 Task: Research Airbnb accommodation in Sorsogon, Philippines from 6th November, 2023 to 8th November, 2023 for 2 adults.1  bedroom having 2 beds and 1 bathroom. Property type can be flat. Booking option can be shelf check-in. Look for 5 properties as per requirement.
Action: Mouse moved to (496, 74)
Screenshot: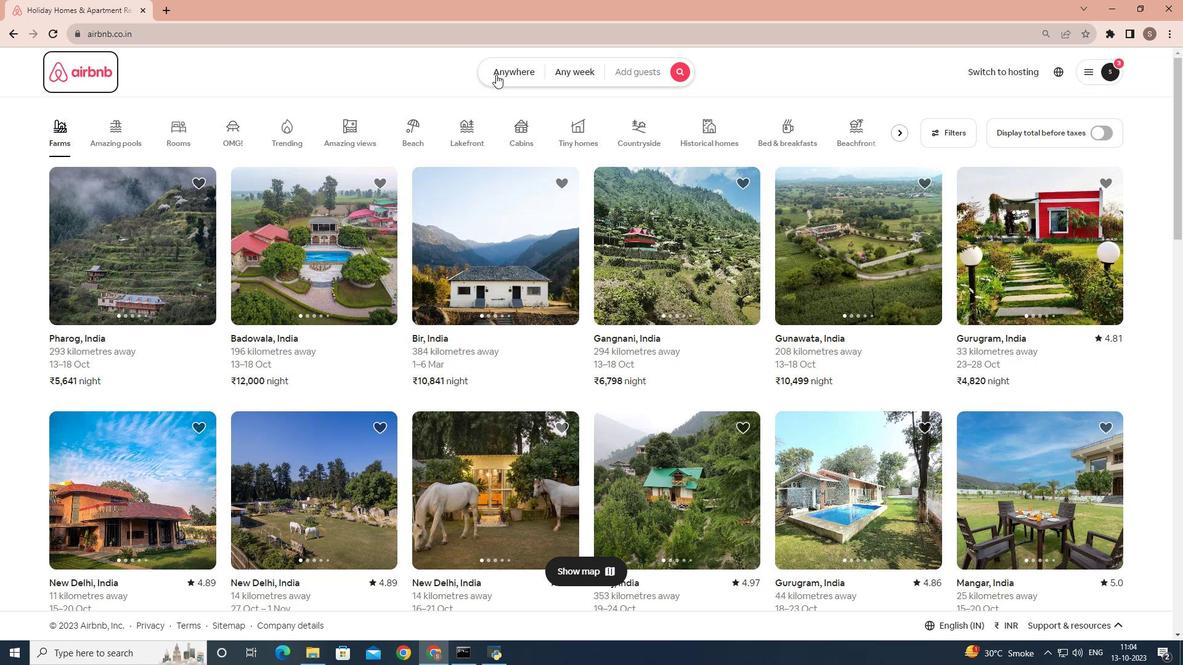 
Action: Mouse pressed left at (496, 74)
Screenshot: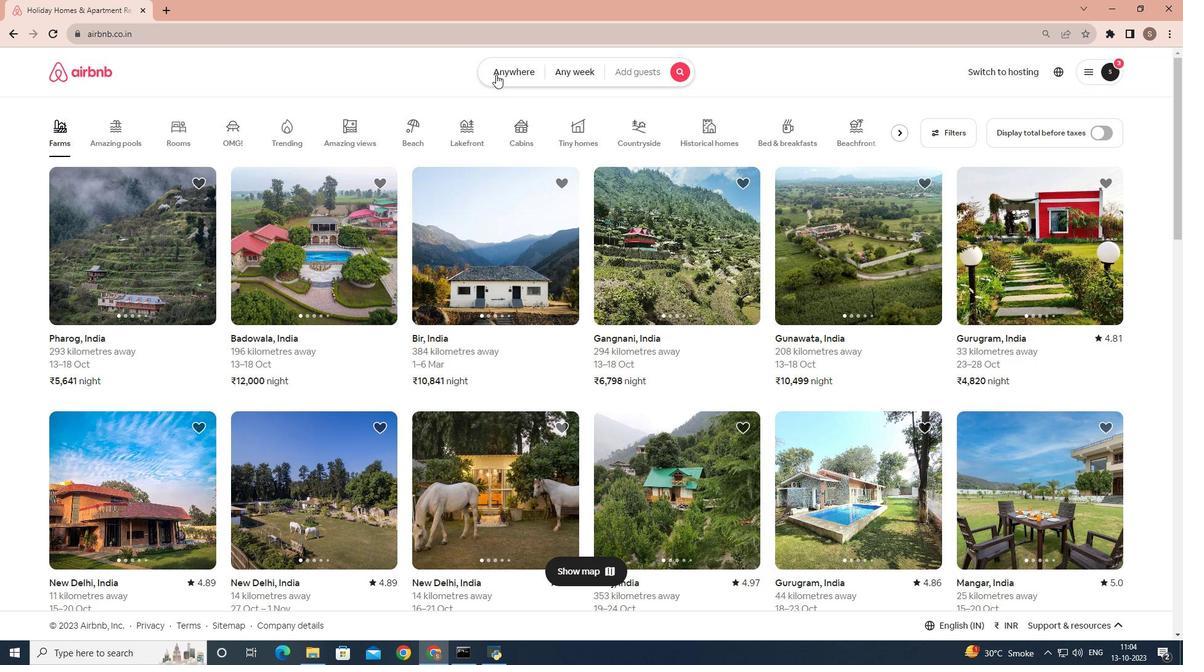 
Action: Mouse moved to (444, 121)
Screenshot: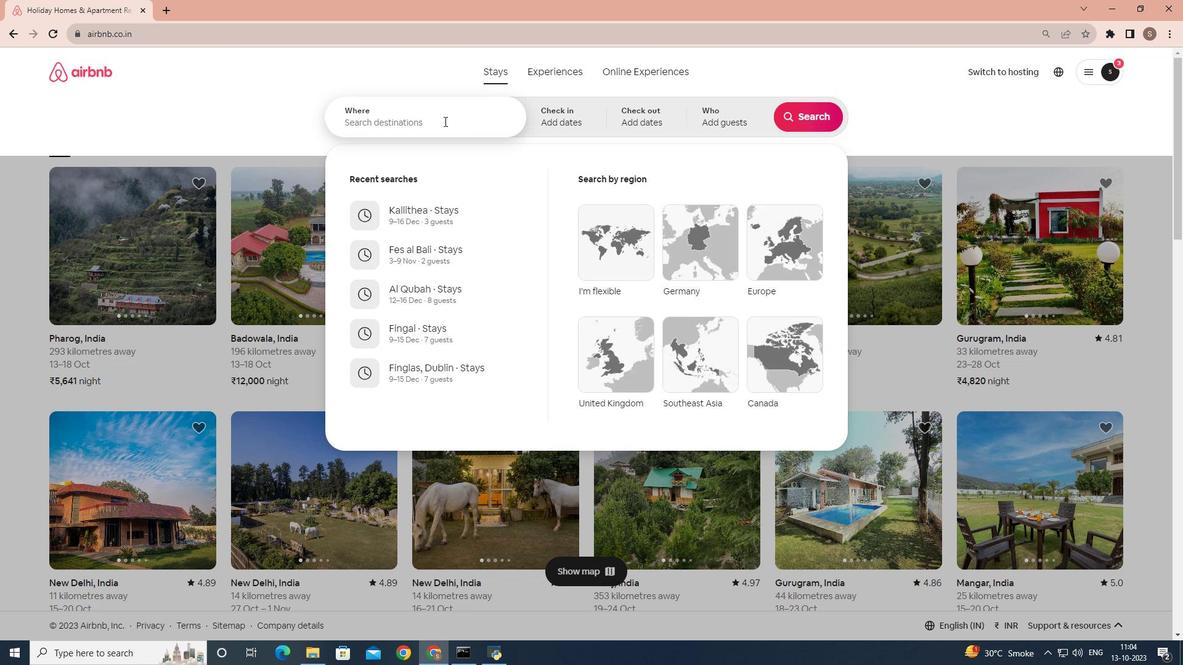 
Action: Mouse pressed left at (444, 121)
Screenshot: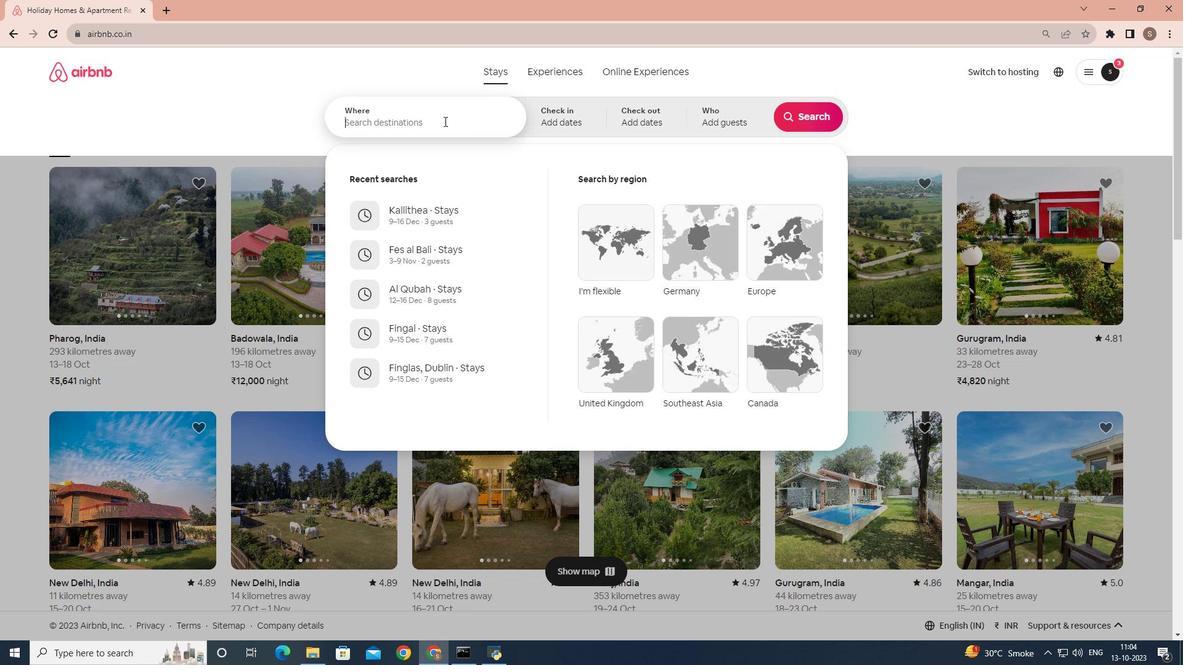 
Action: Key pressed <Key.shift>Sorsogon,<Key.space><Key.shift>philippines
Screenshot: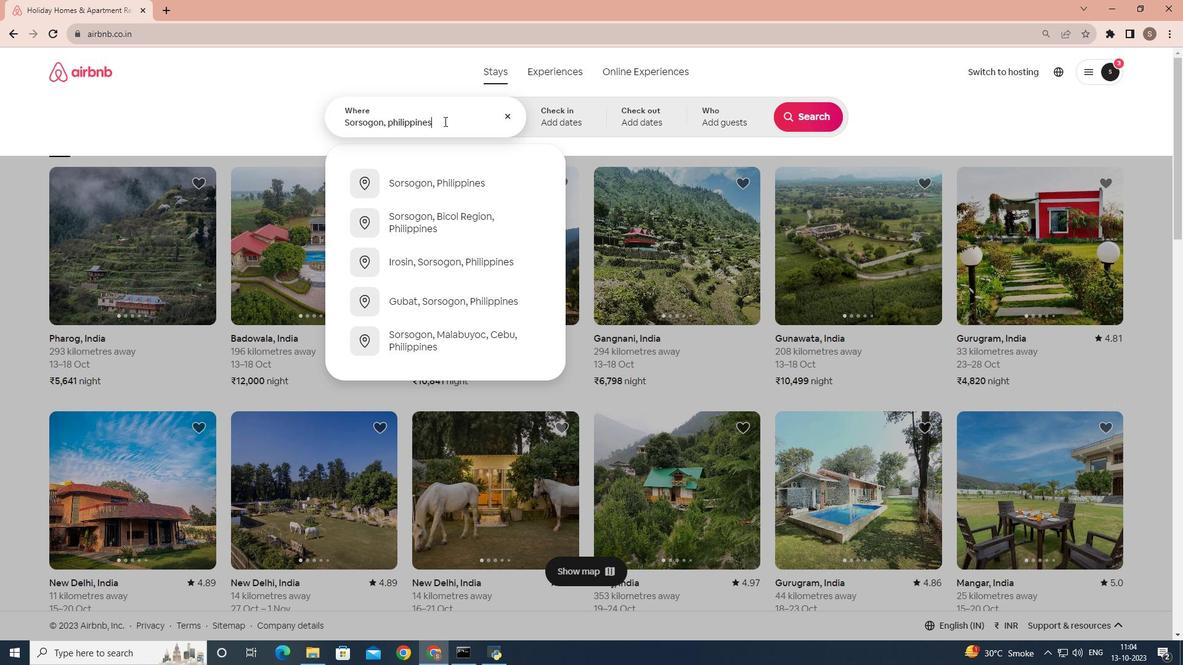 
Action: Mouse moved to (465, 172)
Screenshot: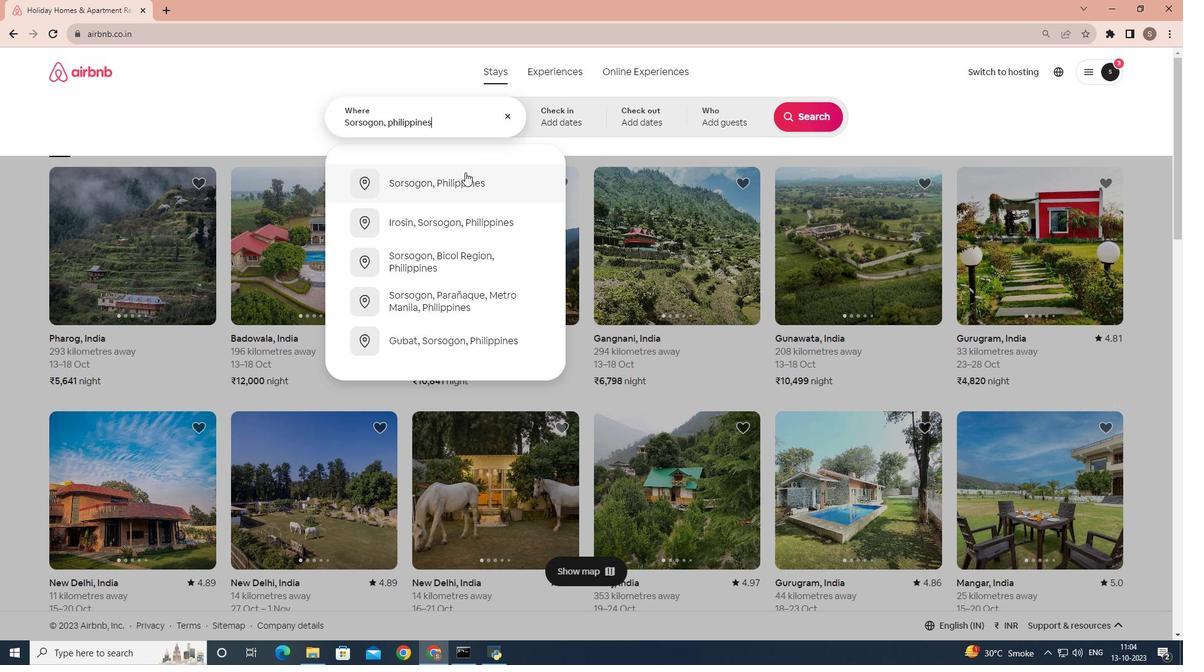 
Action: Mouse pressed left at (465, 172)
Screenshot: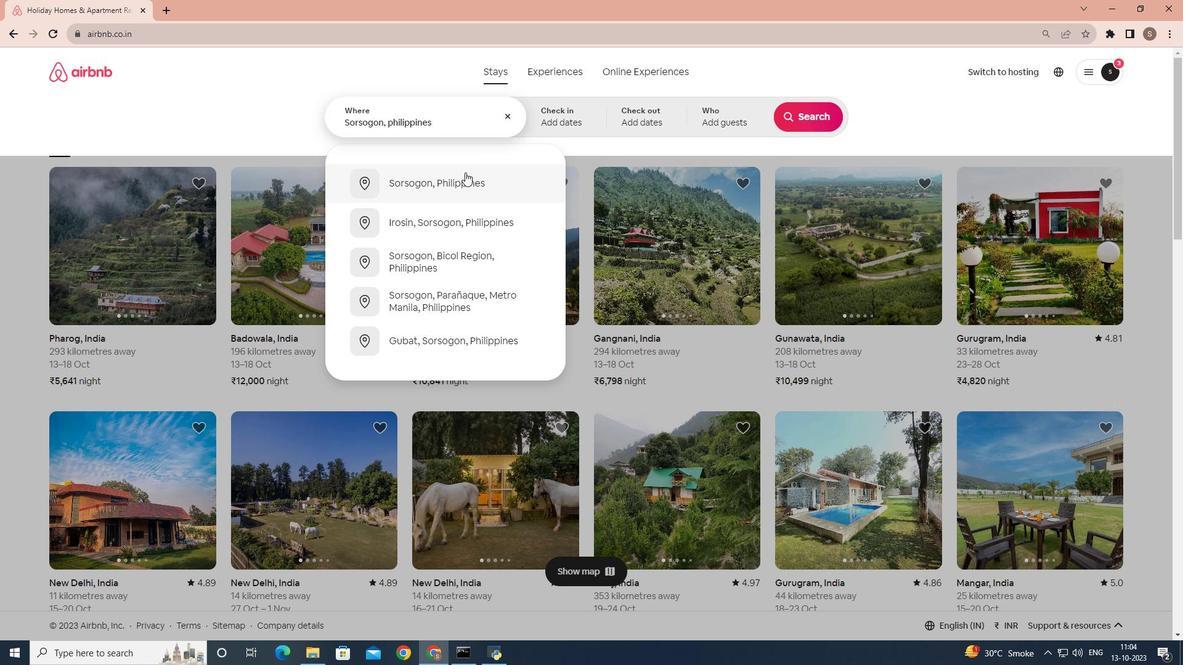 
Action: Mouse moved to (650, 300)
Screenshot: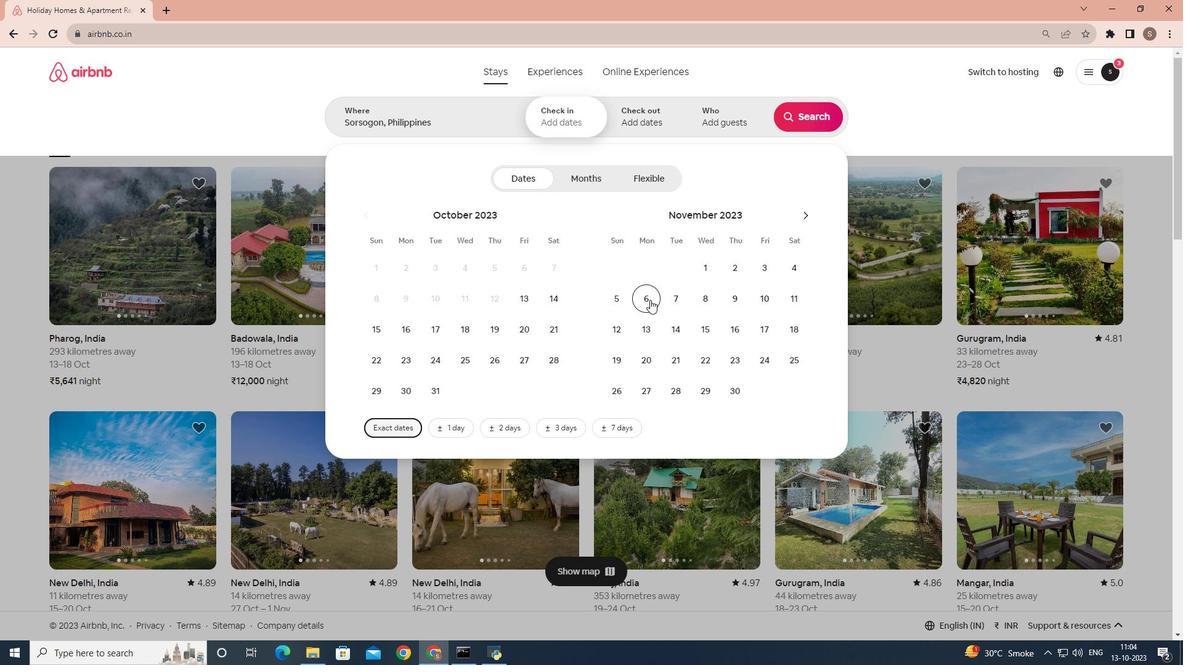 
Action: Mouse pressed left at (650, 300)
Screenshot: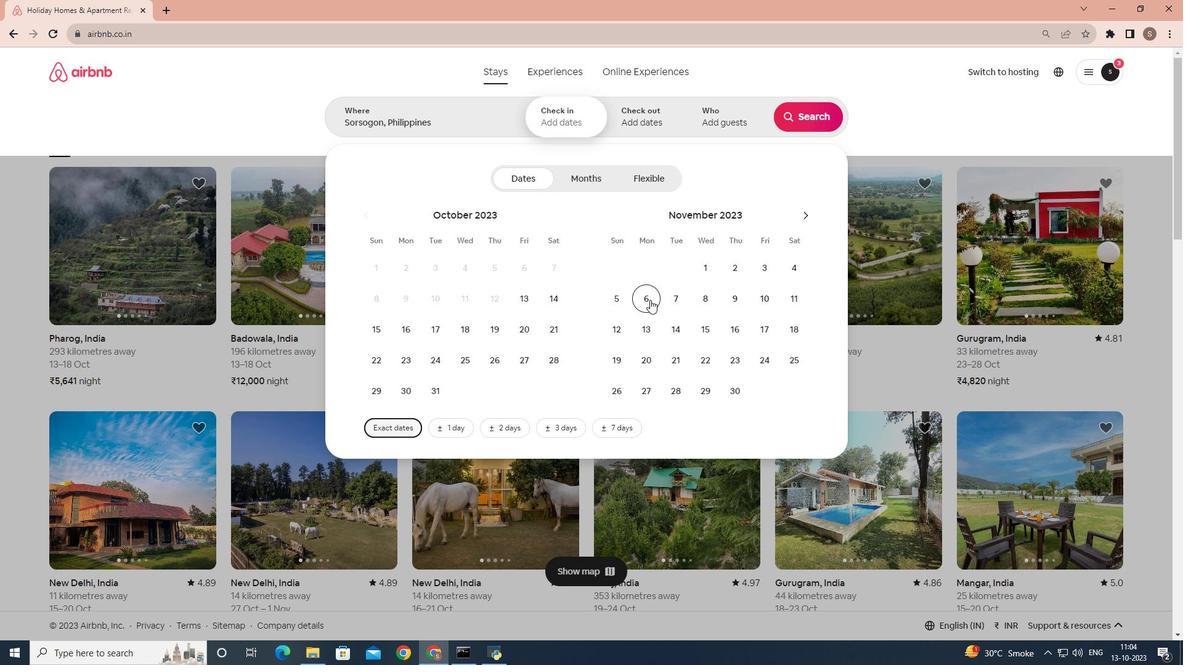 
Action: Mouse moved to (703, 300)
Screenshot: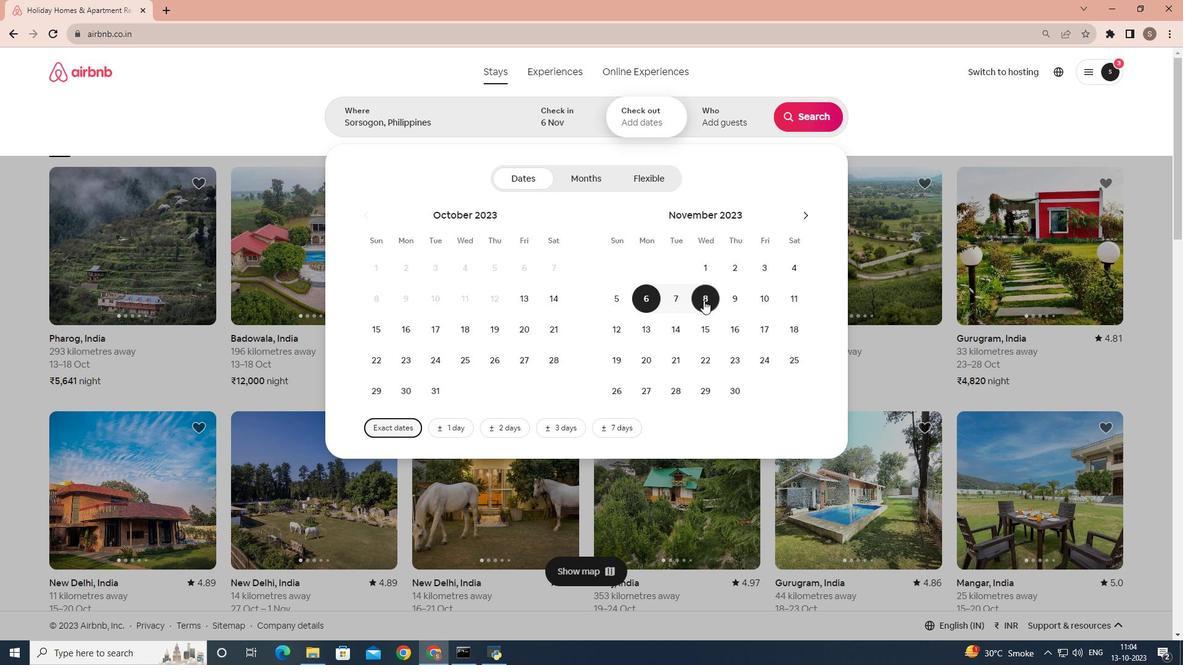 
Action: Mouse pressed left at (703, 300)
Screenshot: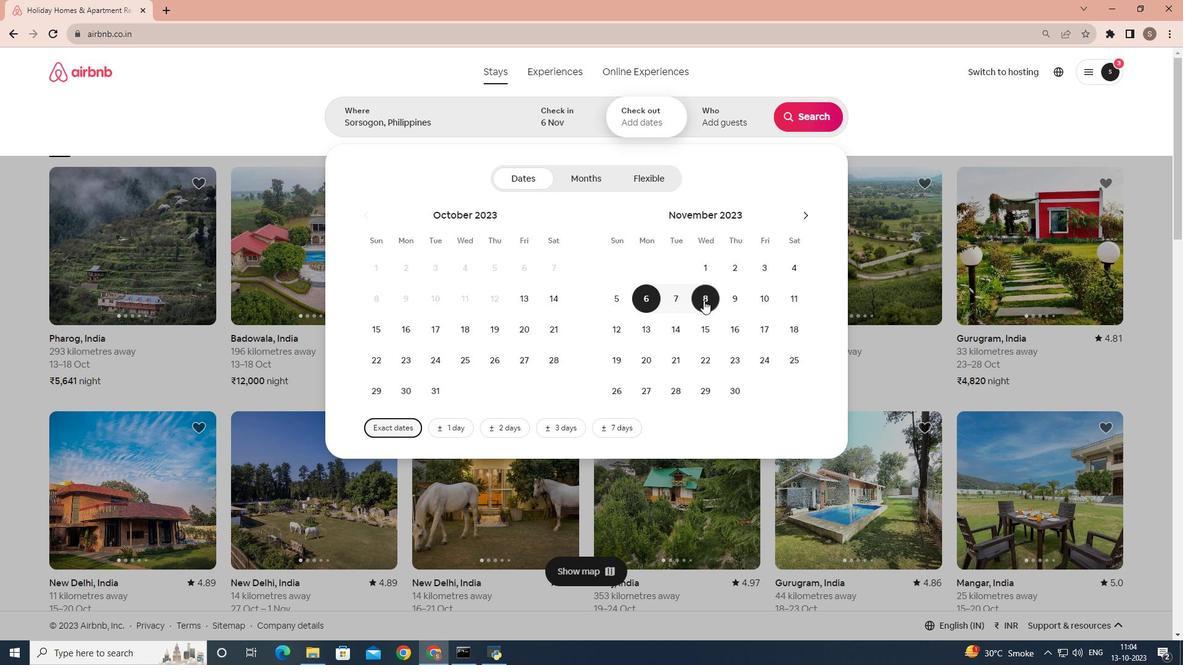 
Action: Mouse moved to (737, 115)
Screenshot: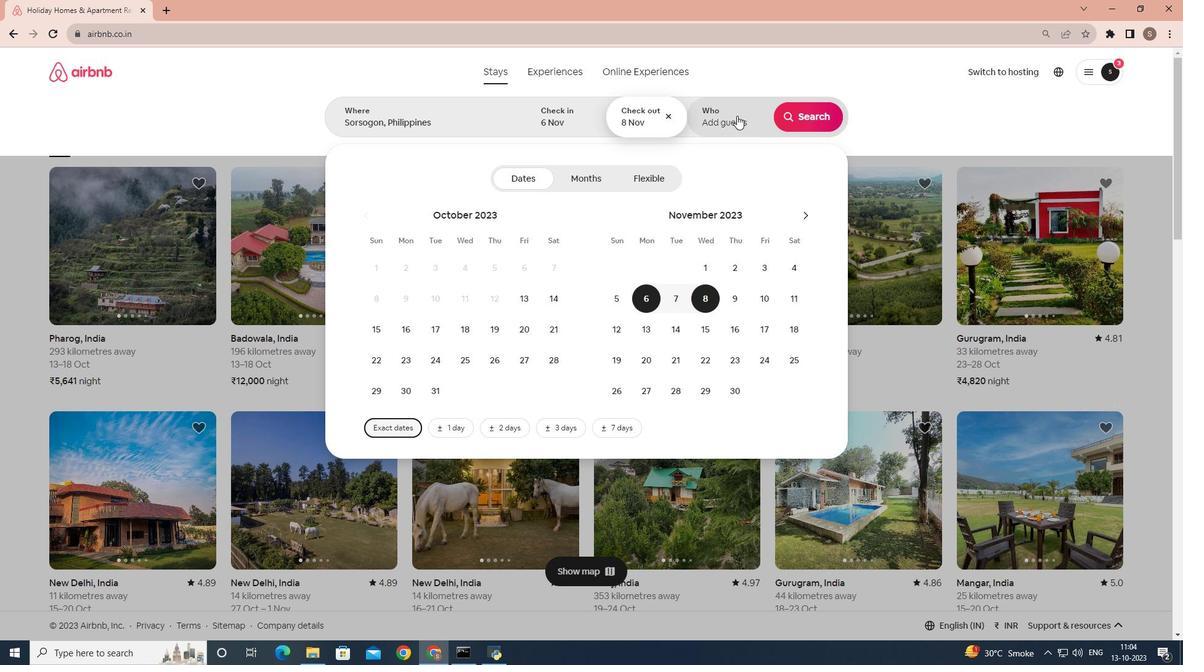 
Action: Mouse pressed left at (737, 115)
Screenshot: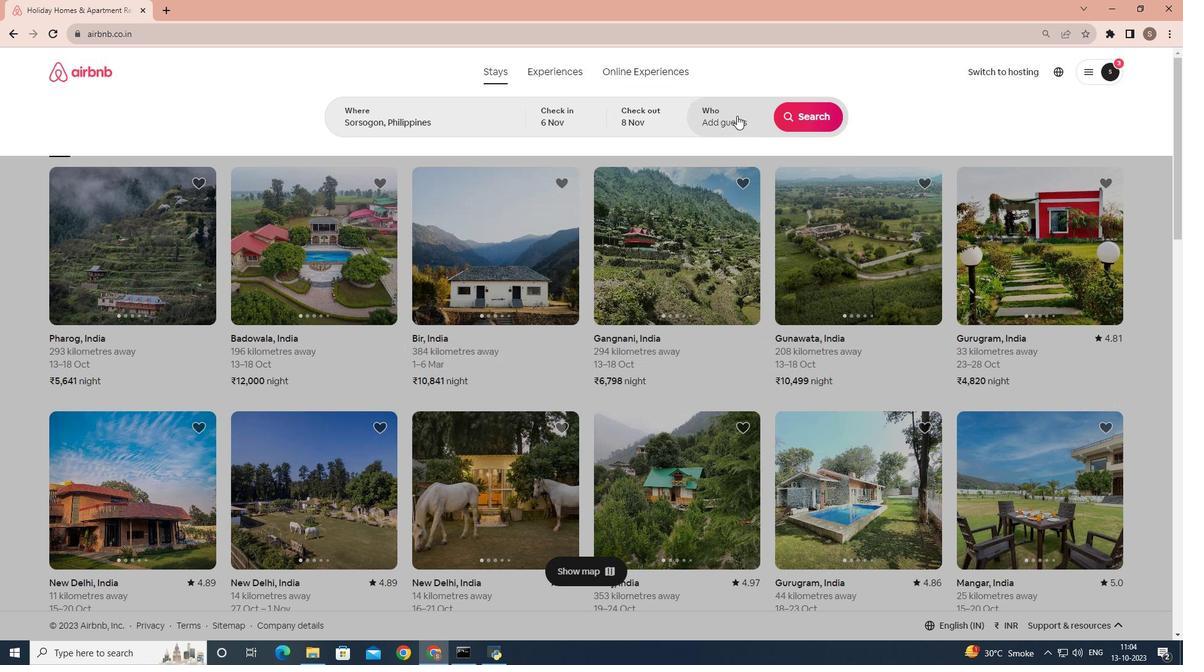
Action: Mouse moved to (815, 181)
Screenshot: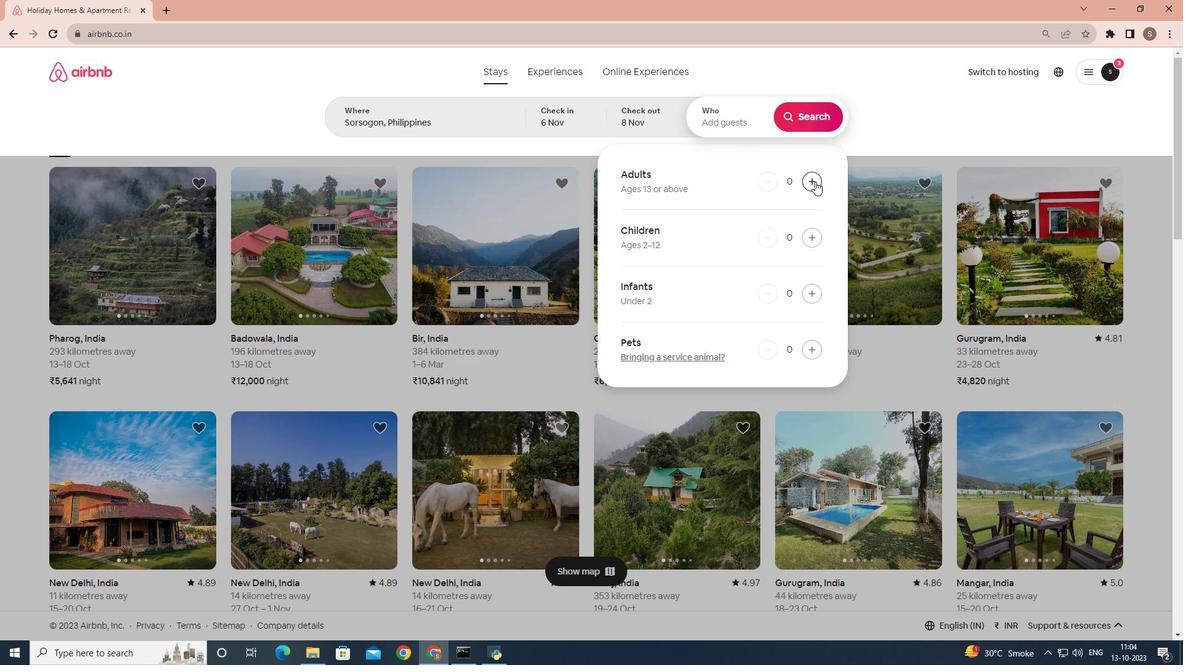 
Action: Mouse pressed left at (815, 181)
Screenshot: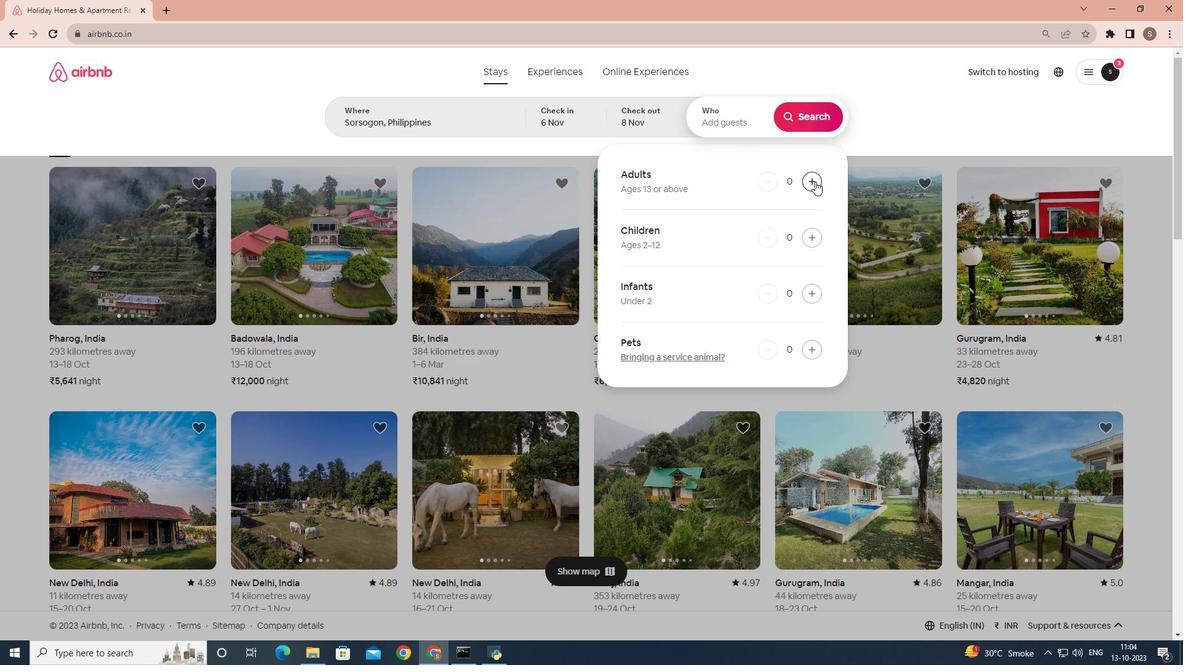
Action: Mouse pressed left at (815, 181)
Screenshot: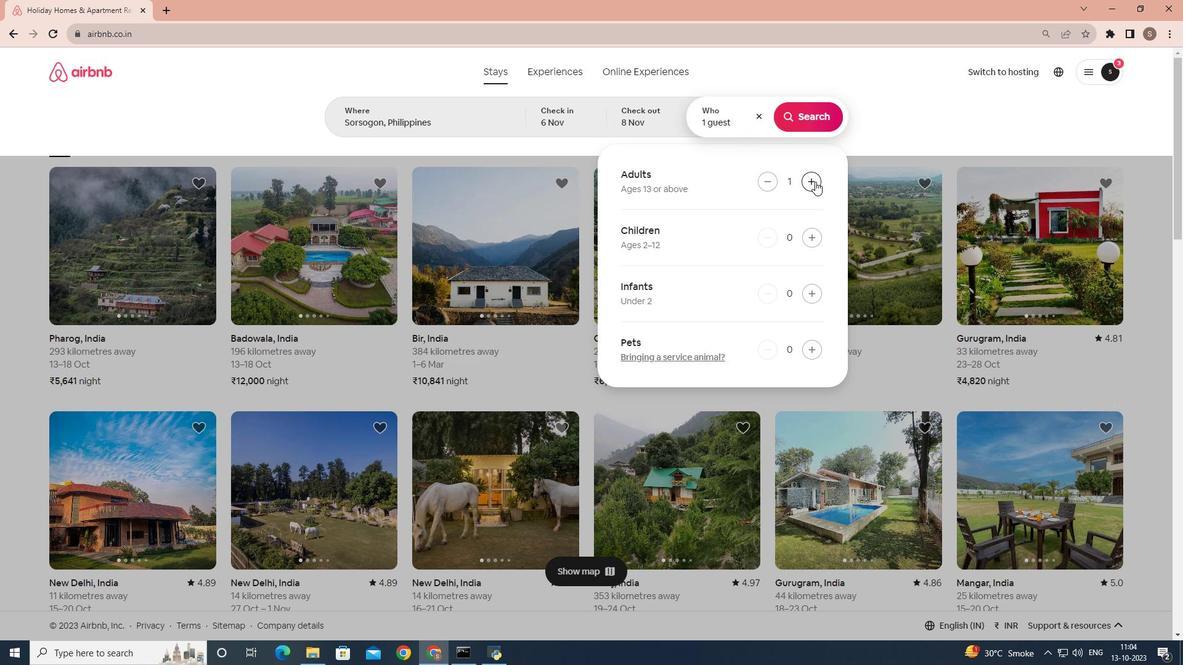 
Action: Mouse moved to (814, 112)
Screenshot: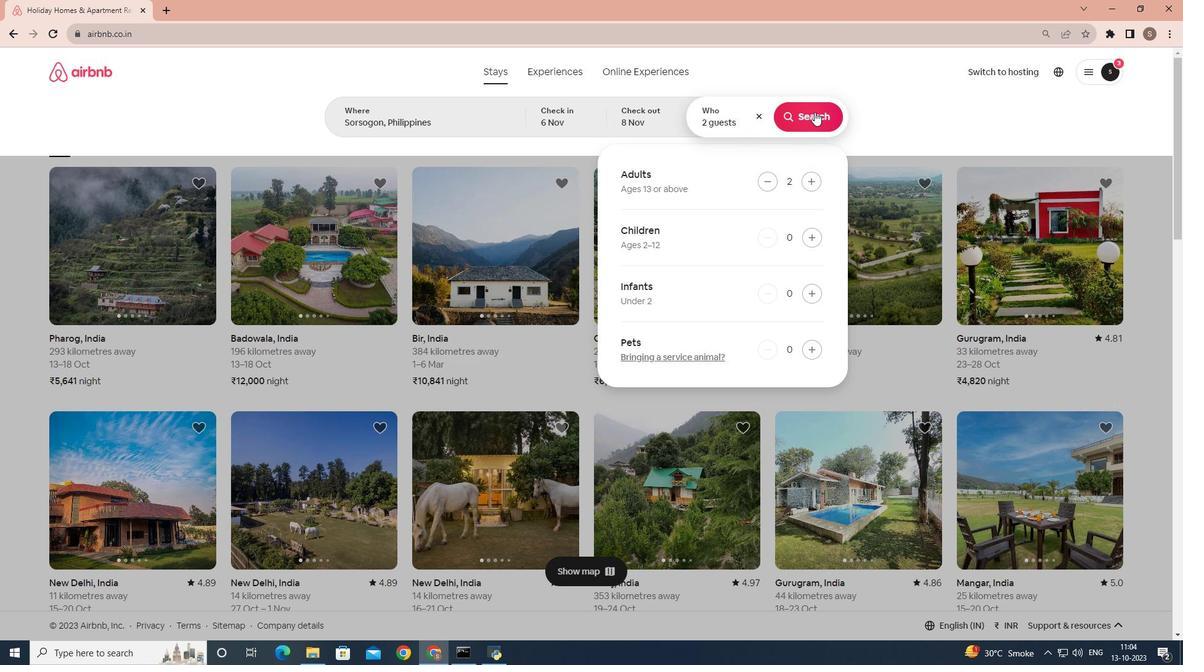 
Action: Mouse pressed left at (814, 112)
Screenshot: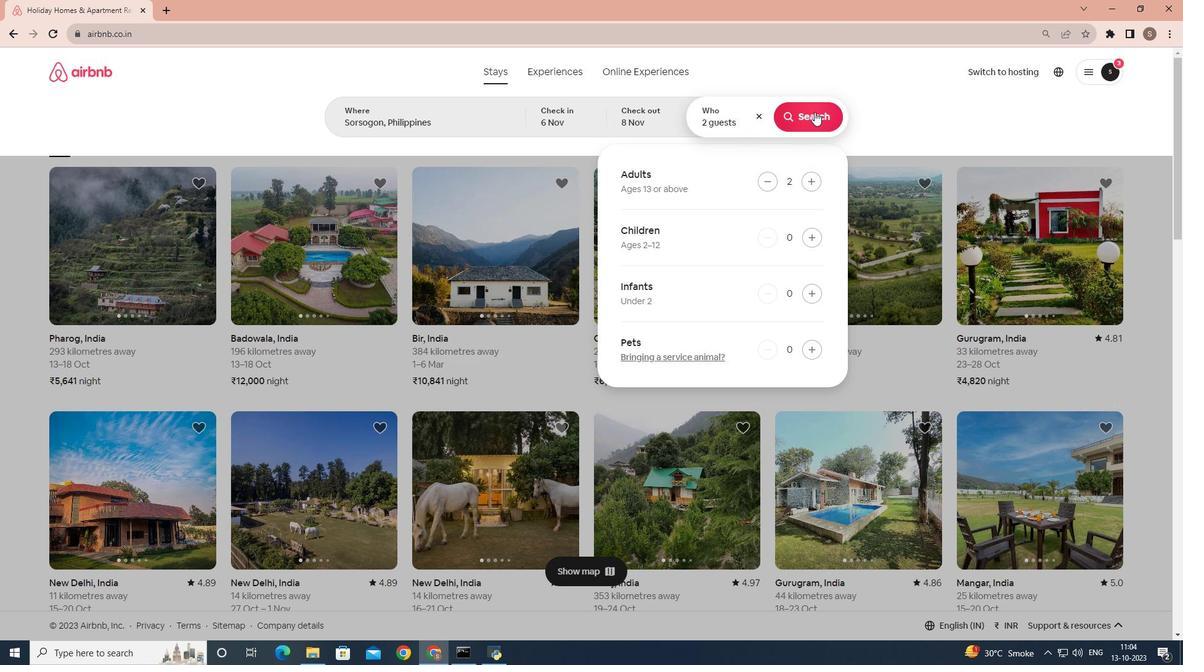 
Action: Mouse moved to (967, 121)
Screenshot: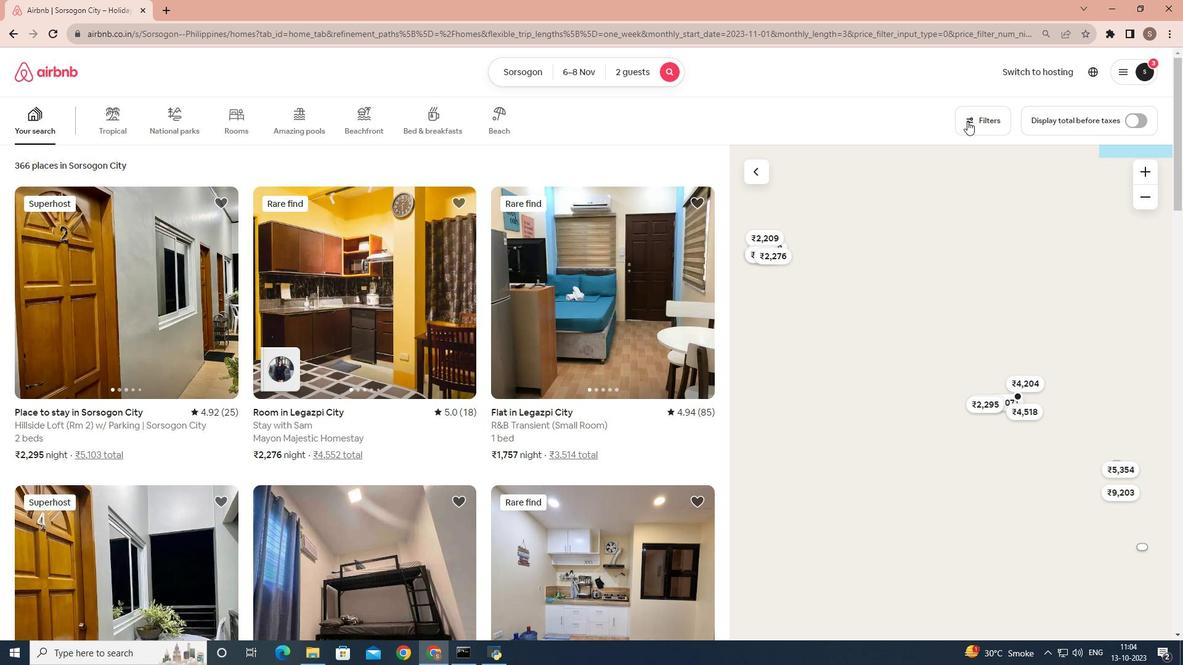 
Action: Mouse pressed left at (967, 121)
Screenshot: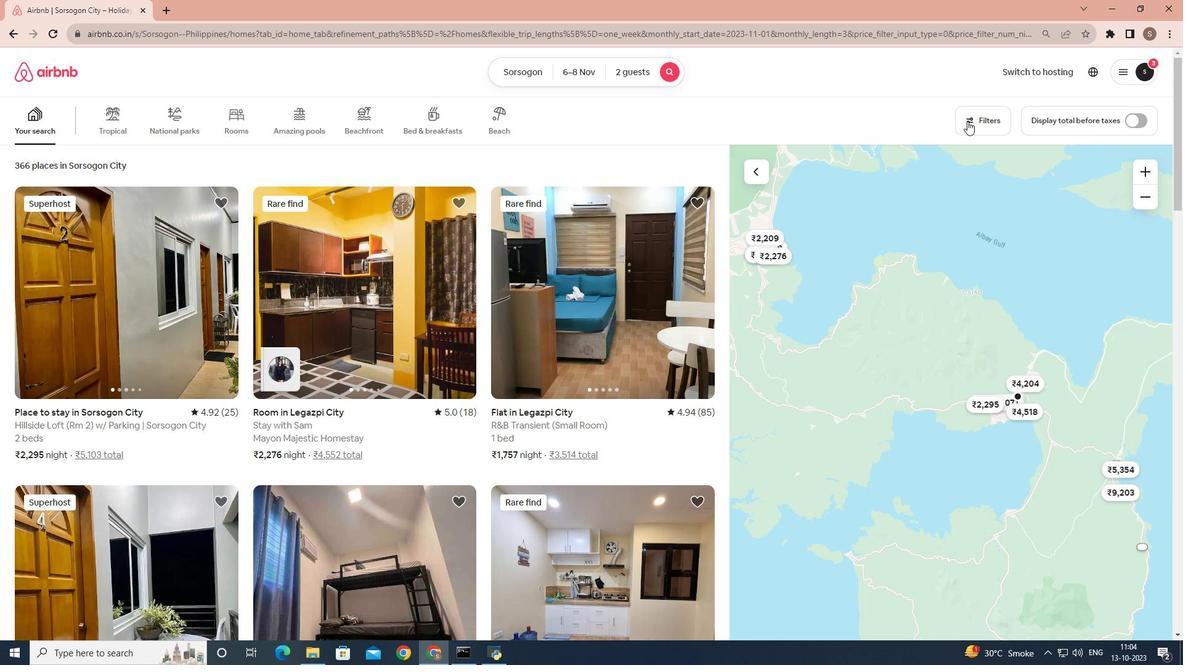 
Action: Mouse moved to (580, 260)
Screenshot: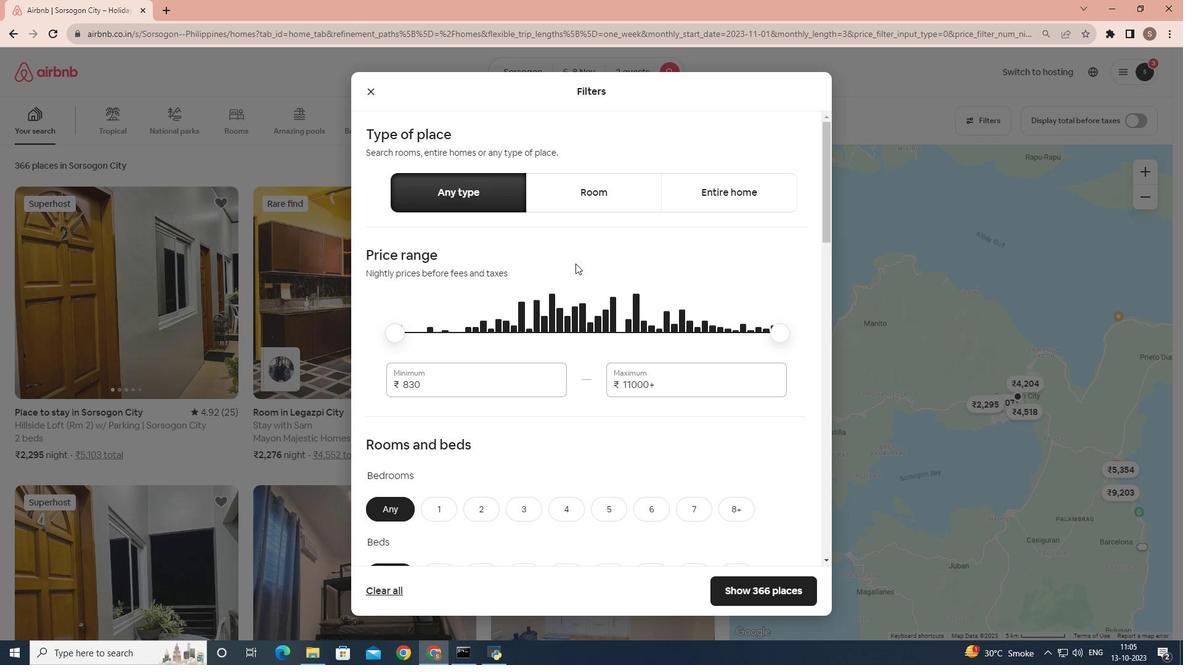 
Action: Mouse scrolled (580, 259) with delta (0, 0)
Screenshot: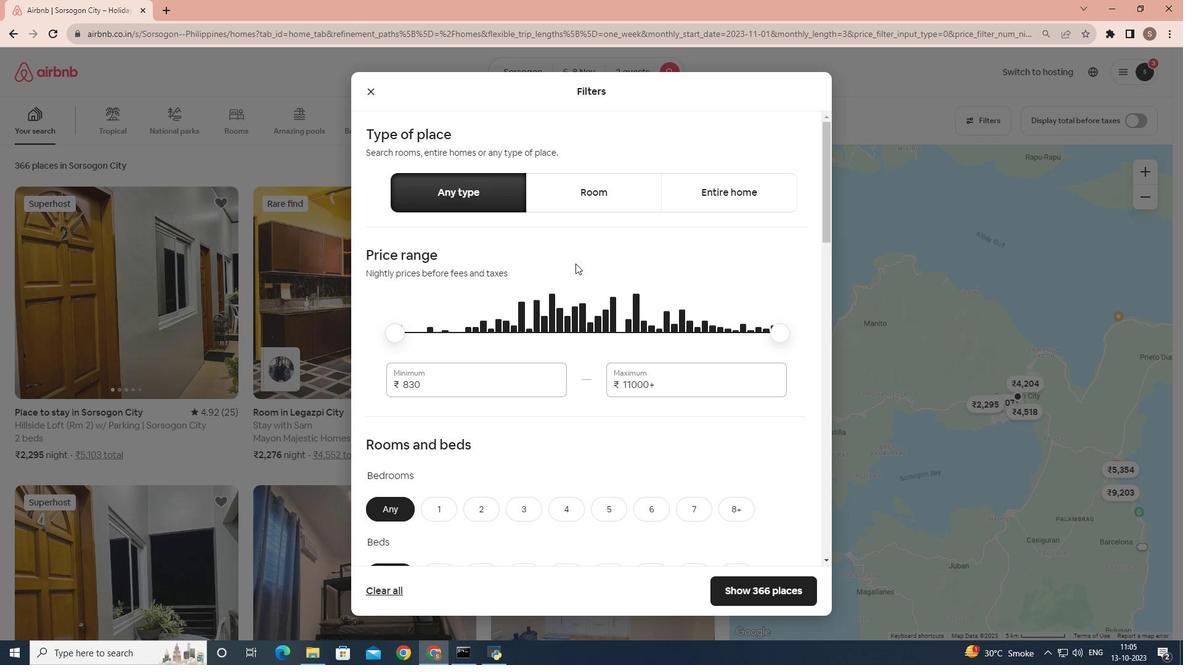 
Action: Mouse moved to (573, 266)
Screenshot: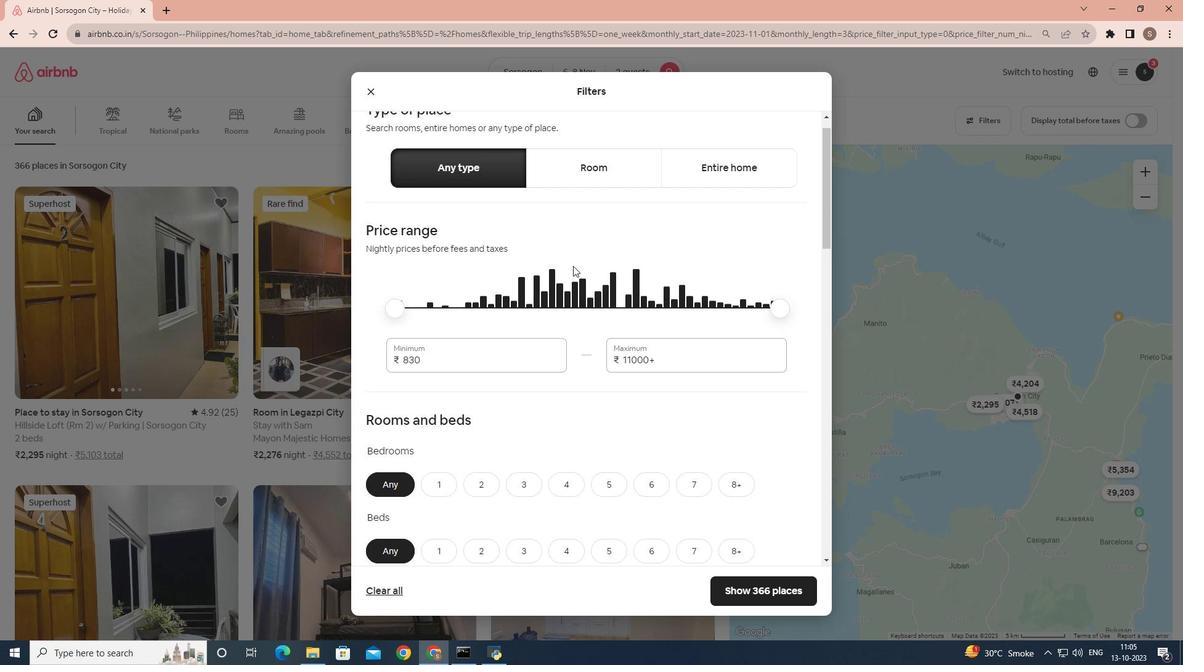 
Action: Mouse scrolled (573, 265) with delta (0, 0)
Screenshot: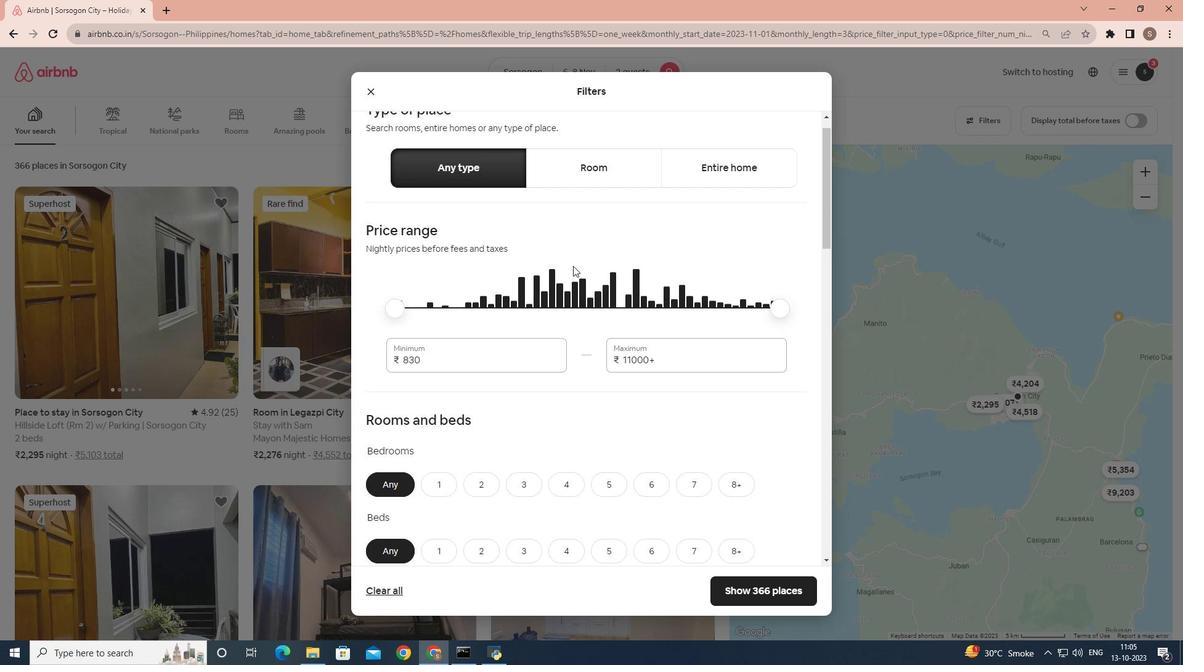 
Action: Mouse moved to (438, 387)
Screenshot: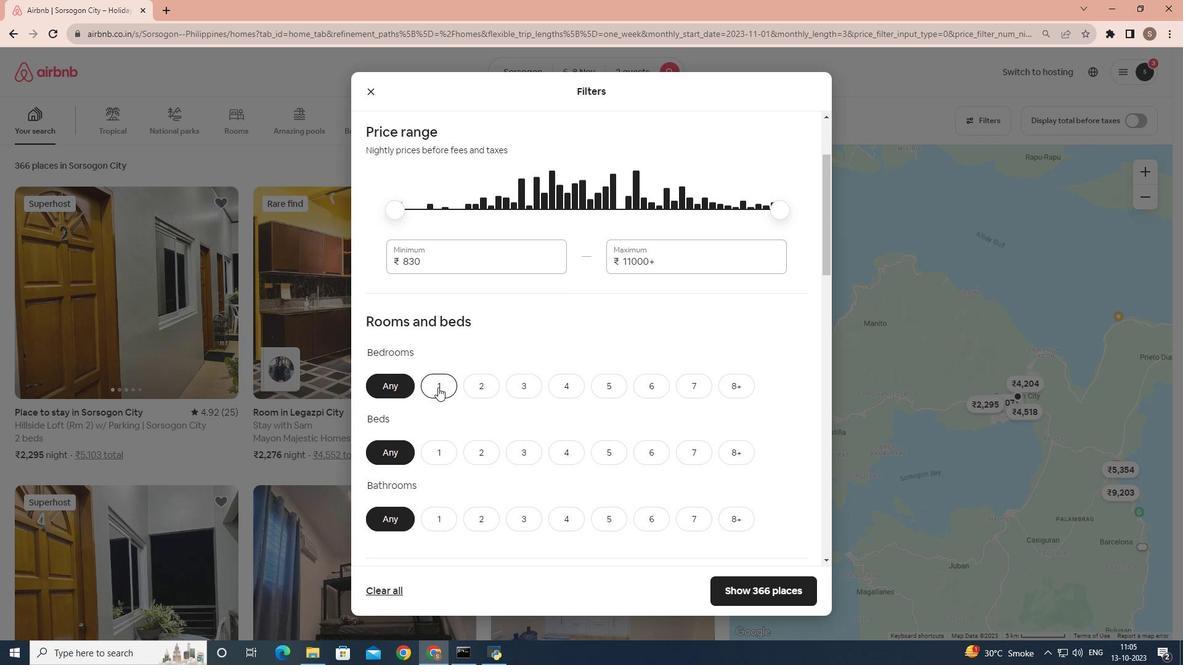 
Action: Mouse pressed left at (438, 387)
Screenshot: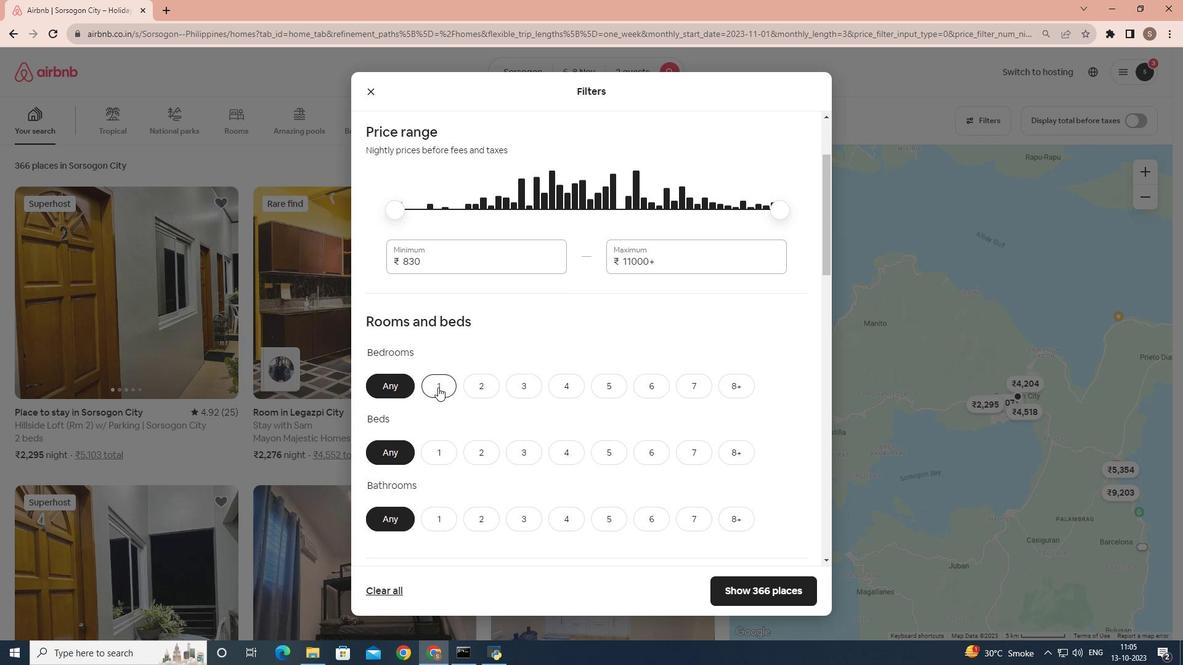 
Action: Mouse moved to (446, 384)
Screenshot: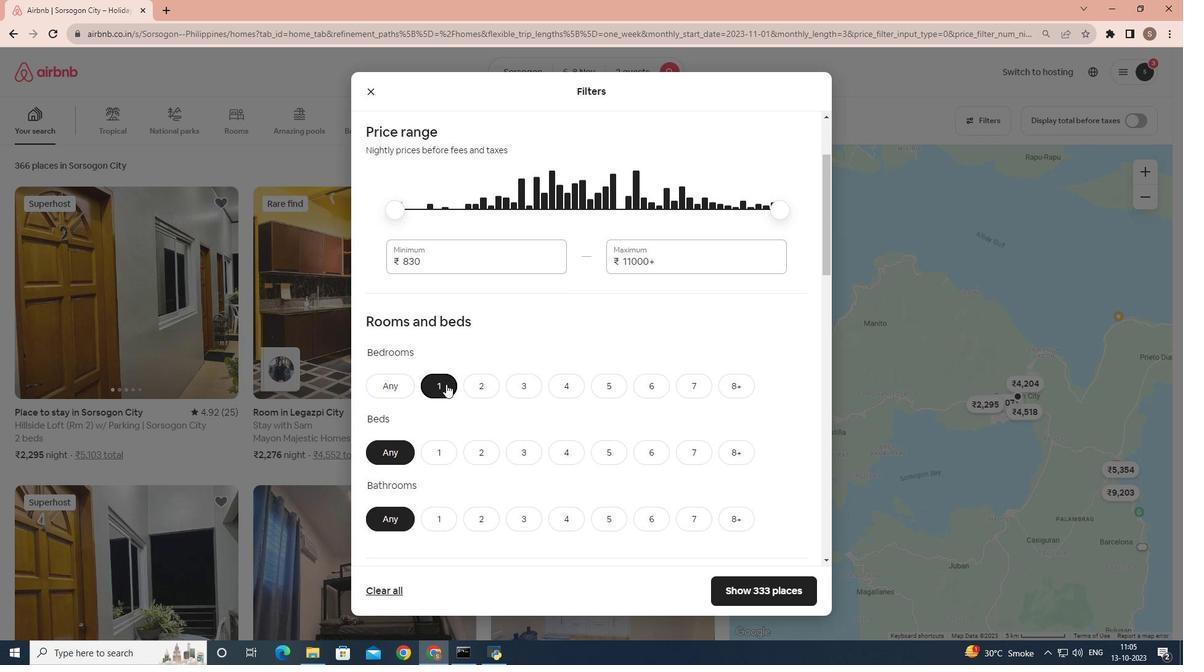 
Action: Mouse scrolled (446, 384) with delta (0, 0)
Screenshot: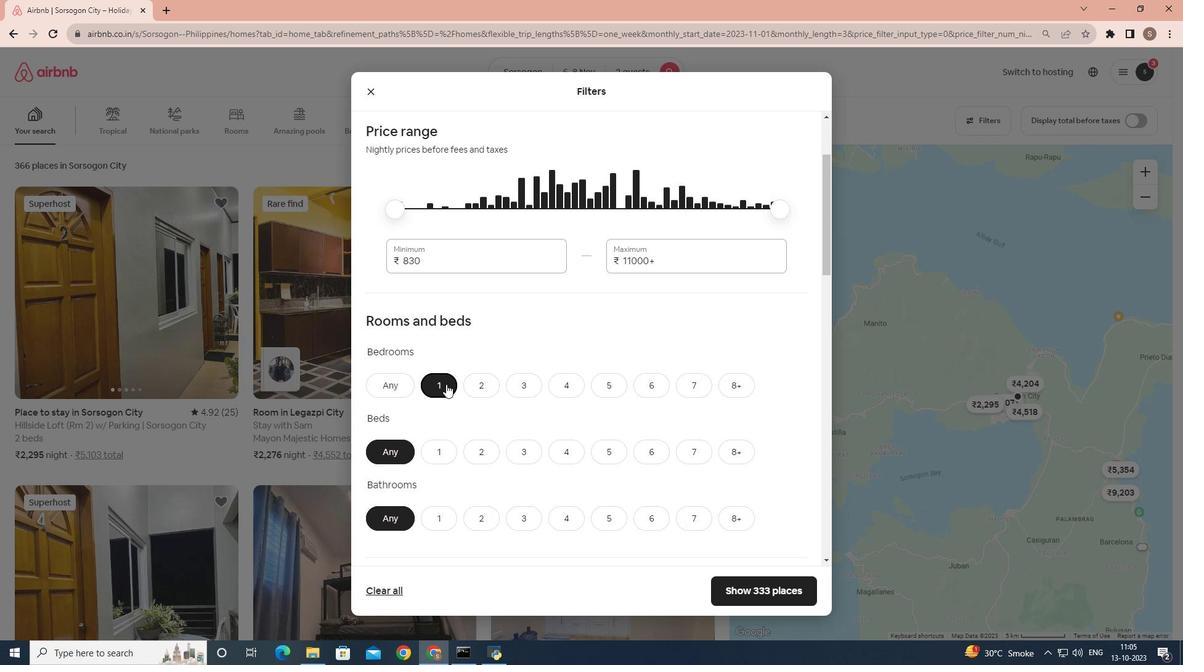 
Action: Mouse moved to (470, 386)
Screenshot: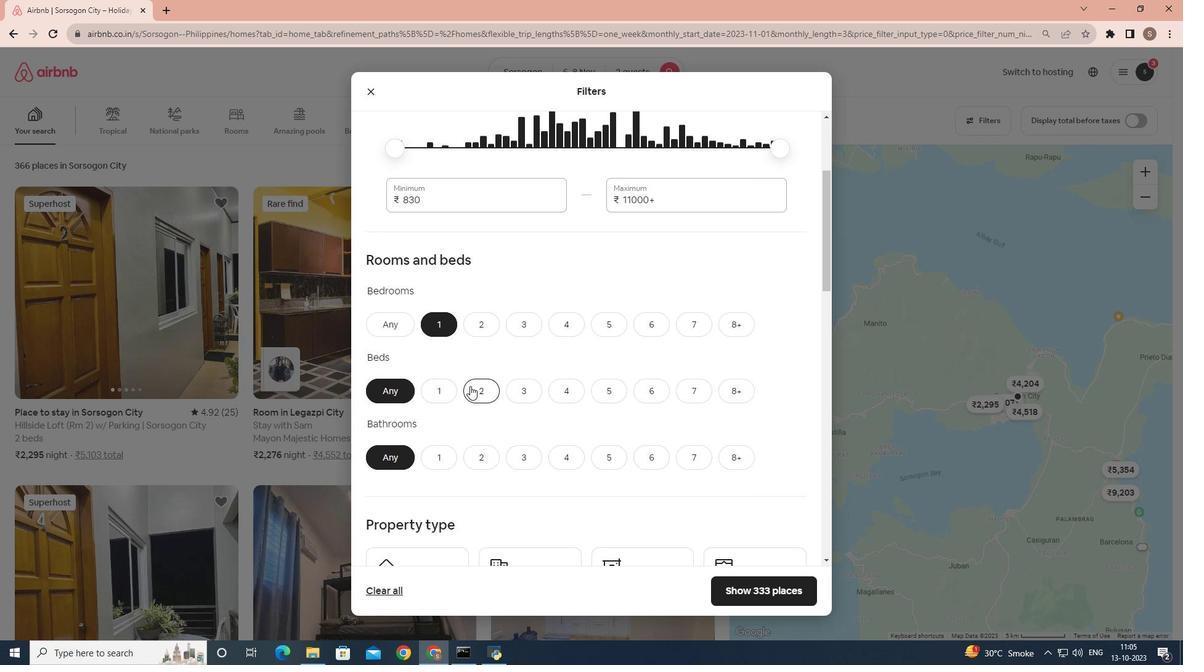 
Action: Mouse pressed left at (470, 386)
Screenshot: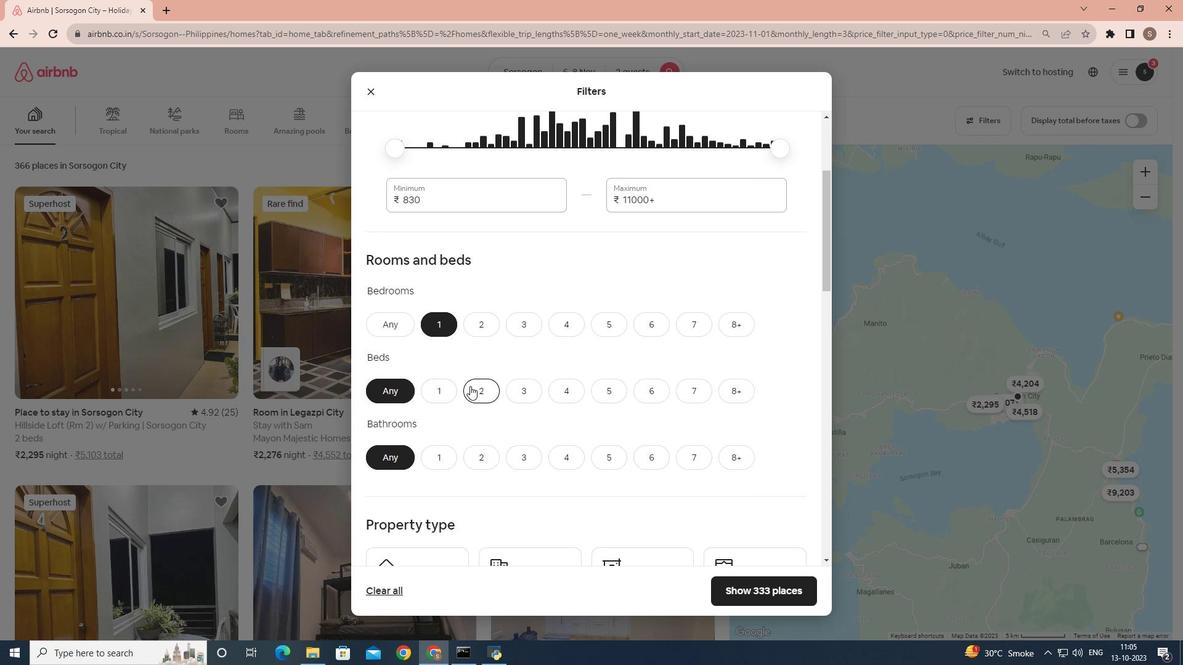 
Action: Mouse moved to (507, 388)
Screenshot: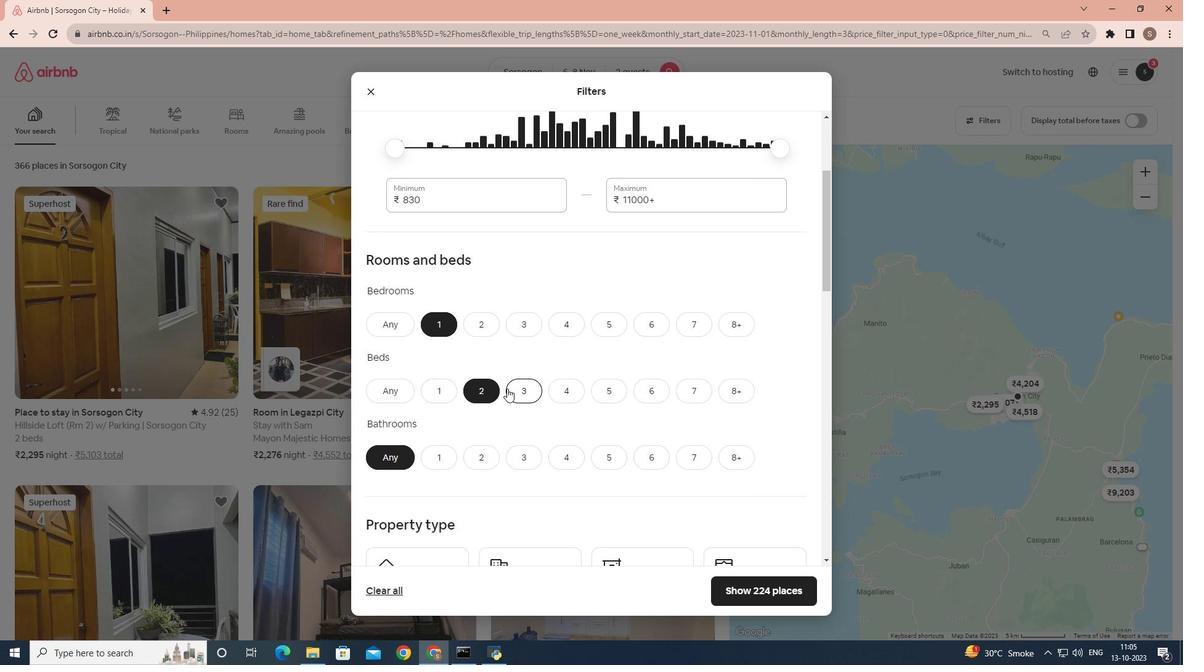 
Action: Mouse scrolled (507, 388) with delta (0, 0)
Screenshot: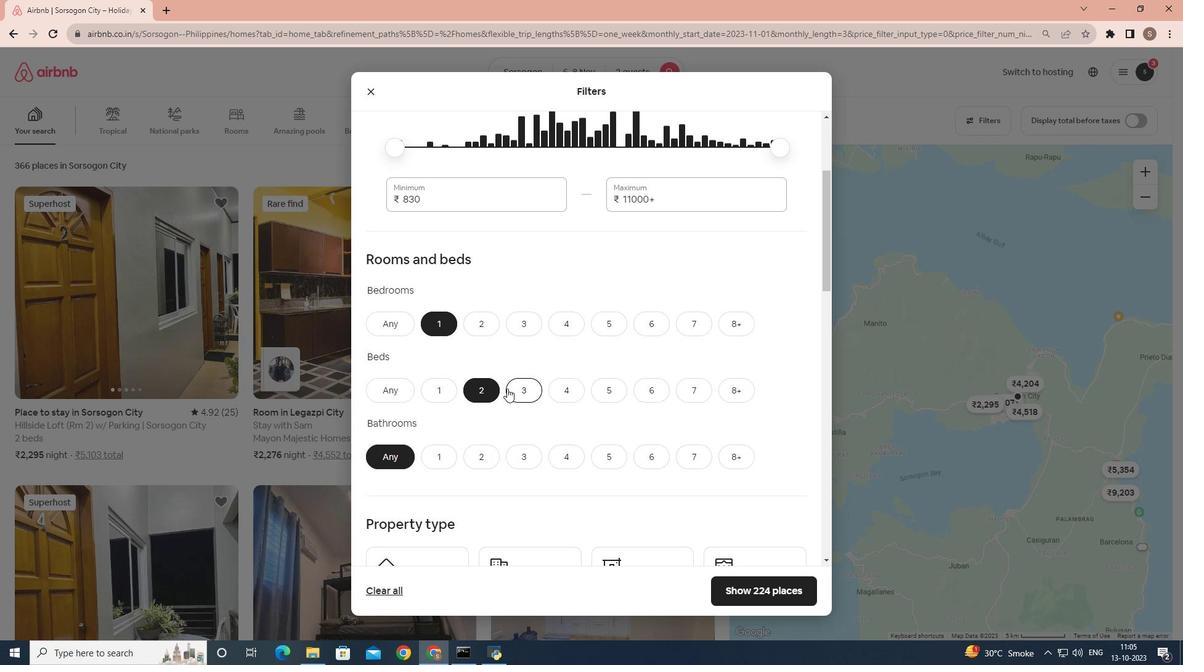 
Action: Mouse moved to (445, 390)
Screenshot: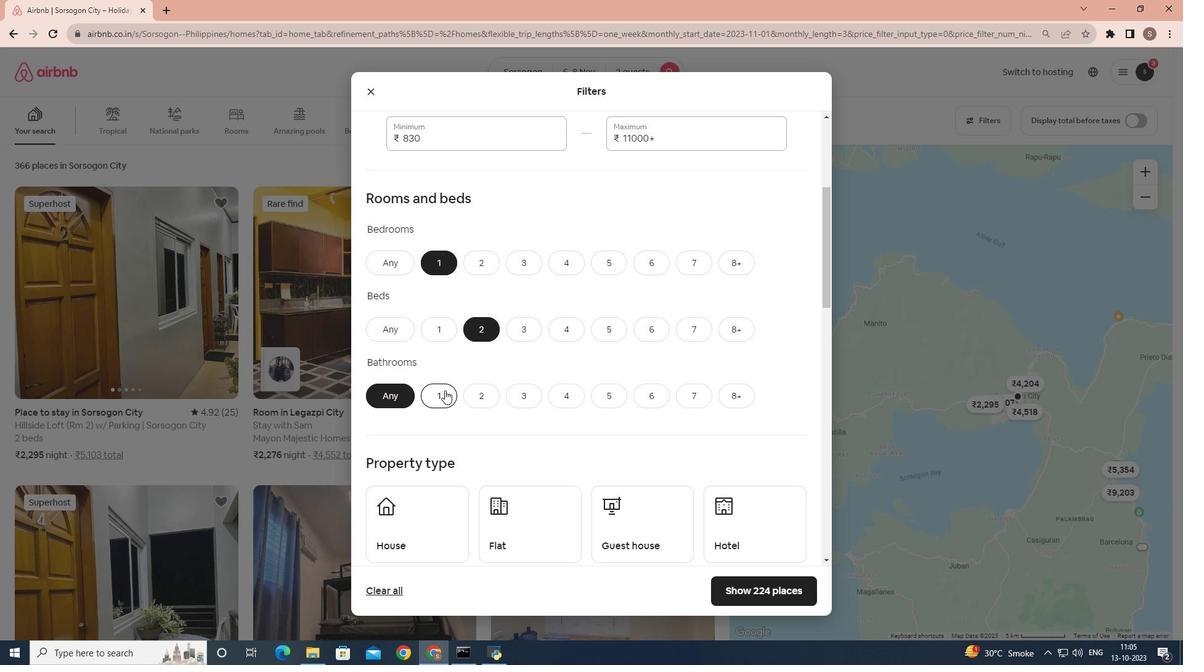 
Action: Mouse pressed left at (445, 390)
Screenshot: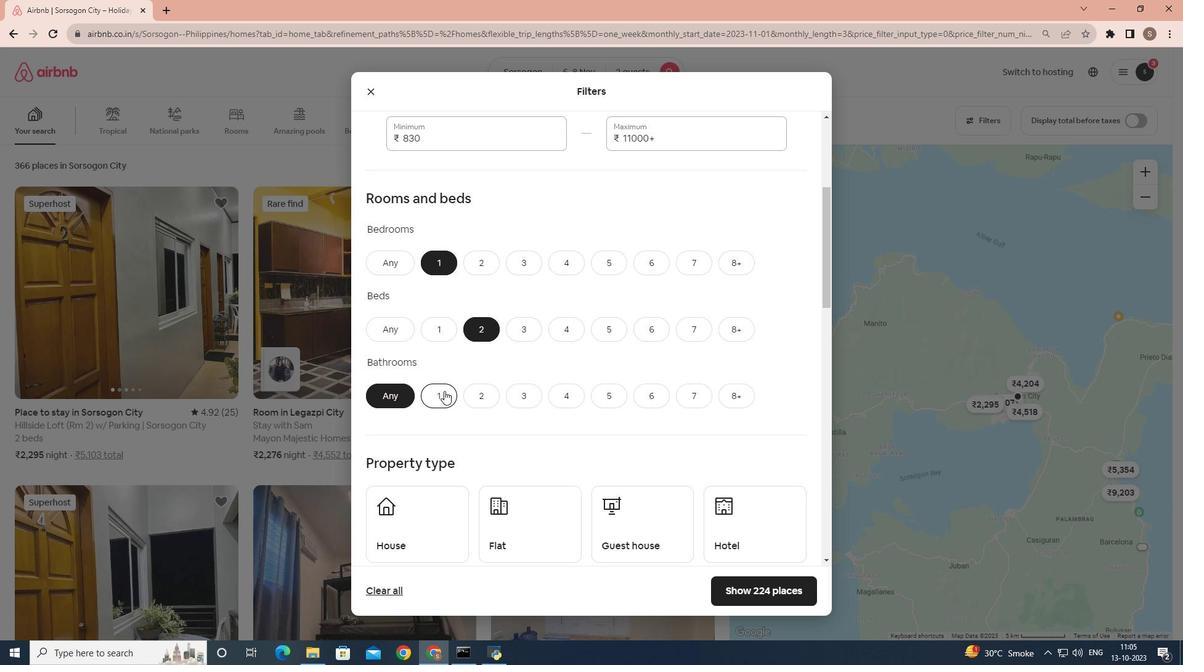 
Action: Mouse moved to (503, 374)
Screenshot: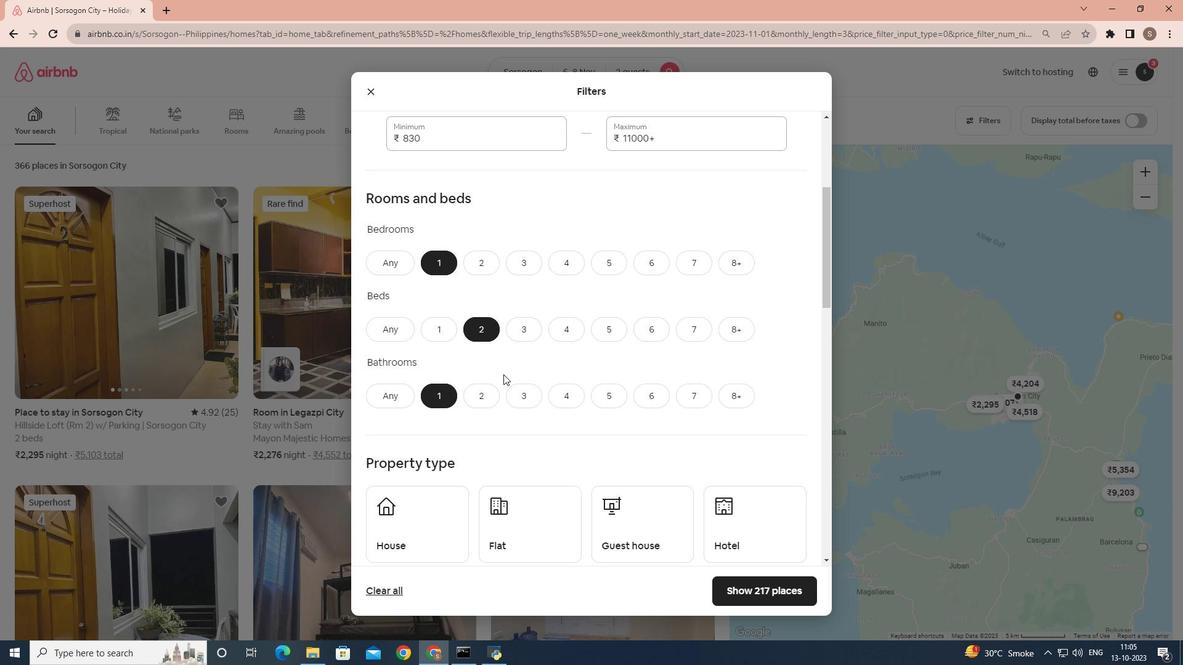 
Action: Mouse scrolled (503, 374) with delta (0, 0)
Screenshot: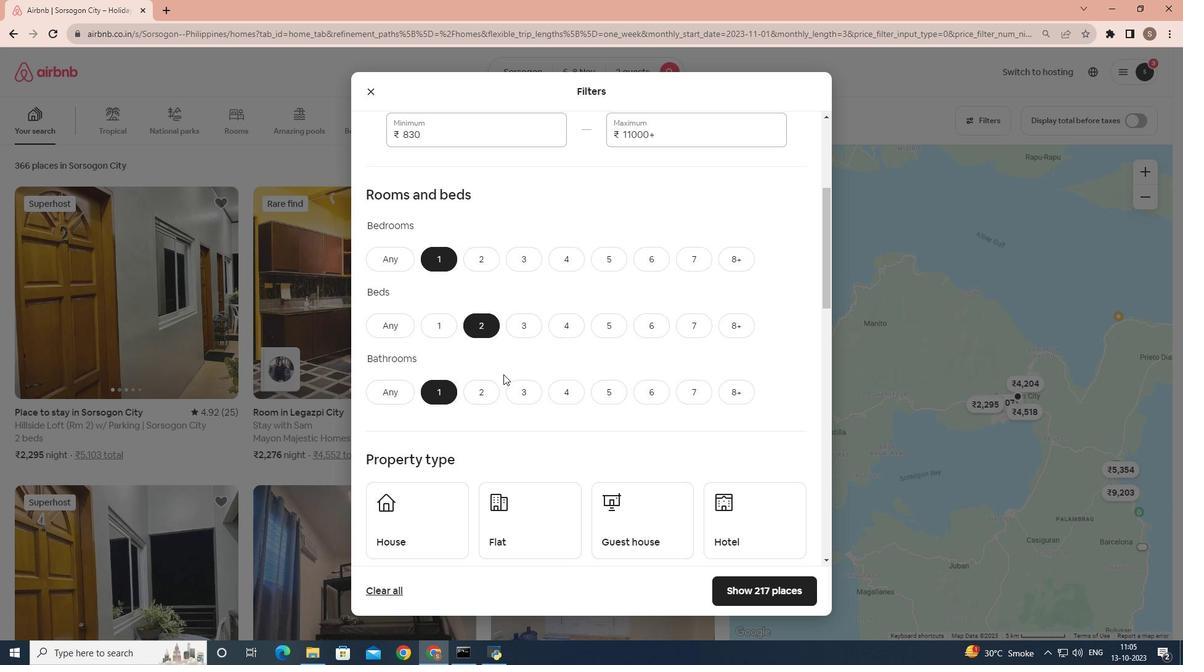 
Action: Mouse moved to (511, 456)
Screenshot: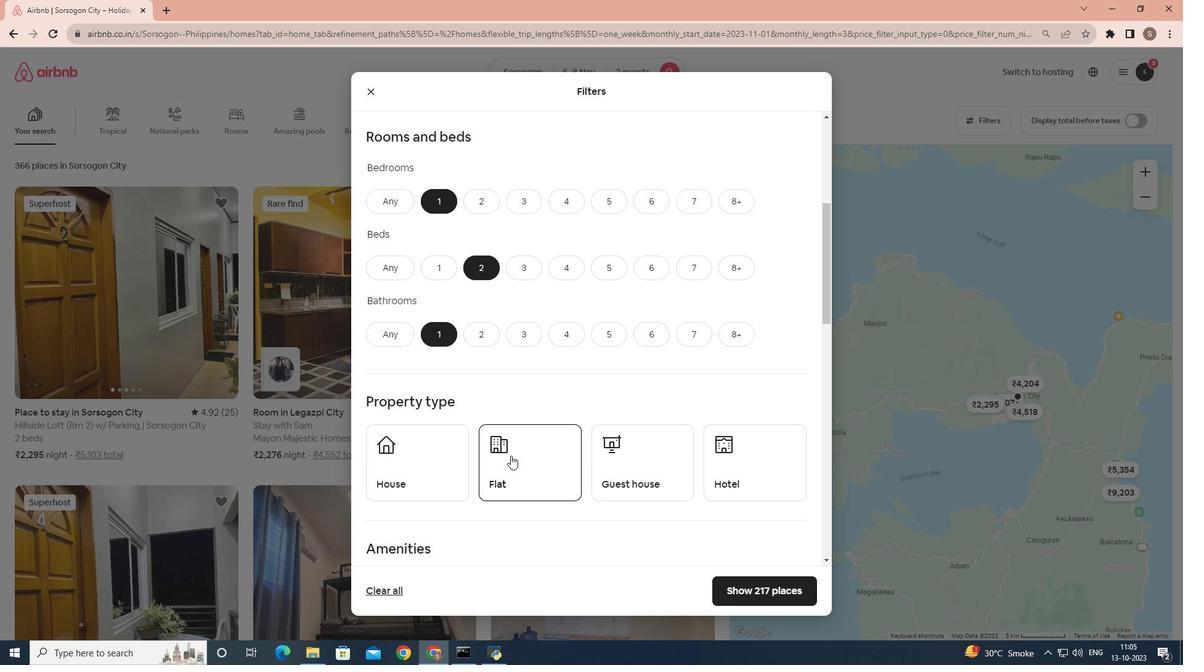 
Action: Mouse pressed left at (511, 456)
Screenshot: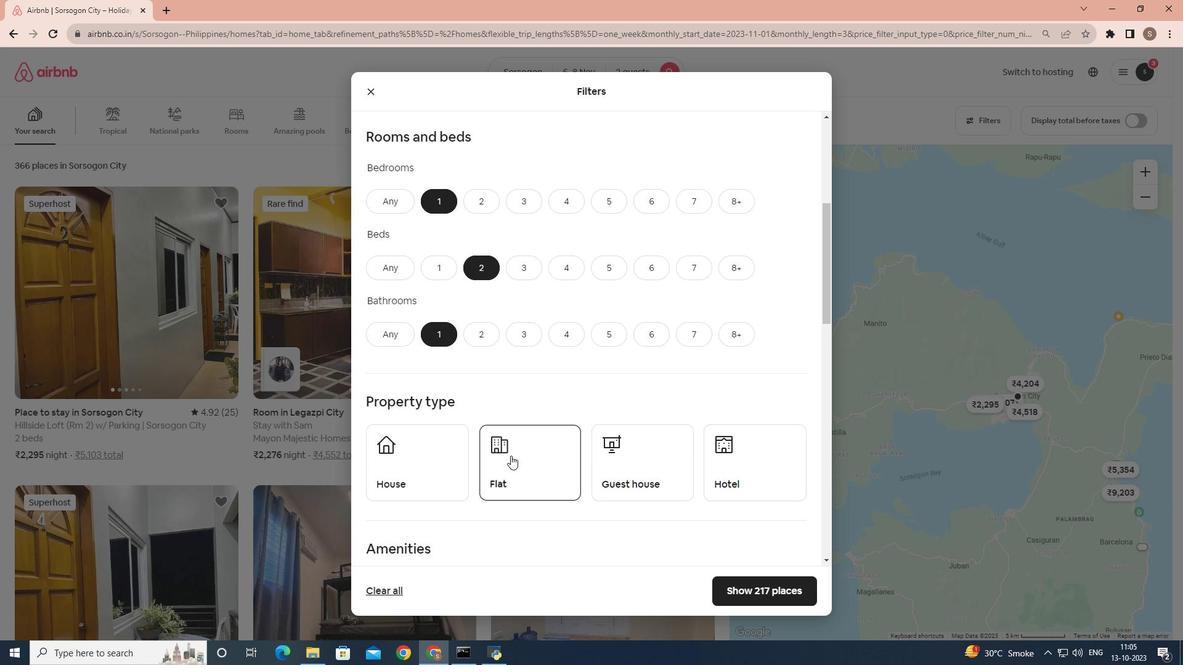 
Action: Mouse moved to (551, 399)
Screenshot: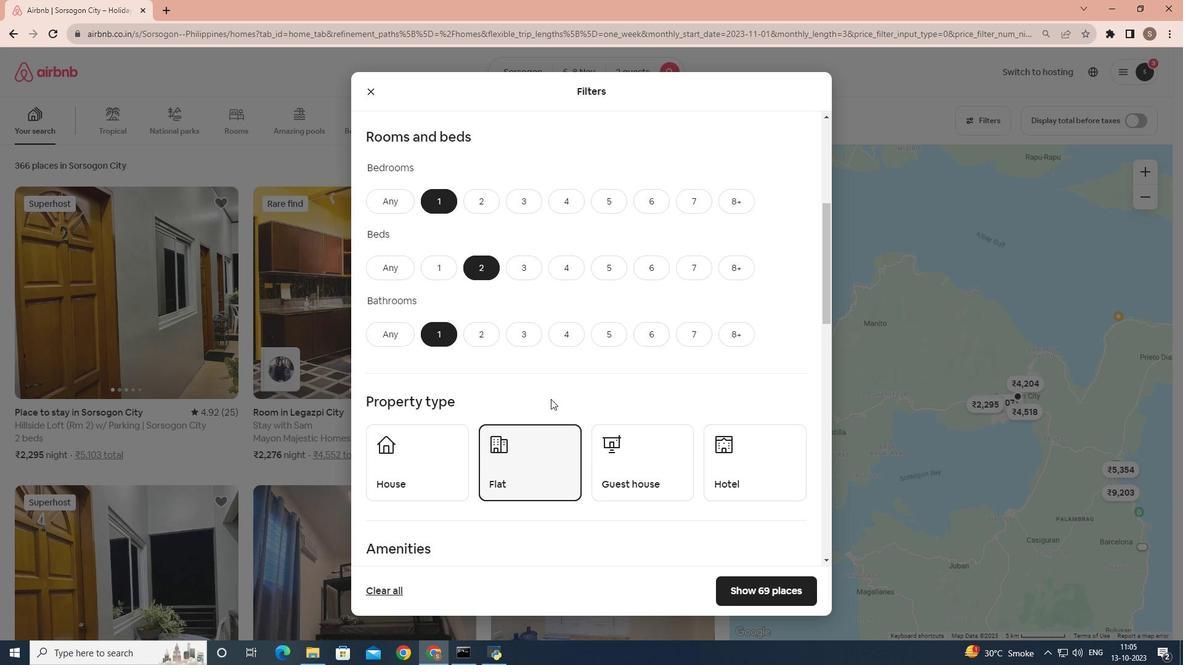 
Action: Mouse scrolled (551, 398) with delta (0, 0)
Screenshot: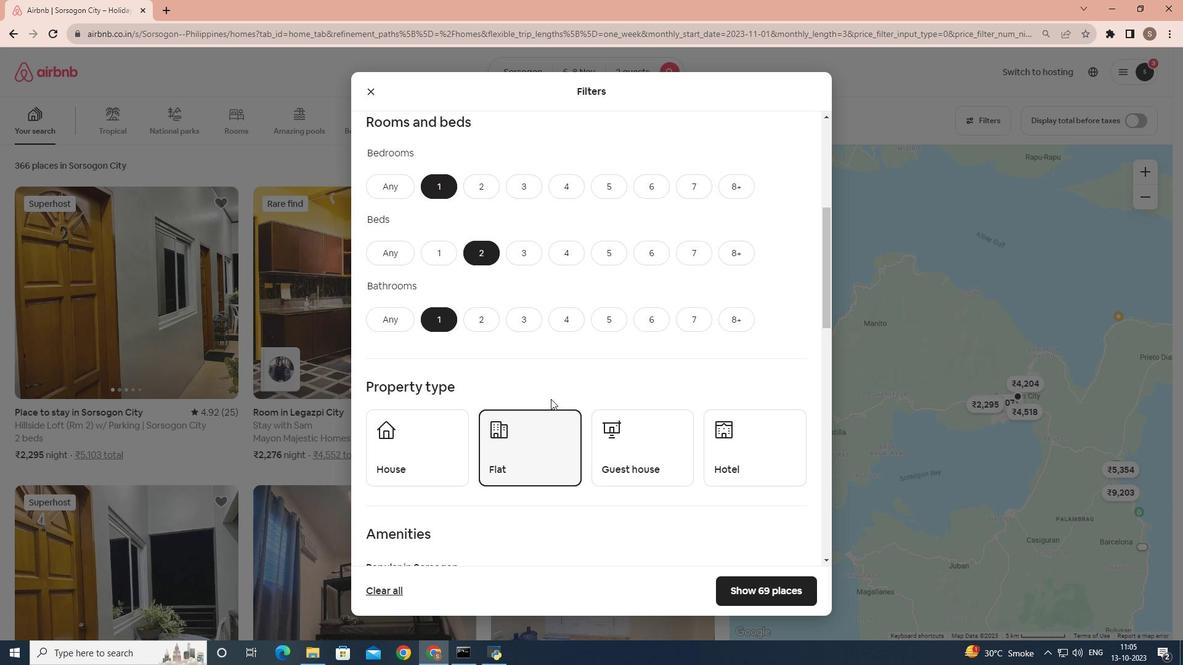 
Action: Mouse scrolled (551, 398) with delta (0, 0)
Screenshot: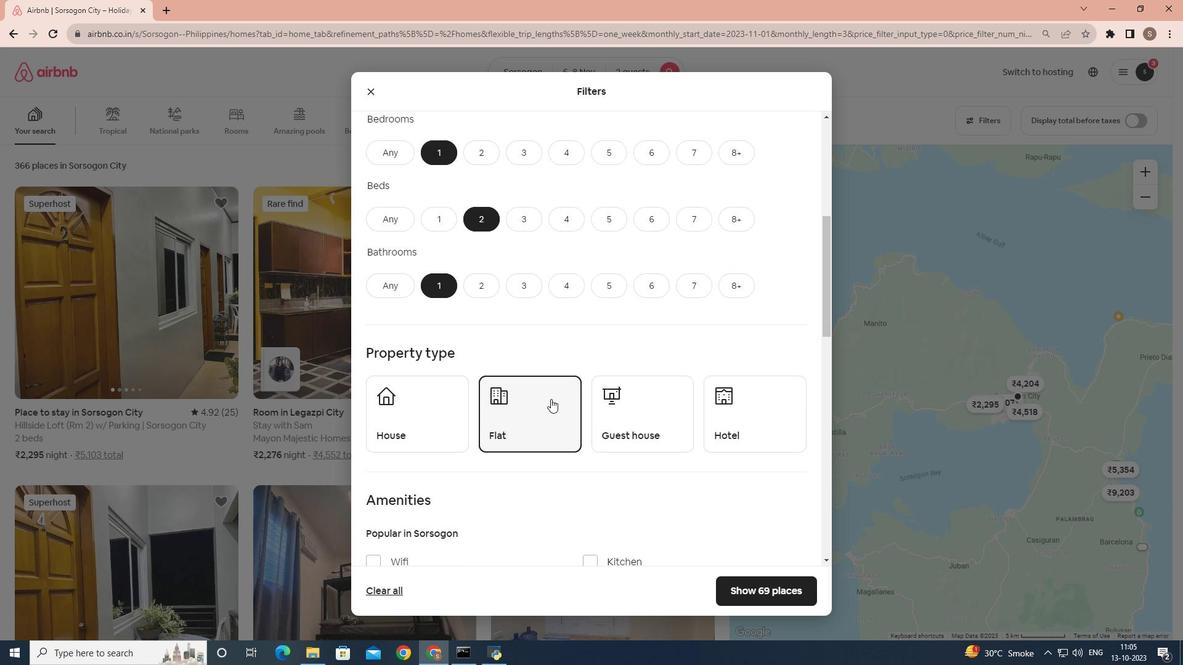 
Action: Mouse moved to (638, 404)
Screenshot: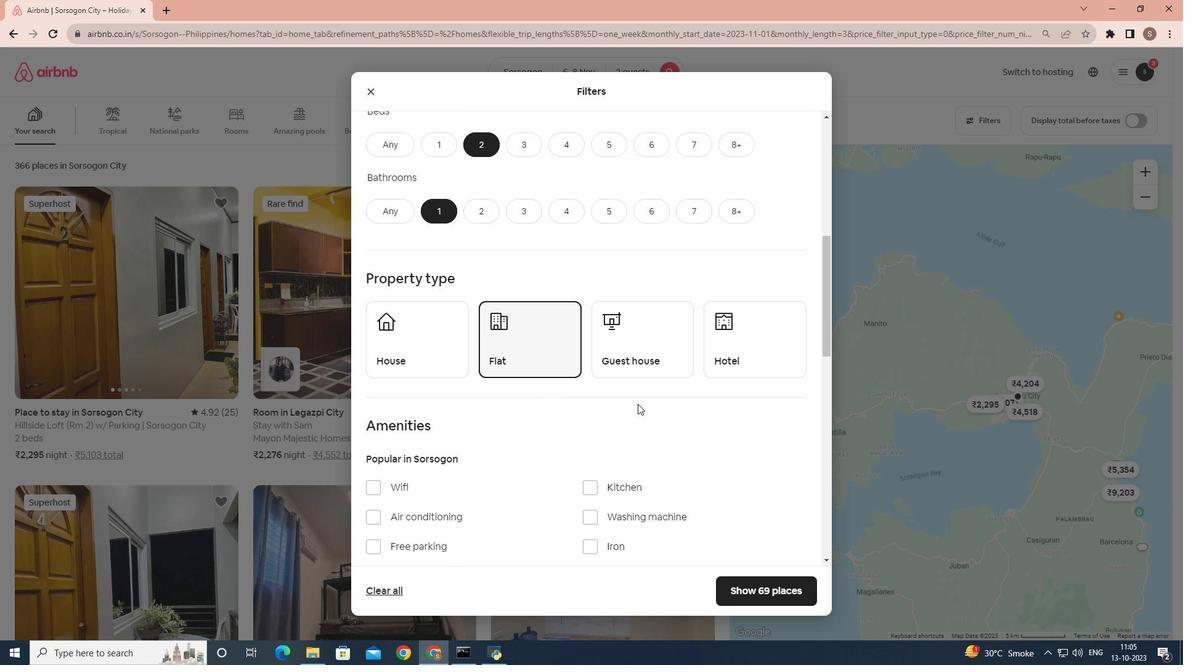 
Action: Mouse scrolled (638, 403) with delta (0, 0)
Screenshot: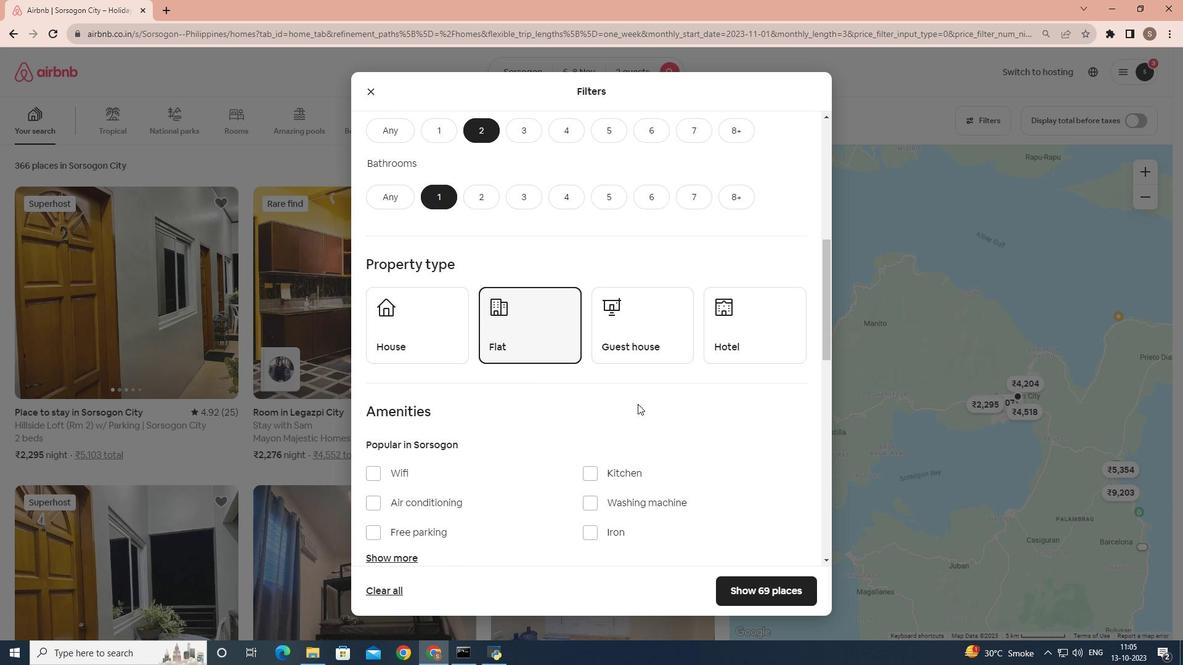 
Action: Mouse scrolled (638, 403) with delta (0, 0)
Screenshot: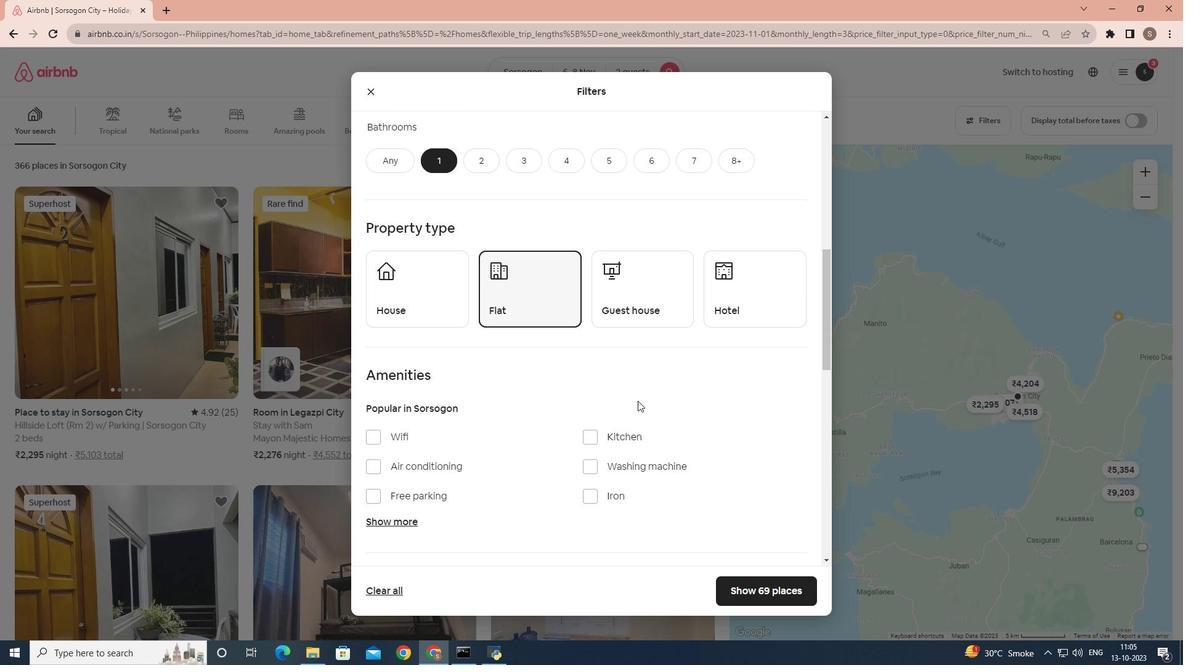 
Action: Mouse moved to (641, 398)
Screenshot: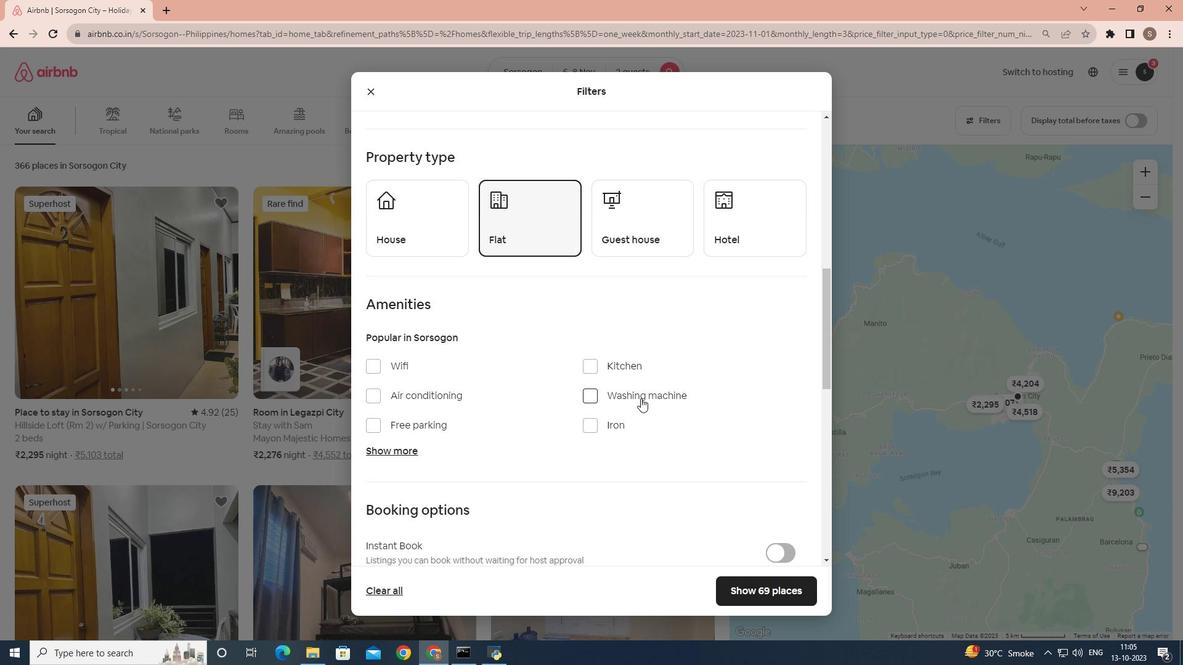 
Action: Mouse scrolled (641, 398) with delta (0, 0)
Screenshot: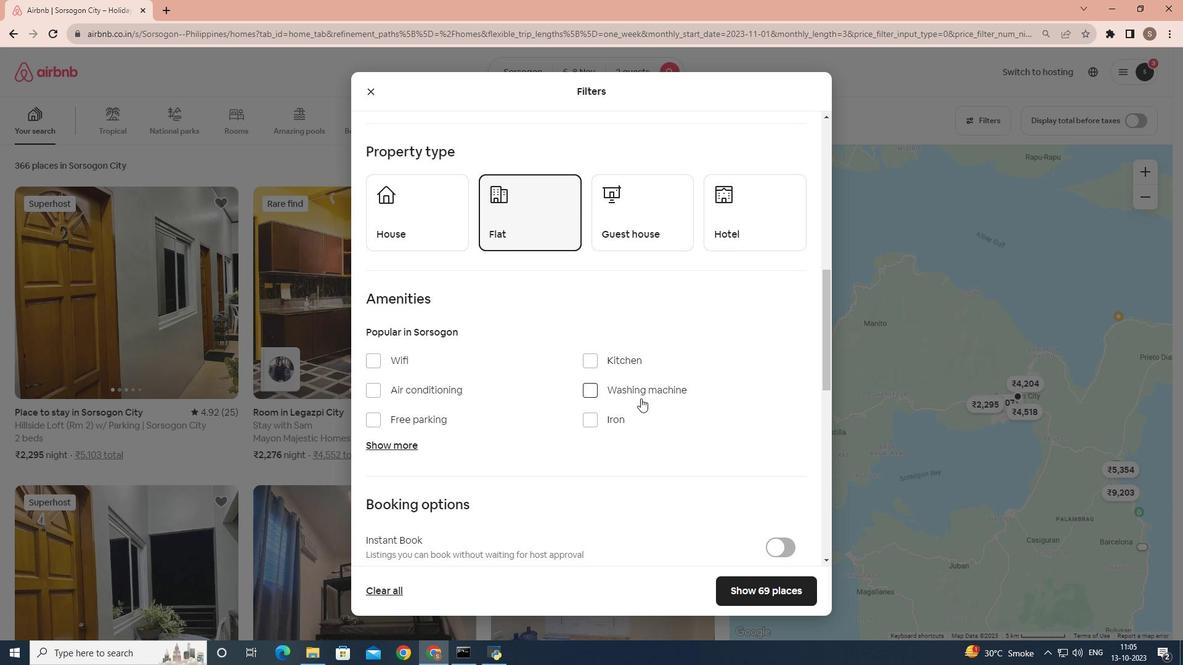 
Action: Mouse scrolled (641, 398) with delta (0, 0)
Screenshot: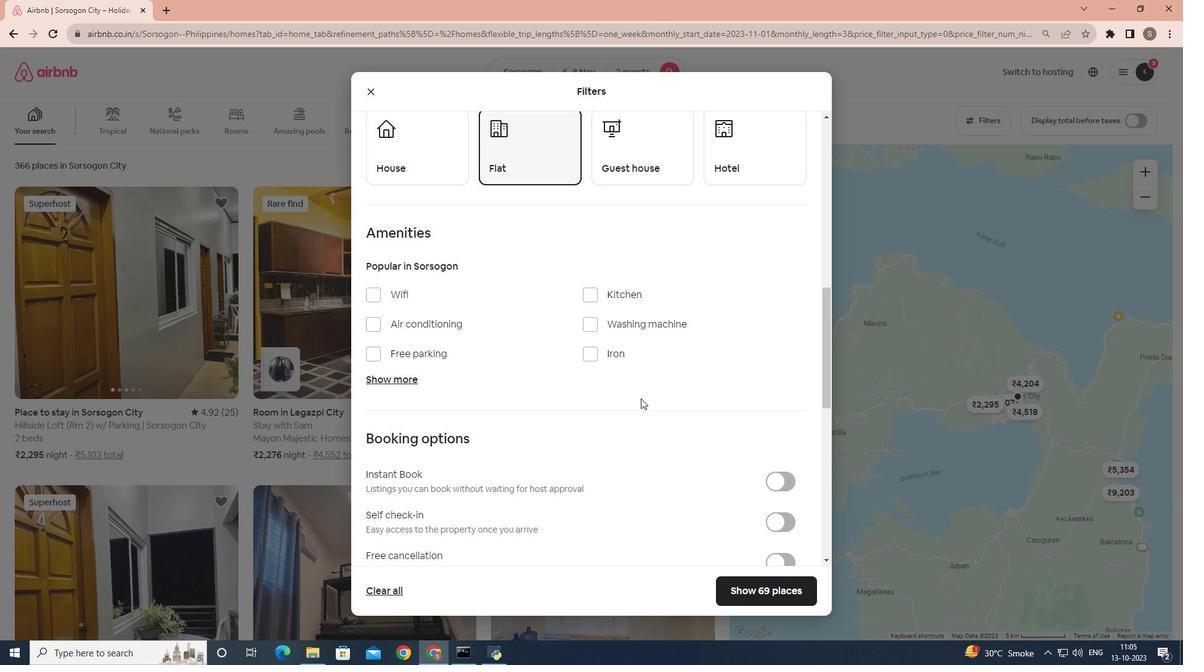 
Action: Mouse scrolled (641, 398) with delta (0, 0)
Screenshot: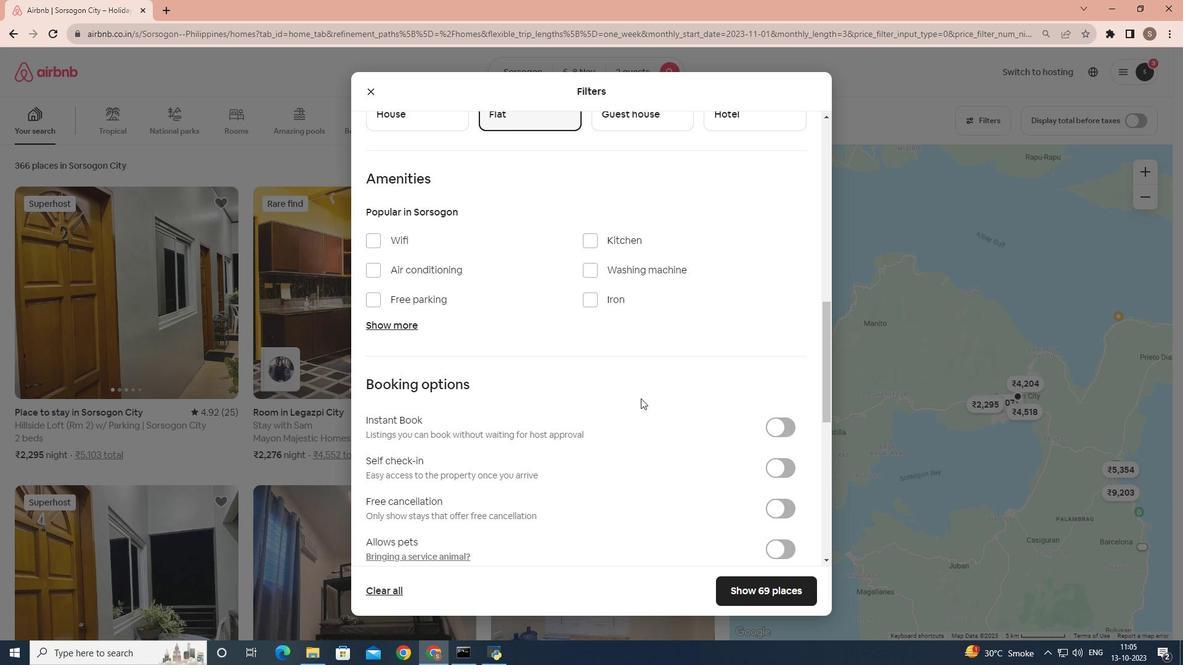 
Action: Mouse moved to (787, 407)
Screenshot: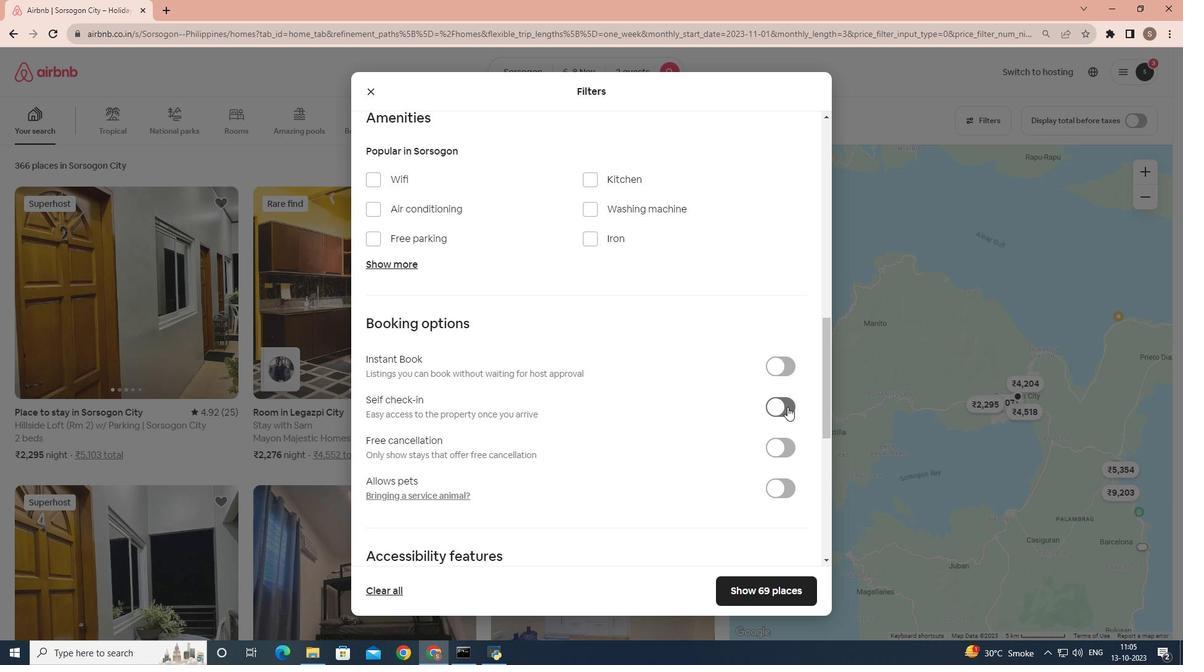 
Action: Mouse pressed left at (787, 407)
Screenshot: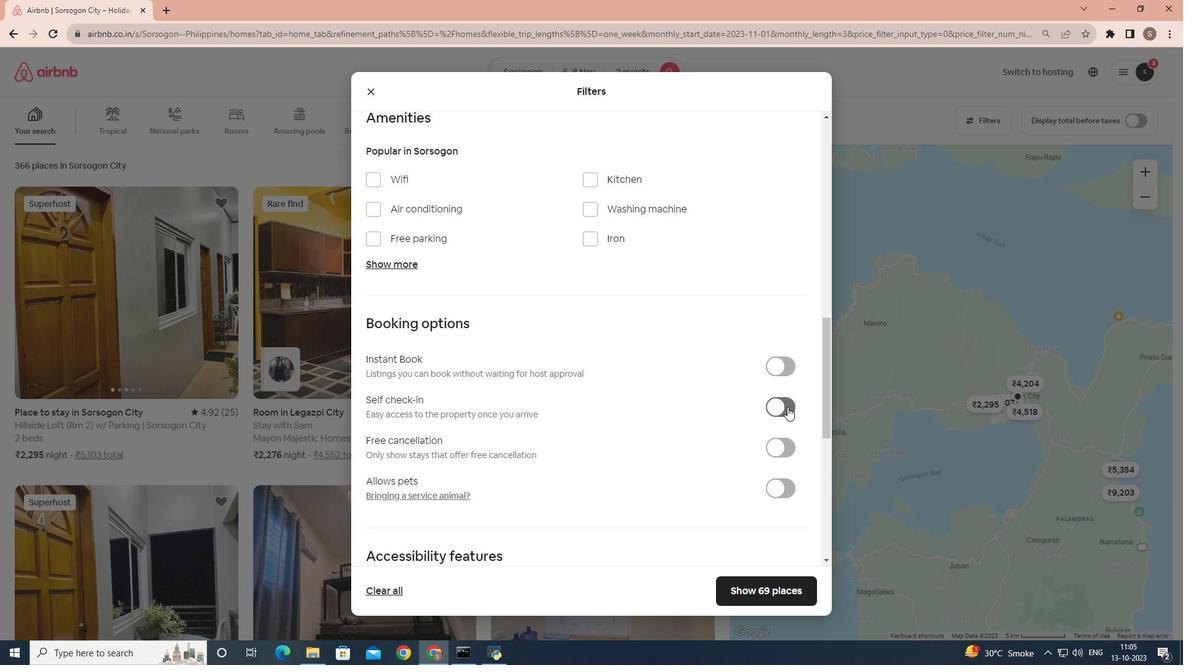 
Action: Mouse moved to (760, 584)
Screenshot: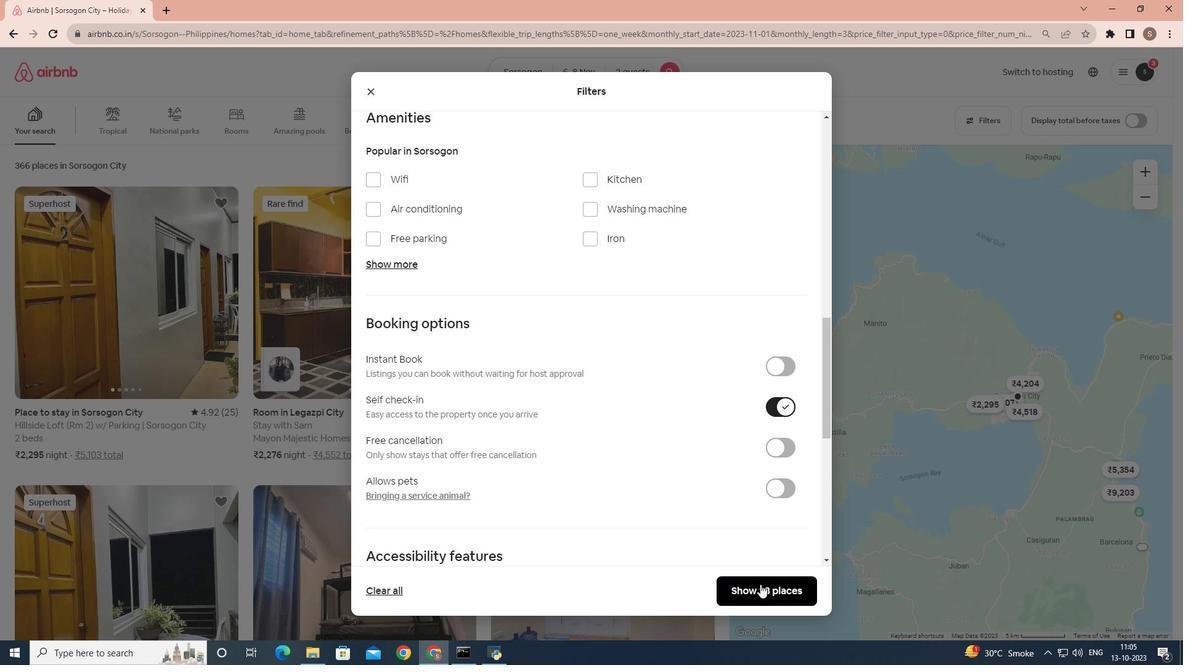 
Action: Mouse pressed left at (760, 584)
Screenshot: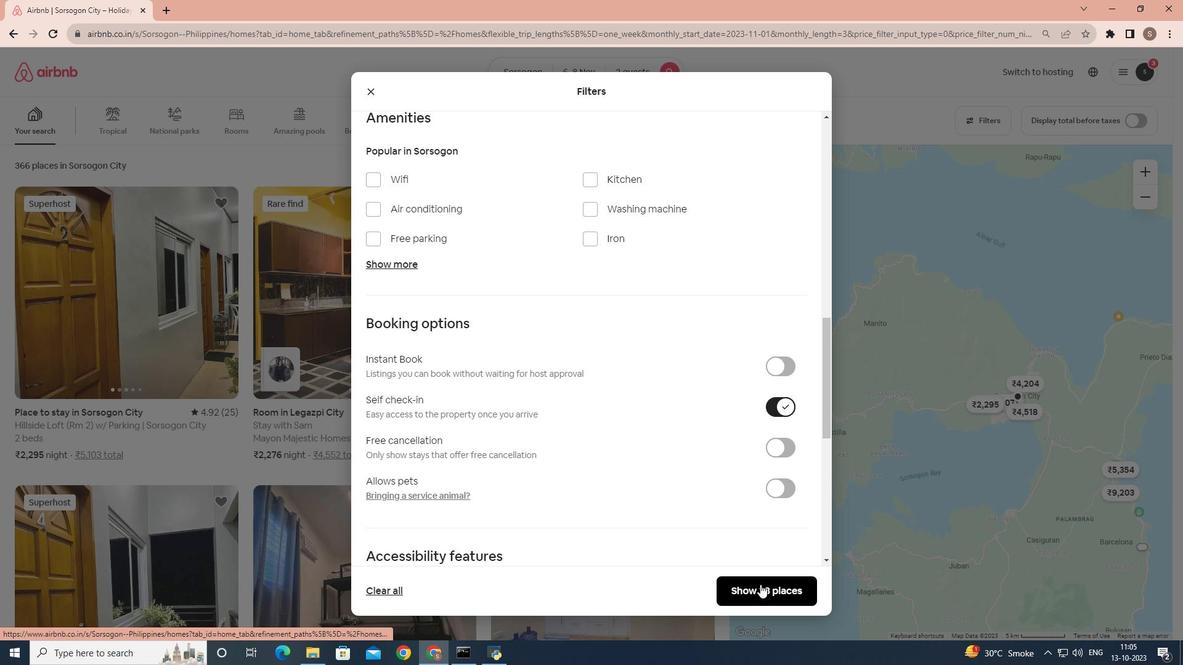 
Action: Mouse moved to (146, 345)
Screenshot: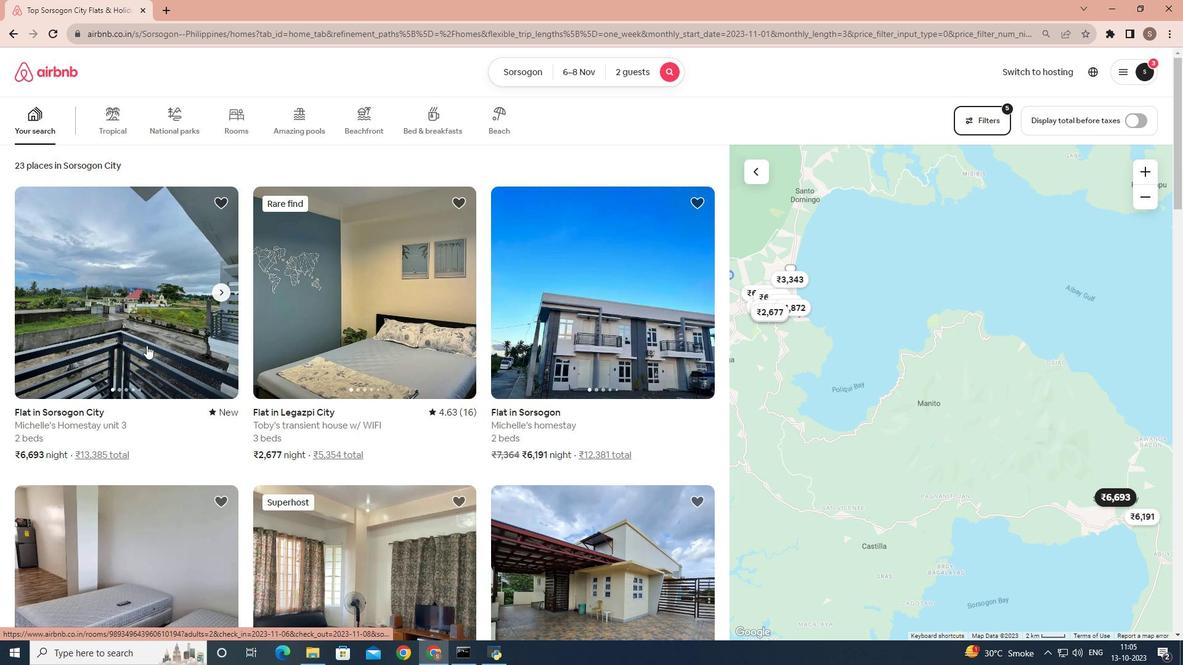 
Action: Mouse pressed left at (146, 345)
Screenshot: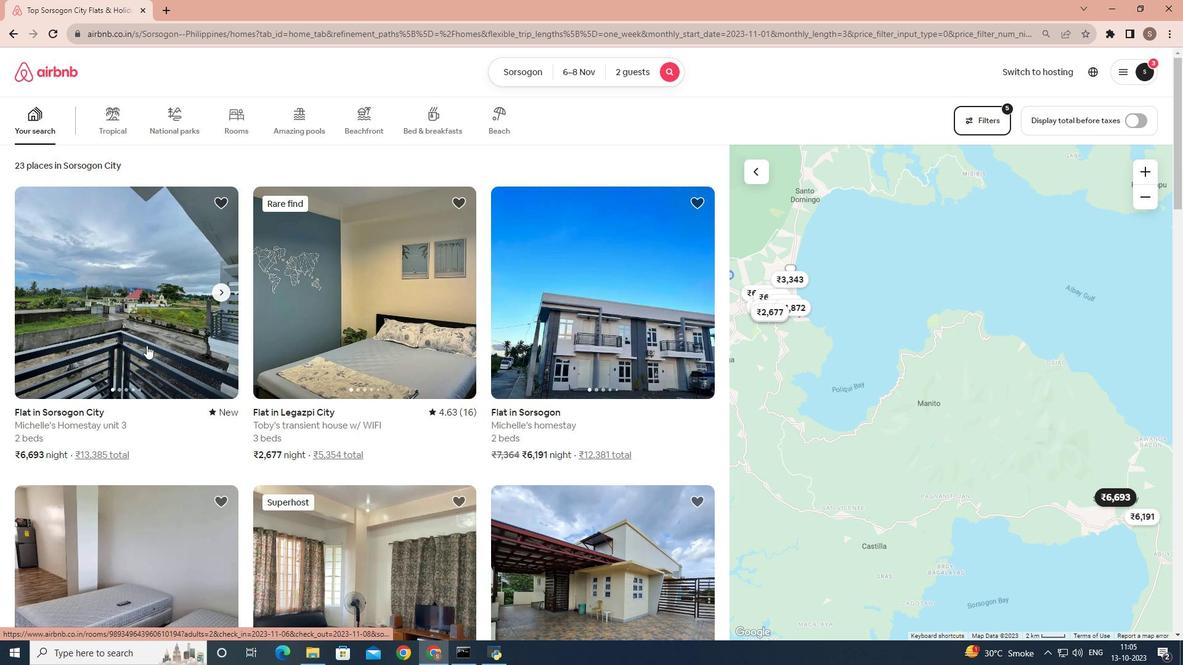 
Action: Mouse moved to (853, 456)
Screenshot: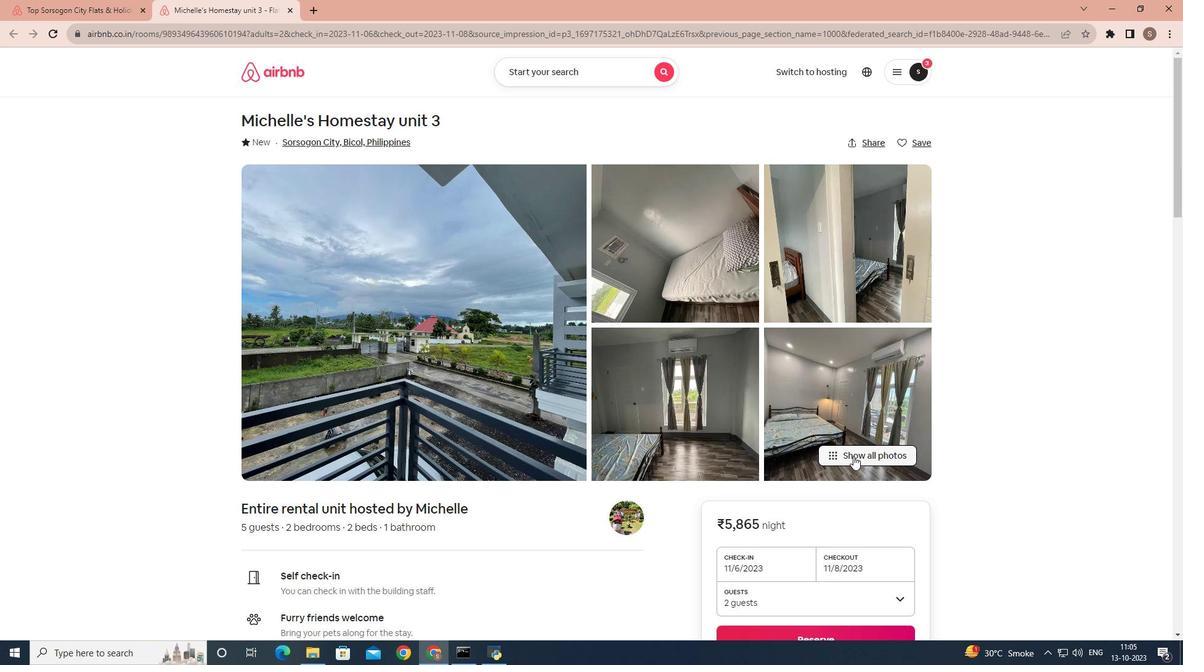 
Action: Mouse pressed left at (853, 456)
Screenshot: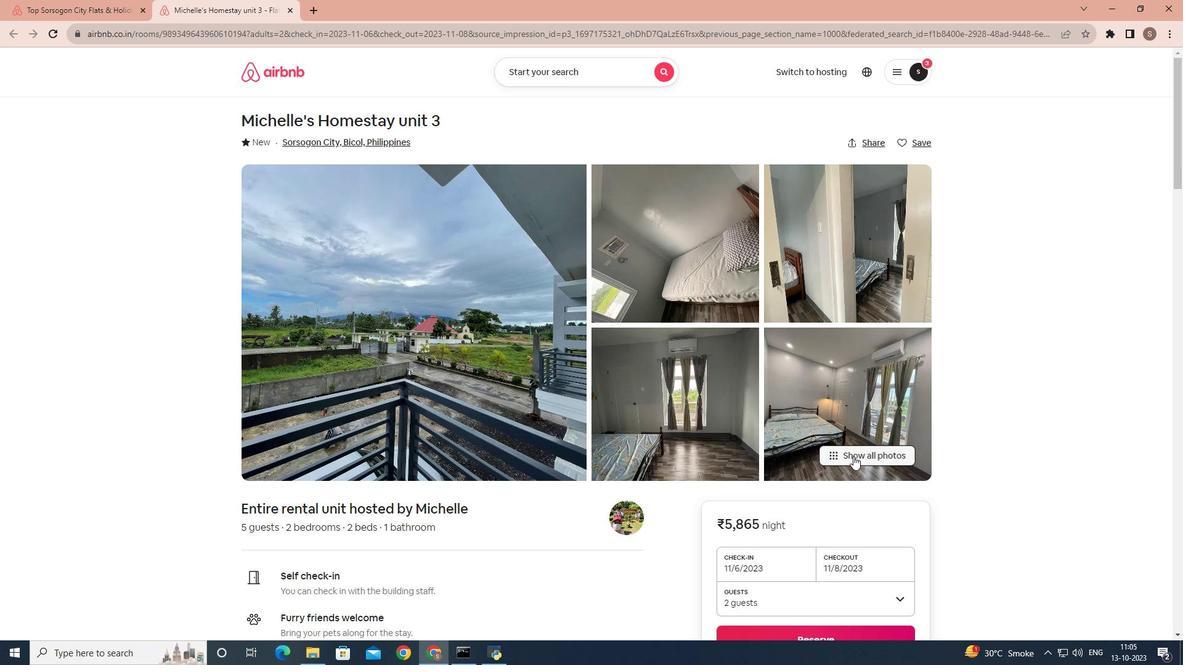 
Action: Mouse moved to (829, 422)
Screenshot: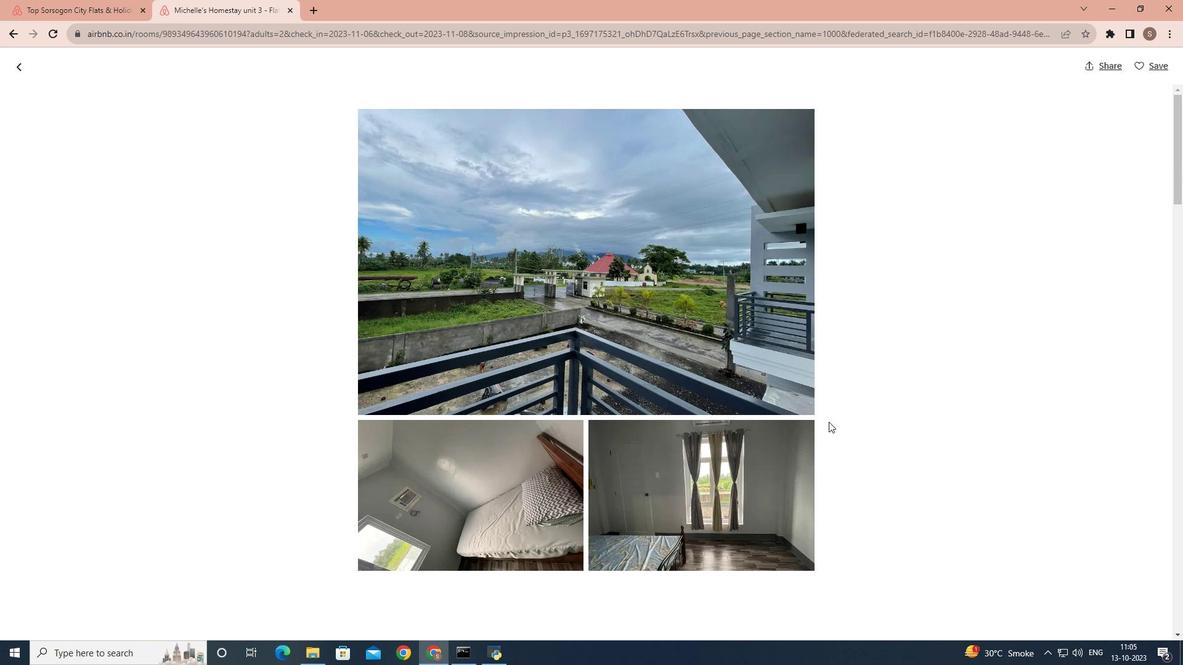 
Action: Mouse scrolled (829, 421) with delta (0, 0)
Screenshot: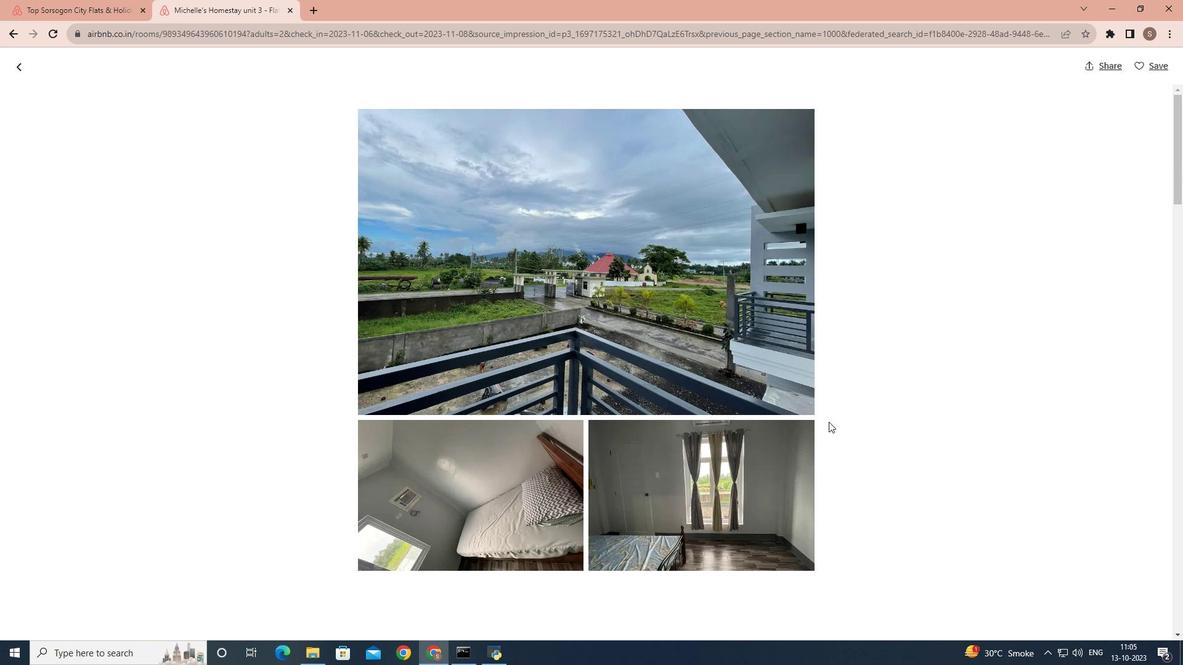 
Action: Mouse scrolled (829, 421) with delta (0, 0)
Screenshot: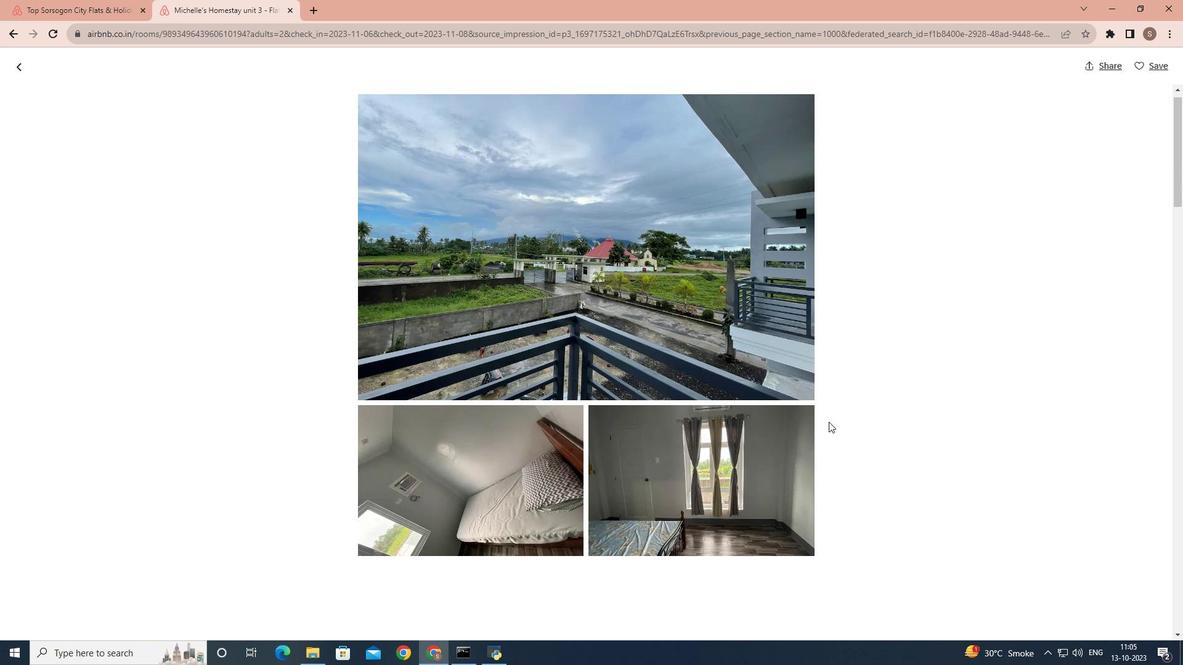 
Action: Mouse scrolled (829, 421) with delta (0, 0)
Screenshot: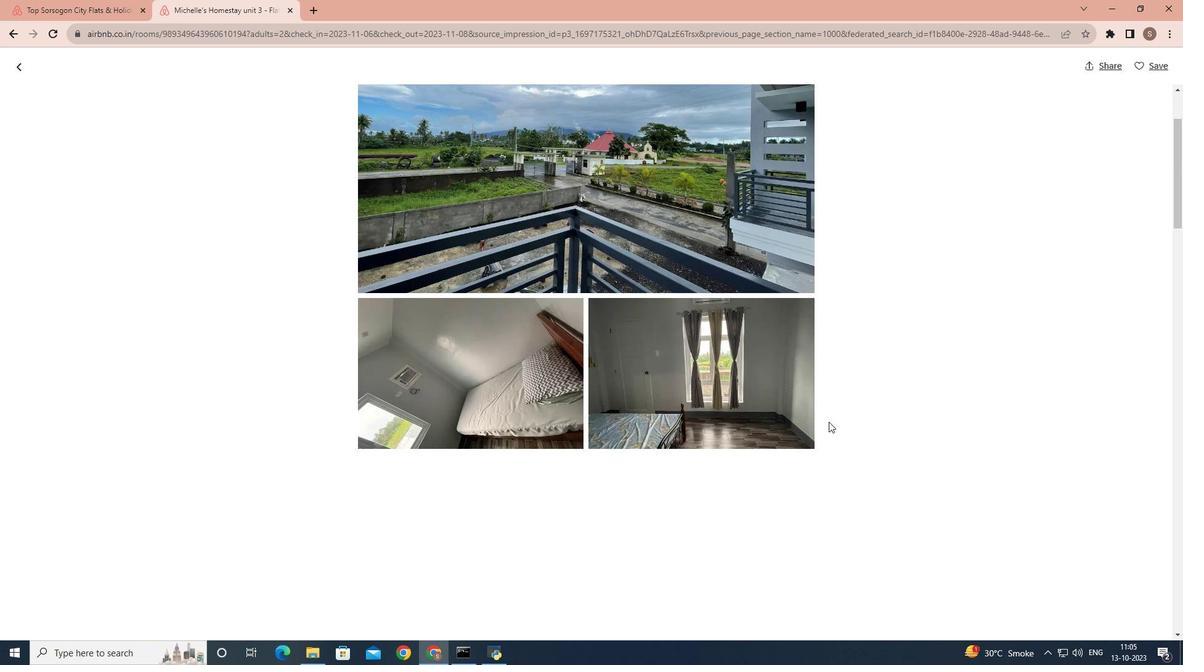 
Action: Mouse scrolled (829, 421) with delta (0, 0)
Screenshot: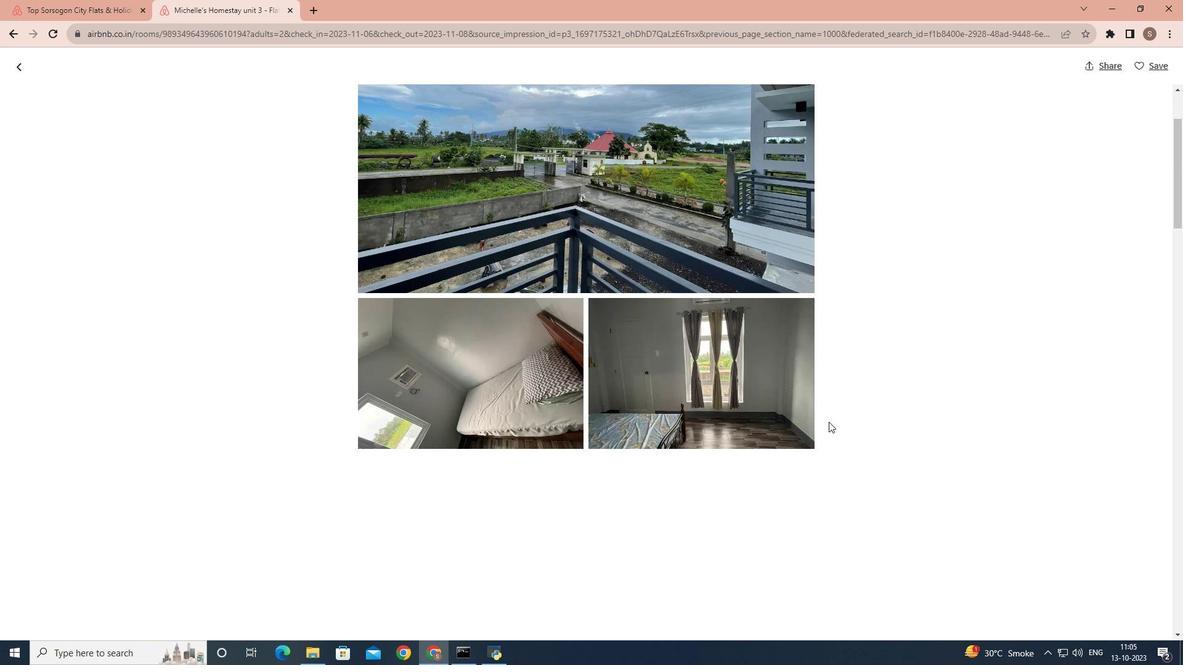 
Action: Mouse scrolled (829, 421) with delta (0, 0)
Screenshot: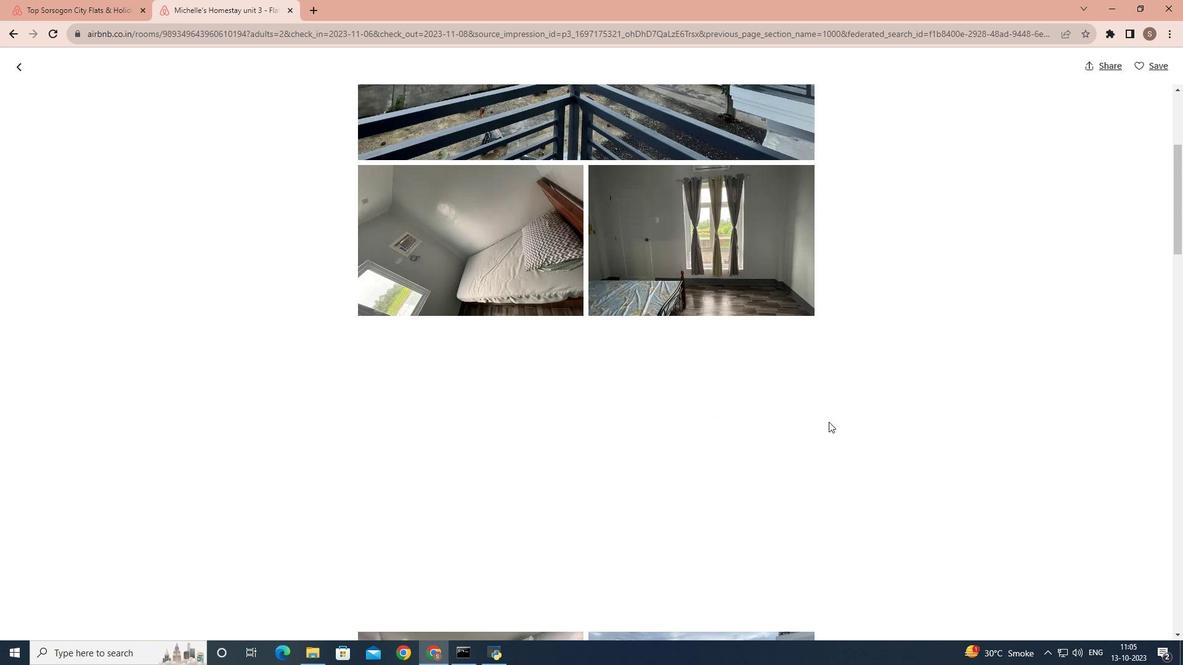 
Action: Mouse scrolled (829, 421) with delta (0, 0)
Screenshot: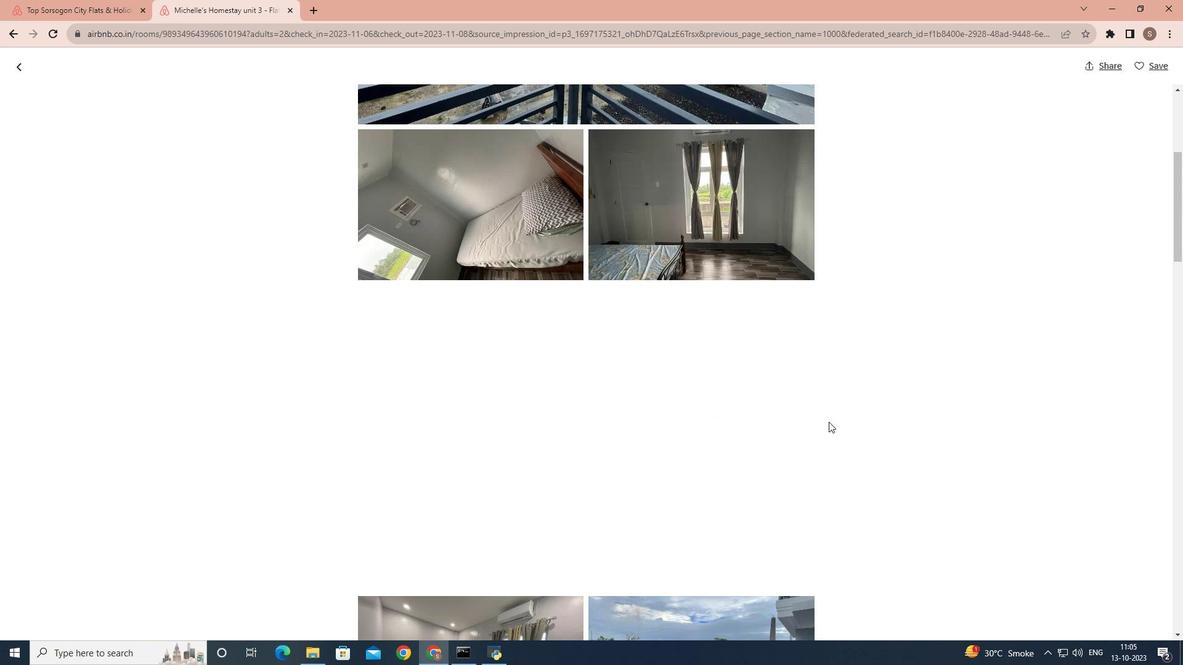 
Action: Mouse scrolled (829, 421) with delta (0, 0)
Screenshot: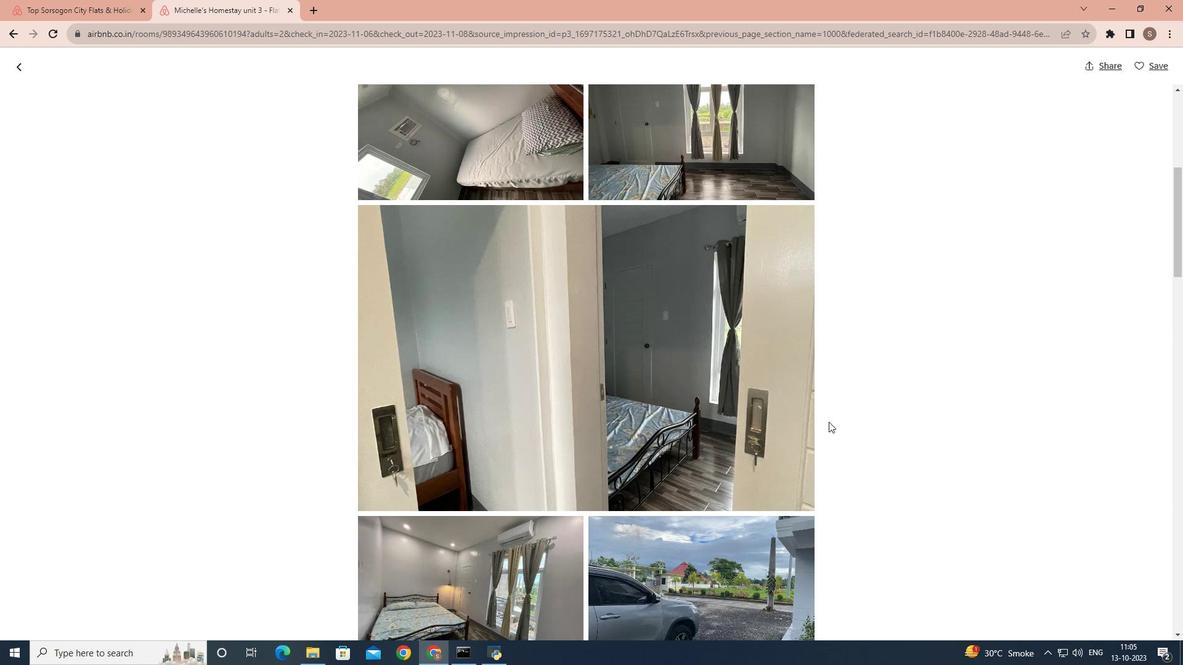
Action: Mouse scrolled (829, 421) with delta (0, 0)
Screenshot: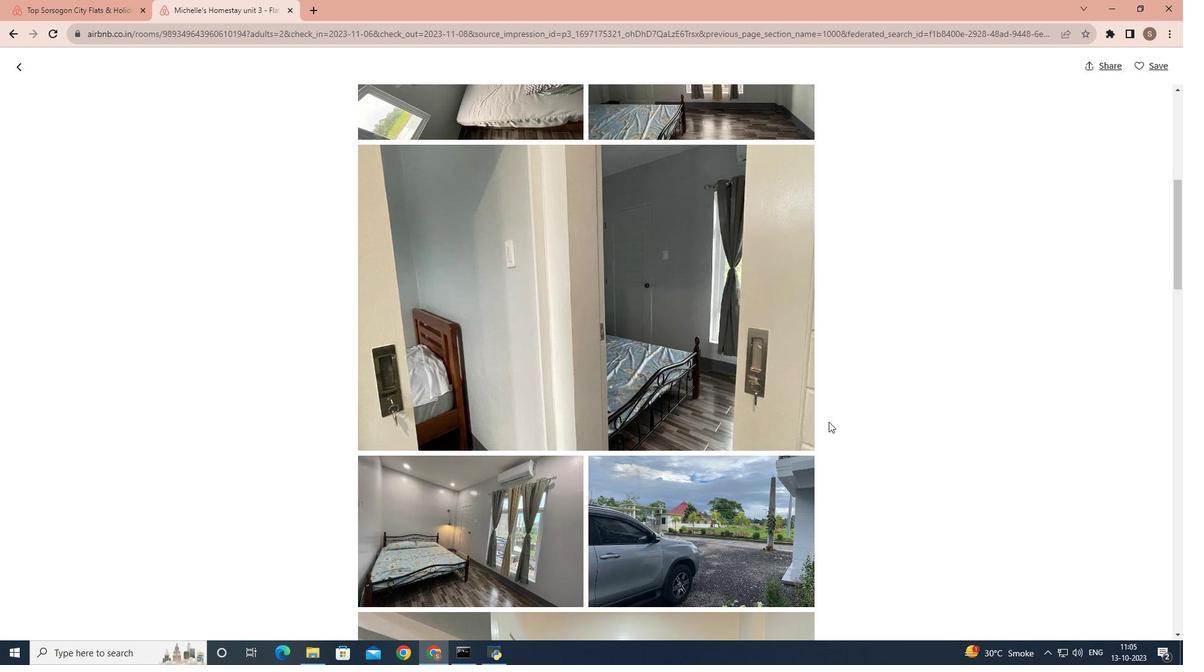 
Action: Mouse scrolled (829, 421) with delta (0, 0)
Screenshot: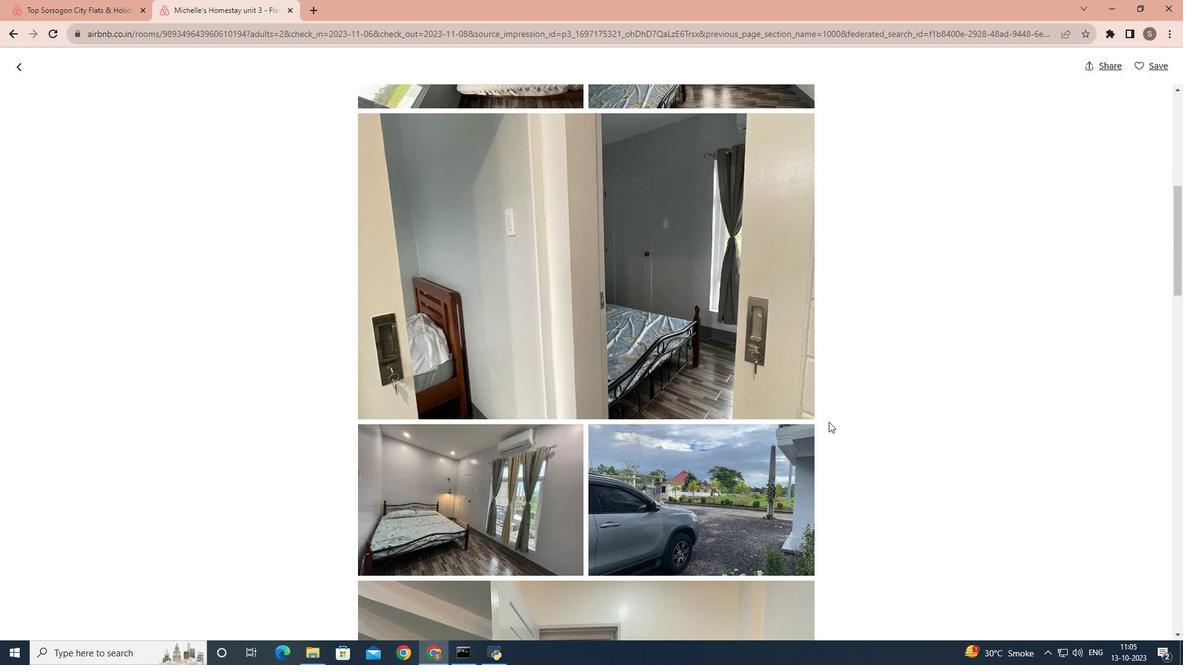 
Action: Mouse scrolled (829, 421) with delta (0, 0)
Screenshot: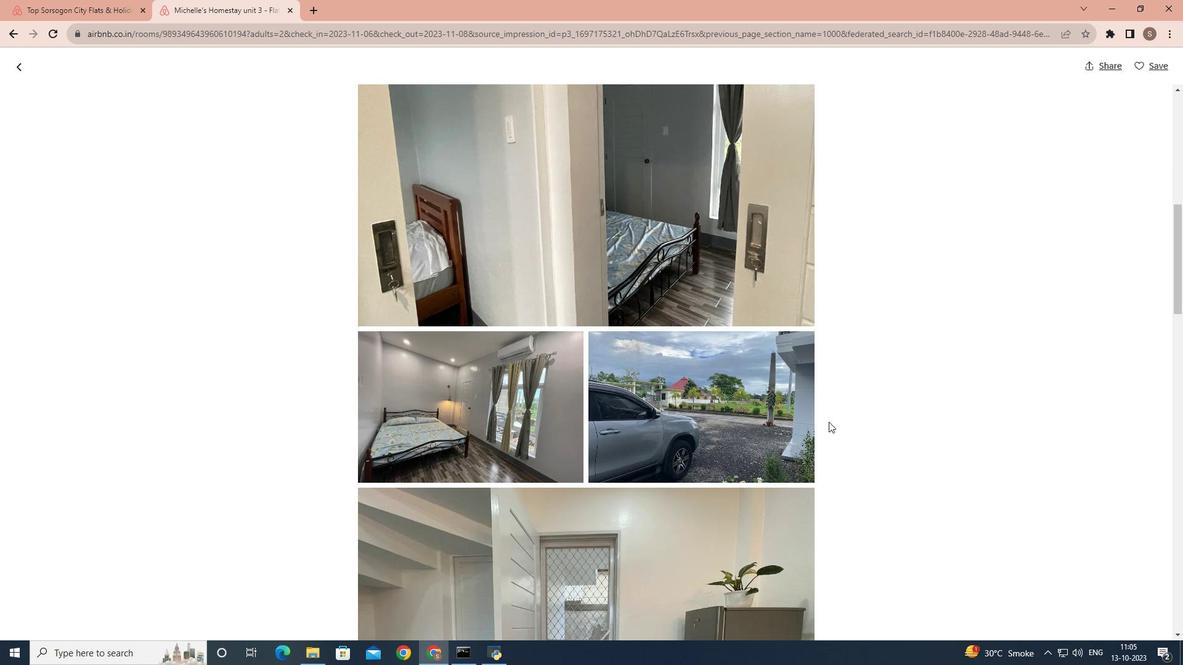 
Action: Mouse scrolled (829, 421) with delta (0, 0)
Screenshot: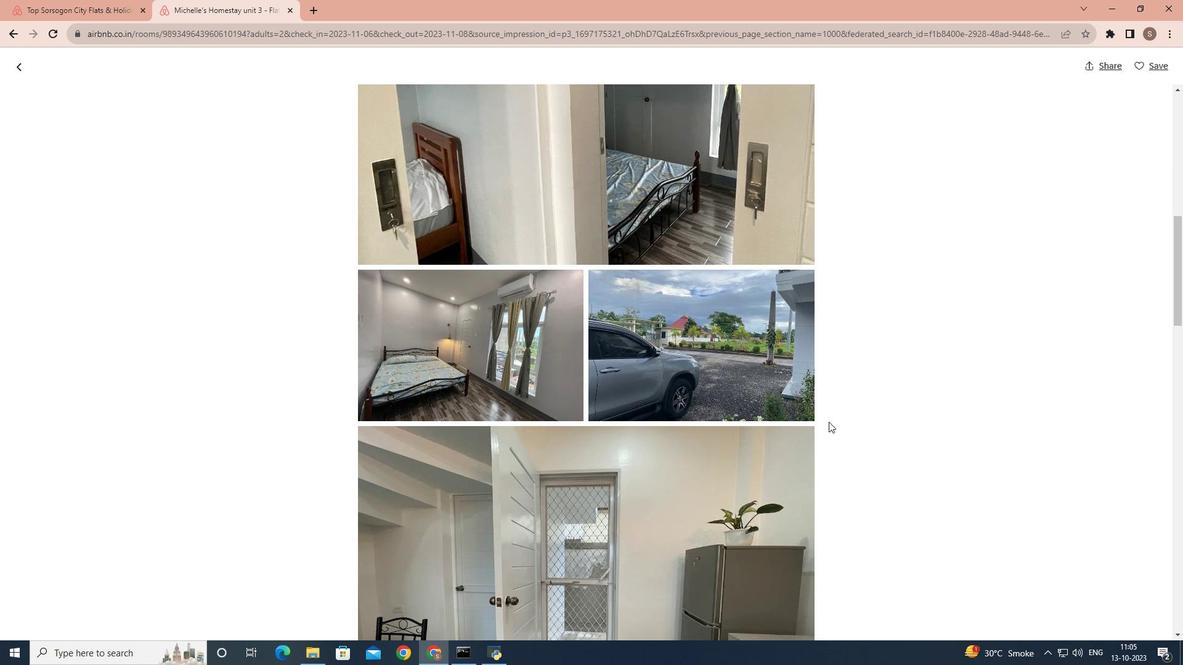 
Action: Mouse scrolled (829, 421) with delta (0, 0)
Screenshot: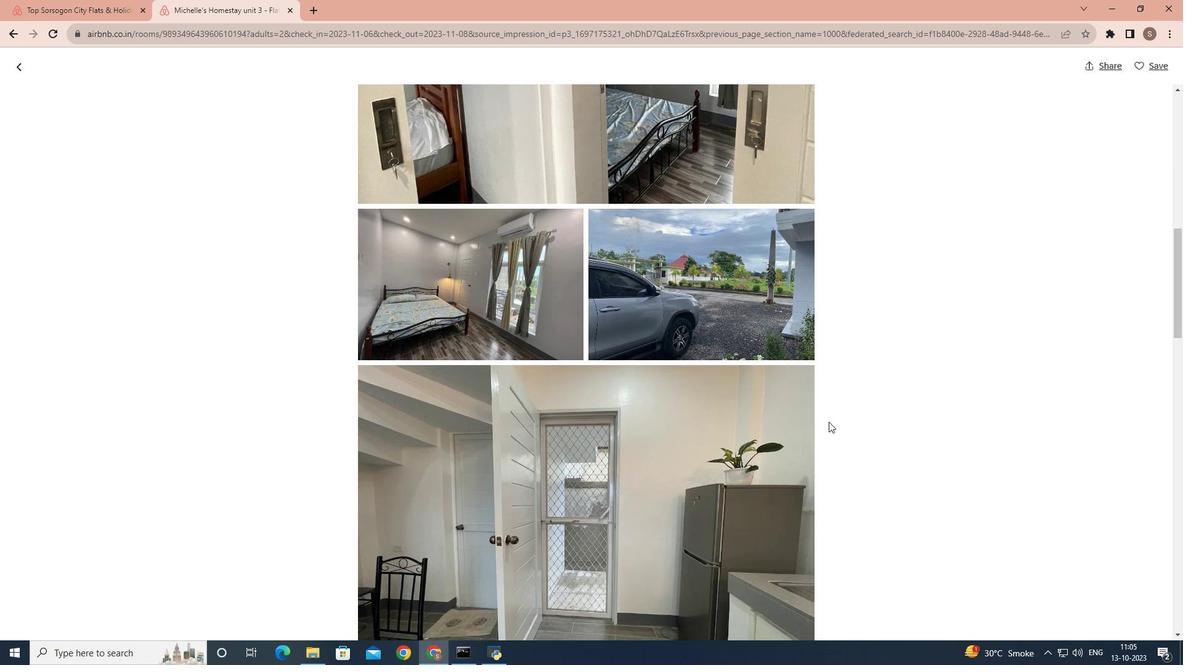 
Action: Mouse scrolled (829, 421) with delta (0, 0)
Screenshot: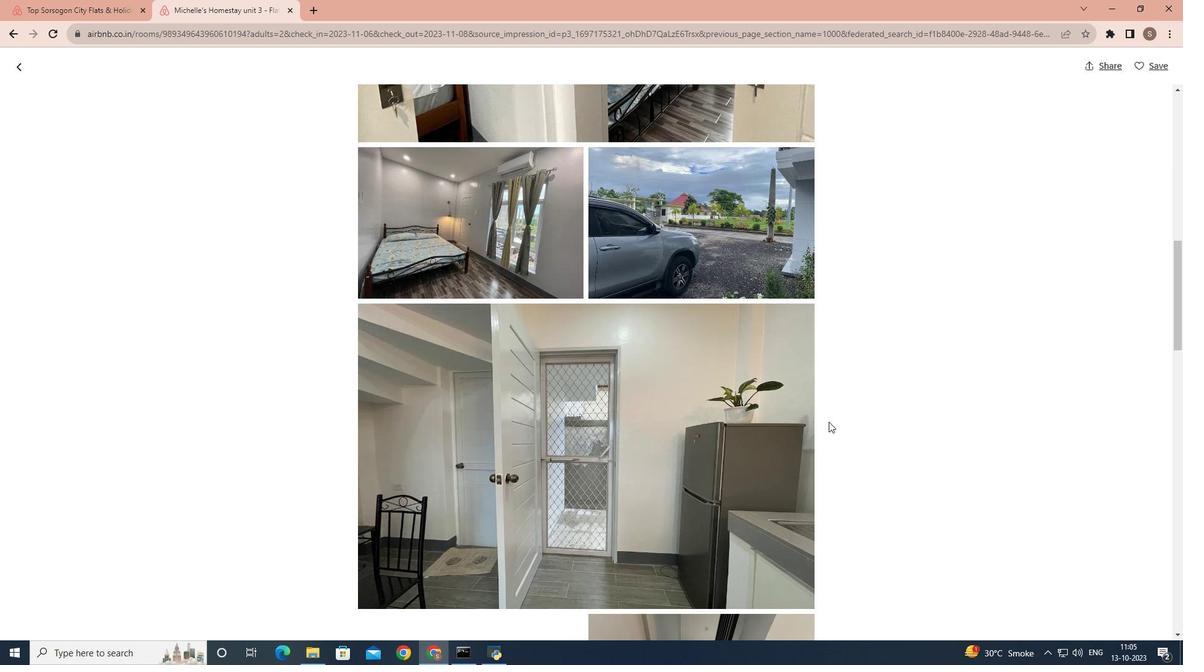 
Action: Mouse scrolled (829, 421) with delta (0, 0)
Screenshot: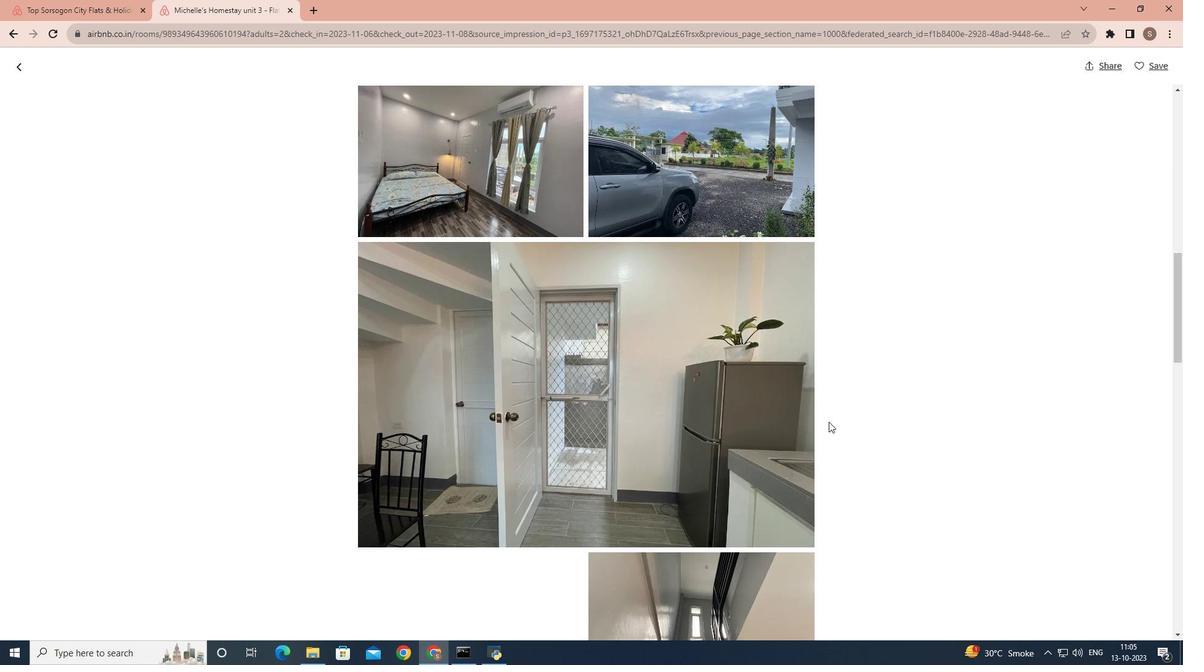 
Action: Mouse scrolled (829, 421) with delta (0, 0)
Screenshot: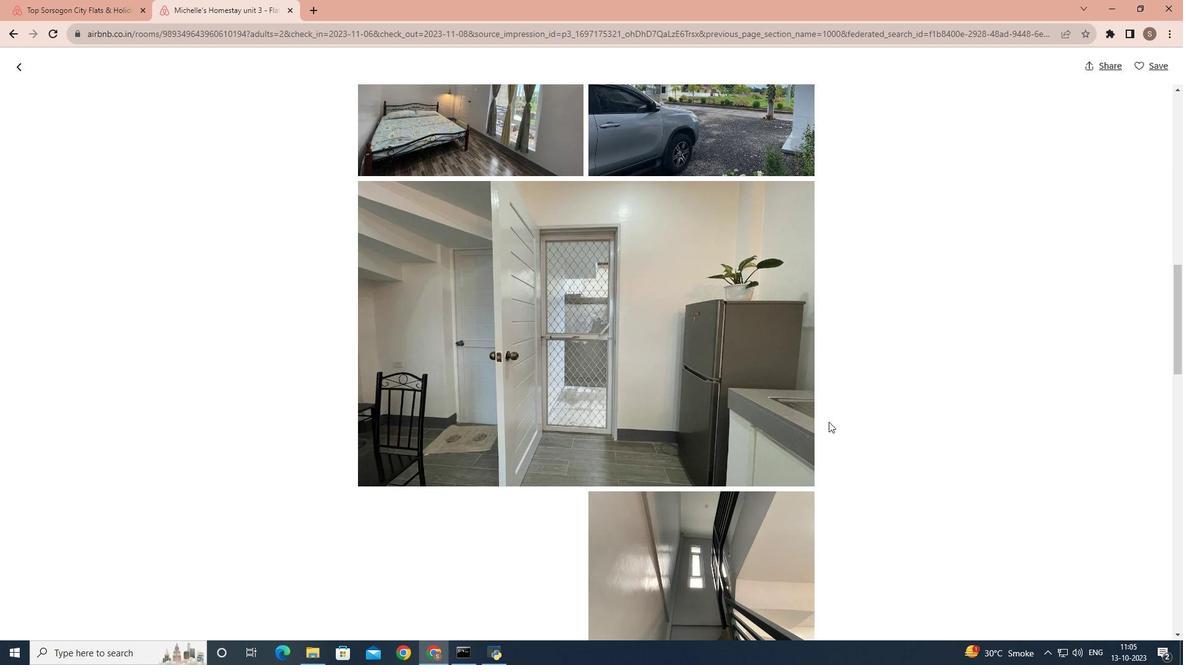 
Action: Mouse scrolled (829, 421) with delta (0, 0)
Screenshot: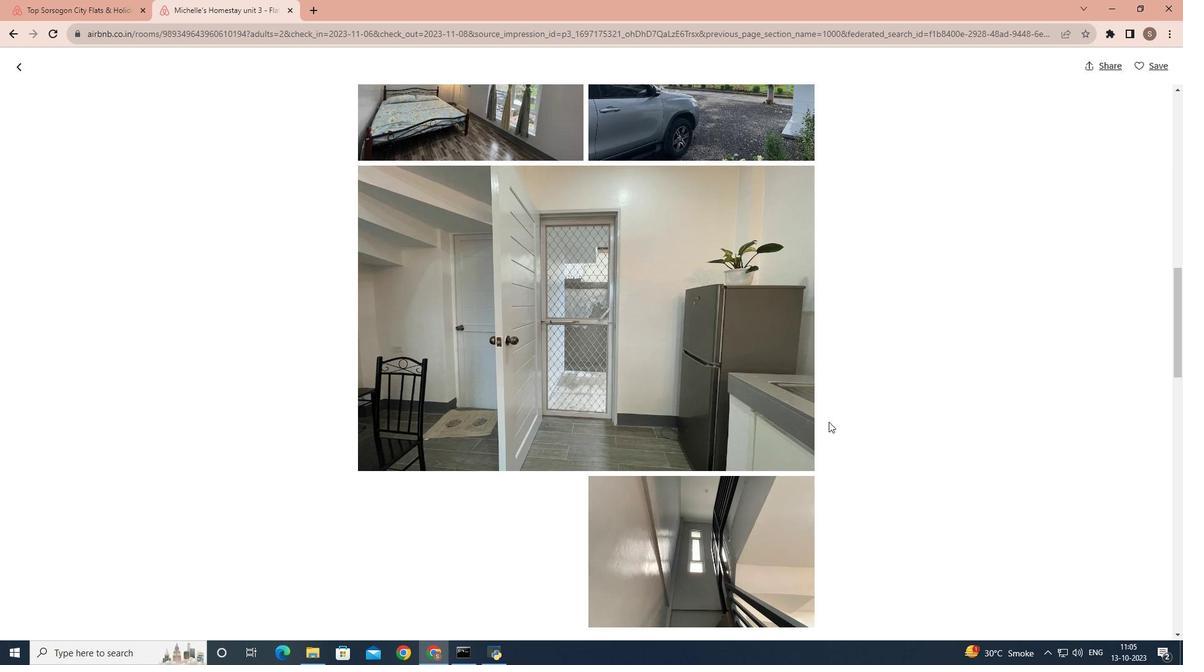 
Action: Mouse scrolled (829, 421) with delta (0, 0)
Screenshot: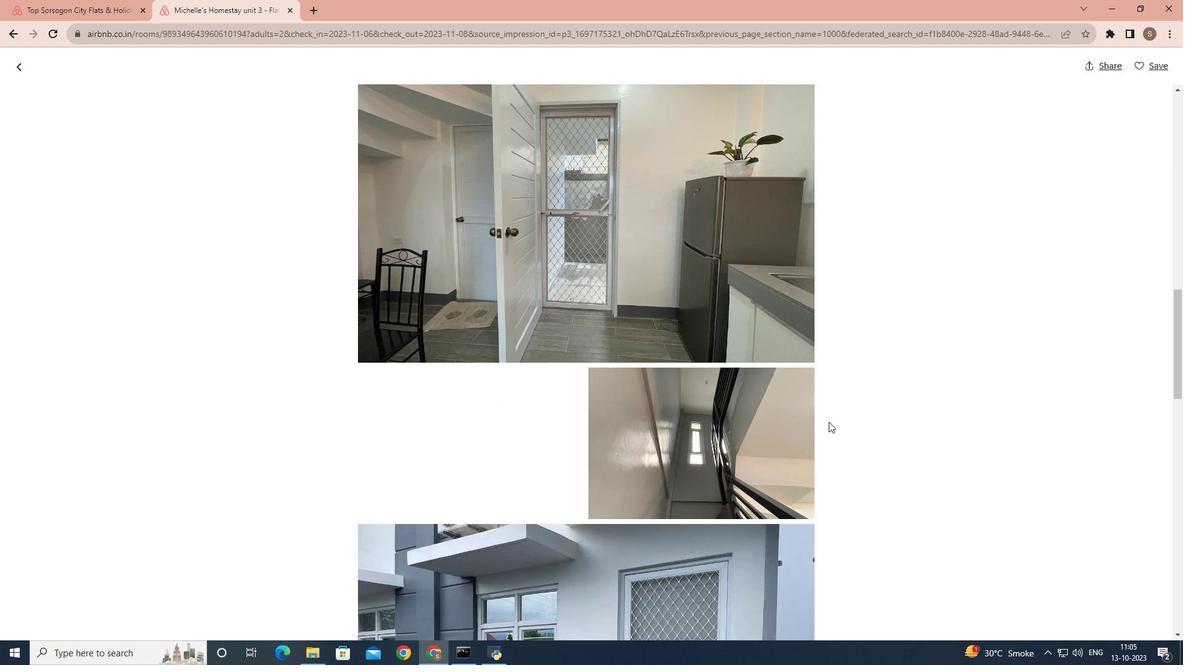 
Action: Mouse scrolled (829, 421) with delta (0, 0)
Screenshot: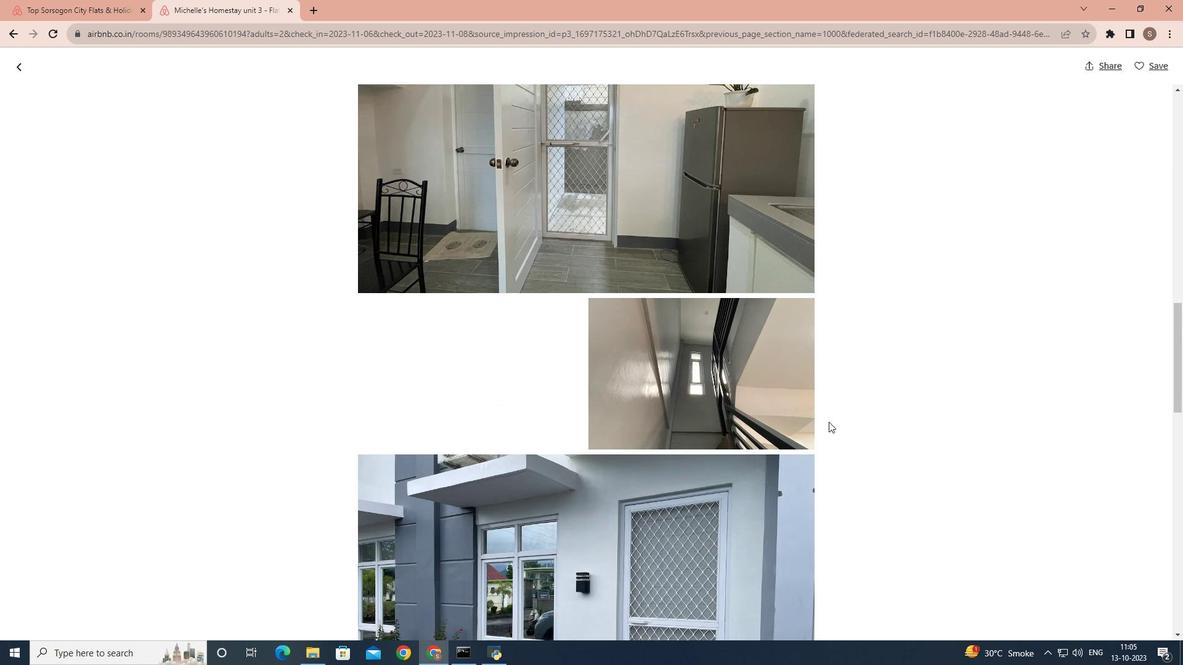 
Action: Mouse scrolled (829, 421) with delta (0, 0)
Screenshot: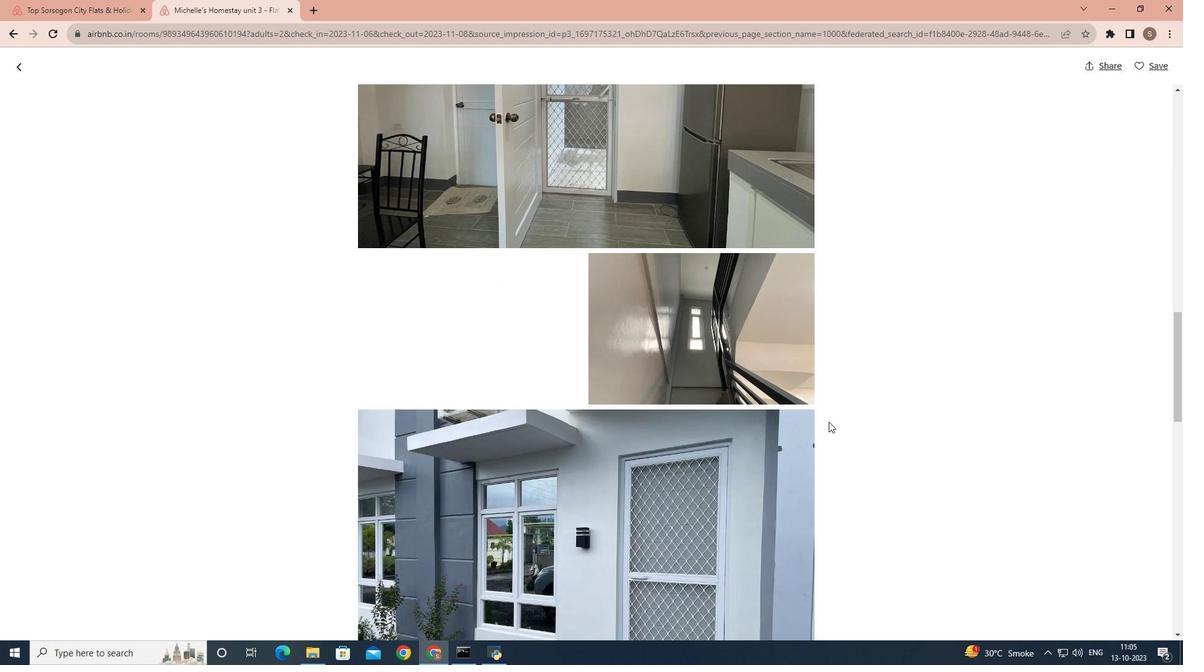 
Action: Mouse scrolled (829, 421) with delta (0, 0)
Screenshot: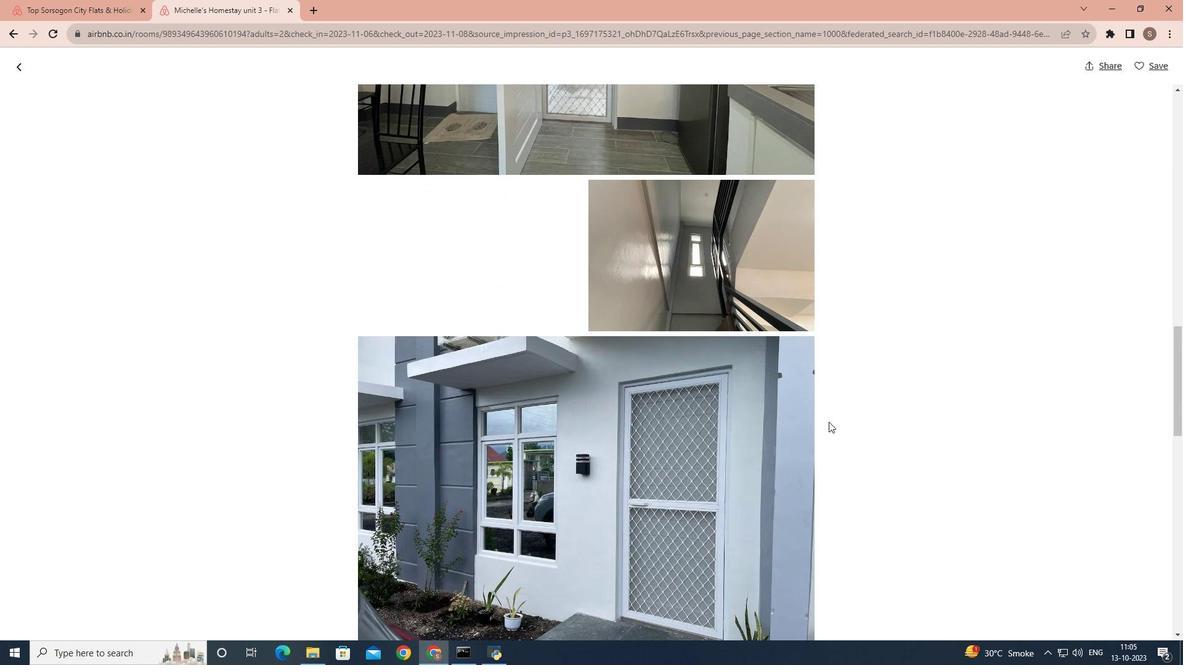 
Action: Mouse scrolled (829, 421) with delta (0, 0)
Screenshot: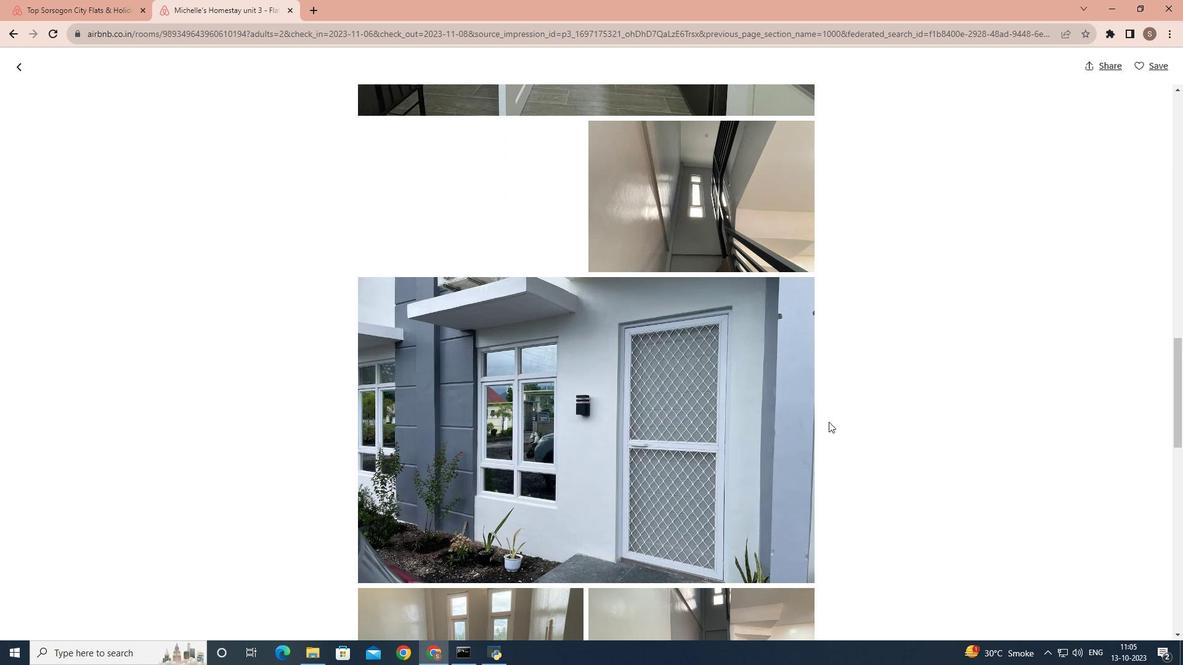 
Action: Mouse scrolled (829, 421) with delta (0, 0)
Screenshot: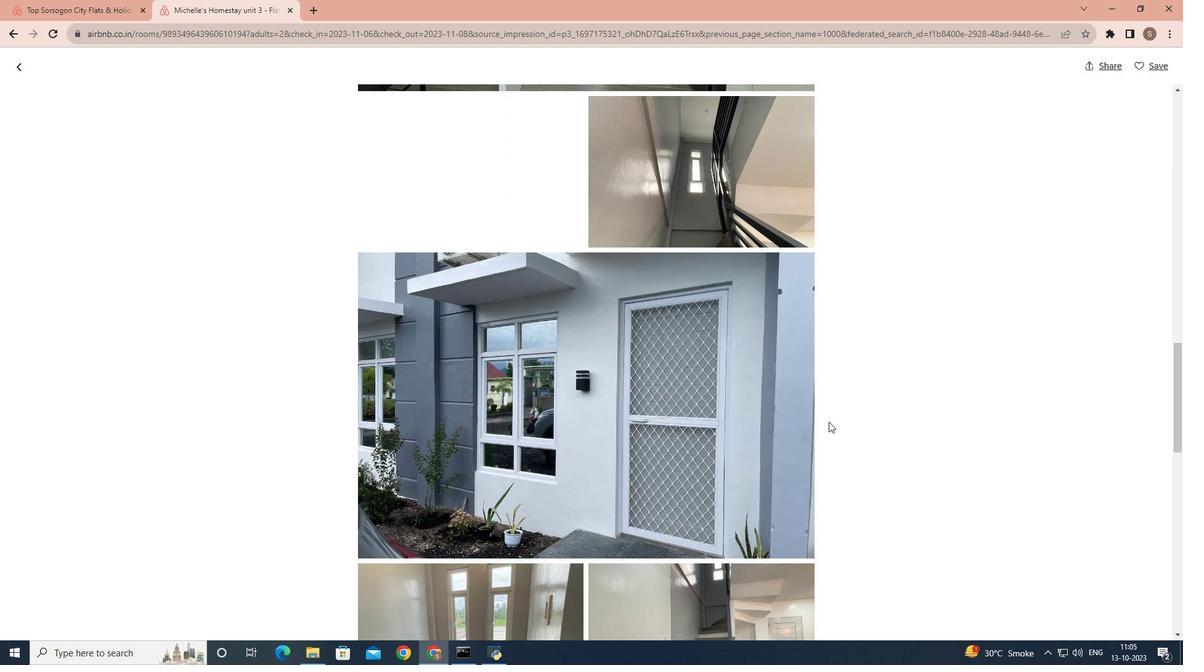 
Action: Mouse scrolled (829, 421) with delta (0, 0)
Screenshot: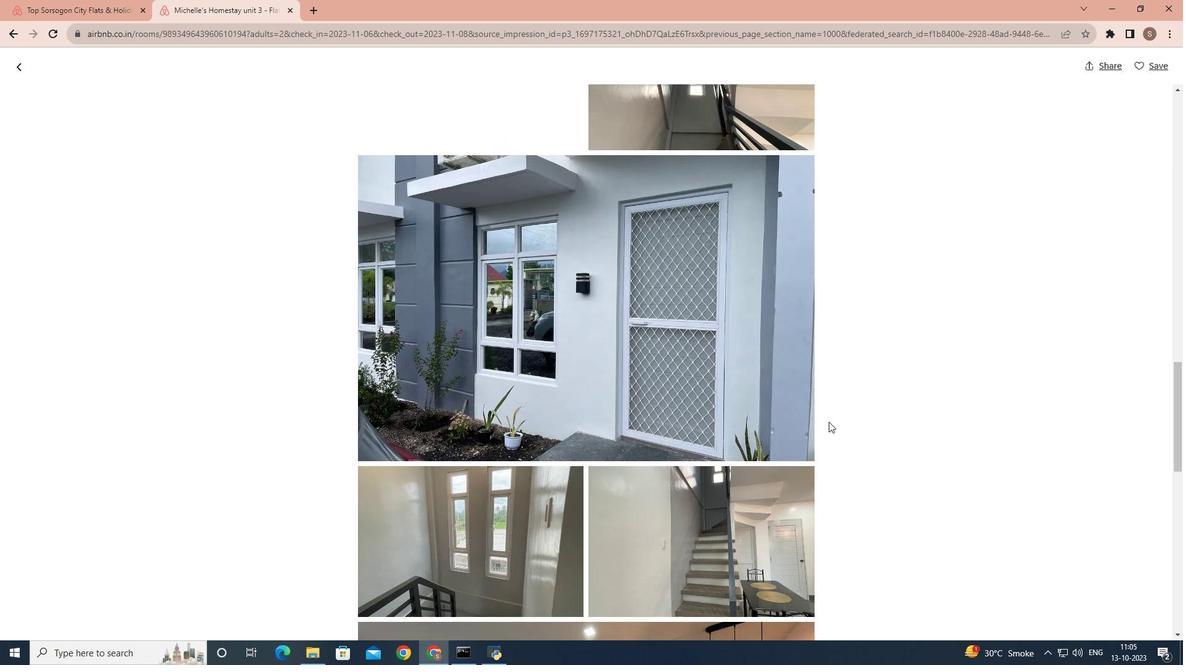 
Action: Mouse scrolled (829, 421) with delta (0, 0)
Screenshot: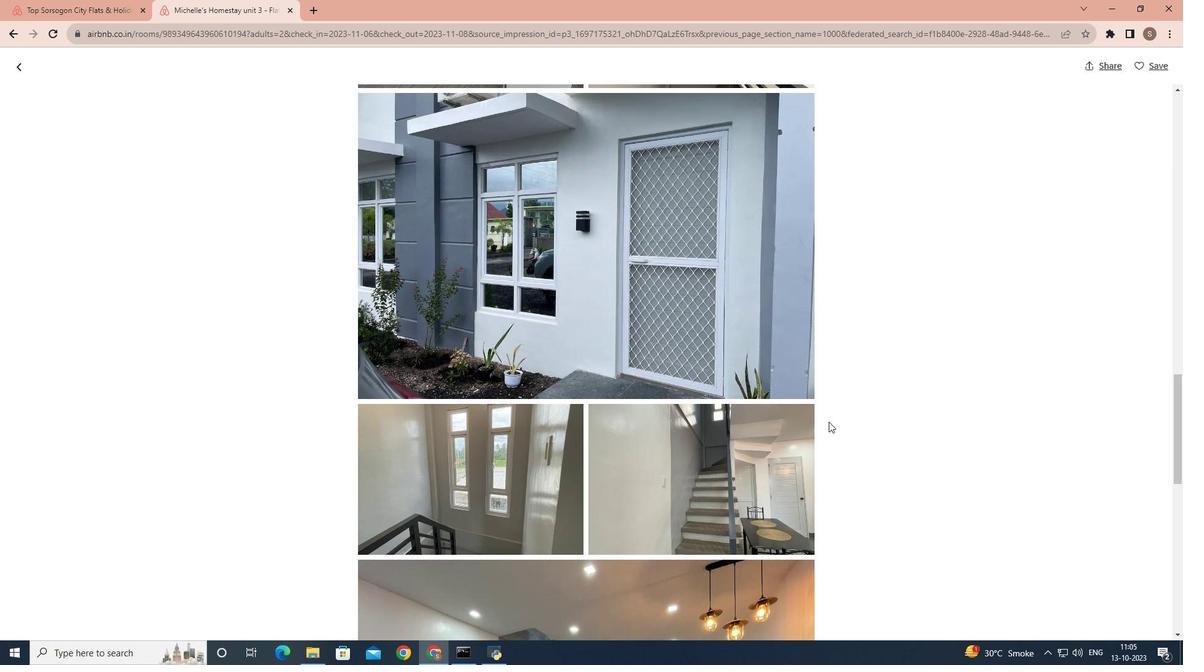 
Action: Mouse scrolled (829, 421) with delta (0, 0)
Screenshot: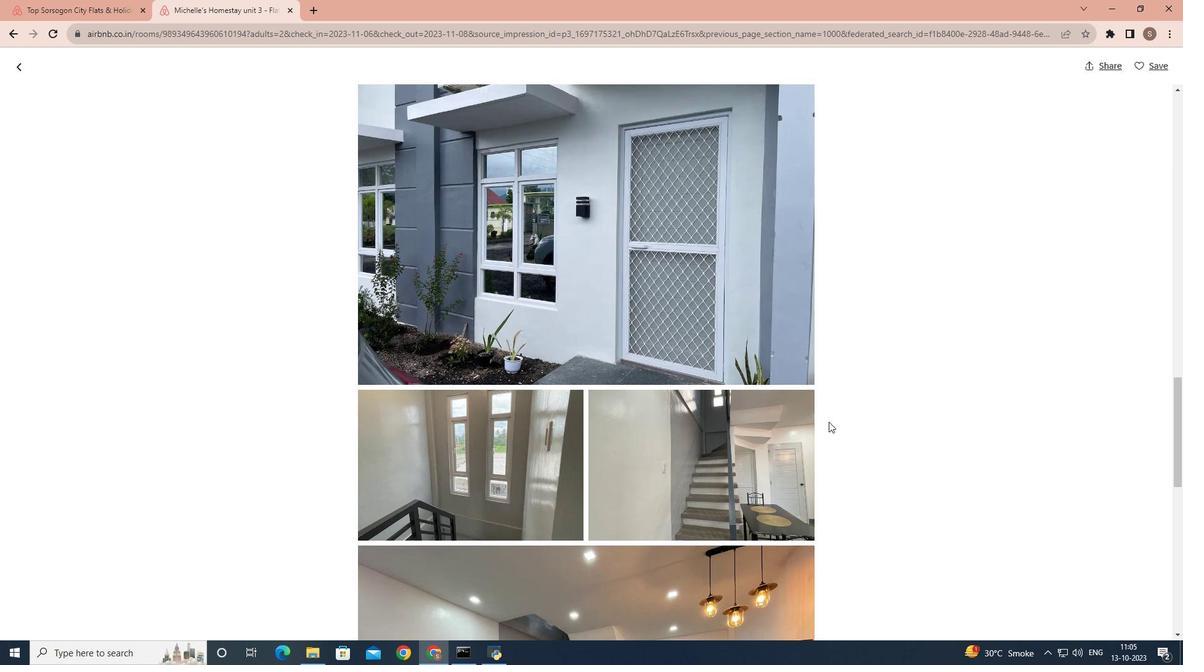 
Action: Mouse scrolled (829, 421) with delta (0, 0)
Screenshot: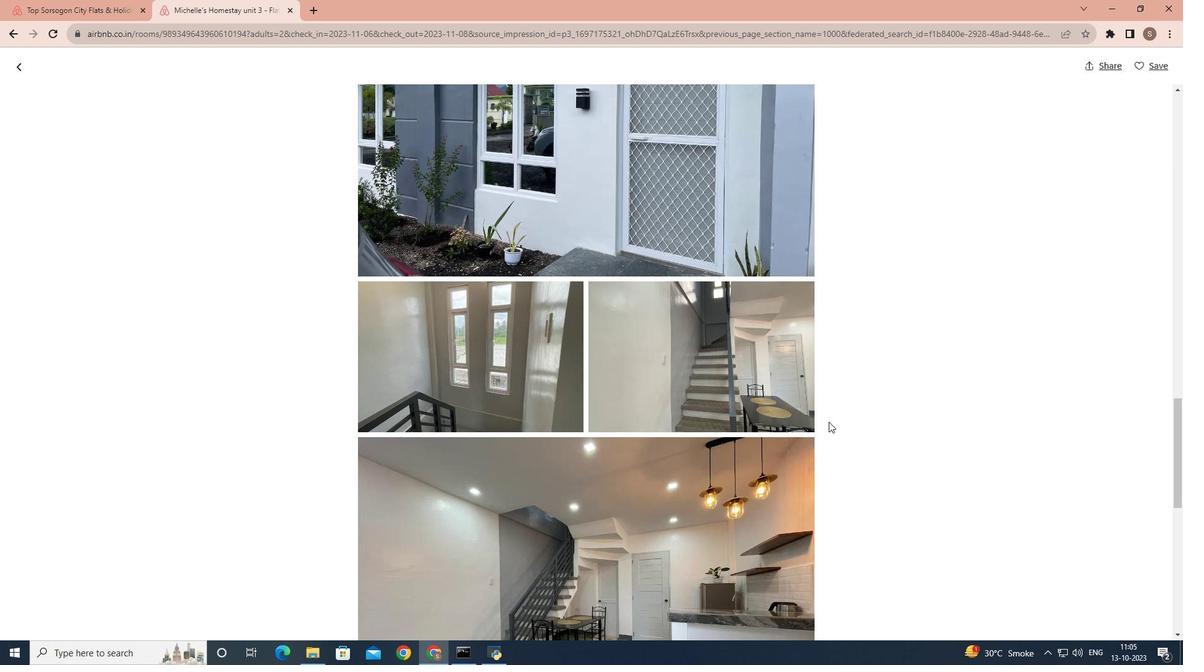 
Action: Mouse scrolled (829, 421) with delta (0, 0)
Screenshot: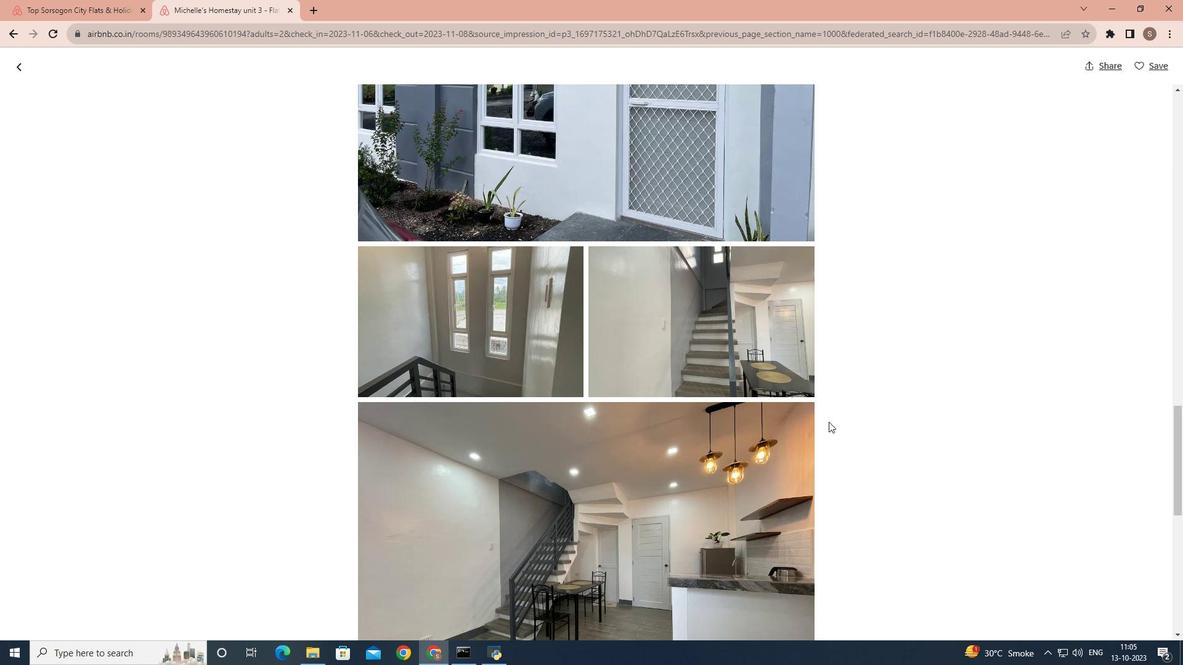 
Action: Mouse scrolled (829, 421) with delta (0, 0)
Screenshot: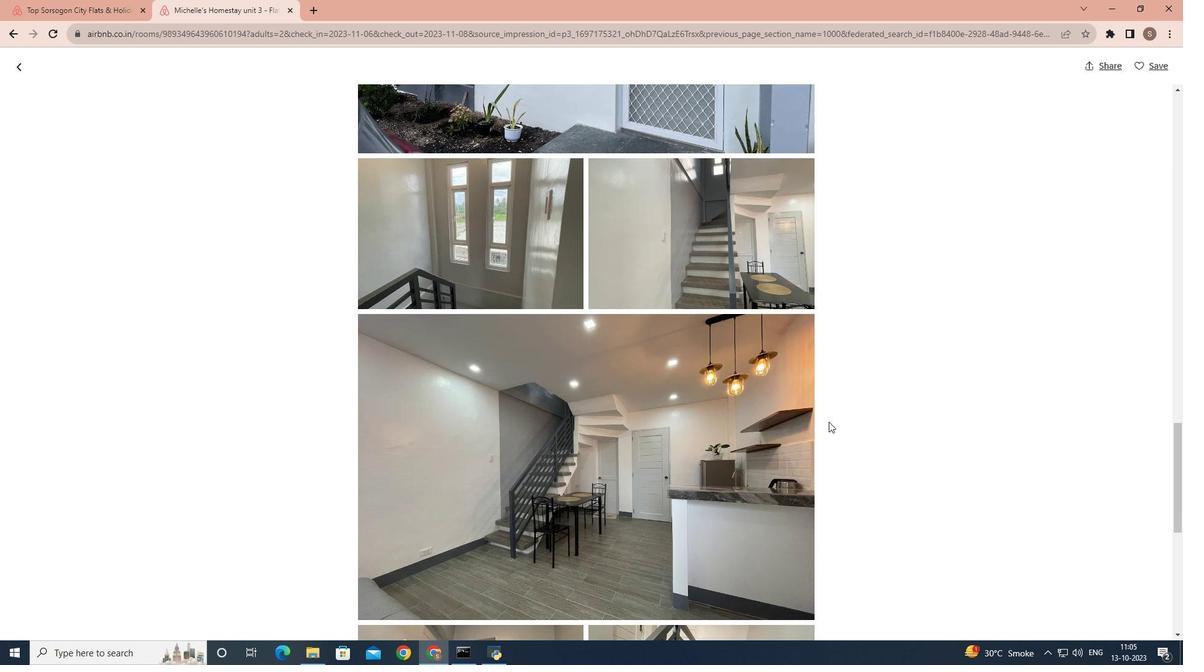 
Action: Mouse scrolled (829, 421) with delta (0, 0)
Screenshot: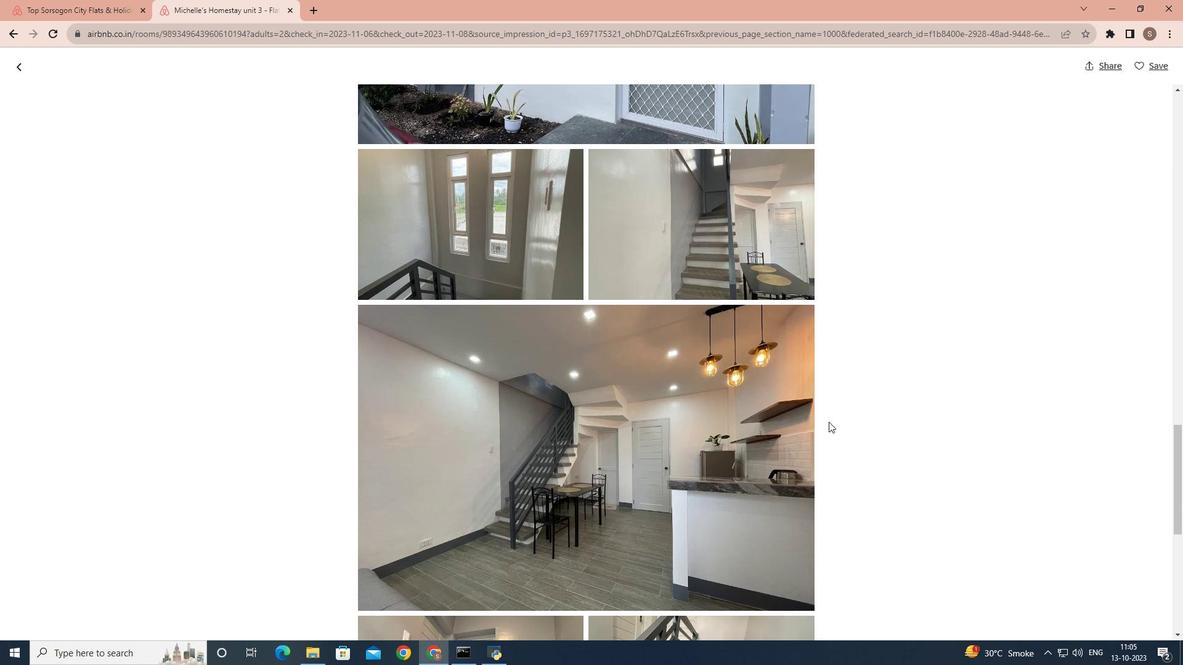 
Action: Mouse scrolled (829, 421) with delta (0, 0)
Screenshot: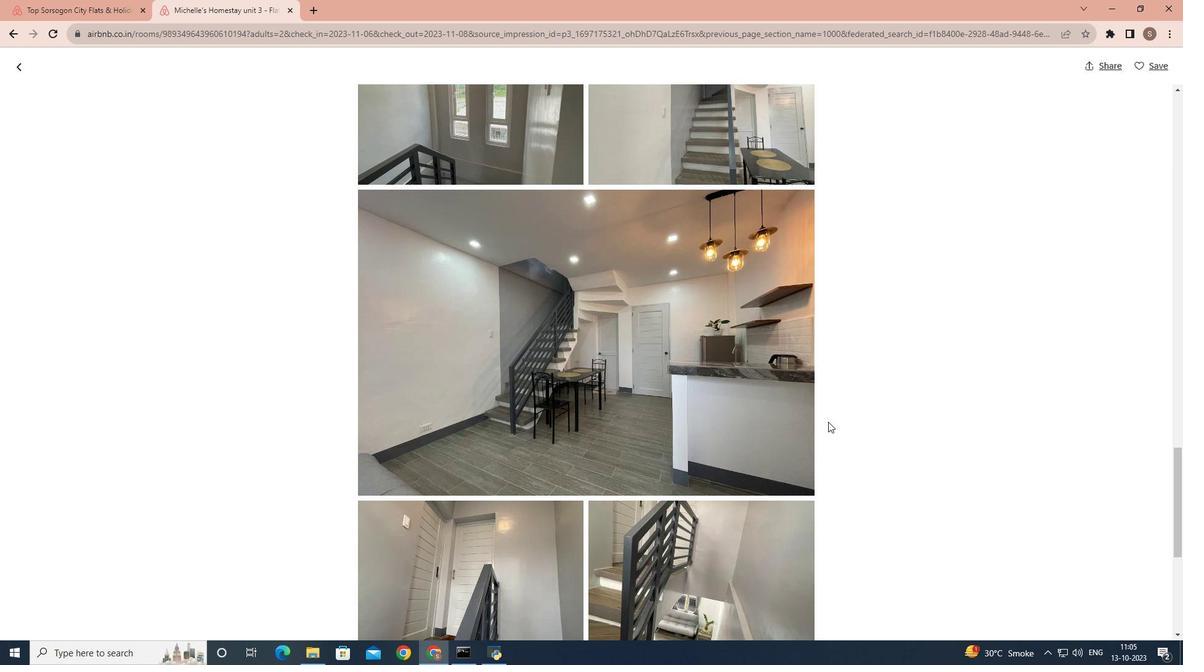
Action: Mouse scrolled (829, 421) with delta (0, 0)
Screenshot: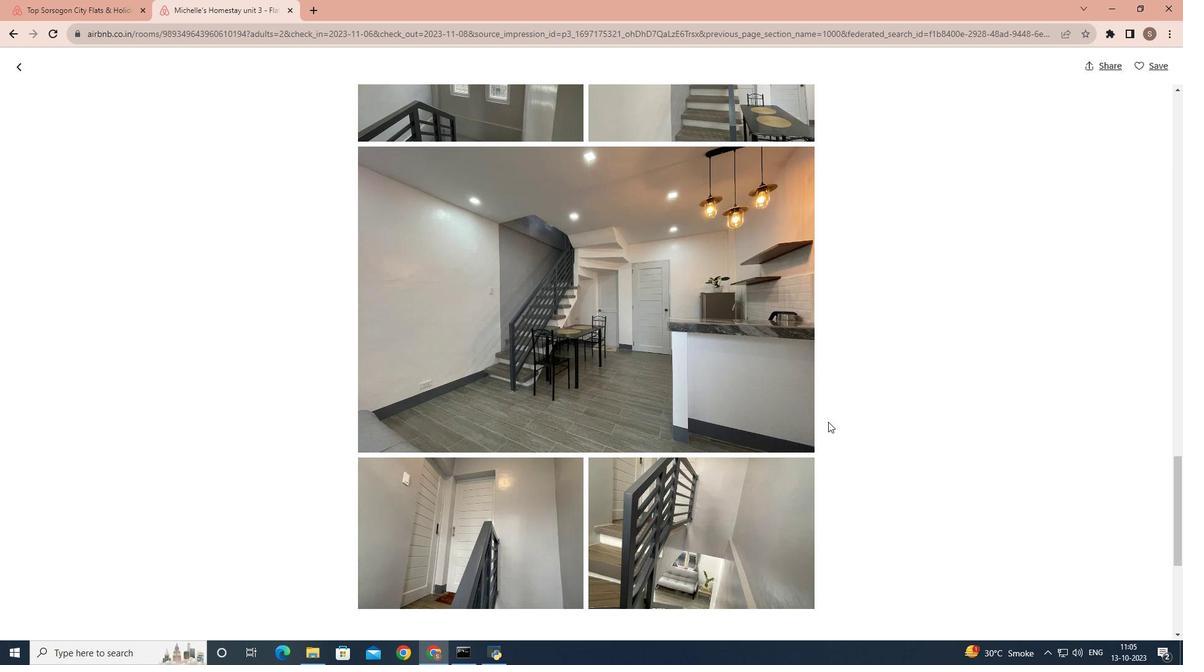 
Action: Mouse moved to (828, 422)
Screenshot: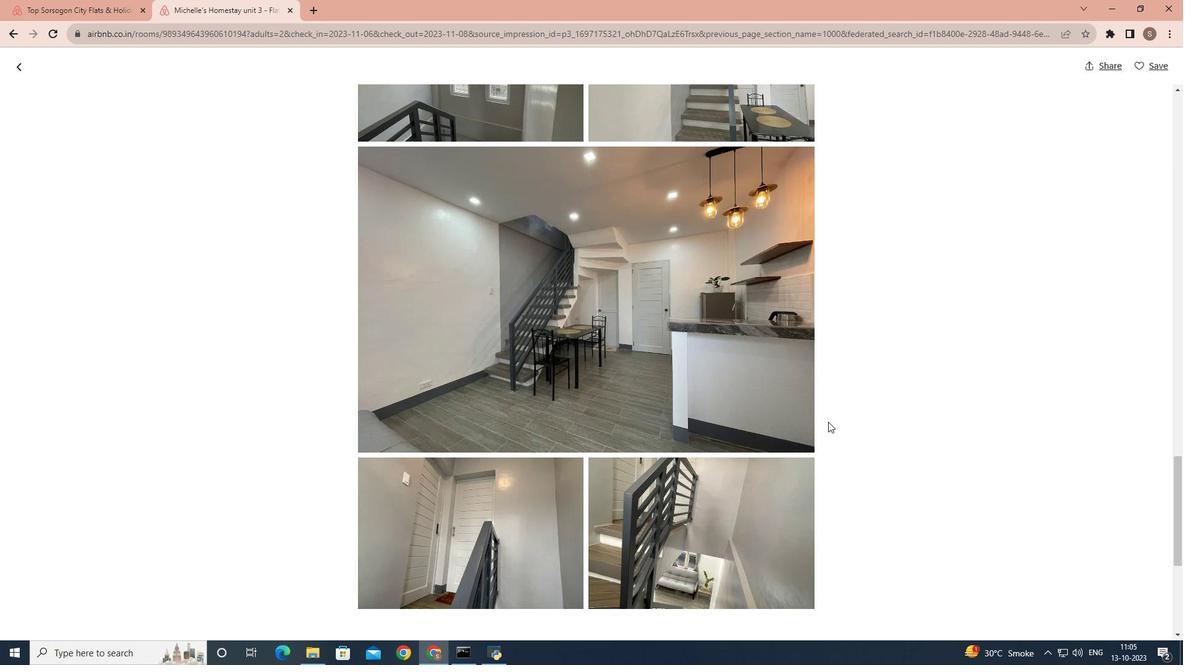 
Action: Mouse scrolled (828, 421) with delta (0, 0)
Screenshot: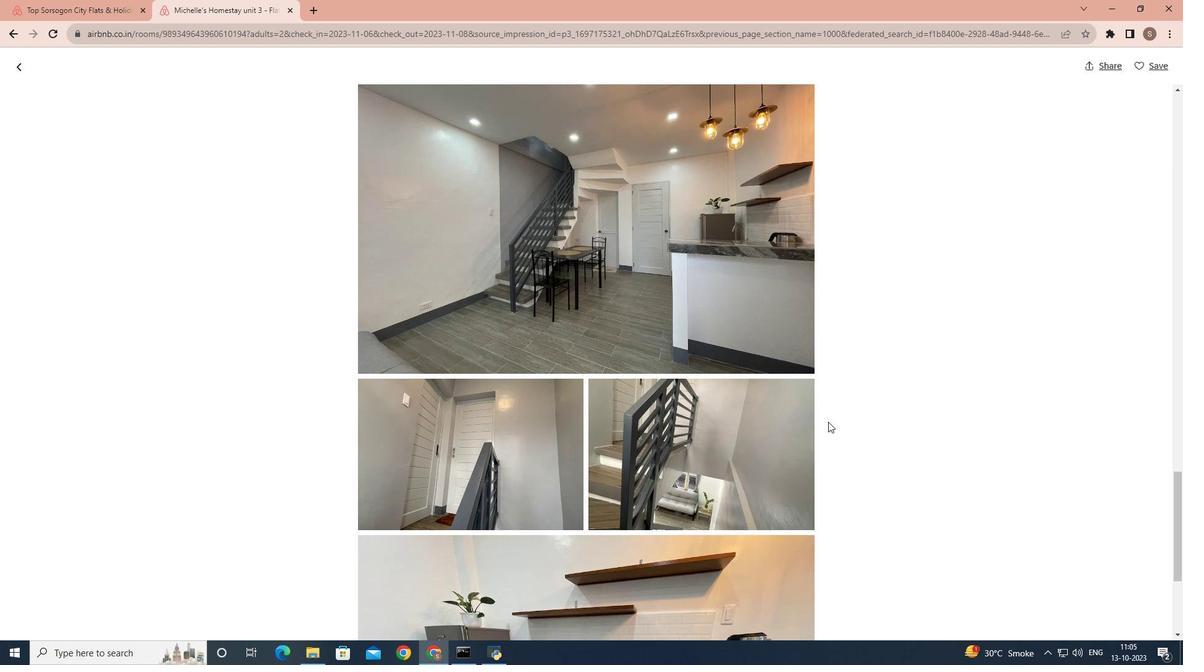 
Action: Mouse scrolled (828, 421) with delta (0, 0)
Screenshot: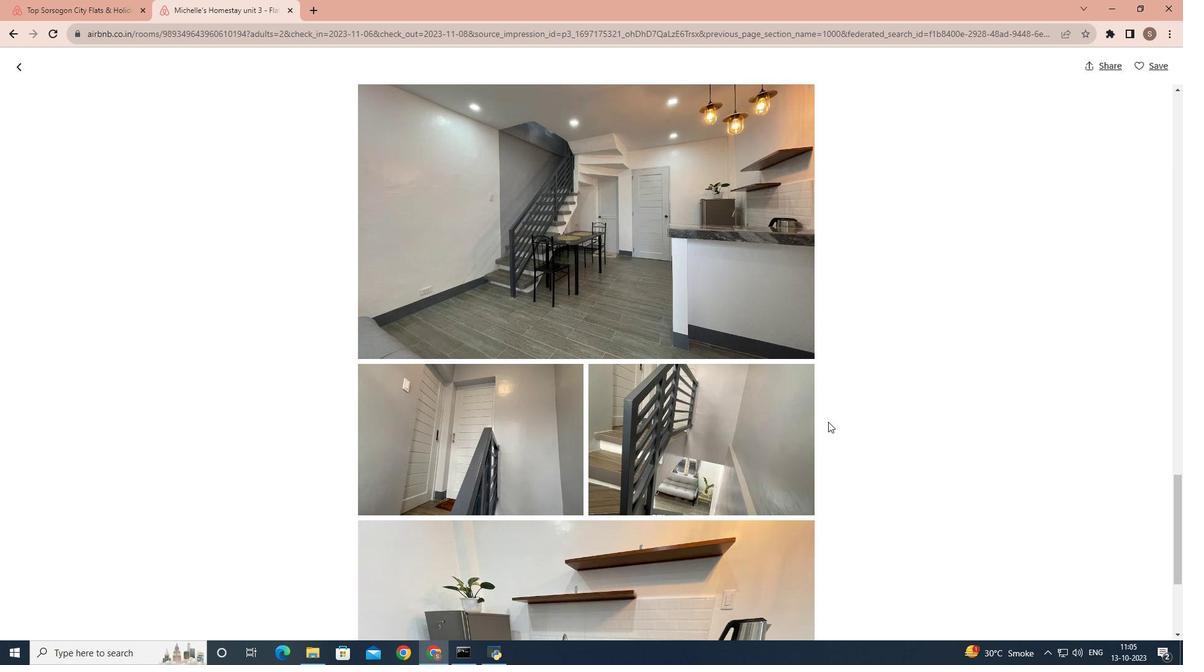 
Action: Mouse scrolled (828, 421) with delta (0, 0)
Screenshot: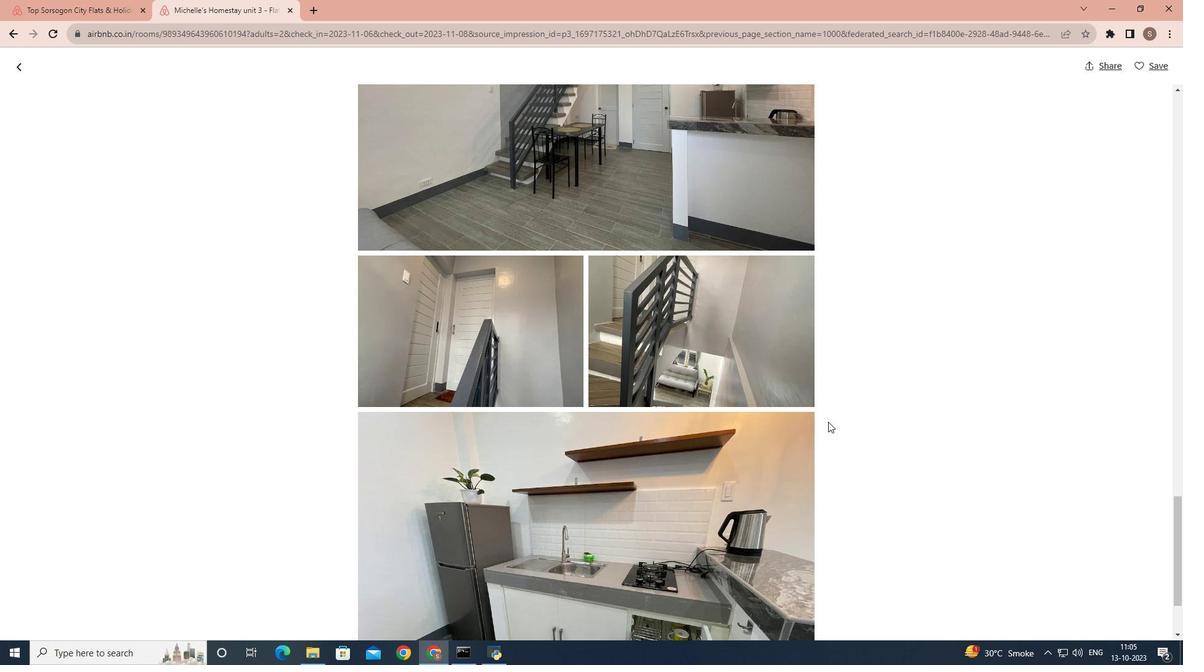 
Action: Mouse scrolled (828, 421) with delta (0, 0)
Screenshot: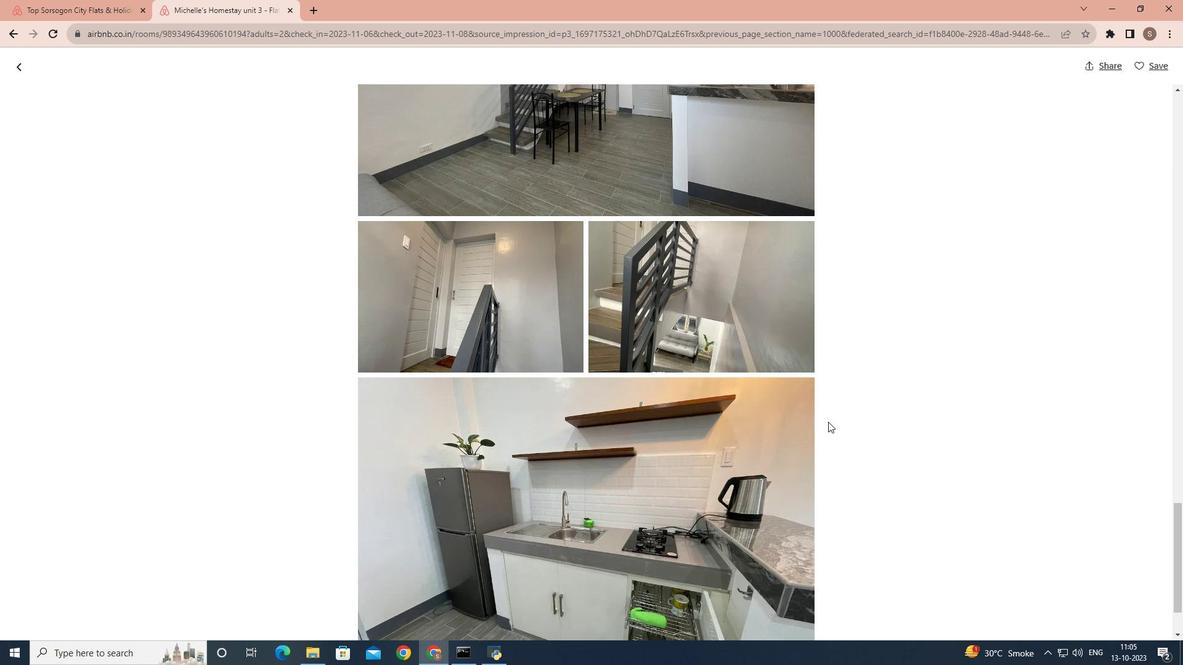 
Action: Mouse scrolled (828, 421) with delta (0, 0)
Screenshot: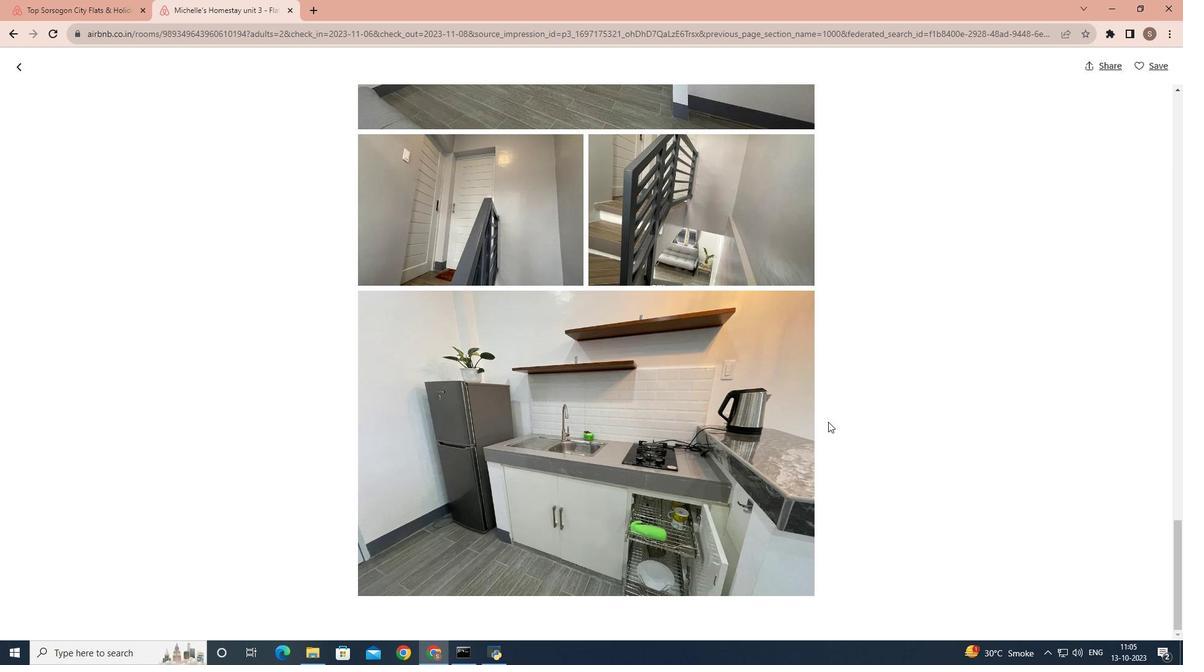 
Action: Mouse scrolled (828, 421) with delta (0, 0)
Screenshot: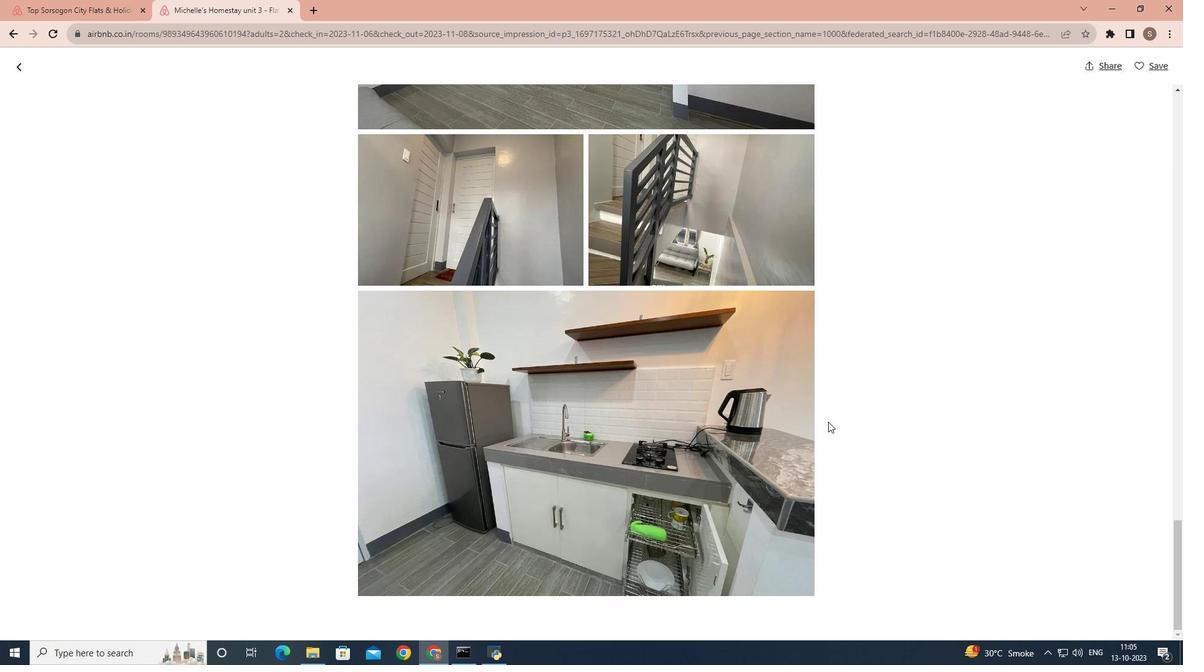 
Action: Mouse scrolled (828, 421) with delta (0, 0)
Screenshot: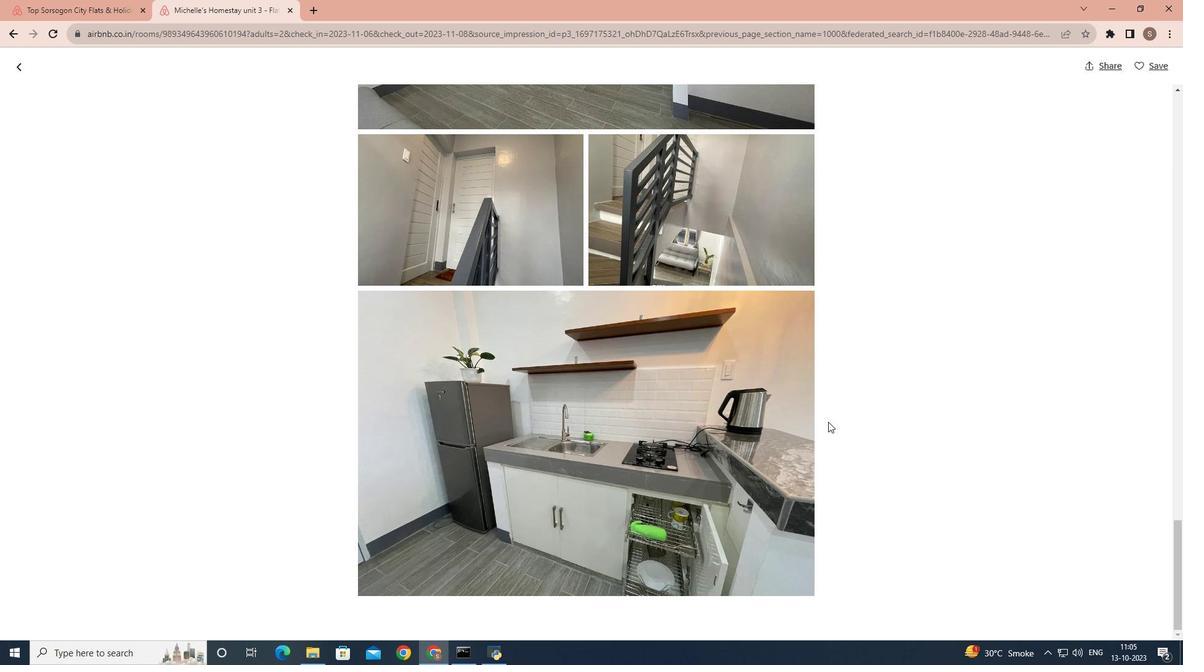 
Action: Mouse moved to (20, 71)
Screenshot: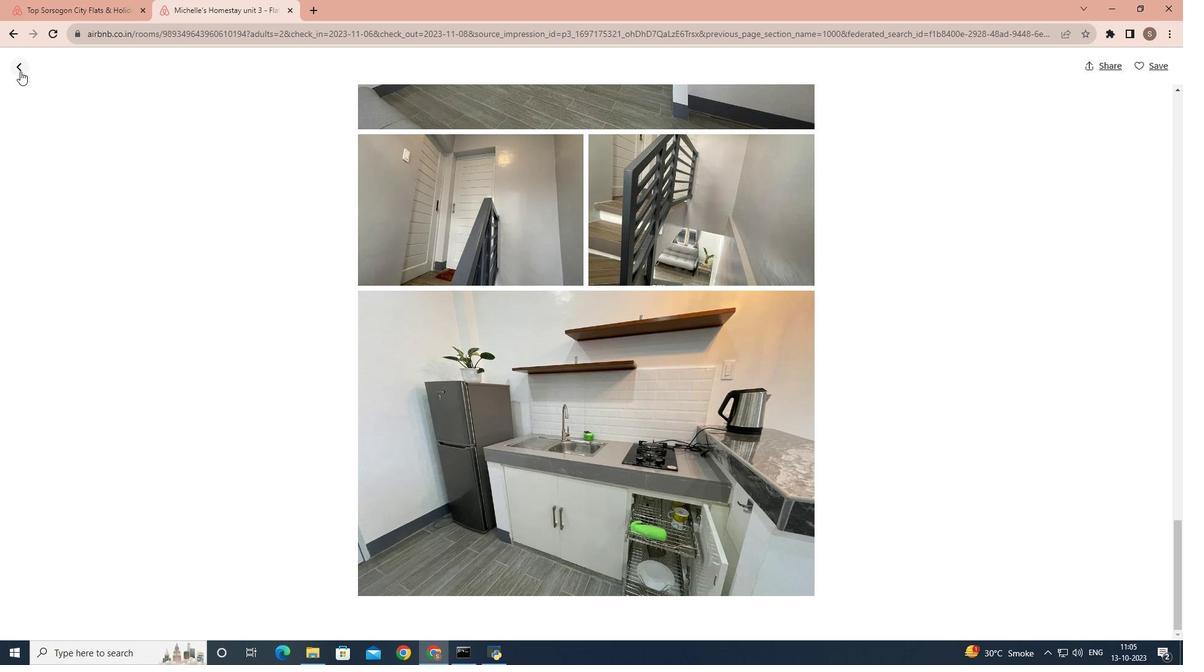 
Action: Mouse pressed left at (20, 71)
Screenshot: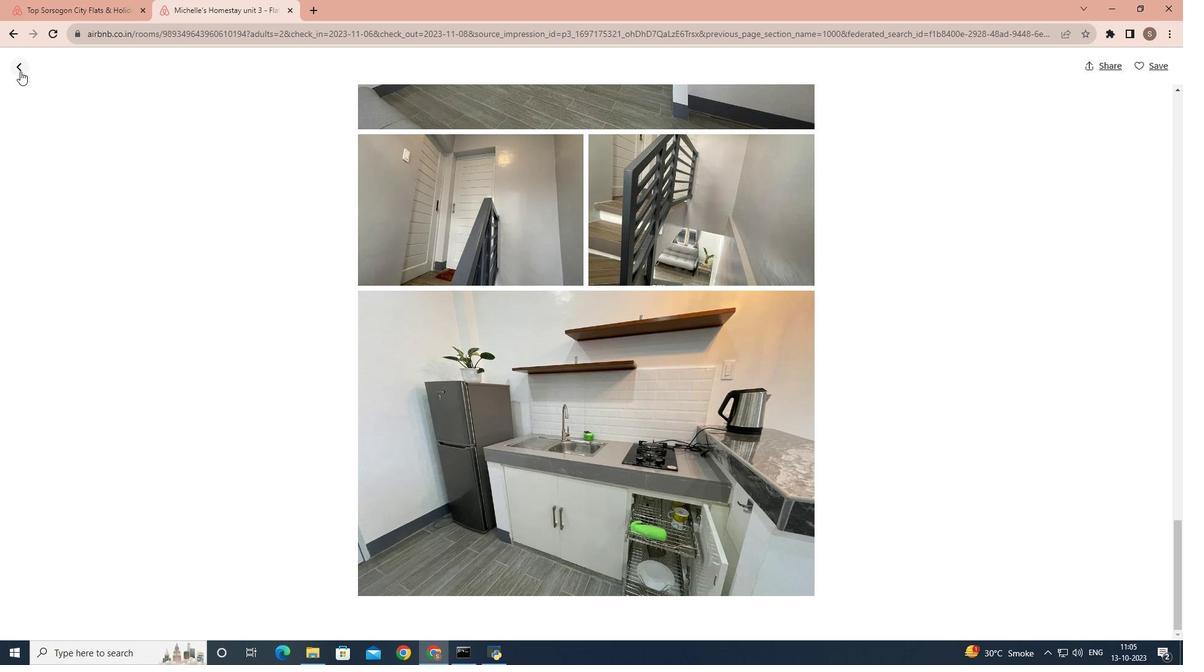 
Action: Mouse moved to (626, 332)
Screenshot: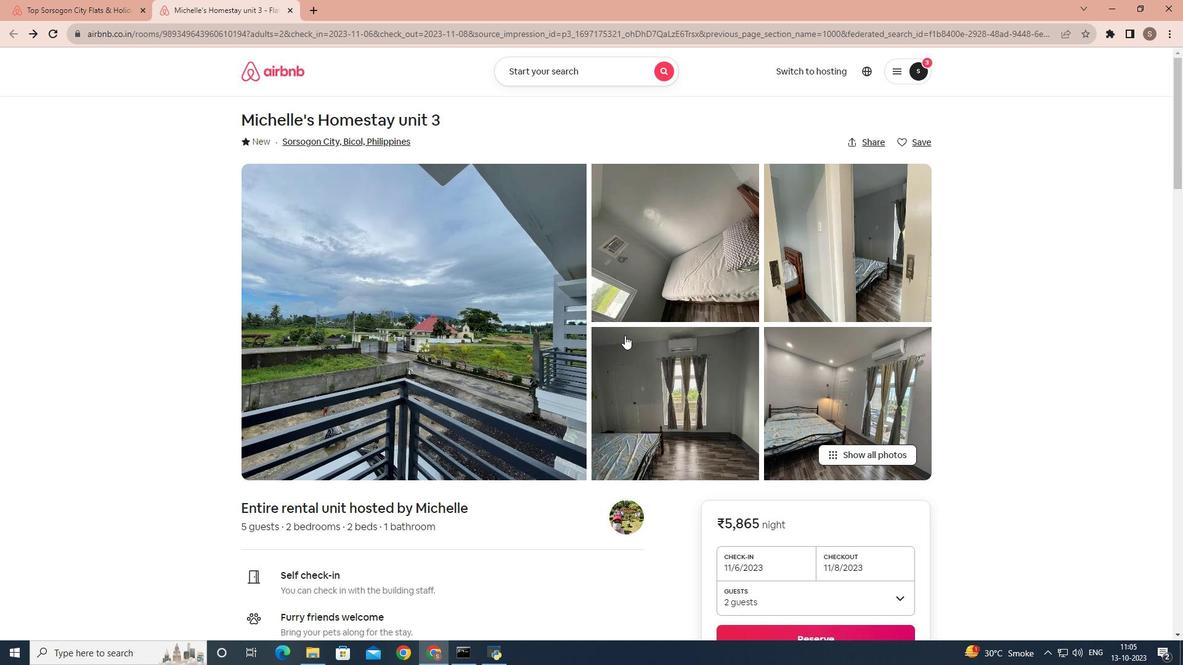 
Action: Mouse scrolled (626, 332) with delta (0, 0)
Screenshot: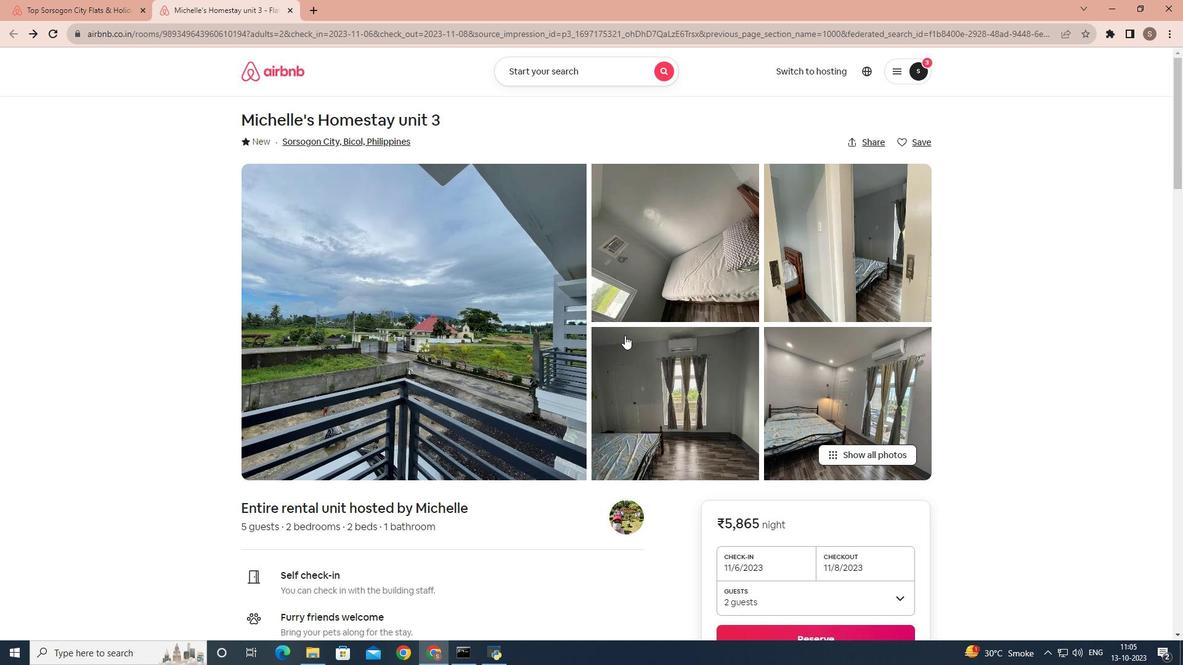 
Action: Mouse moved to (625, 335)
Screenshot: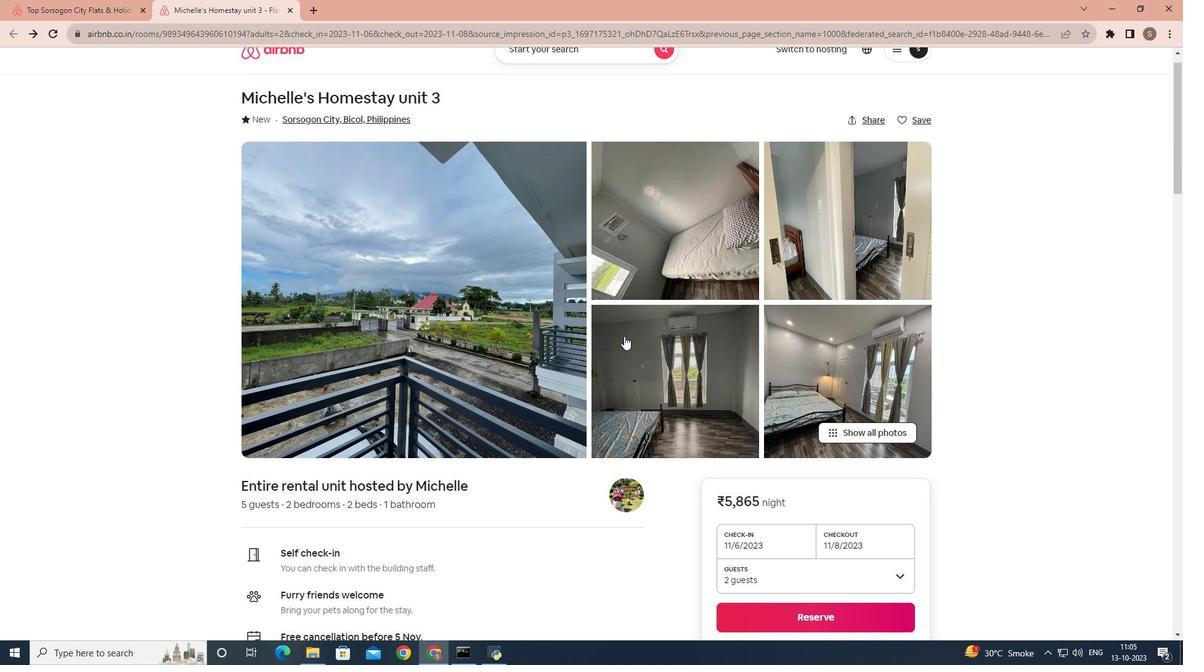 
Action: Mouse scrolled (625, 335) with delta (0, 0)
Screenshot: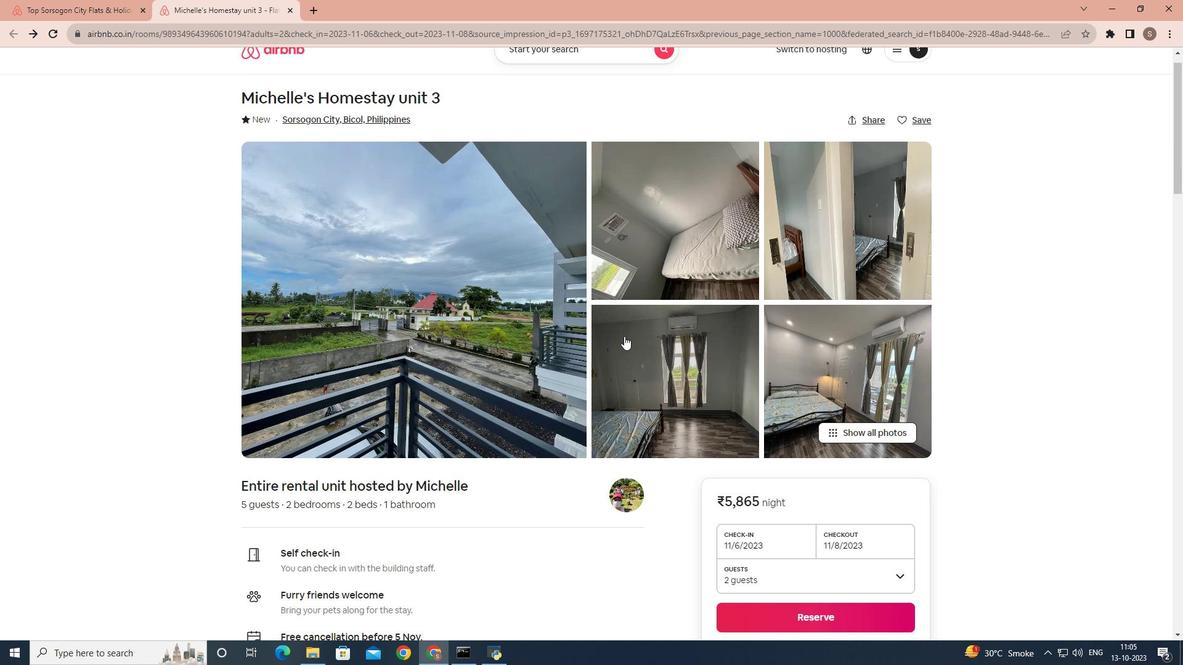 
Action: Mouse moved to (624, 336)
Screenshot: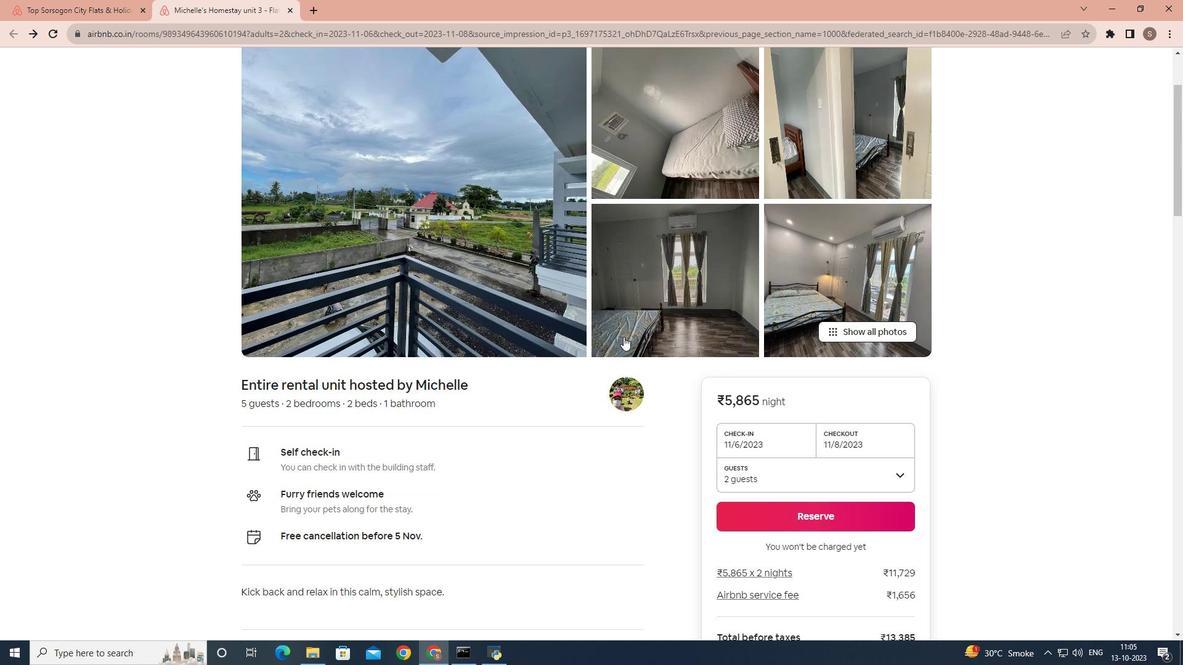 
Action: Mouse scrolled (624, 335) with delta (0, 0)
Screenshot: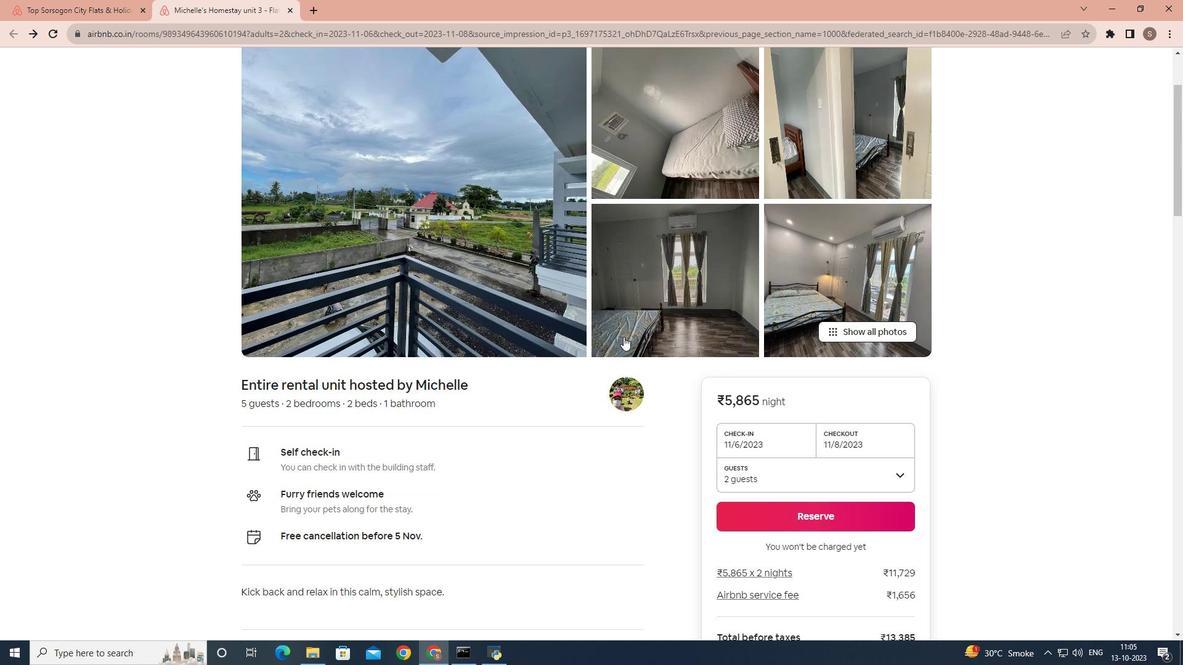 
Action: Mouse moved to (623, 337)
Screenshot: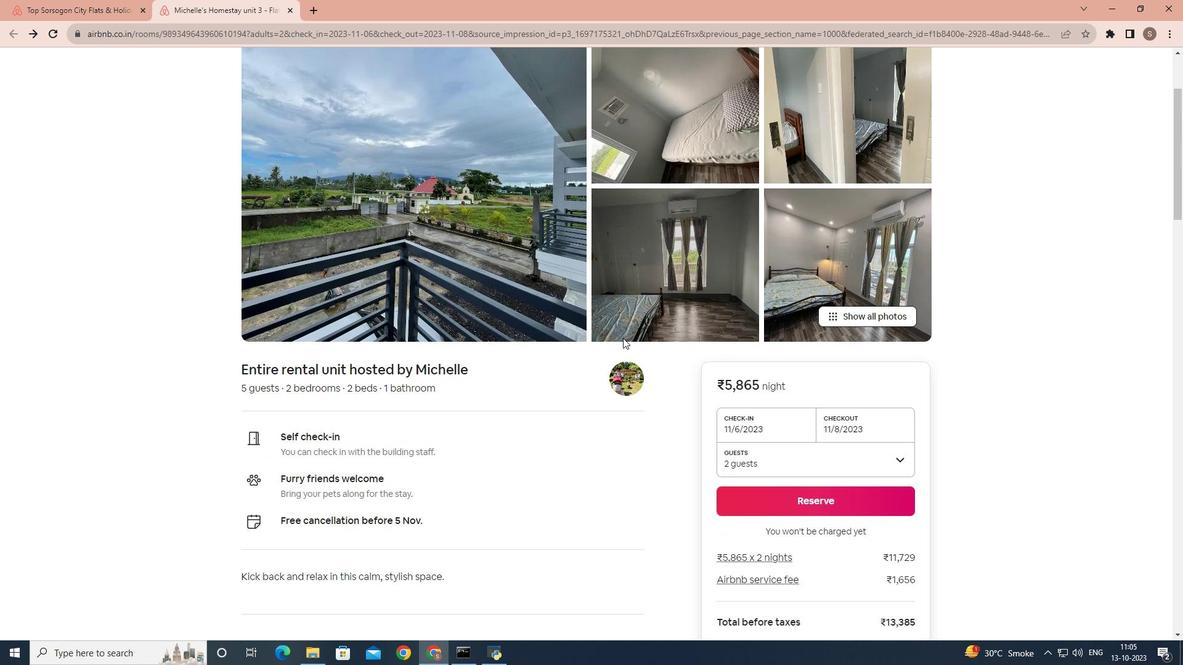 
Action: Mouse scrolled (623, 336) with delta (0, 0)
Screenshot: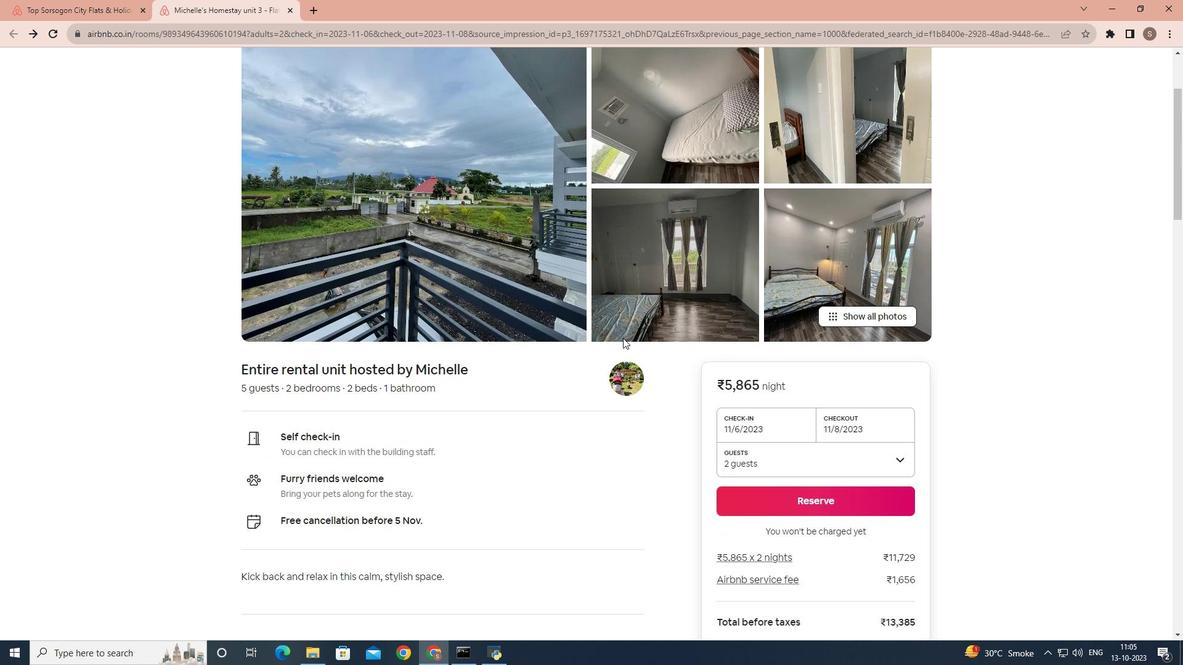 
Action: Mouse moved to (578, 364)
Screenshot: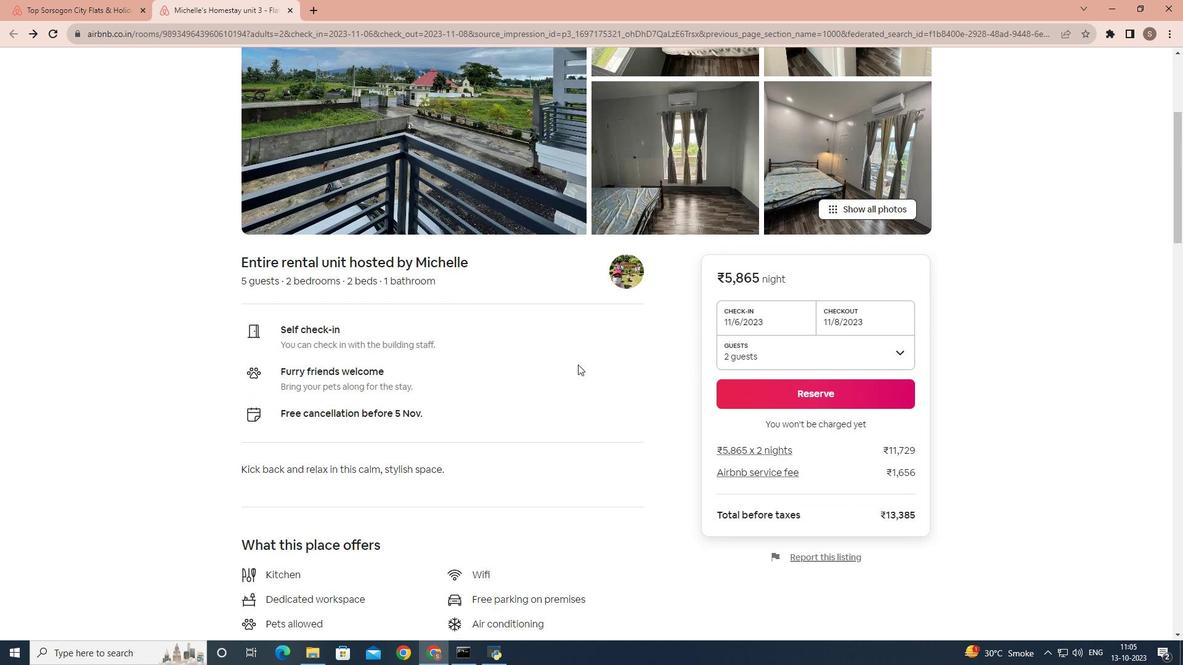 
Action: Mouse scrolled (578, 363) with delta (0, 0)
Screenshot: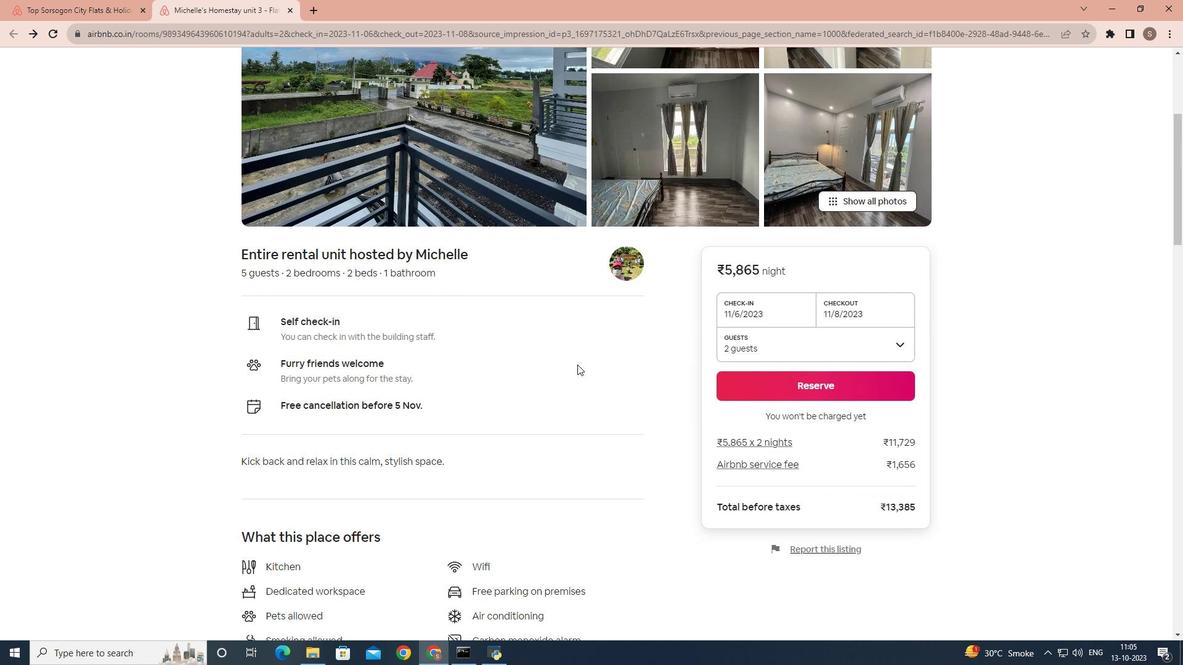 
Action: Mouse moved to (577, 364)
Screenshot: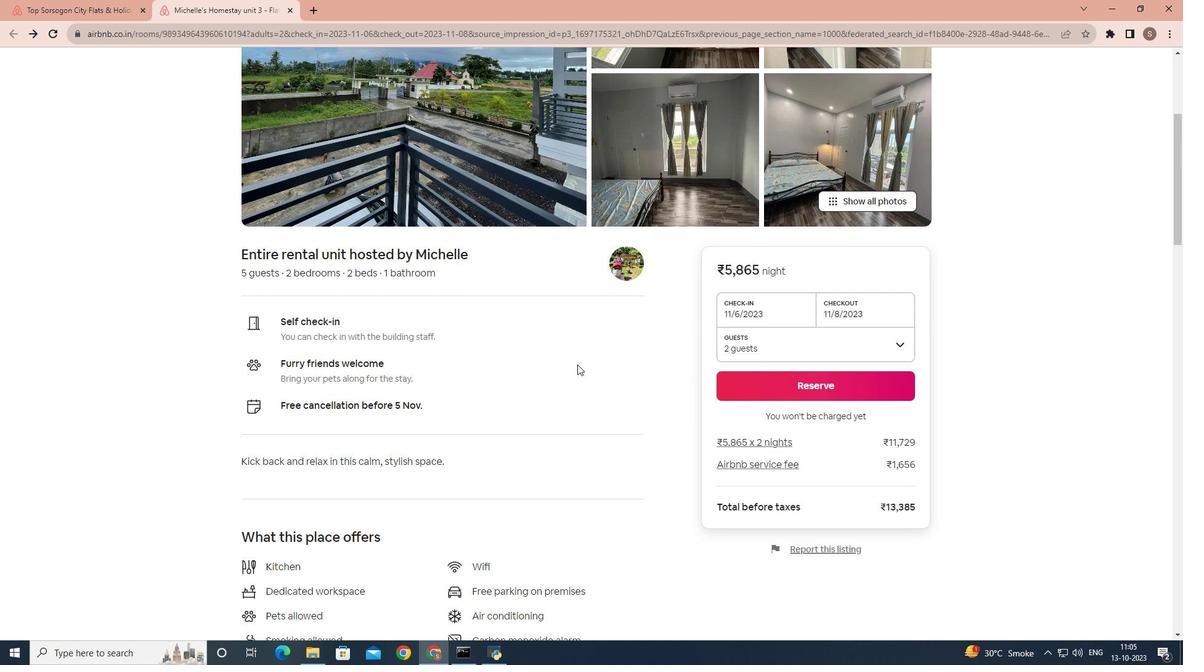 
Action: Mouse scrolled (577, 364) with delta (0, 0)
Screenshot: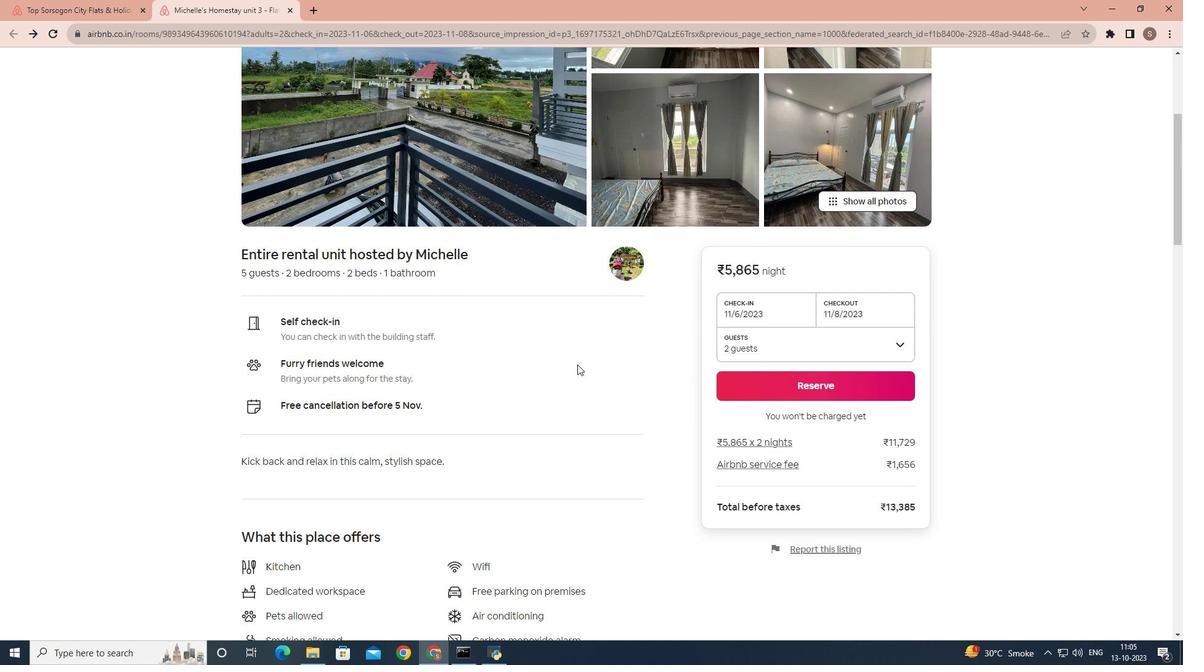
Action: Mouse moved to (576, 365)
Screenshot: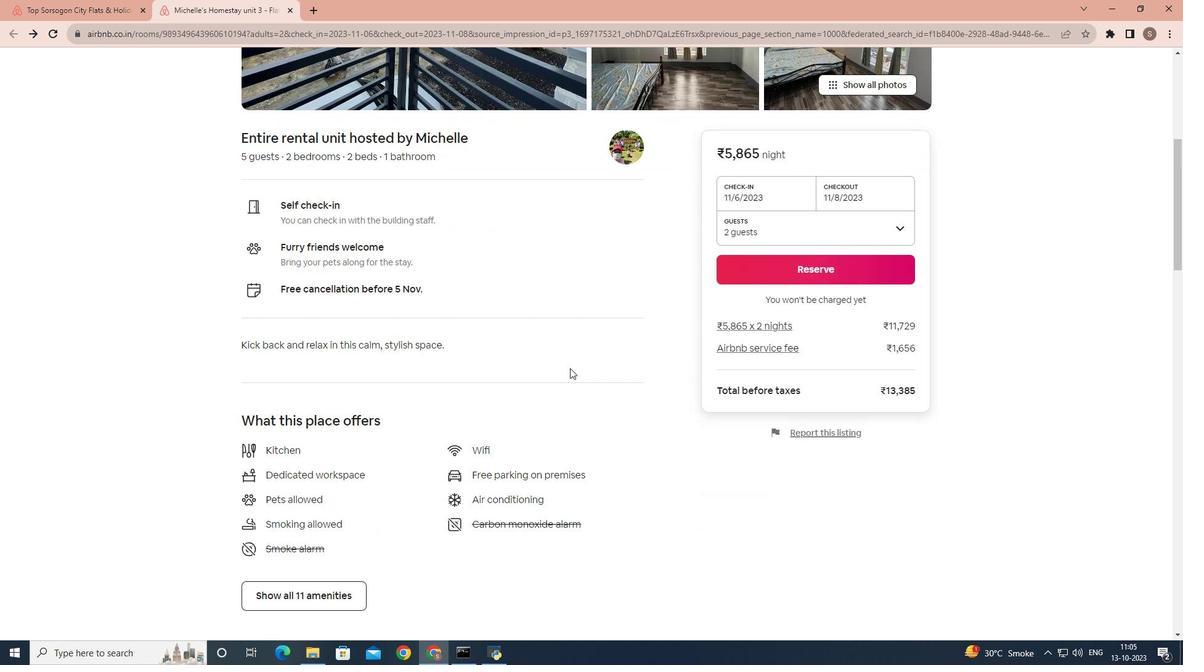 
Action: Mouse scrolled (576, 364) with delta (0, 0)
Screenshot: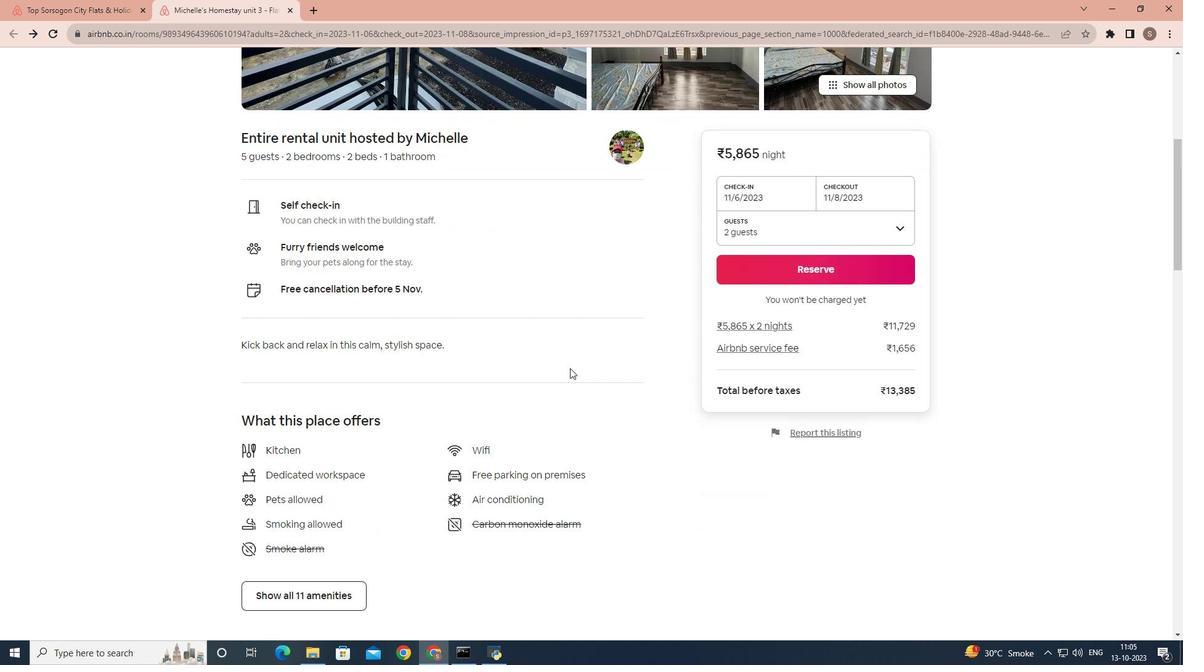 
Action: Mouse moved to (570, 368)
Screenshot: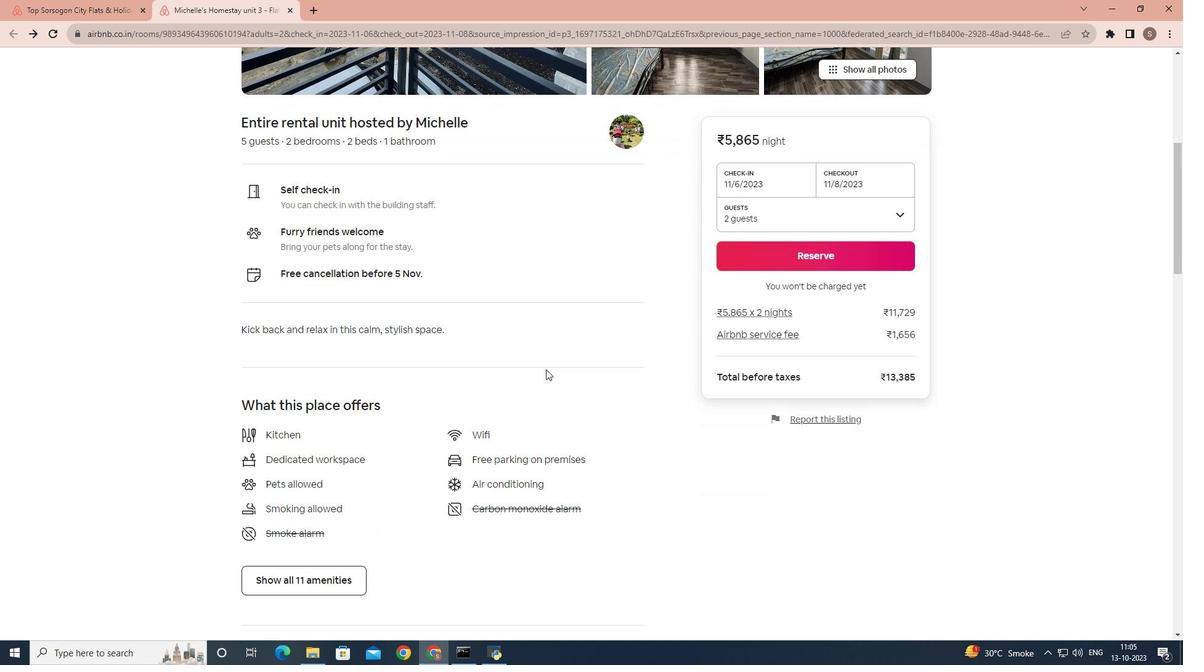 
Action: Mouse scrolled (570, 368) with delta (0, 0)
Screenshot: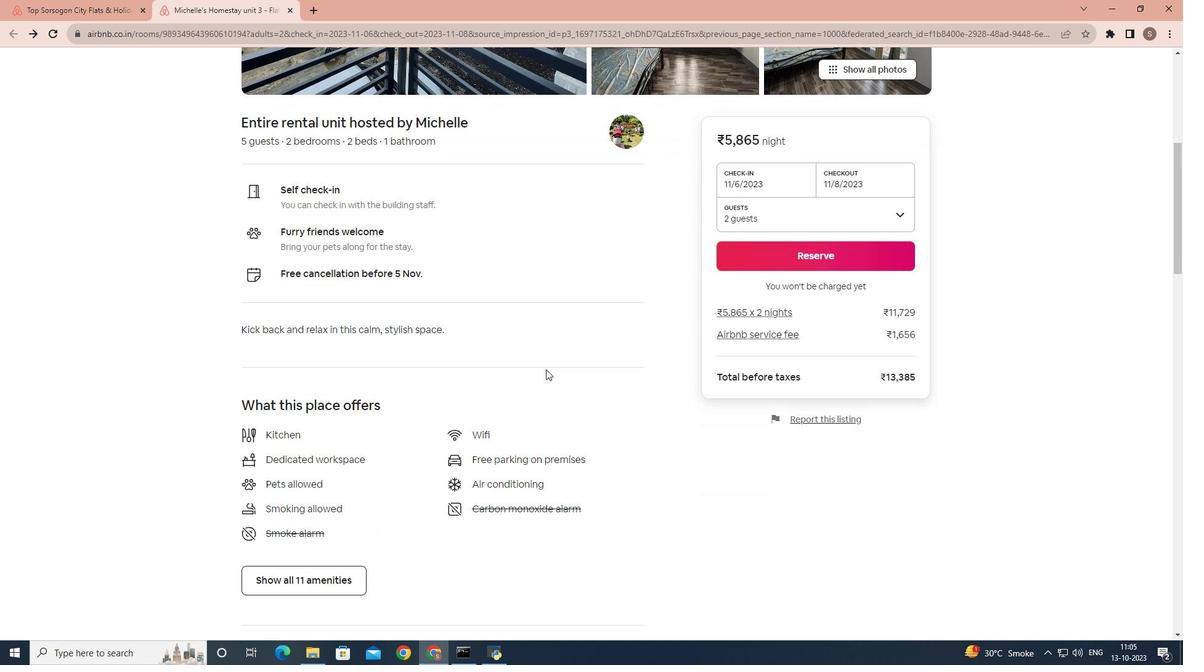 
Action: Mouse moved to (454, 366)
Screenshot: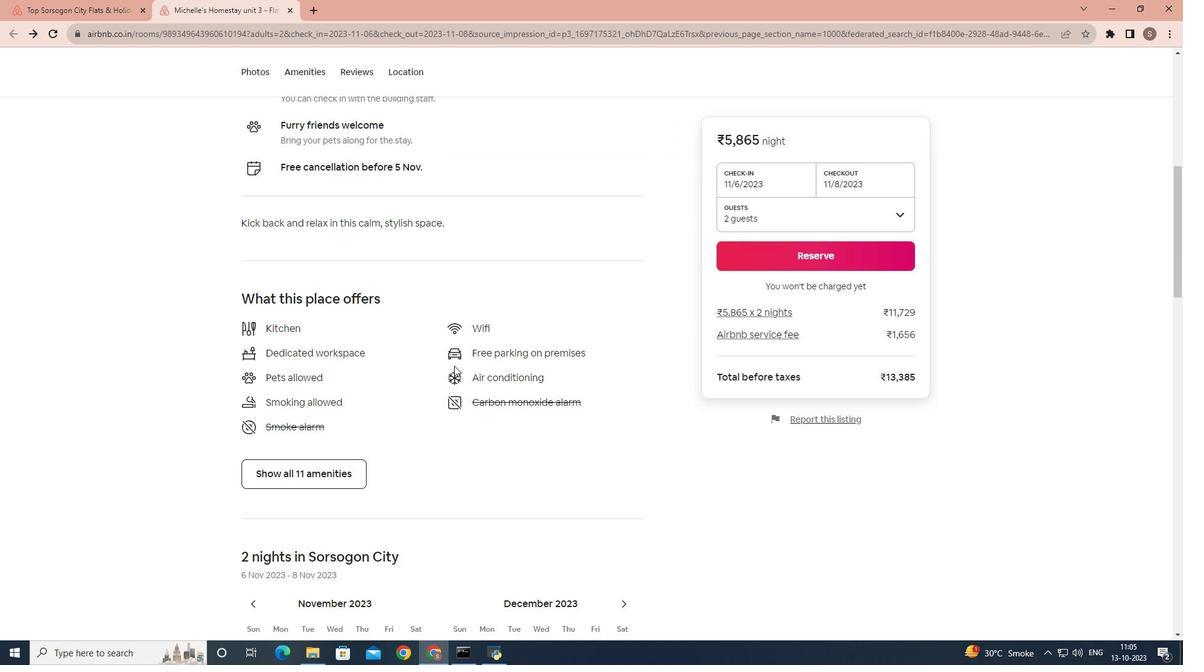 
Action: Mouse scrolled (454, 365) with delta (0, 0)
Screenshot: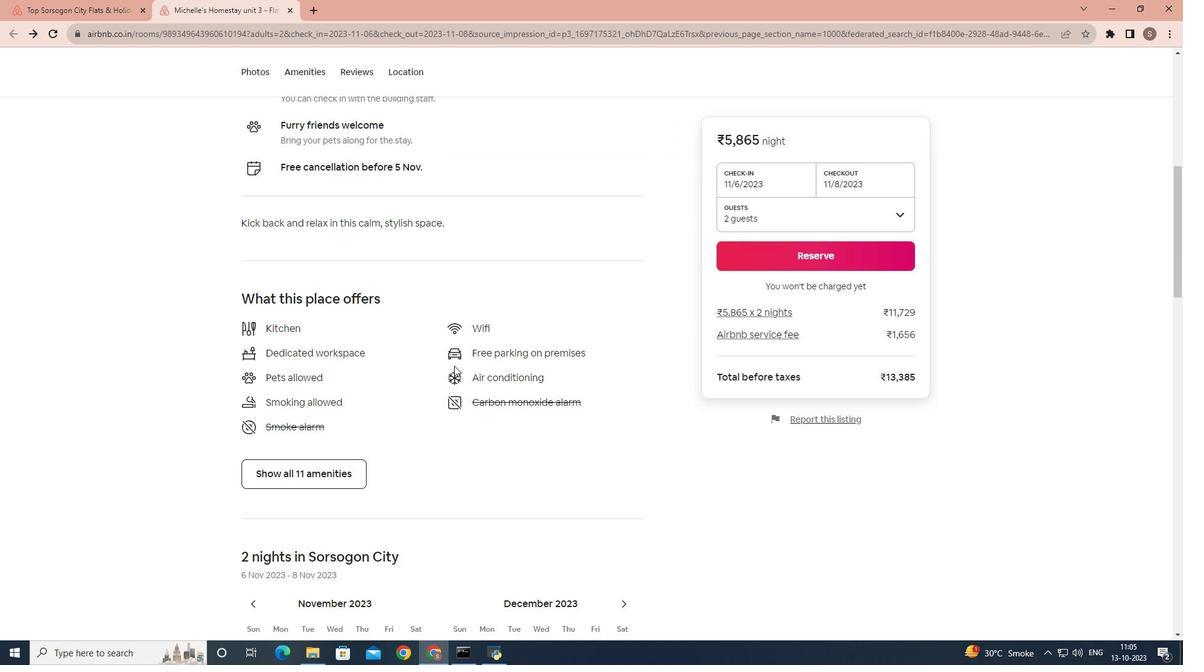
Action: Mouse moved to (342, 369)
Screenshot: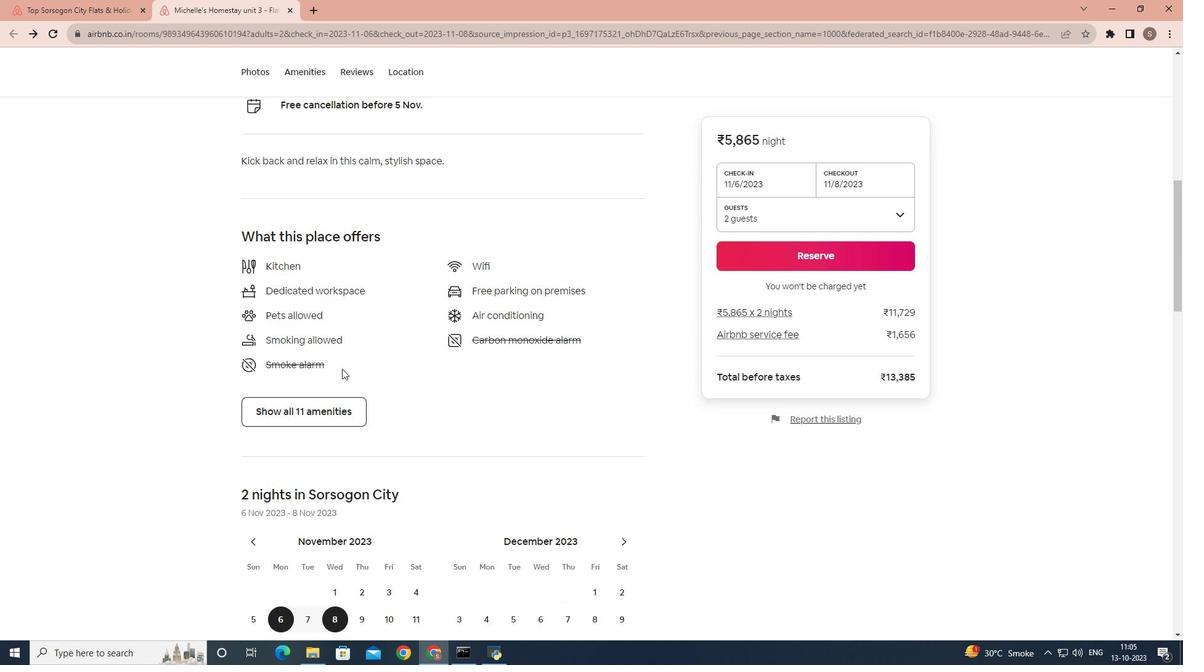 
Action: Mouse scrolled (342, 368) with delta (0, 0)
Screenshot: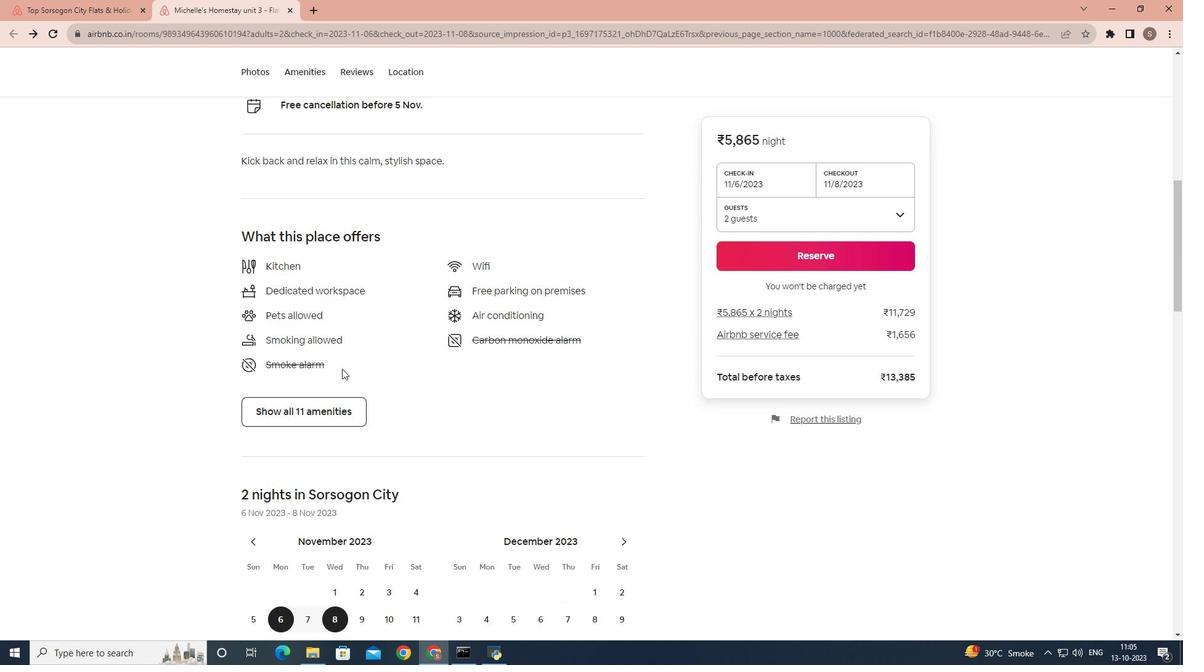 
Action: Mouse moved to (339, 366)
Screenshot: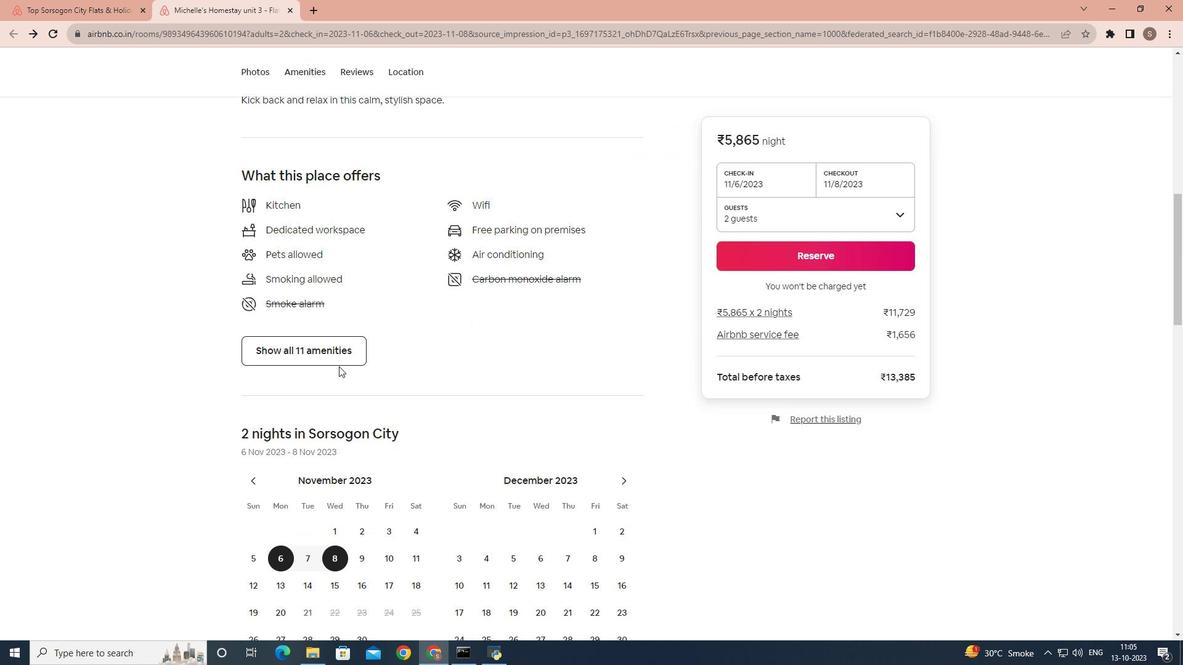 
Action: Mouse pressed left at (339, 366)
Screenshot: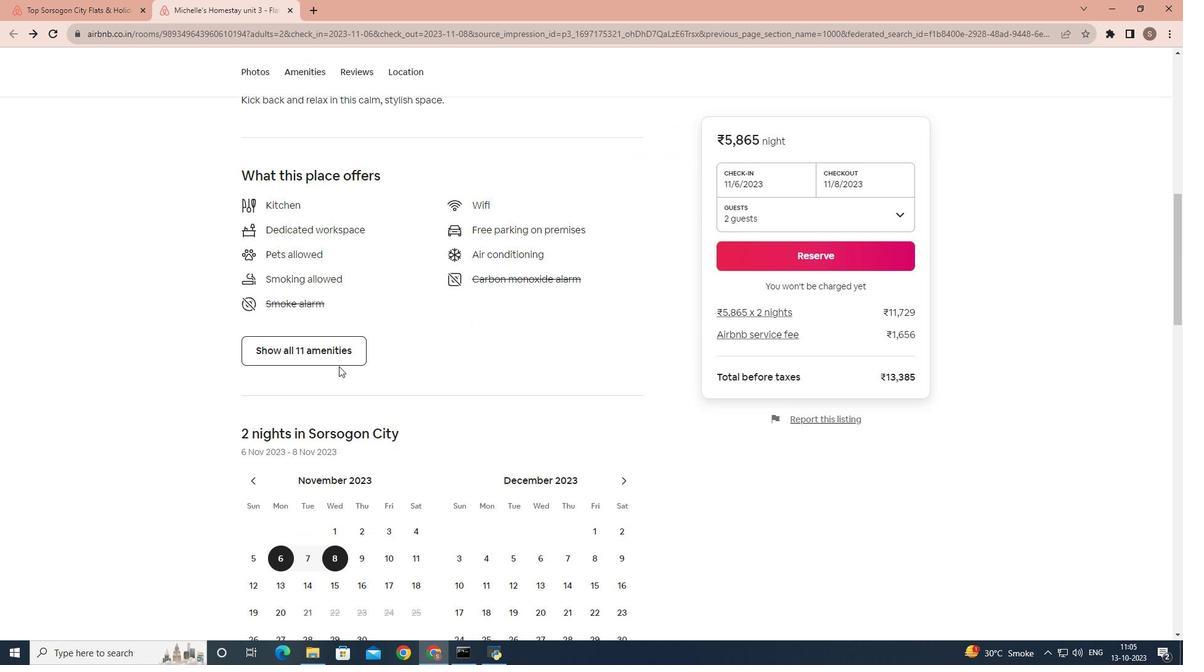 
Action: Mouse moved to (345, 356)
Screenshot: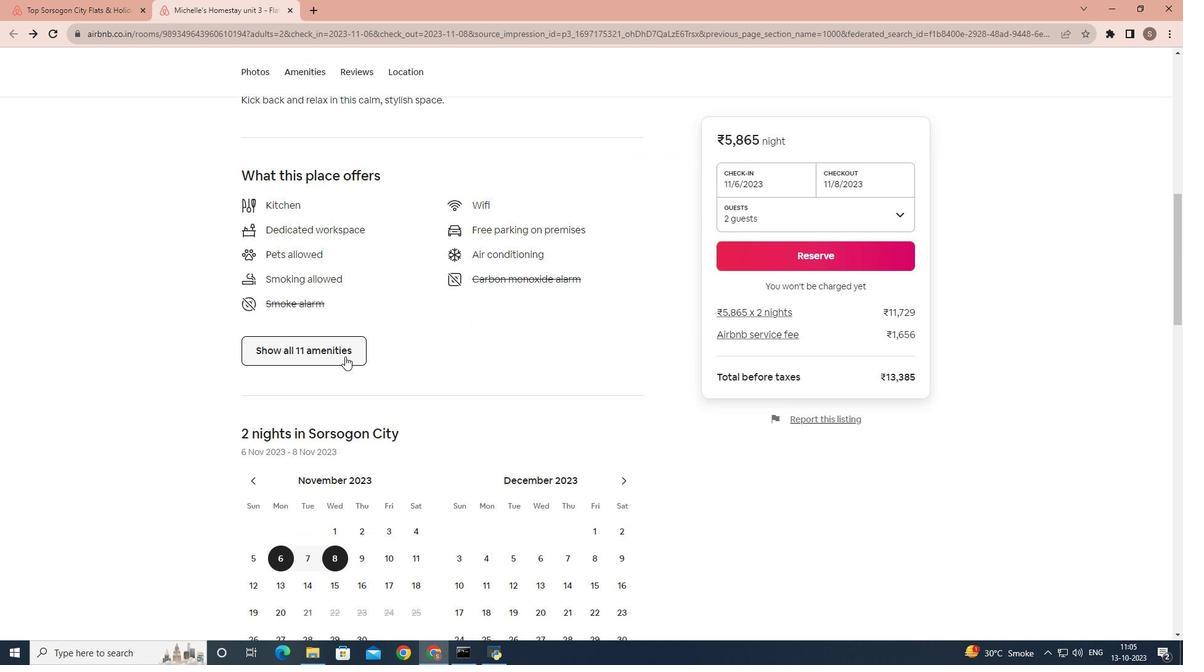 
Action: Mouse pressed left at (345, 356)
Screenshot: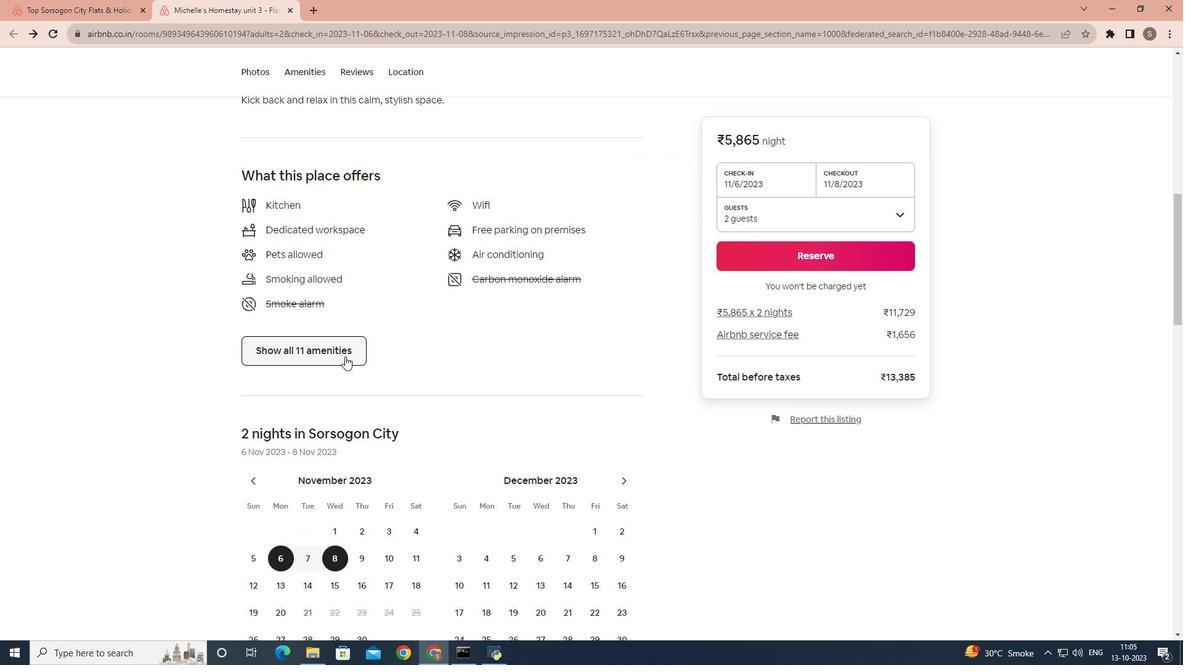 
Action: Mouse moved to (512, 344)
Screenshot: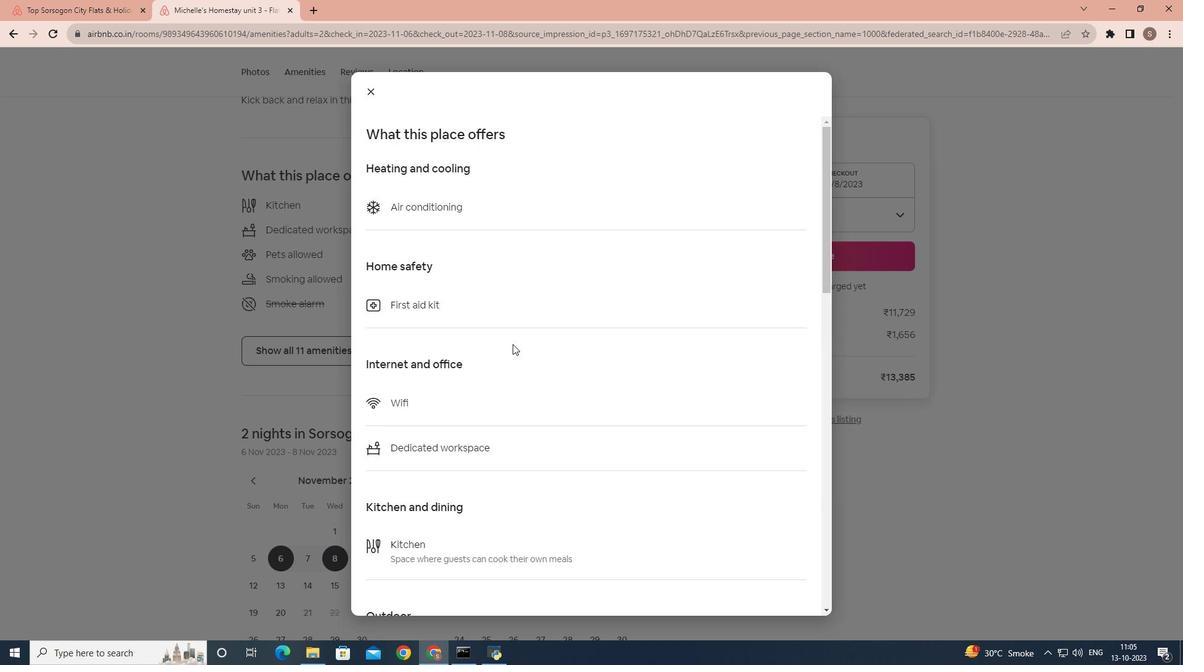 
Action: Mouse scrolled (512, 343) with delta (0, 0)
Screenshot: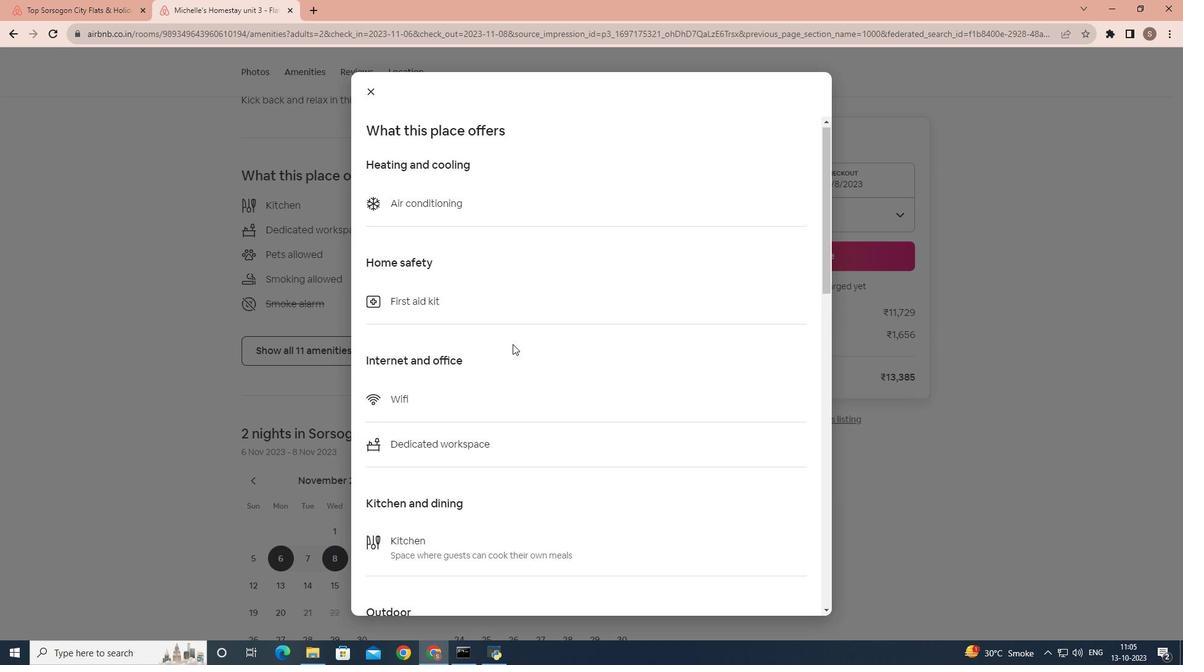 
Action: Mouse scrolled (512, 343) with delta (0, 0)
Screenshot: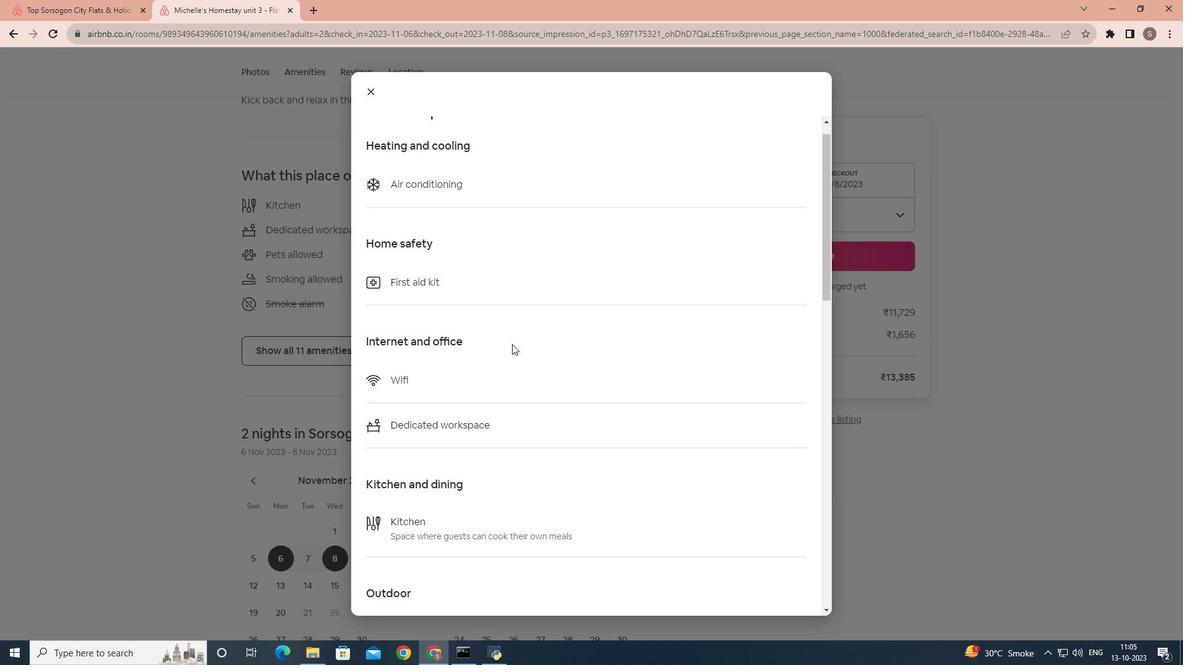
Action: Mouse moved to (512, 344)
Screenshot: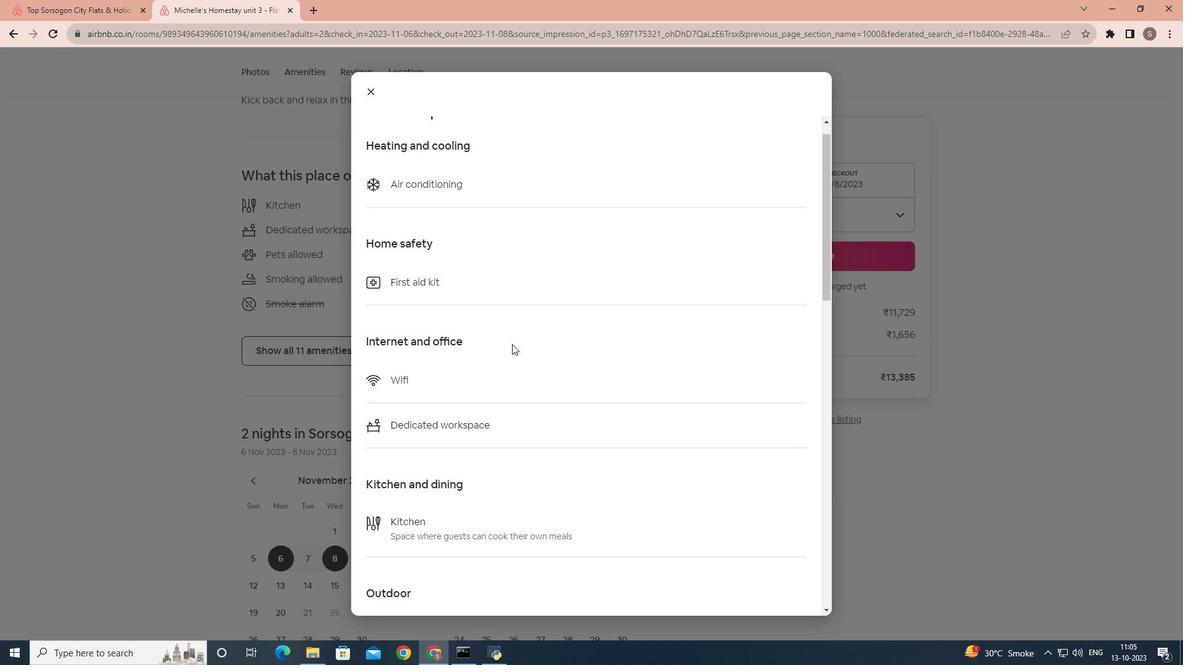 
Action: Mouse scrolled (512, 343) with delta (0, 0)
Screenshot: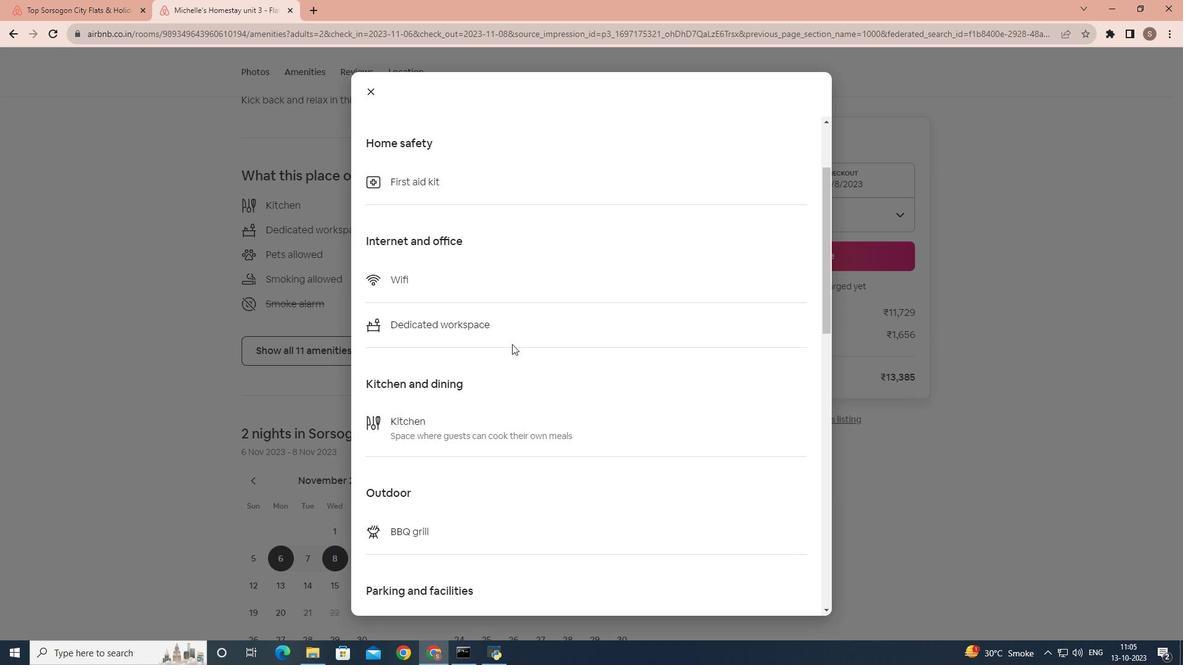 
Action: Mouse scrolled (512, 343) with delta (0, 0)
Screenshot: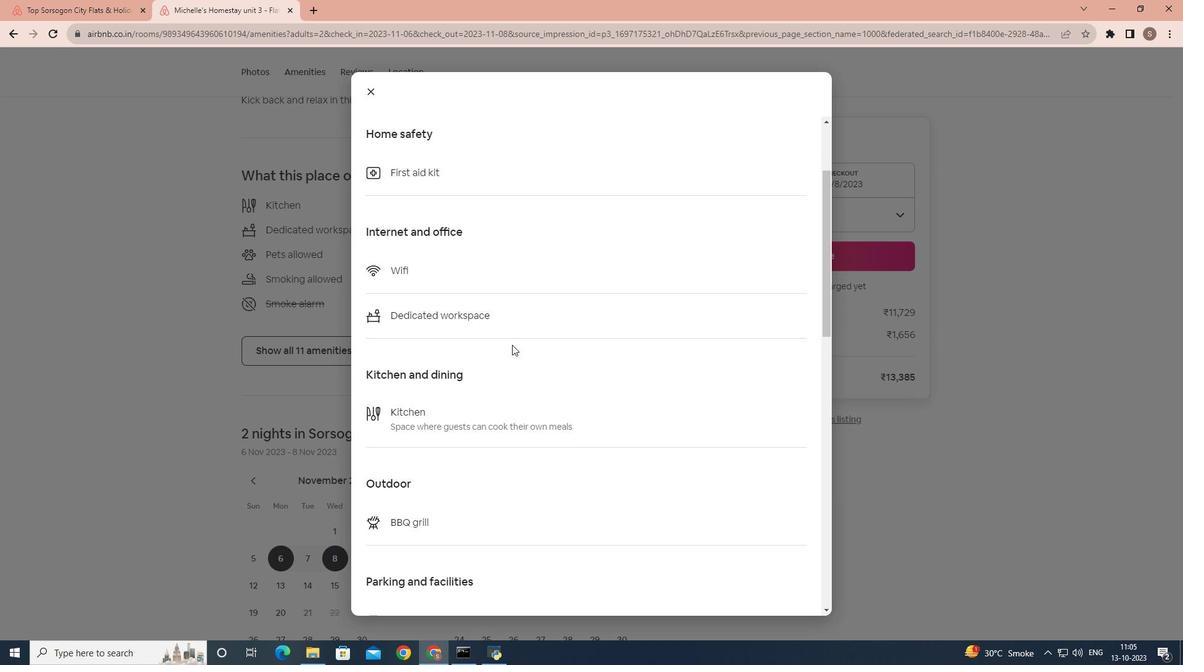 
Action: Mouse moved to (512, 345)
Screenshot: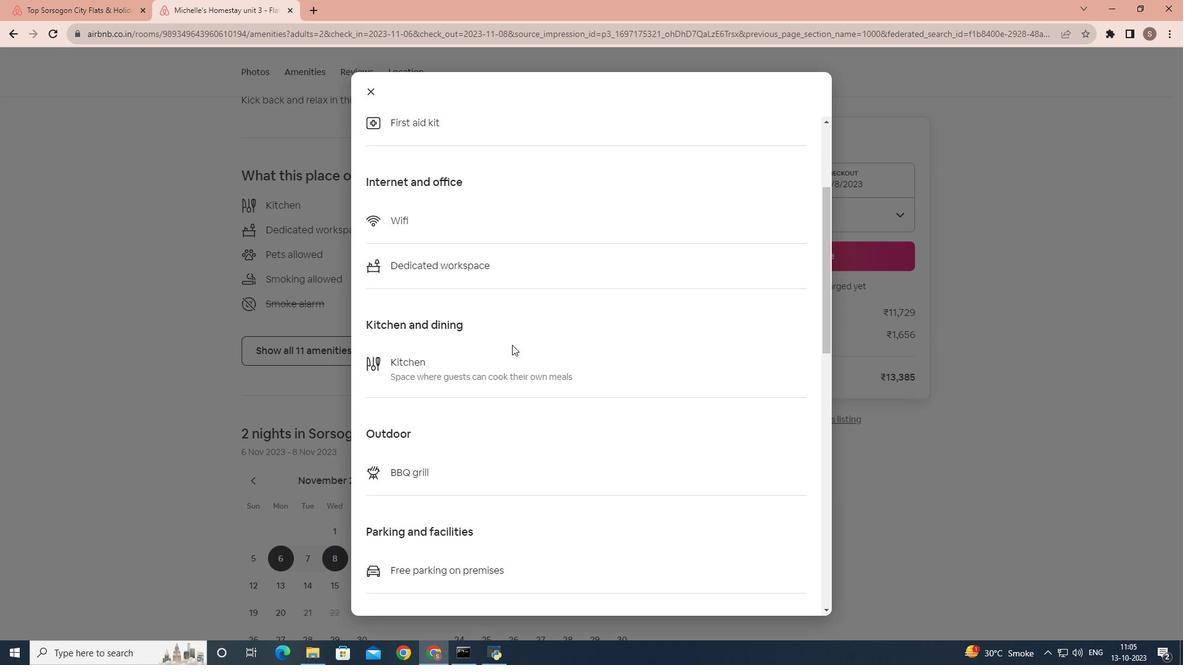 
Action: Mouse scrolled (512, 344) with delta (0, 0)
Screenshot: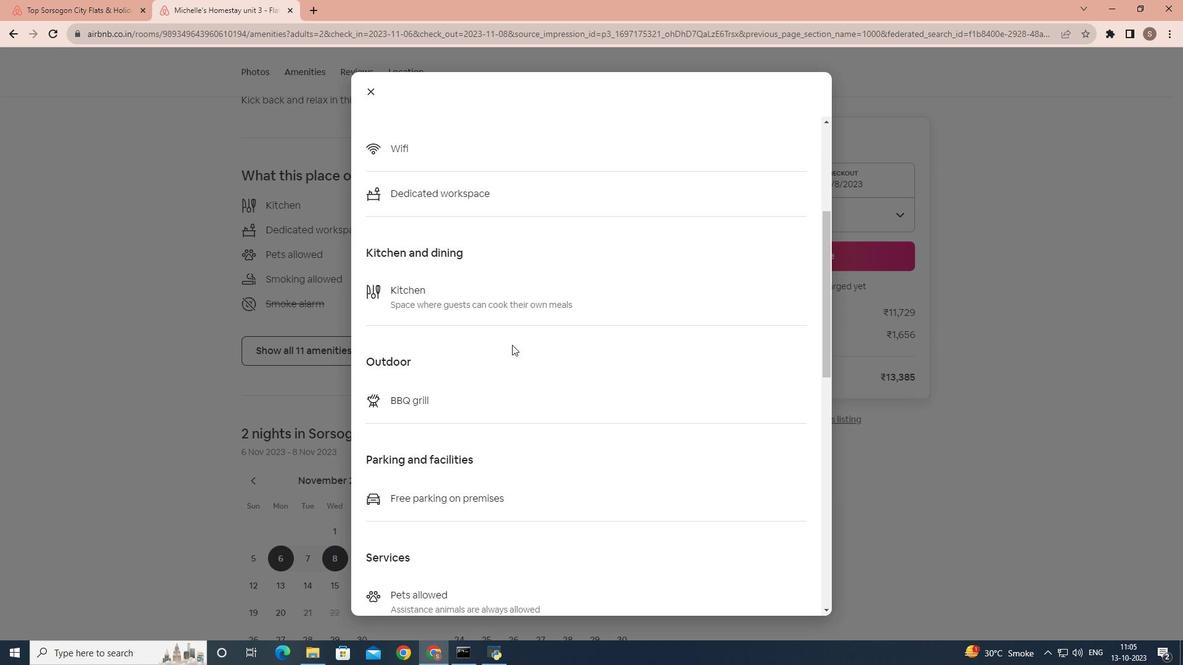
Action: Mouse scrolled (512, 344) with delta (0, 0)
Screenshot: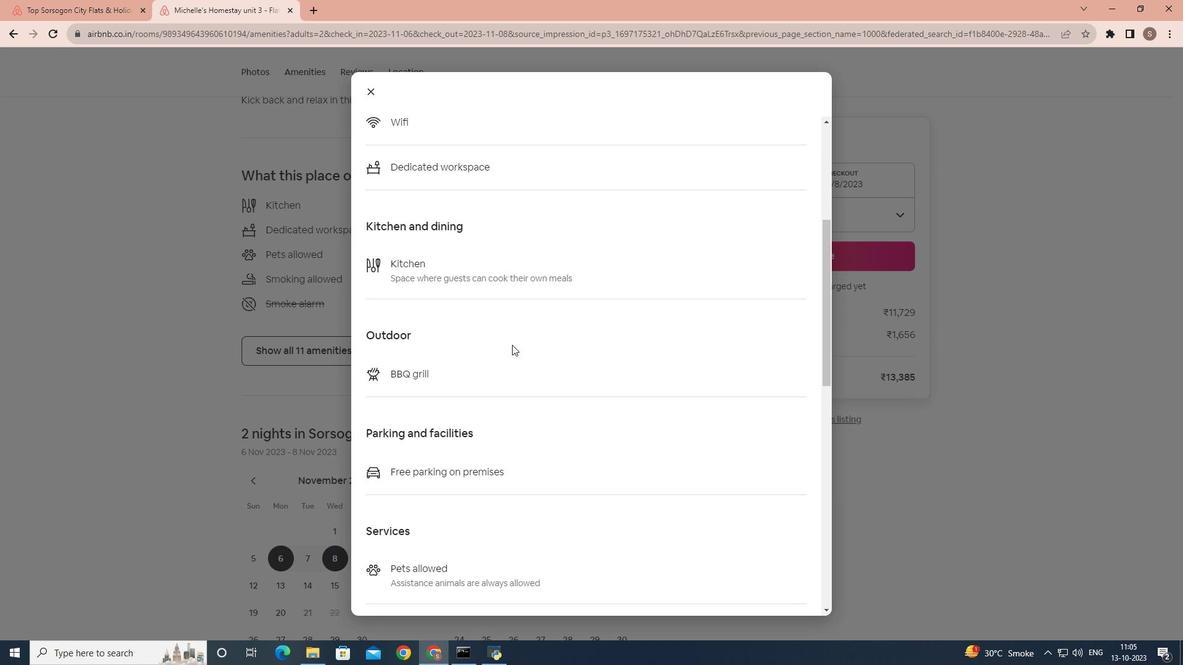 
Action: Mouse scrolled (512, 344) with delta (0, 0)
Screenshot: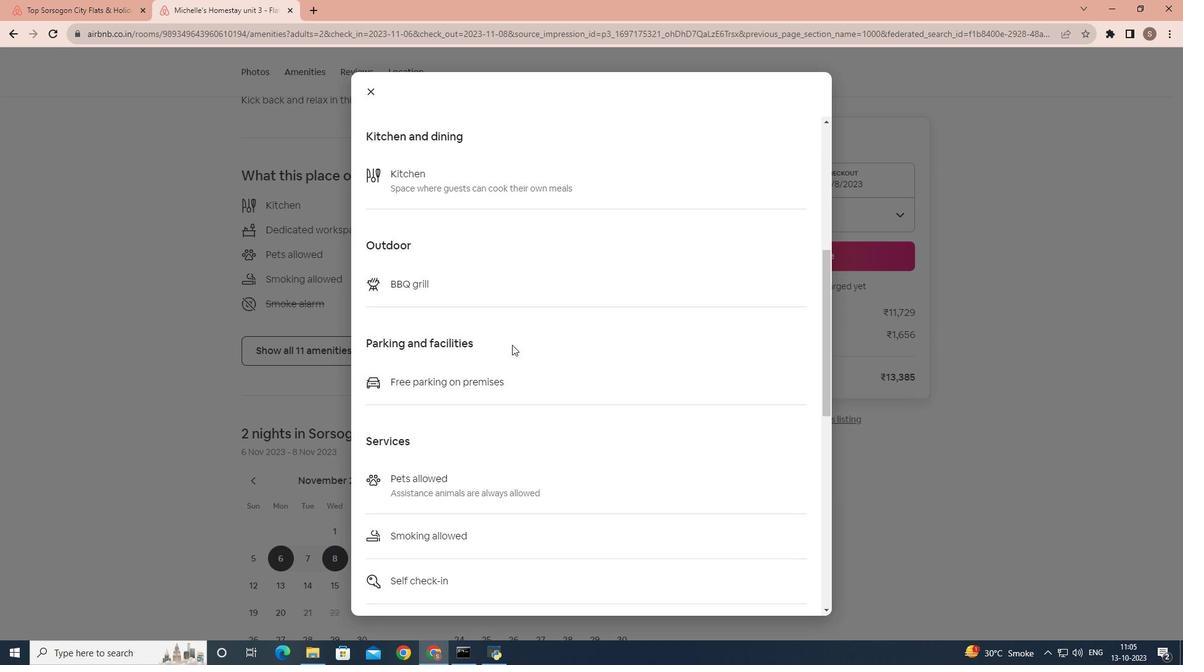 
Action: Mouse scrolled (512, 344) with delta (0, 0)
Screenshot: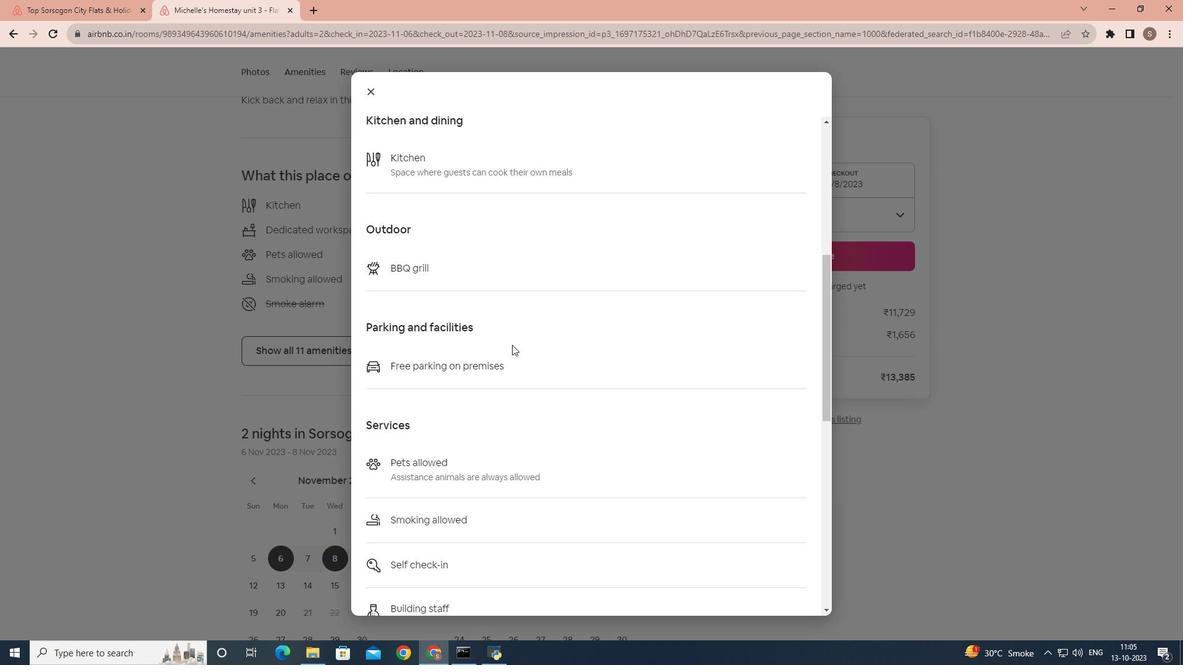 
Action: Mouse scrolled (512, 344) with delta (0, 0)
Screenshot: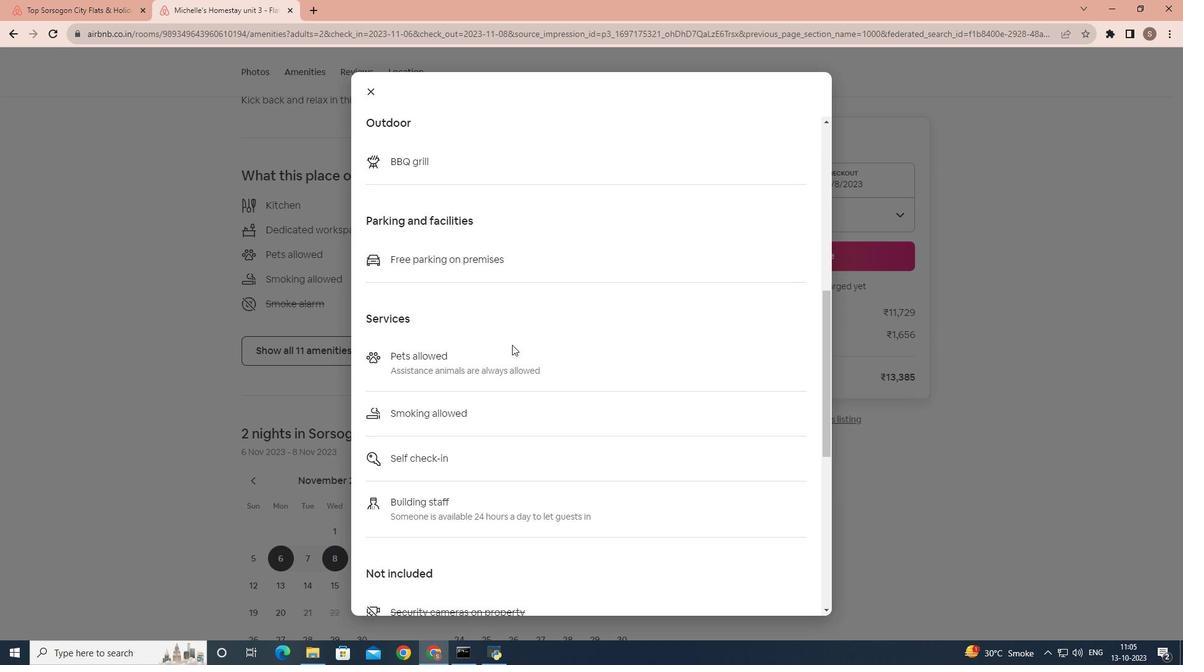 
Action: Mouse scrolled (512, 344) with delta (0, 0)
Screenshot: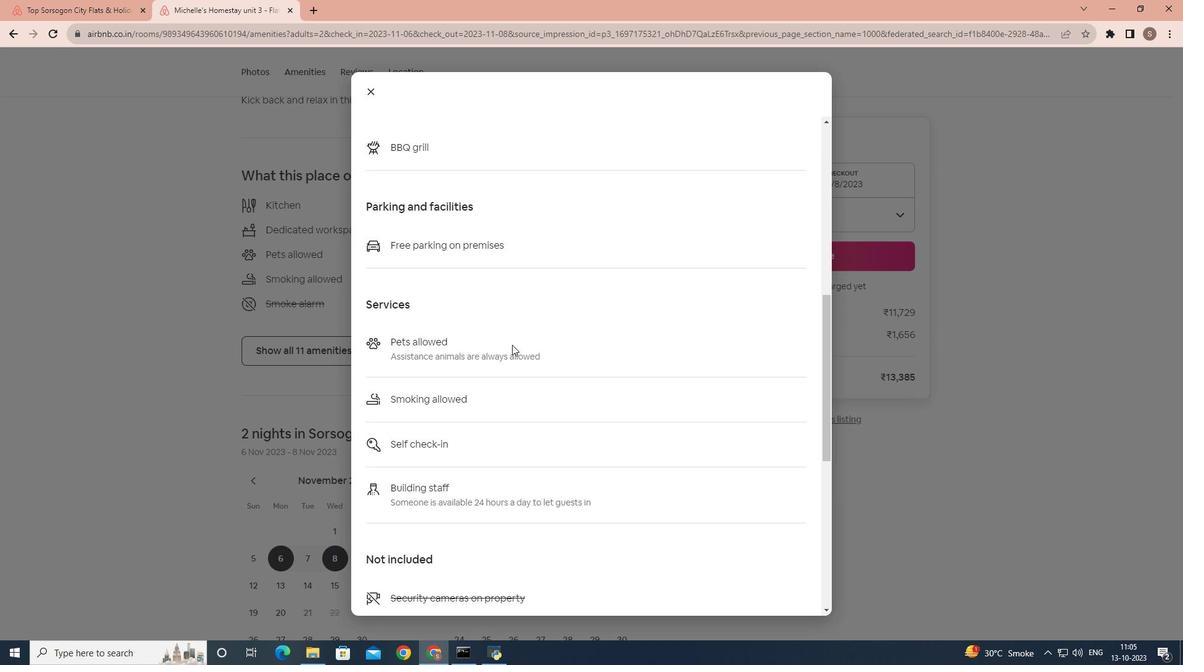 
Action: Mouse scrolled (512, 344) with delta (0, 0)
Screenshot: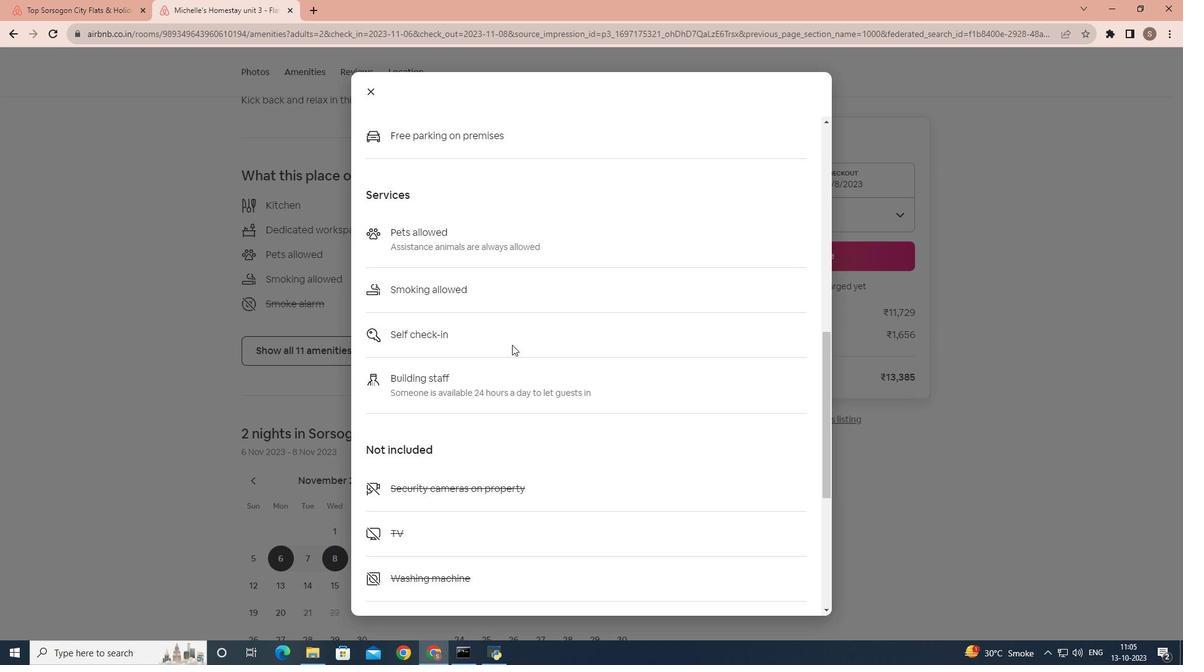 
Action: Mouse scrolled (512, 344) with delta (0, 0)
Screenshot: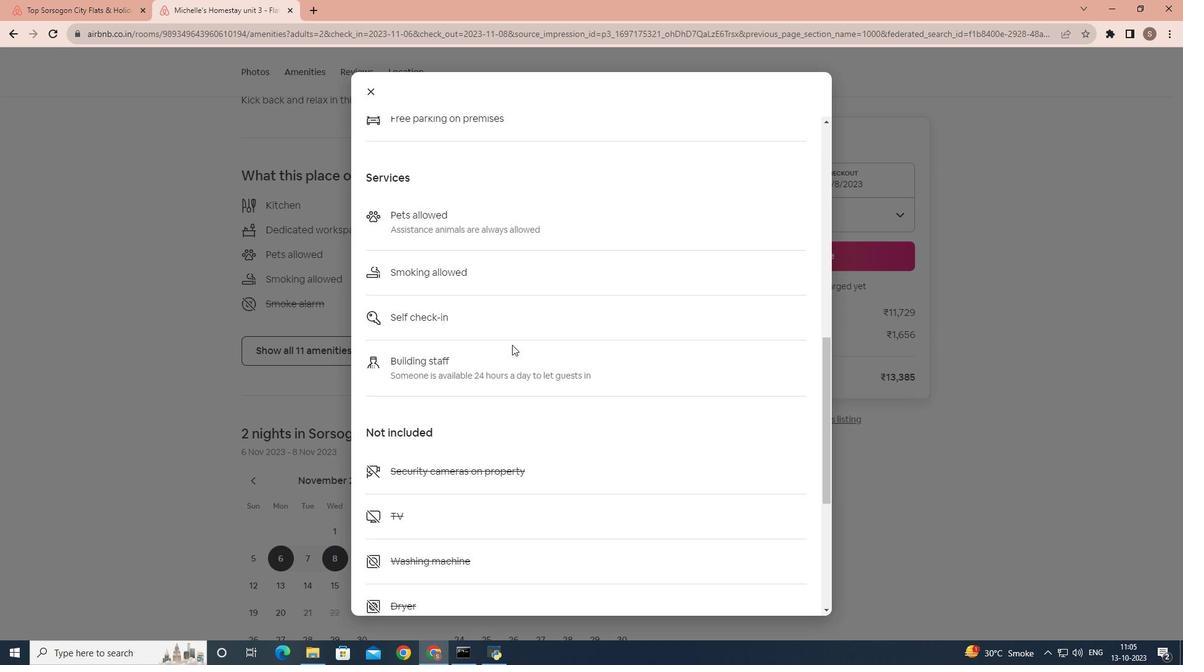 
Action: Mouse scrolled (512, 344) with delta (0, 0)
Screenshot: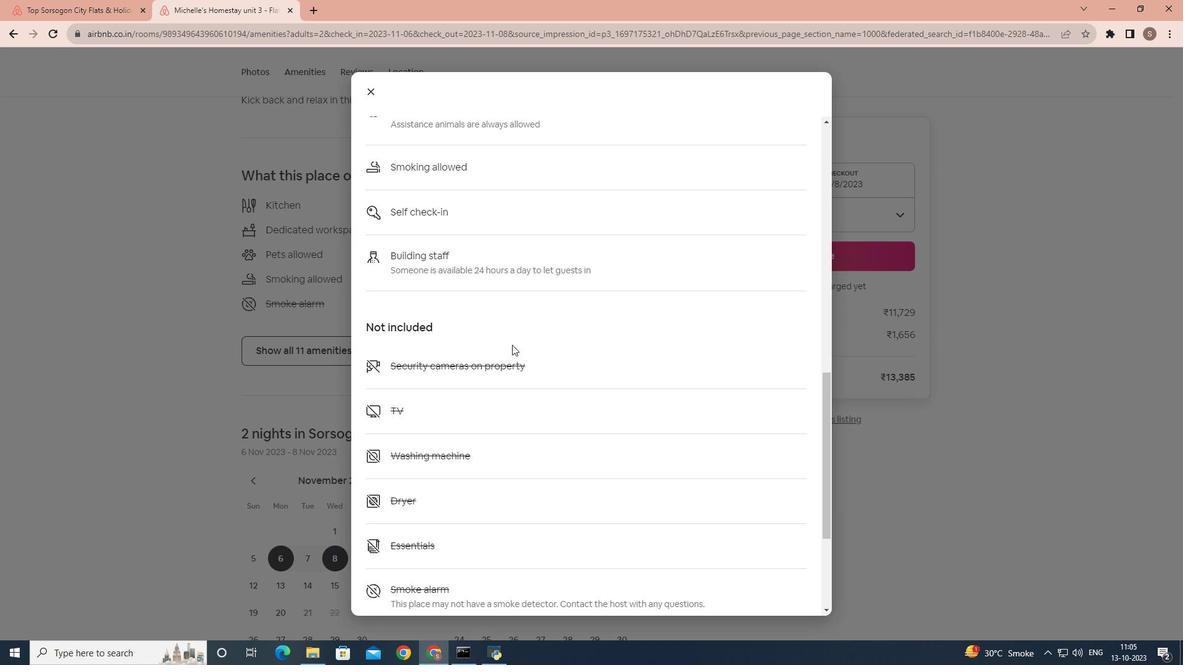 
Action: Mouse scrolled (512, 344) with delta (0, 0)
Screenshot: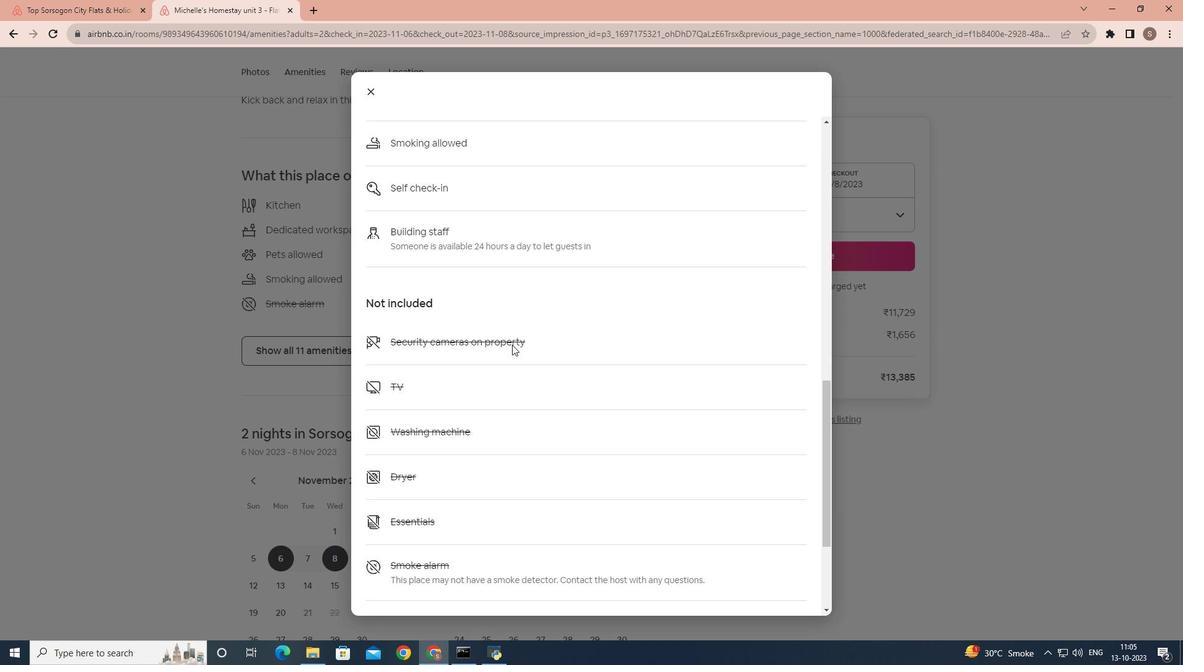 
Action: Mouse scrolled (512, 344) with delta (0, 0)
Screenshot: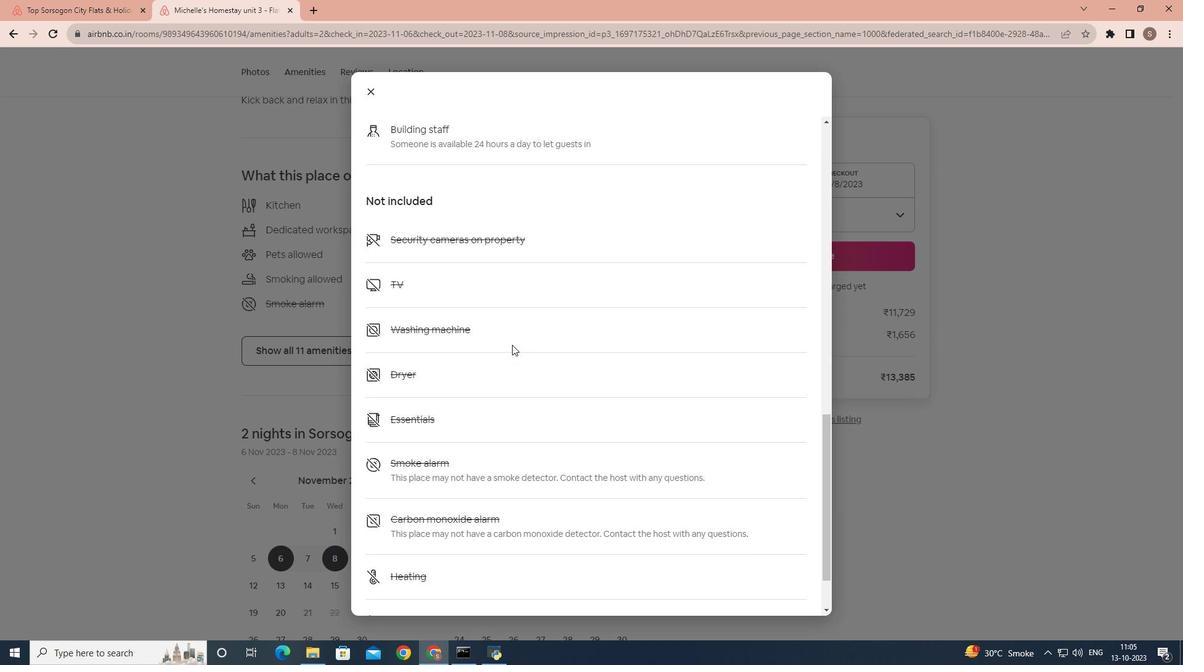 
Action: Mouse scrolled (512, 344) with delta (0, 0)
Screenshot: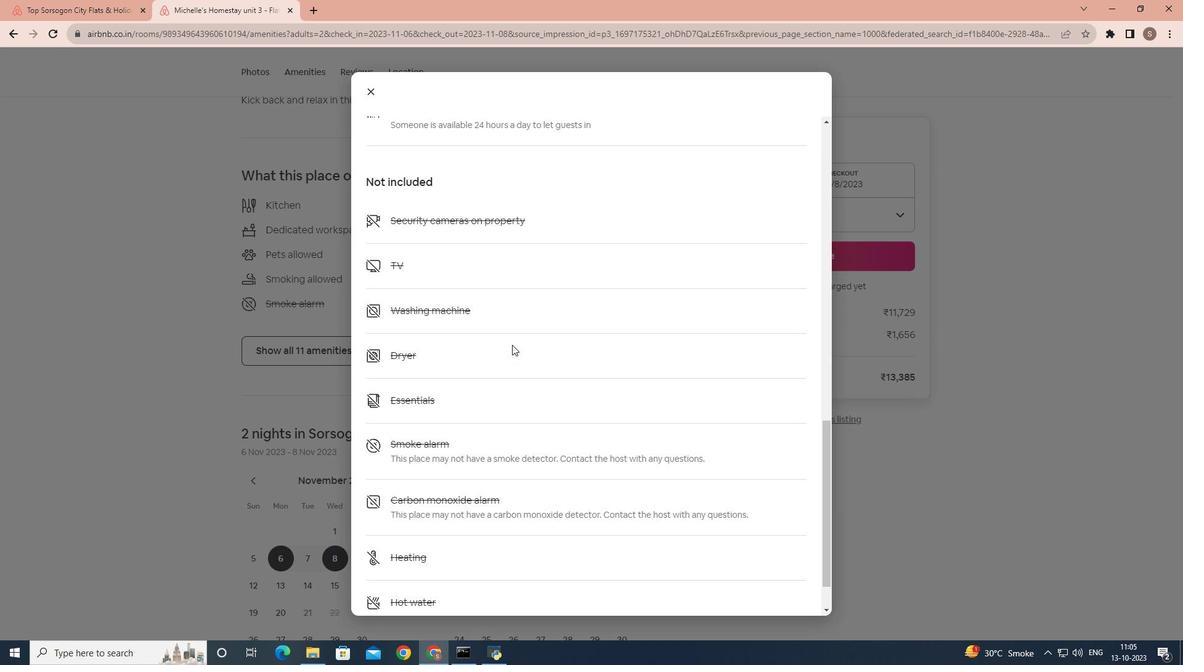 
Action: Mouse scrolled (512, 344) with delta (0, 0)
Screenshot: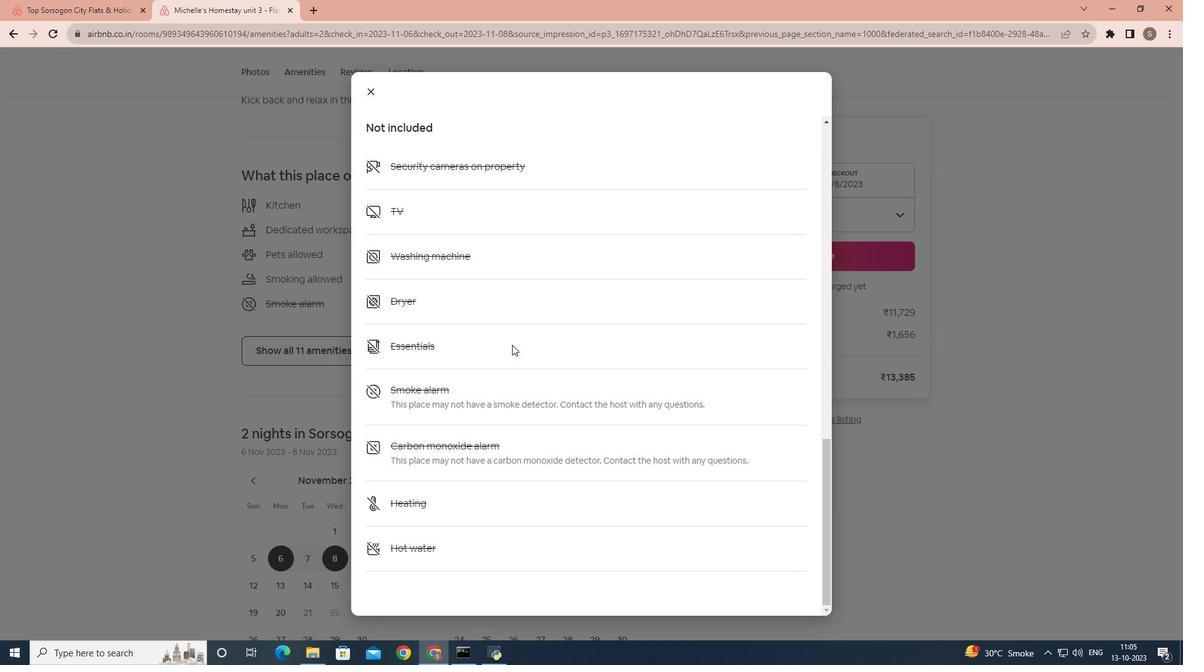 
Action: Mouse scrolled (512, 344) with delta (0, 0)
Screenshot: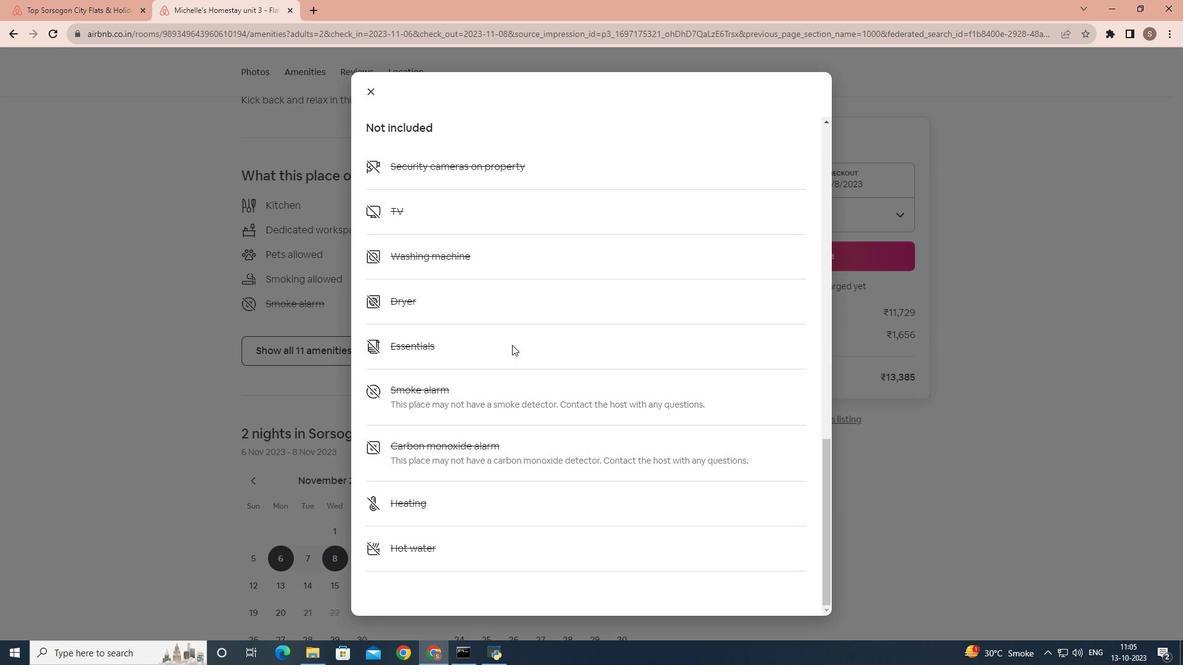 
Action: Mouse scrolled (512, 344) with delta (0, 0)
Screenshot: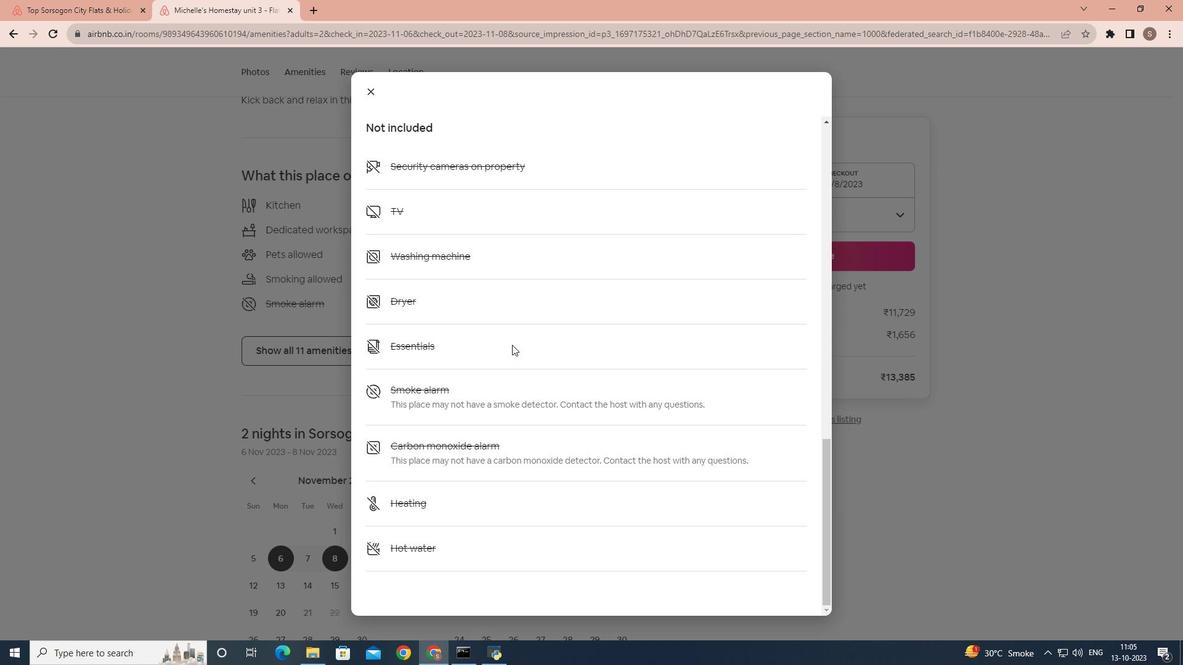
Action: Mouse moved to (371, 87)
Screenshot: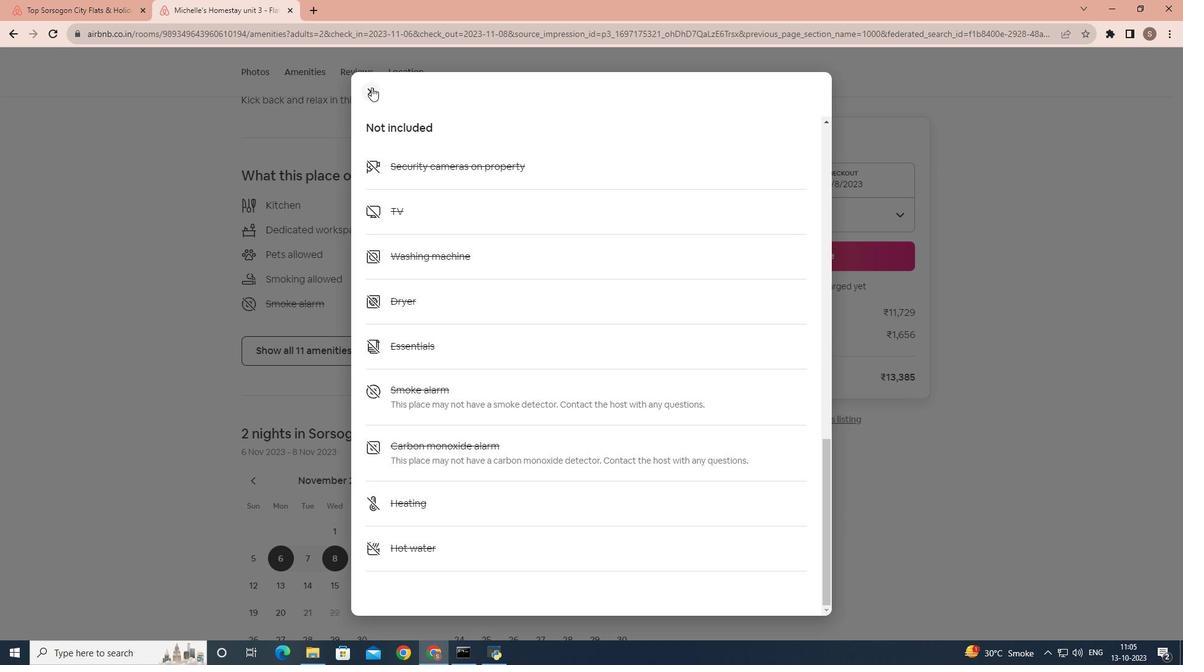 
Action: Mouse pressed left at (371, 87)
Screenshot: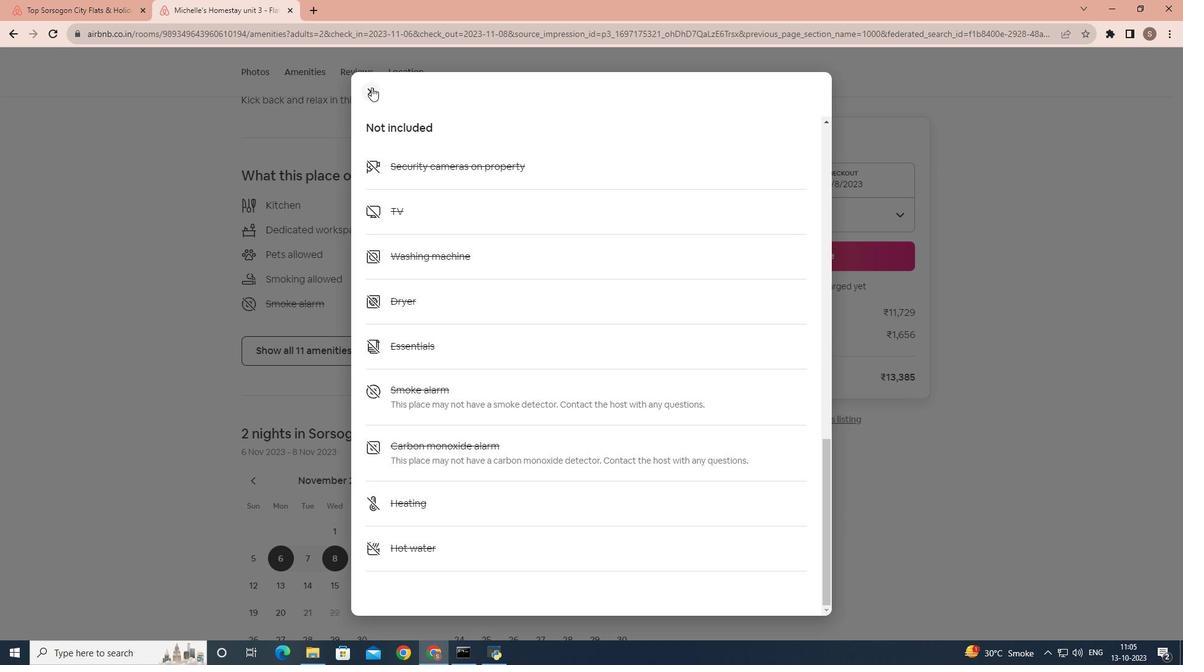 
Action: Mouse moved to (432, 354)
Screenshot: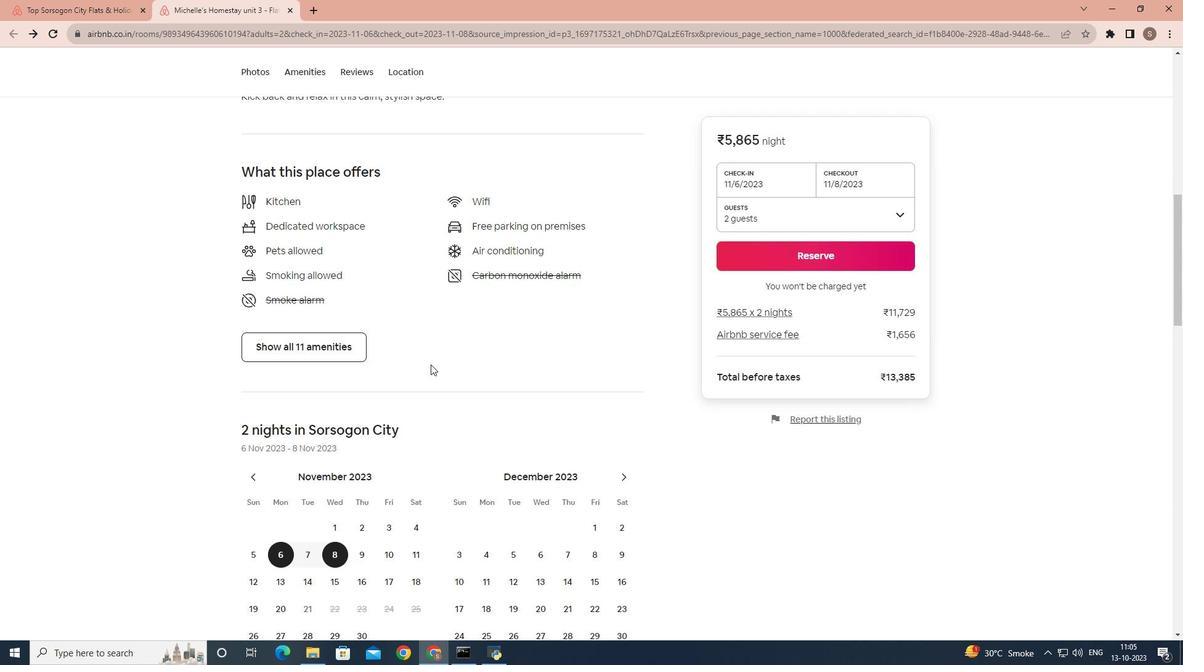 
Action: Mouse scrolled (432, 353) with delta (0, 0)
Screenshot: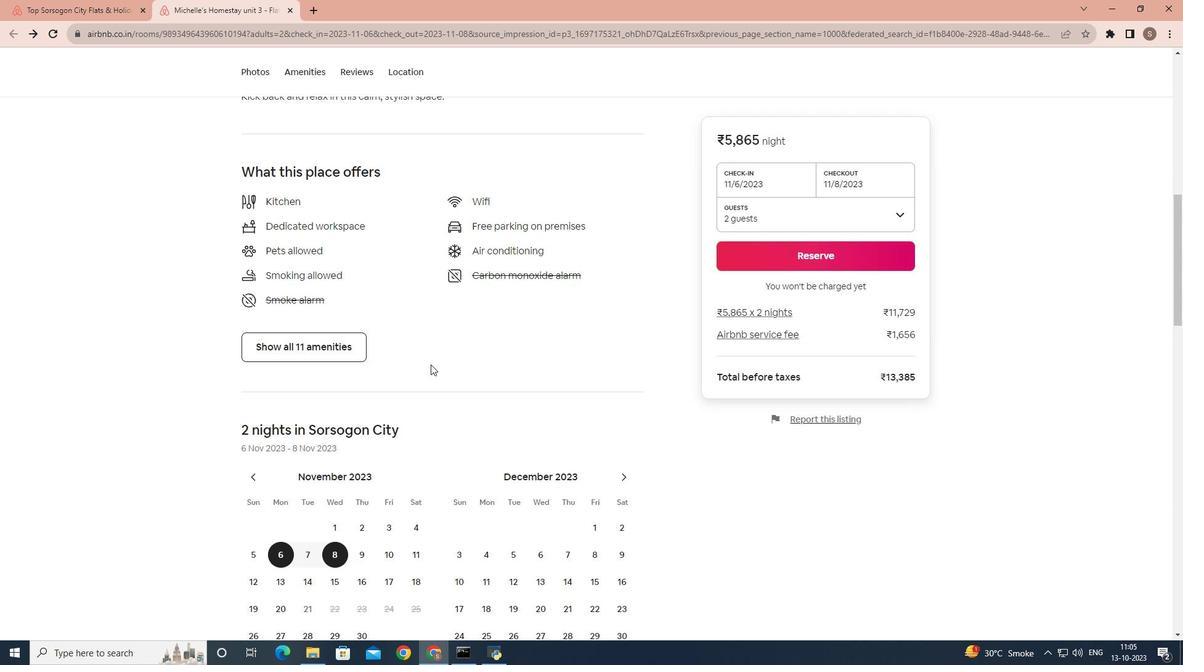 
Action: Mouse moved to (430, 364)
Screenshot: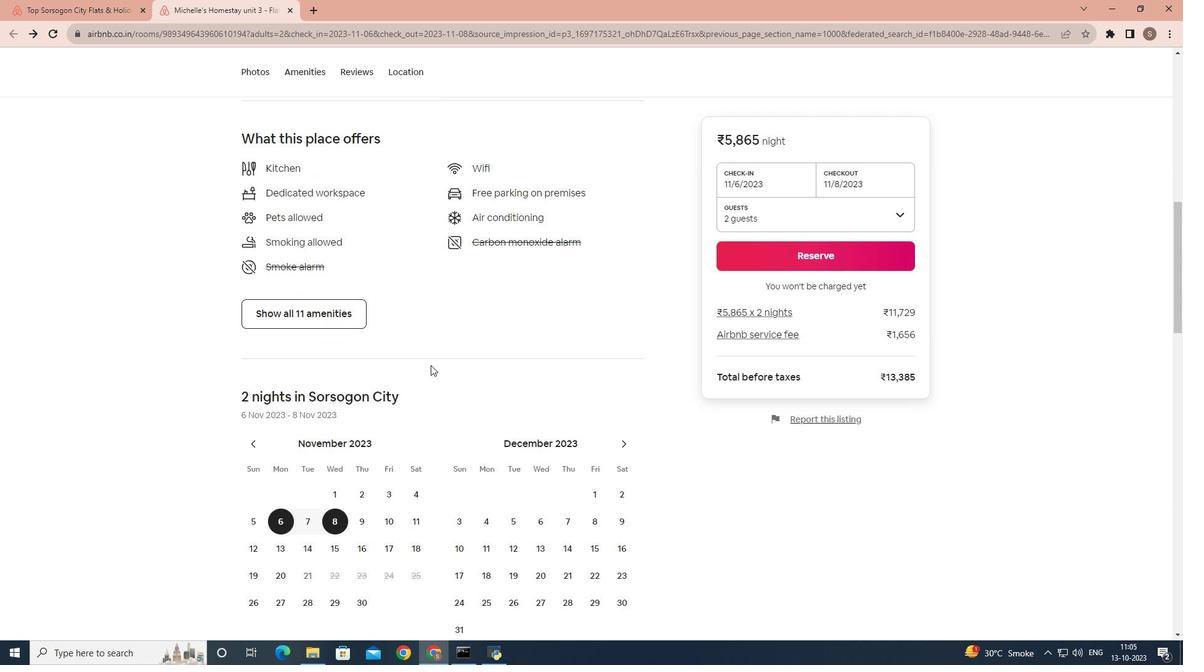 
Action: Mouse scrolled (430, 364) with delta (0, 0)
Screenshot: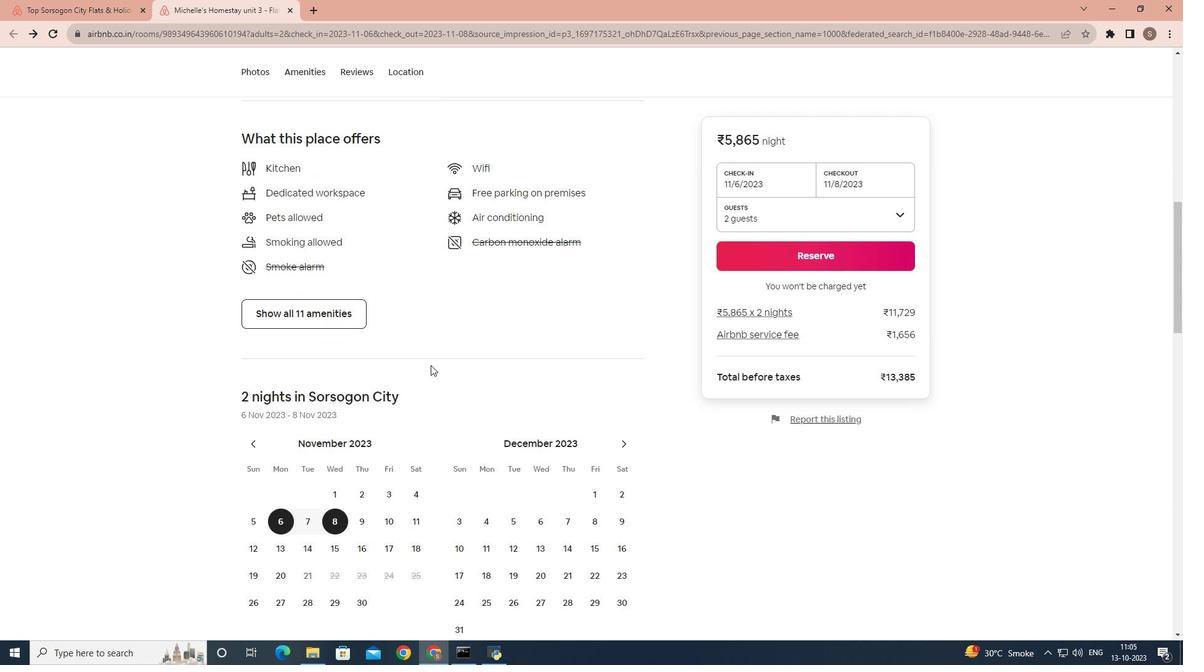 
Action: Mouse moved to (430, 366)
Screenshot: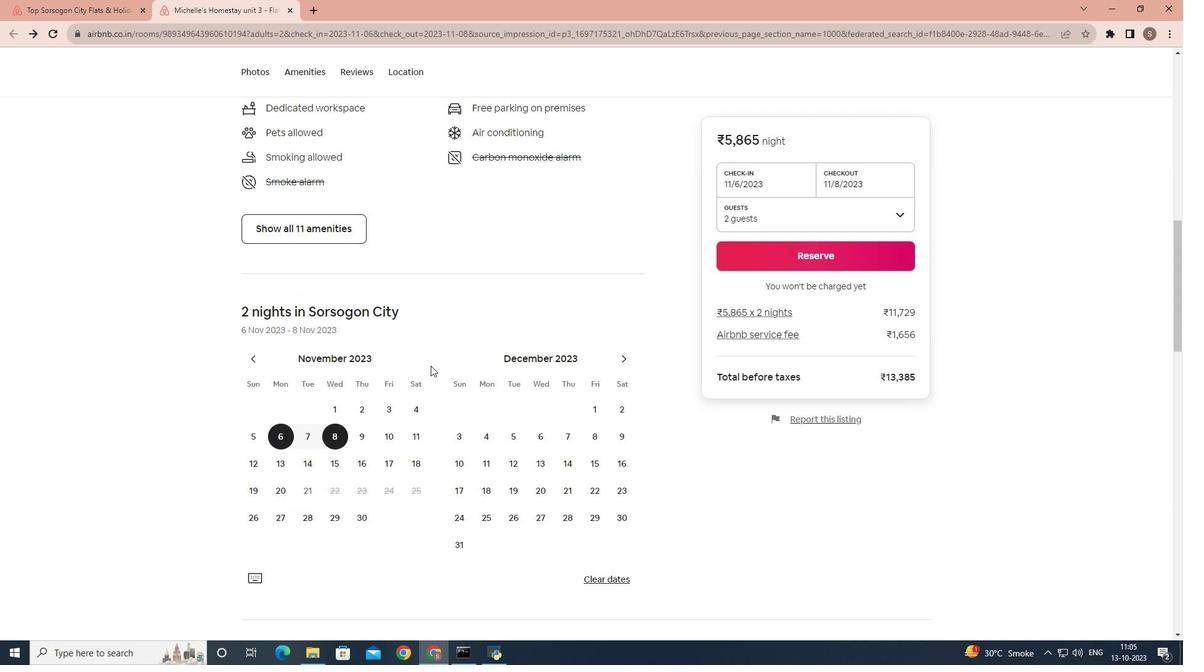 
Action: Mouse scrolled (430, 365) with delta (0, 0)
Screenshot: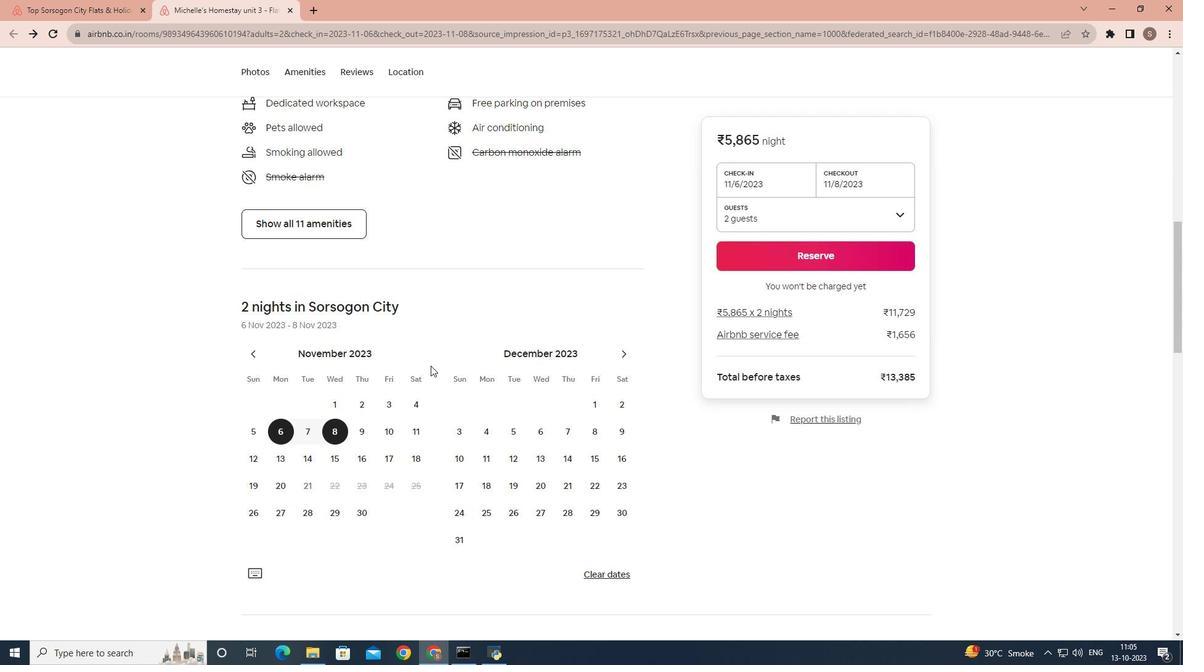 
Action: Mouse scrolled (430, 365) with delta (0, 0)
Screenshot: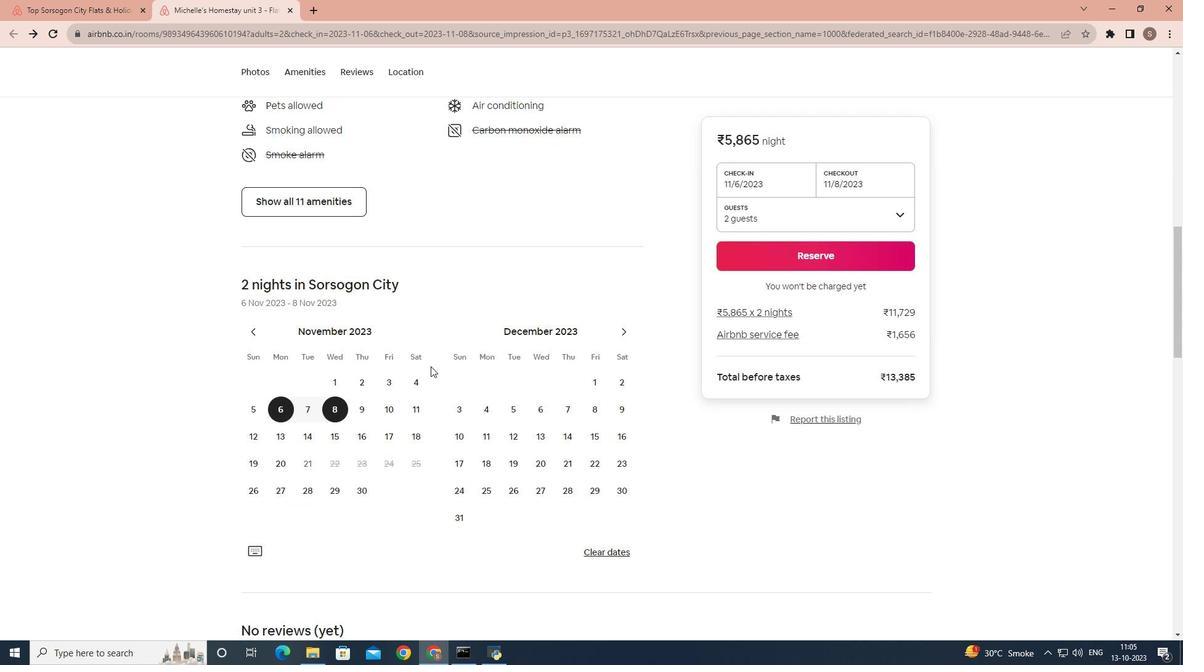 
Action: Mouse moved to (430, 366)
Screenshot: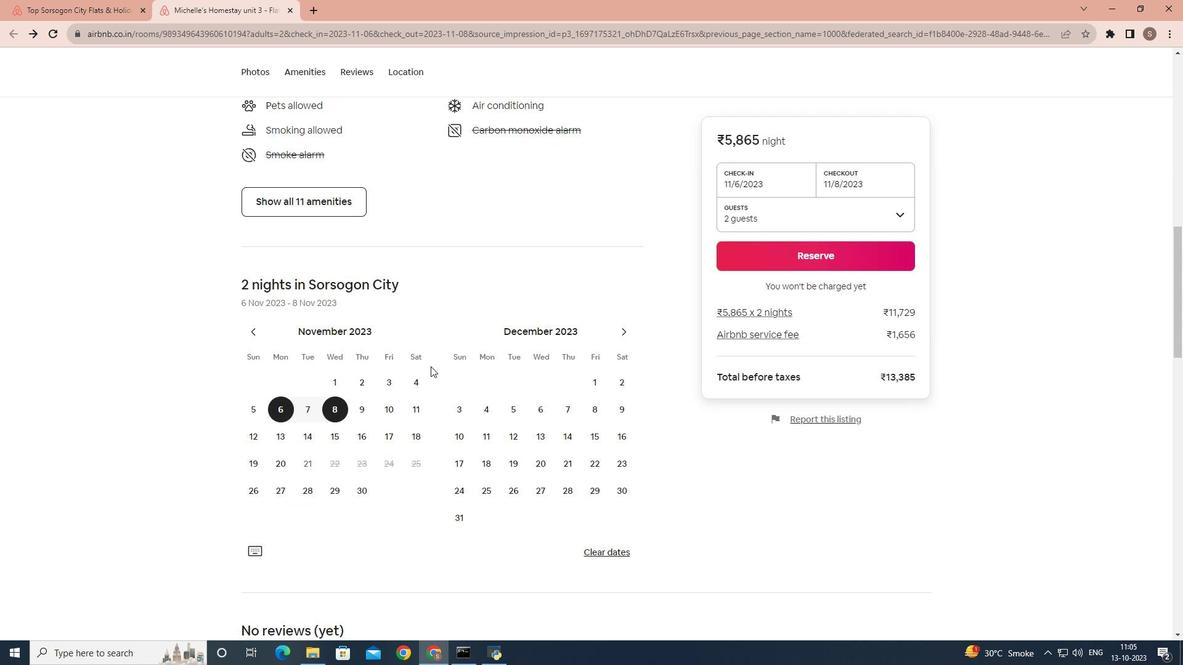 
Action: Mouse scrolled (430, 366) with delta (0, 0)
Screenshot: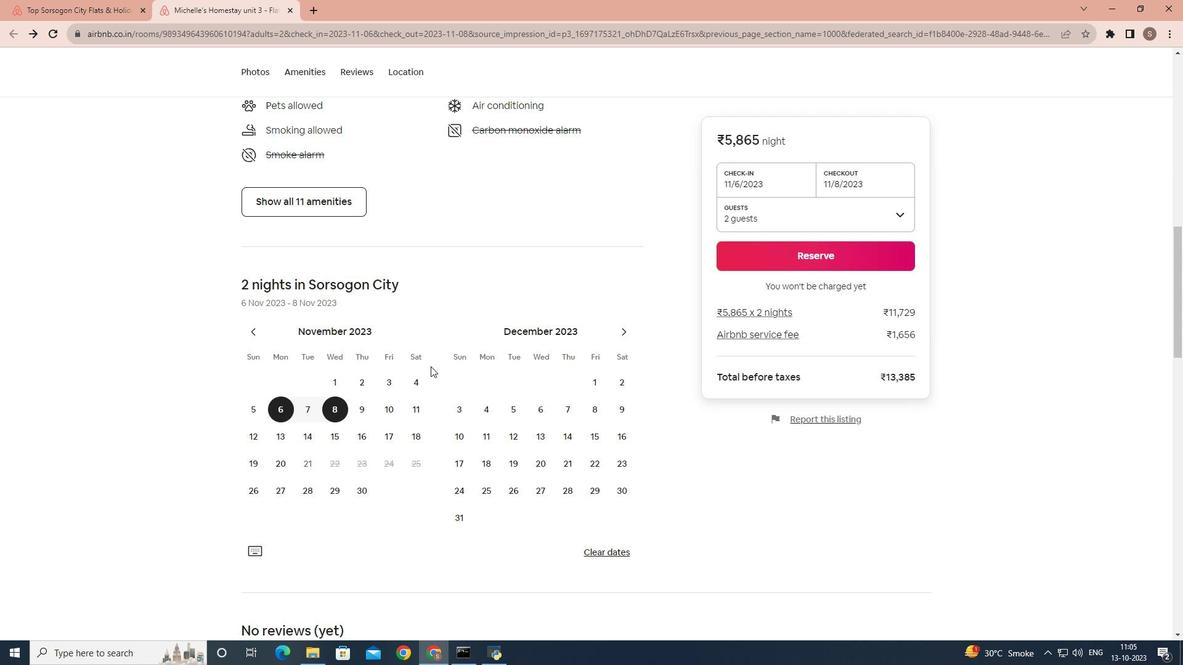 
Action: Mouse scrolled (430, 366) with delta (0, 0)
Screenshot: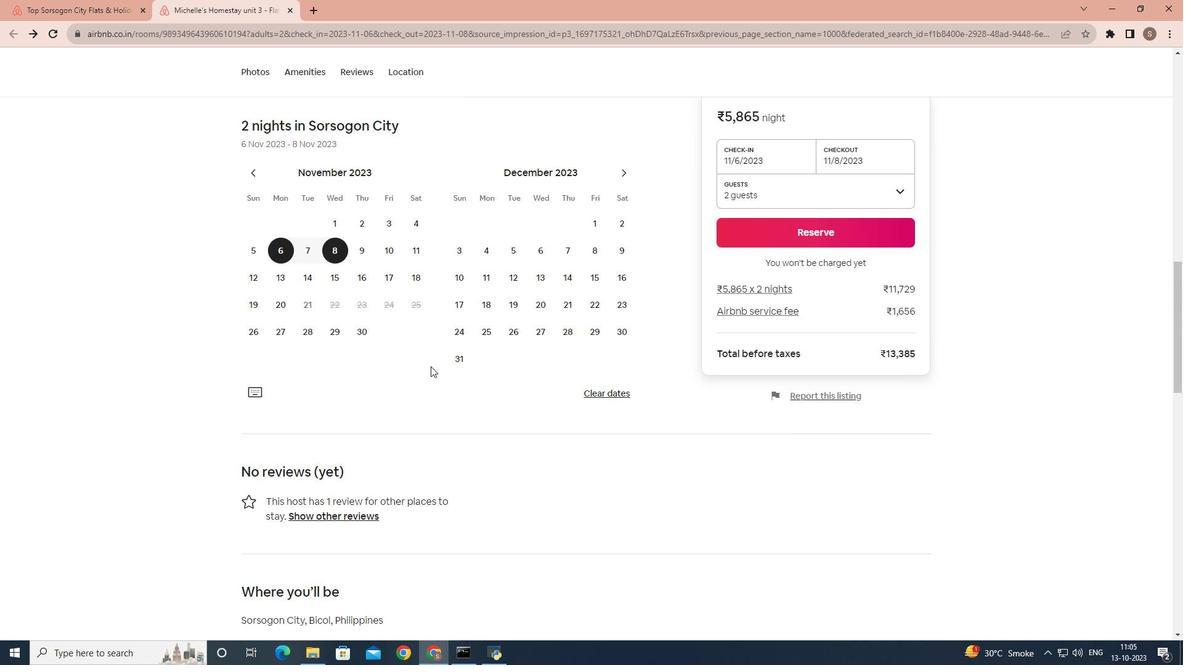
Action: Mouse scrolled (430, 366) with delta (0, 0)
Screenshot: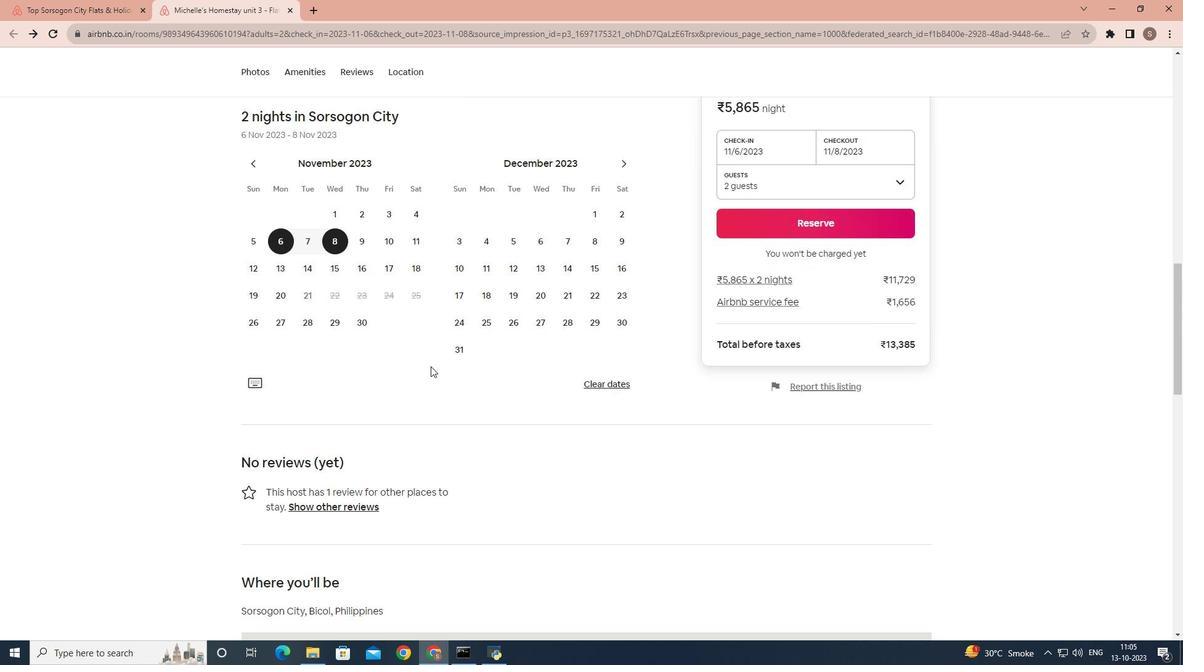 
Action: Mouse moved to (430, 369)
Screenshot: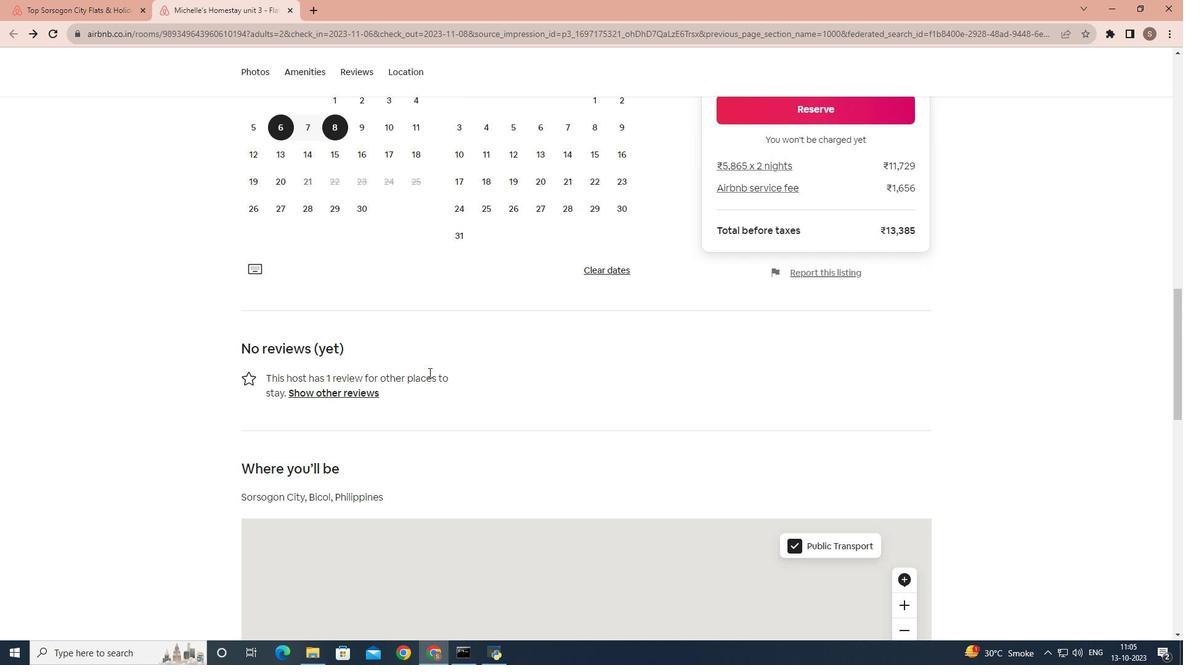 
Action: Mouse scrolled (430, 368) with delta (0, 0)
Screenshot: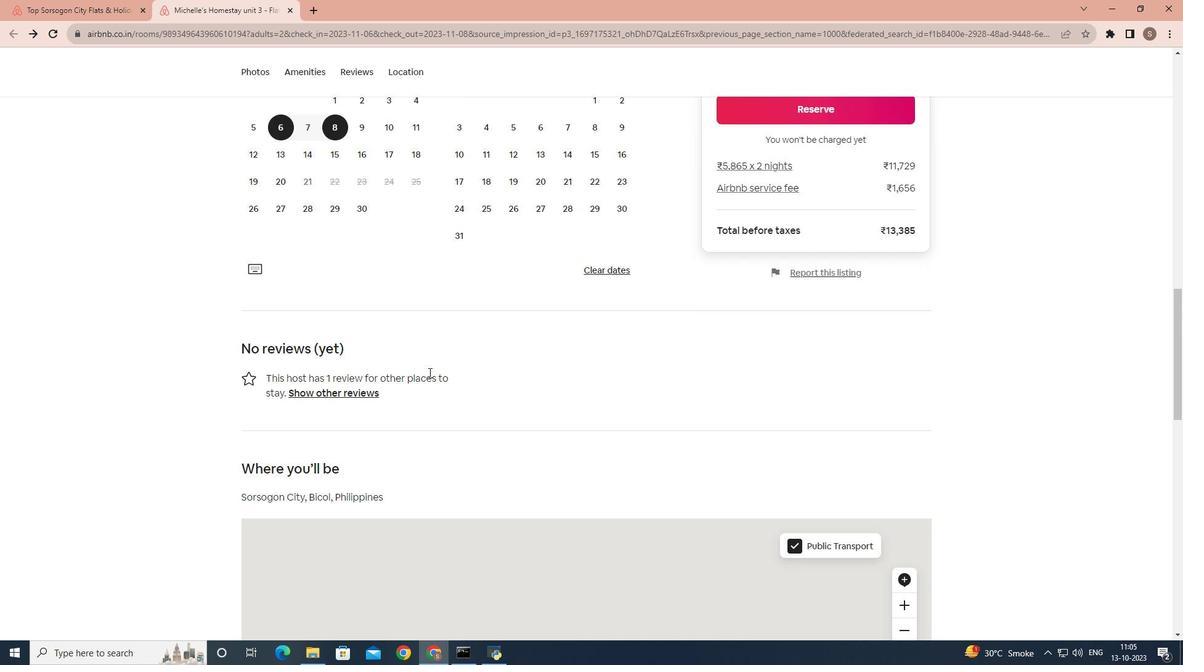 
Action: Mouse moved to (429, 372)
Screenshot: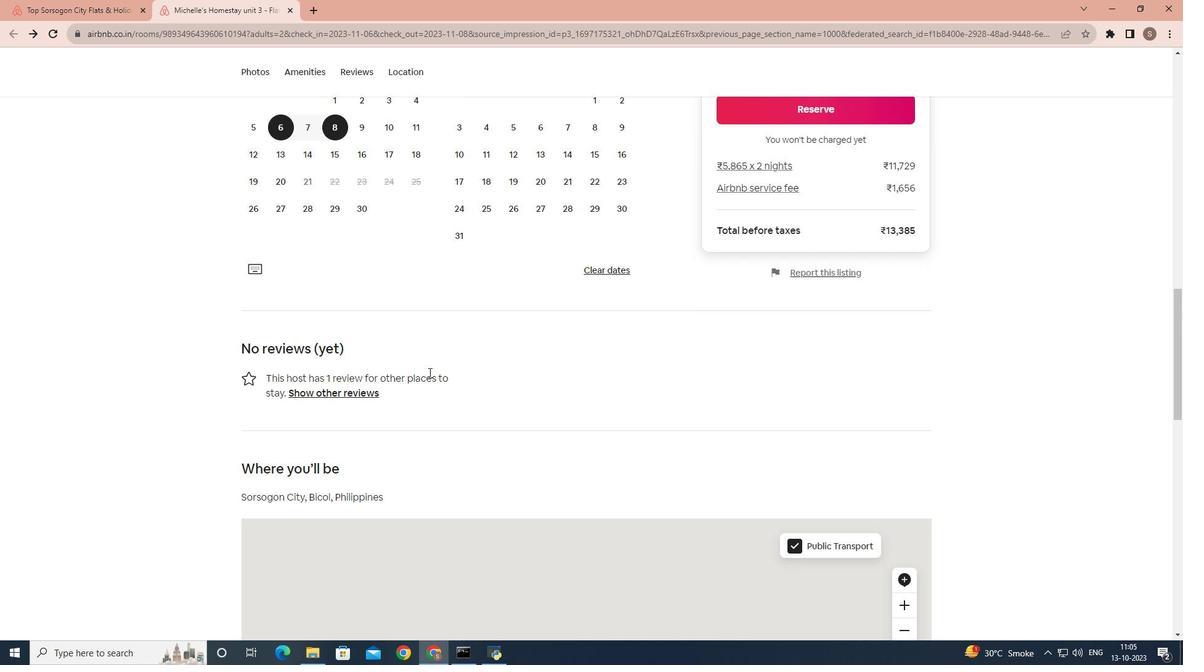 
Action: Mouse scrolled (429, 372) with delta (0, 0)
Screenshot: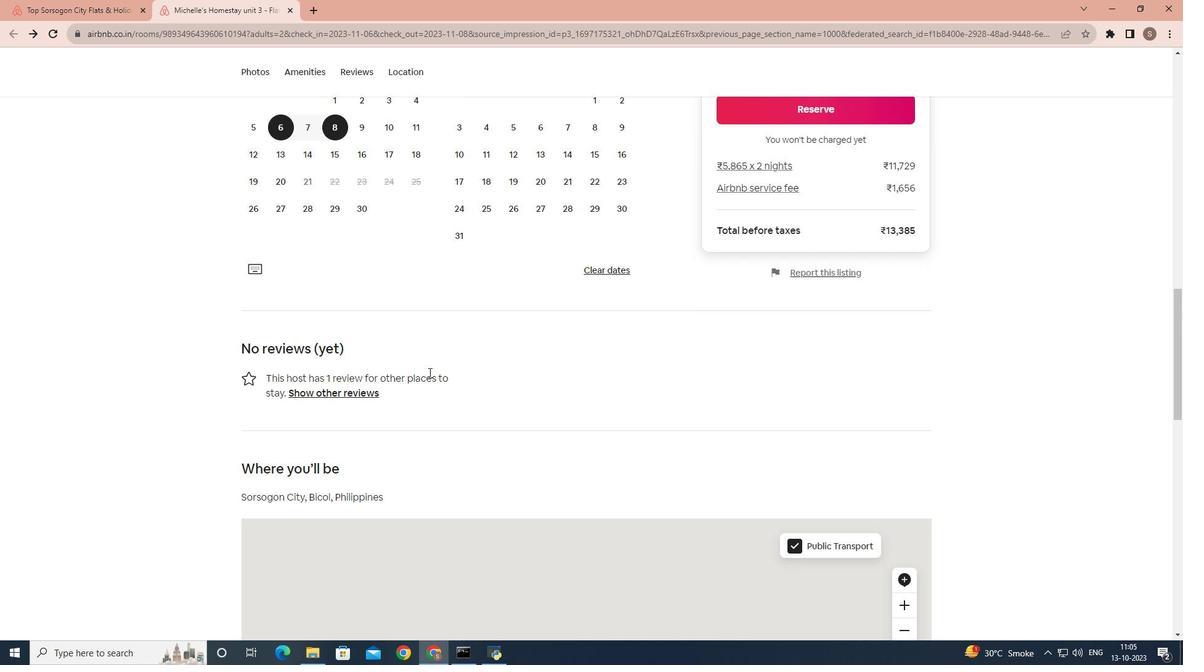 
Action: Mouse moved to (427, 375)
Screenshot: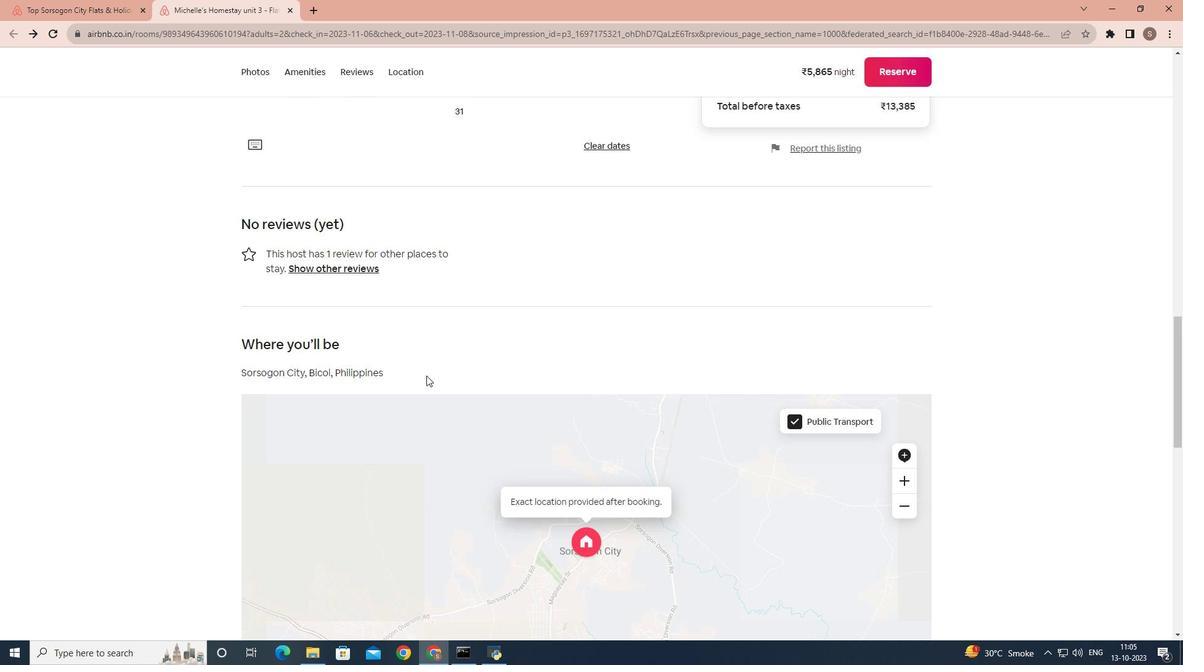 
Action: Mouse scrolled (427, 374) with delta (0, 0)
Screenshot: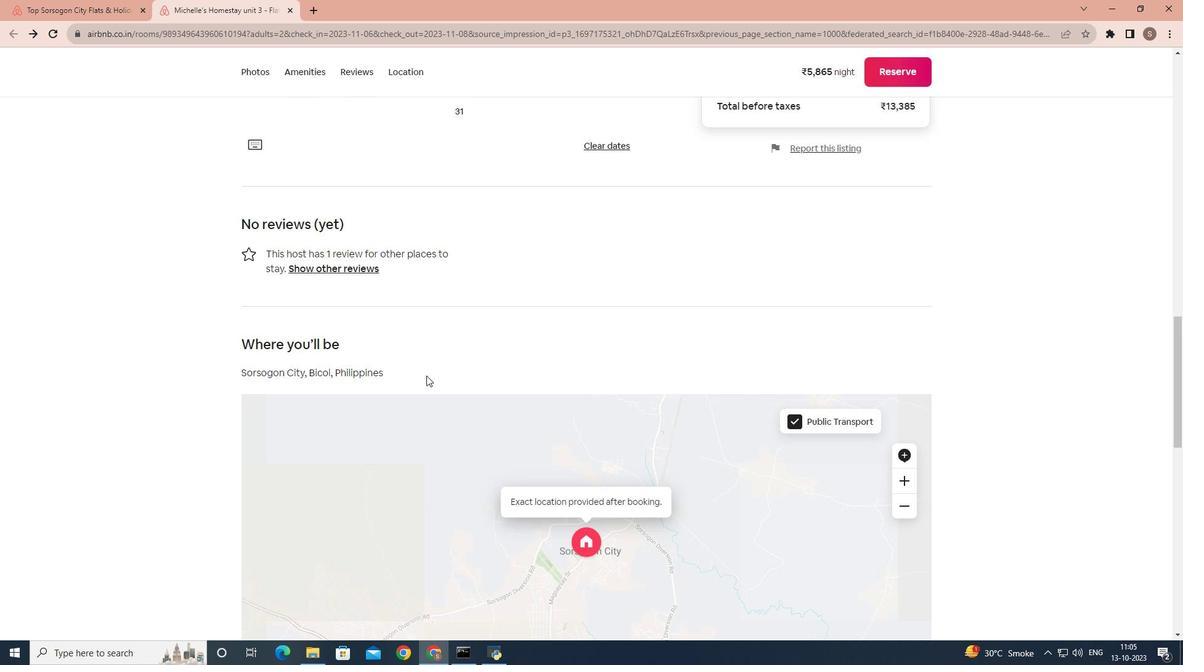 
Action: Mouse moved to (424, 377)
Screenshot: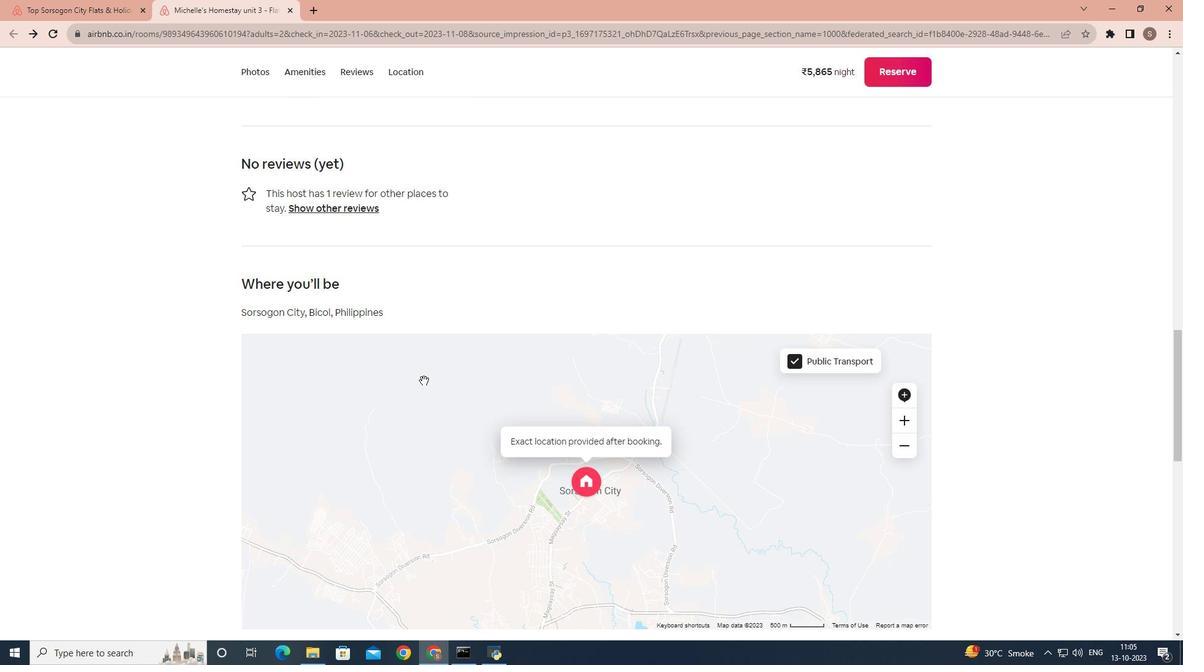 
Action: Mouse scrolled (424, 376) with delta (0, 0)
Screenshot: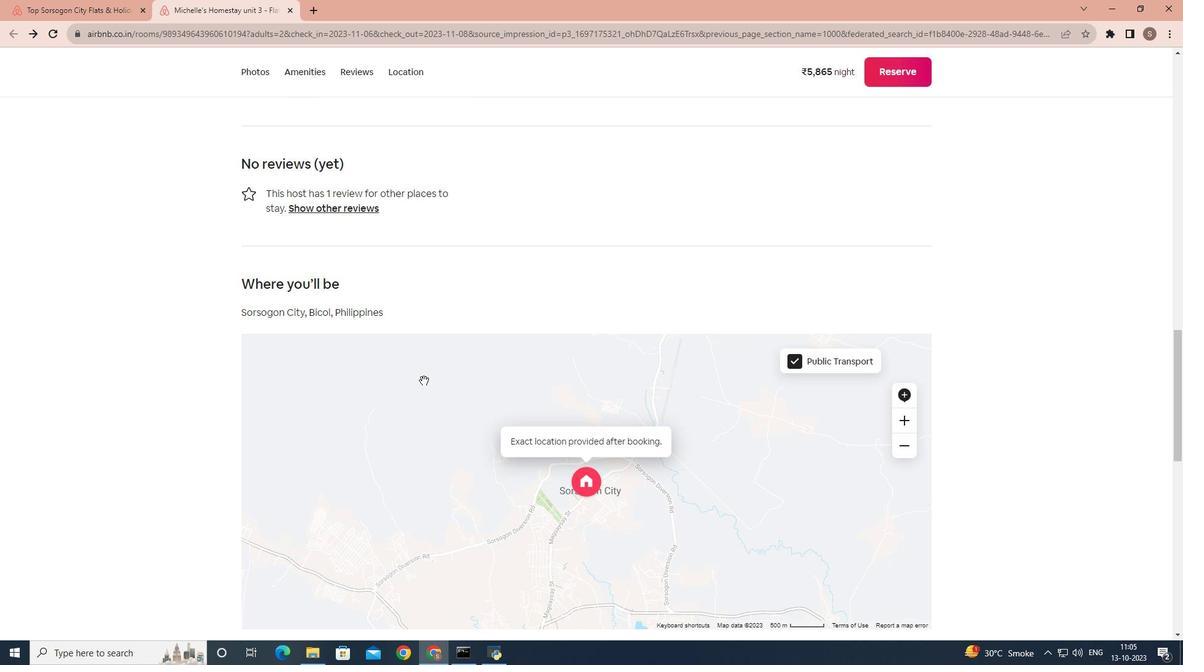 
Action: Mouse moved to (424, 381)
Screenshot: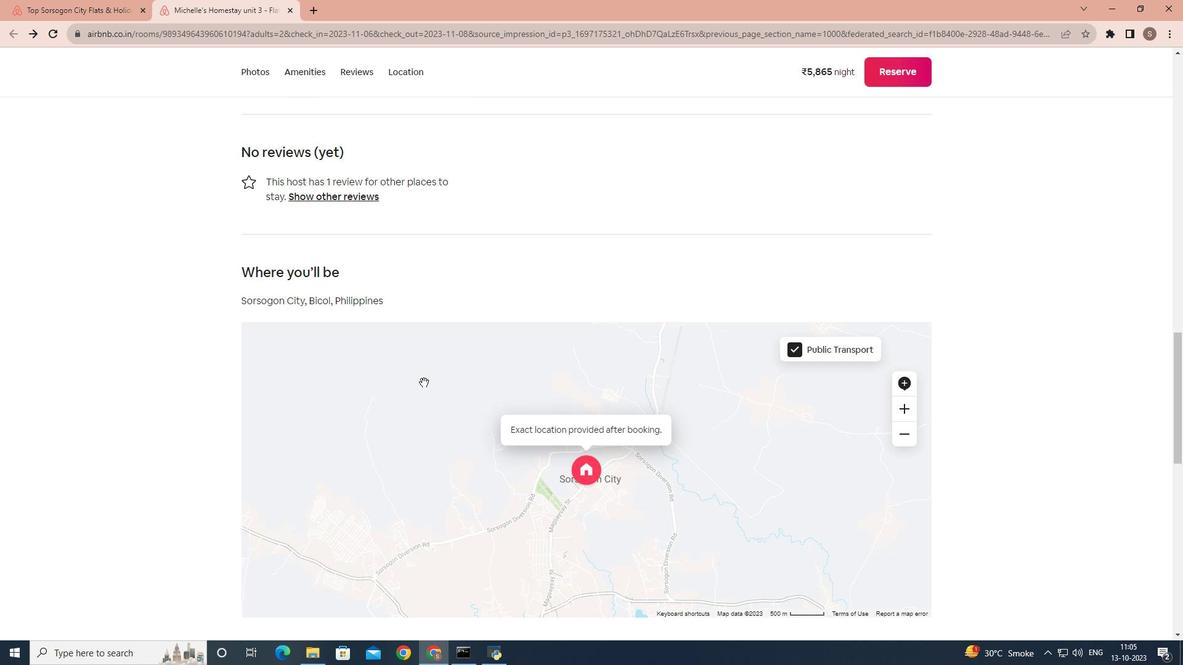 
Action: Mouse scrolled (424, 380) with delta (0, 0)
Screenshot: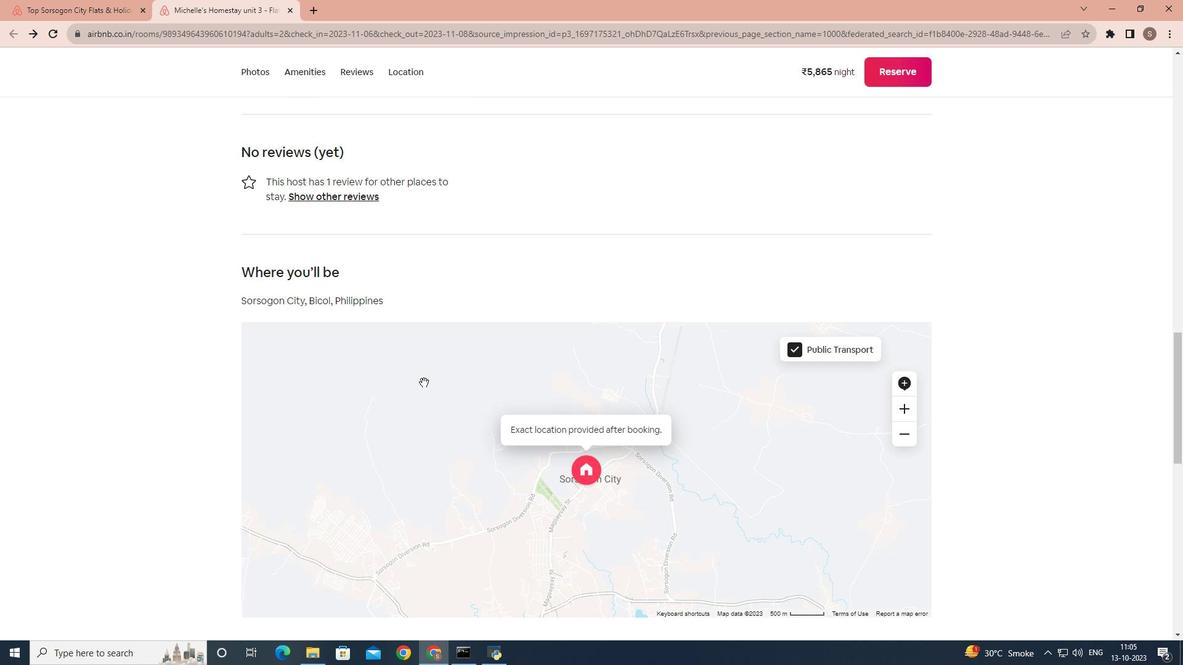 
Action: Mouse moved to (427, 382)
Screenshot: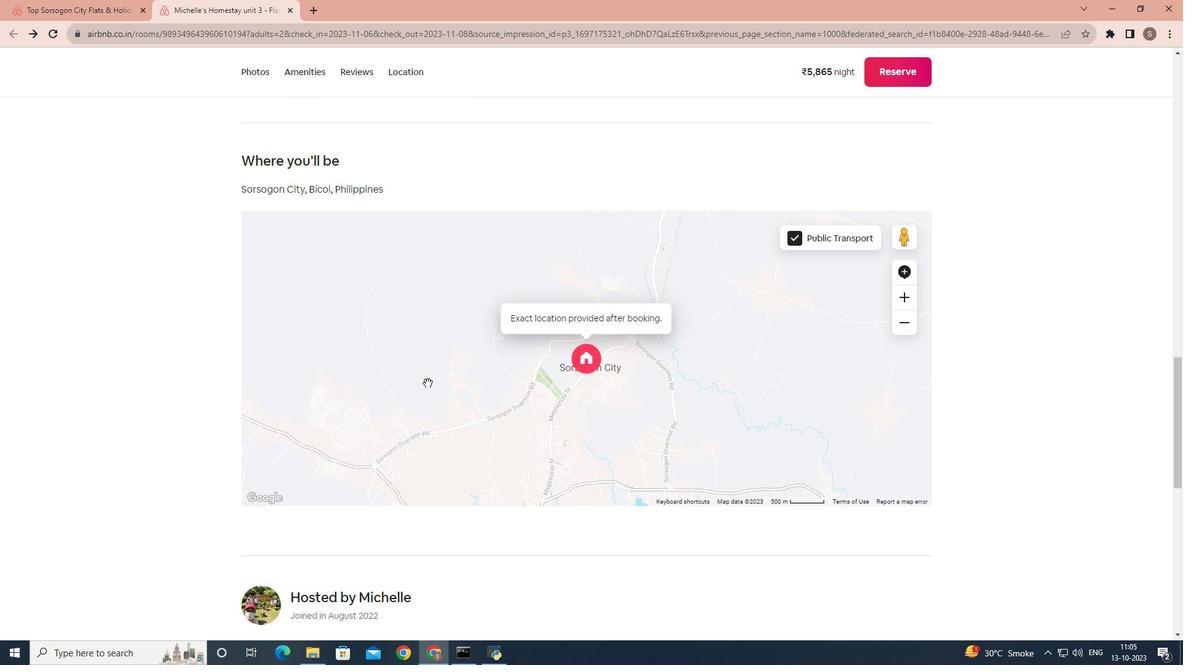 
Action: Mouse scrolled (427, 382) with delta (0, 0)
Screenshot: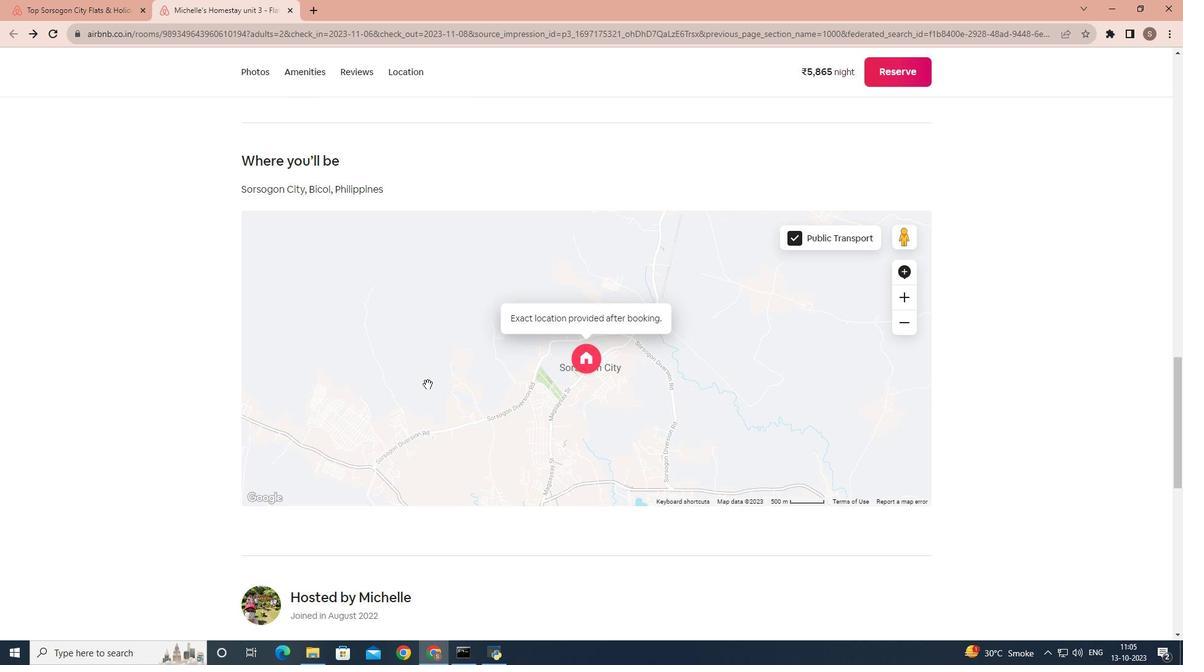 
Action: Mouse moved to (427, 384)
Screenshot: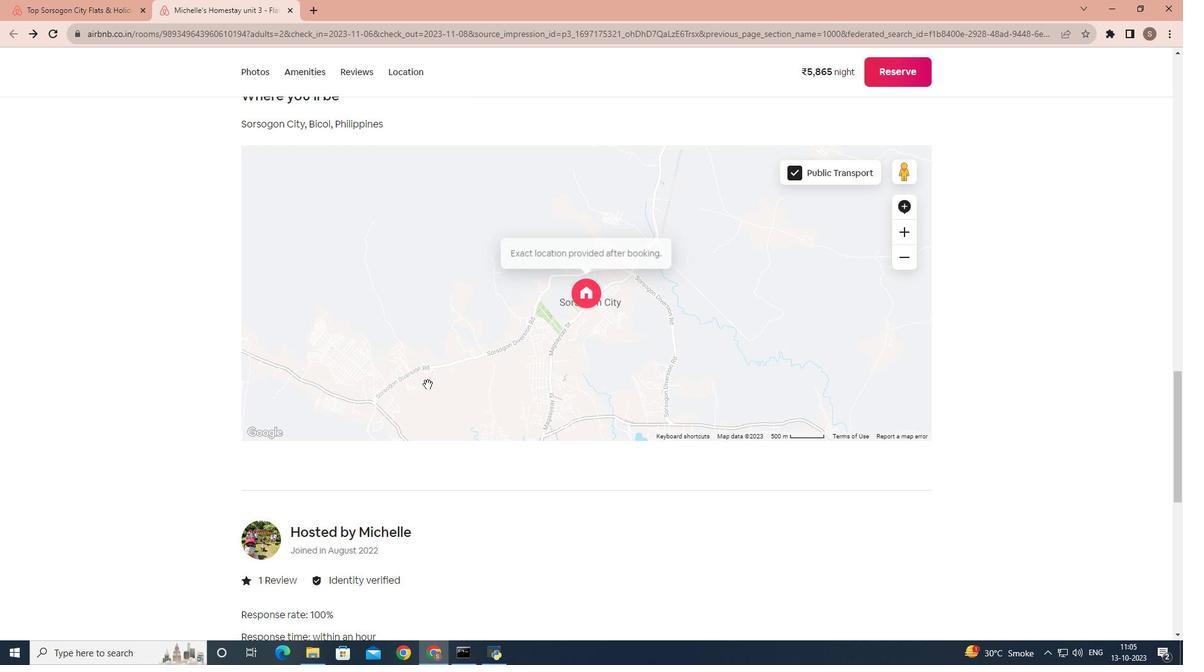 
Action: Mouse scrolled (427, 384) with delta (0, 0)
Screenshot: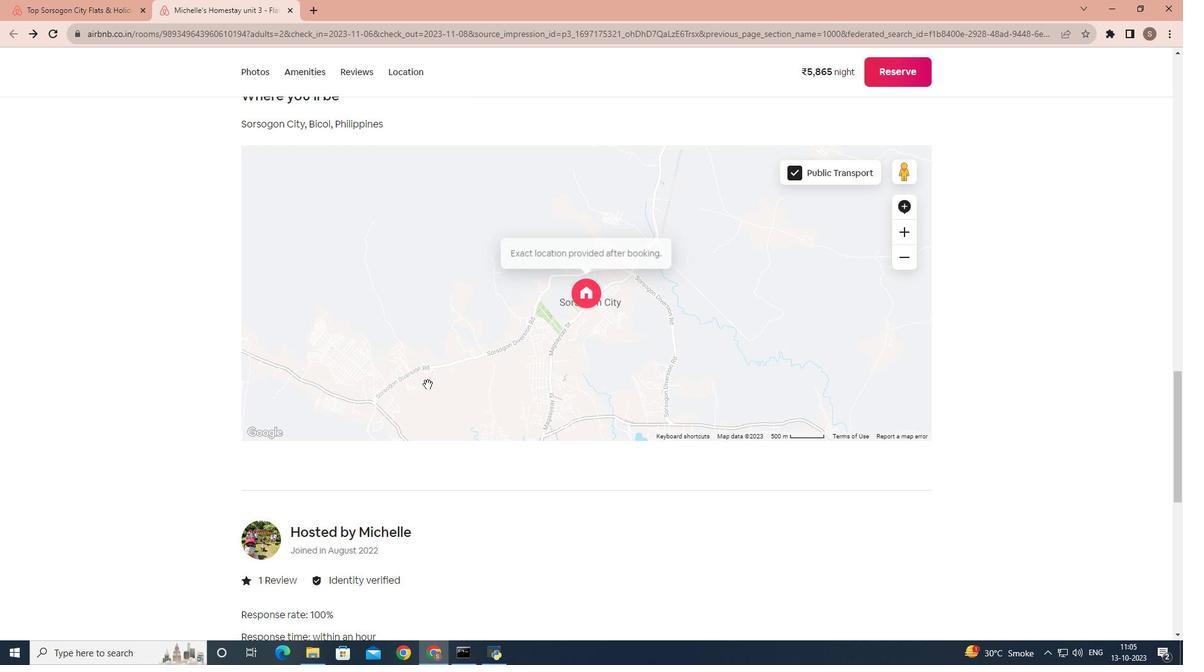 
Action: Mouse scrolled (427, 384) with delta (0, 0)
Screenshot: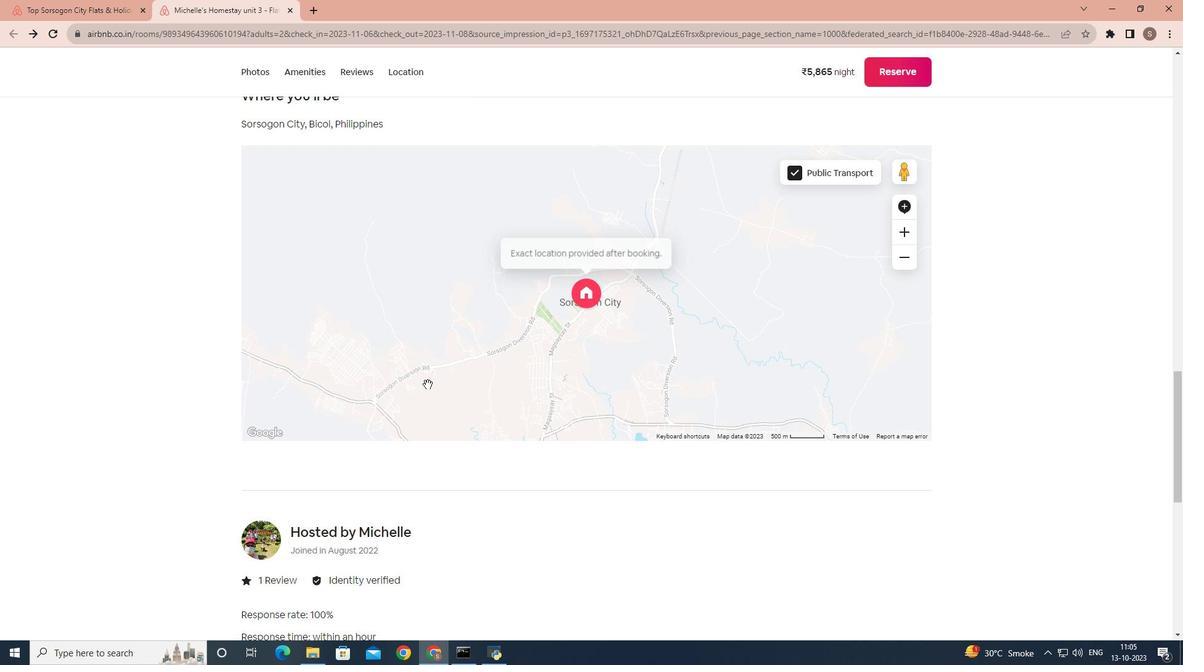 
Action: Mouse moved to (422, 388)
Screenshot: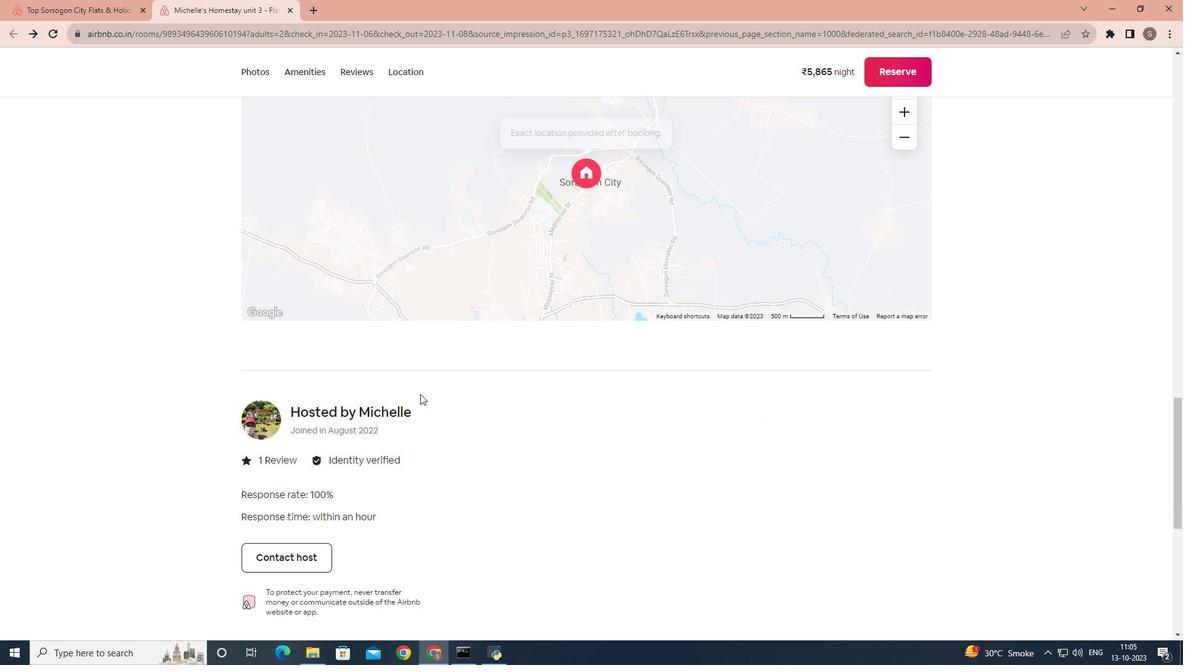 
Action: Mouse scrolled (422, 388) with delta (0, 0)
Screenshot: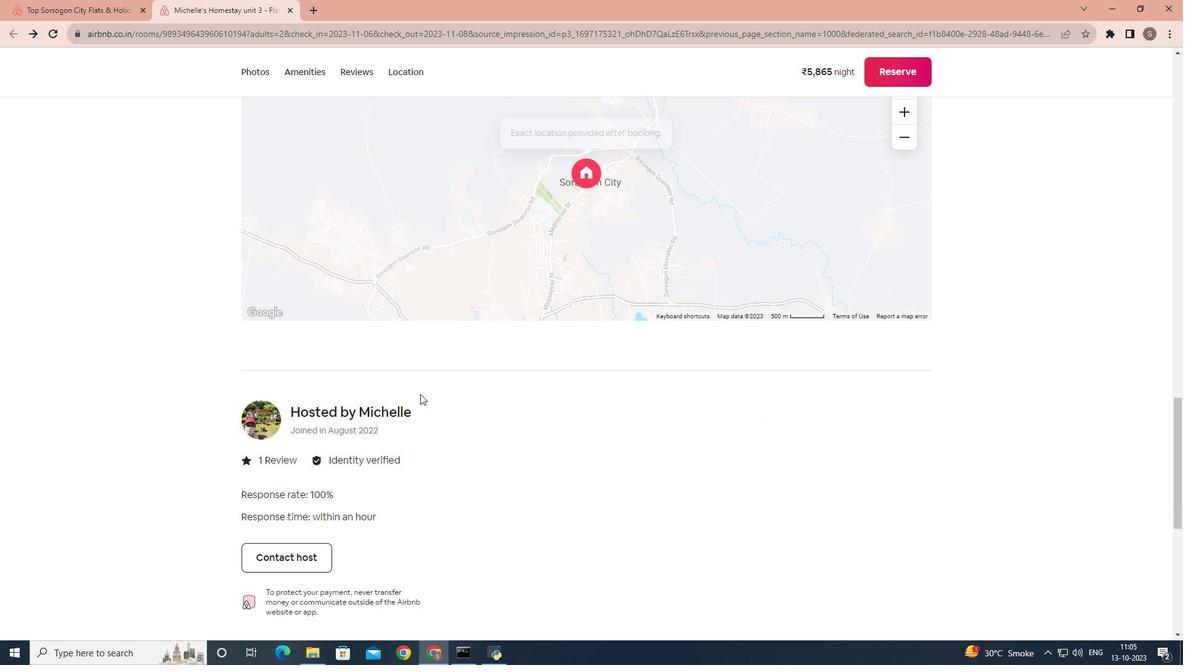 
Action: Mouse moved to (421, 392)
Screenshot: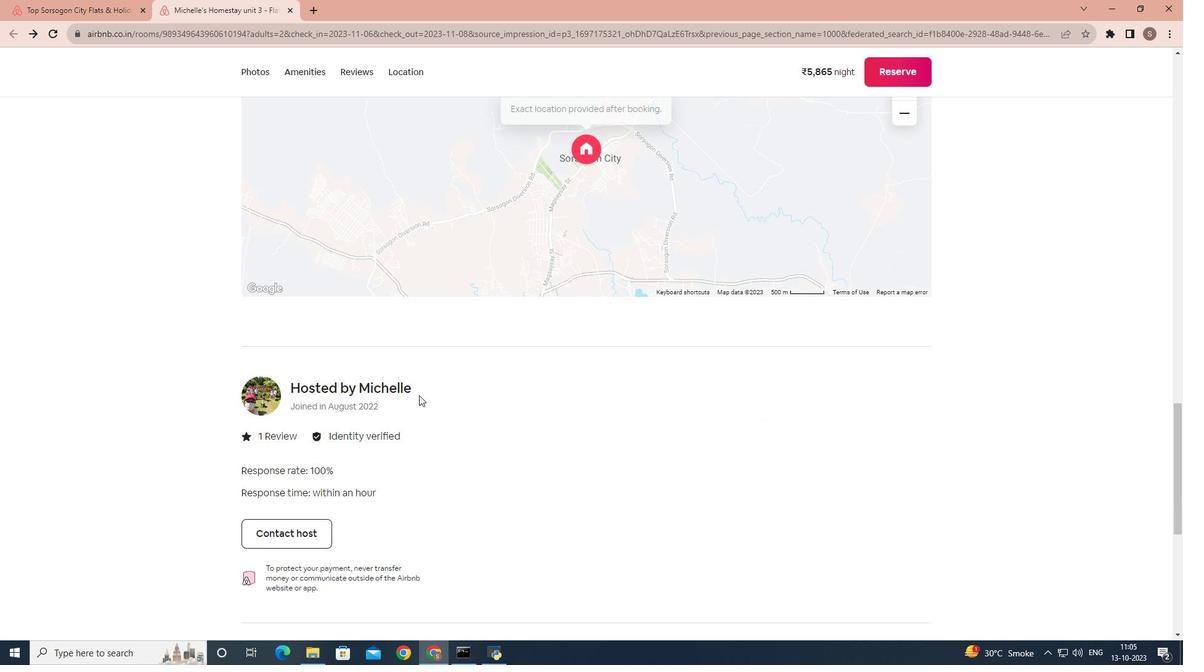 
Action: Mouse scrolled (421, 392) with delta (0, 0)
Screenshot: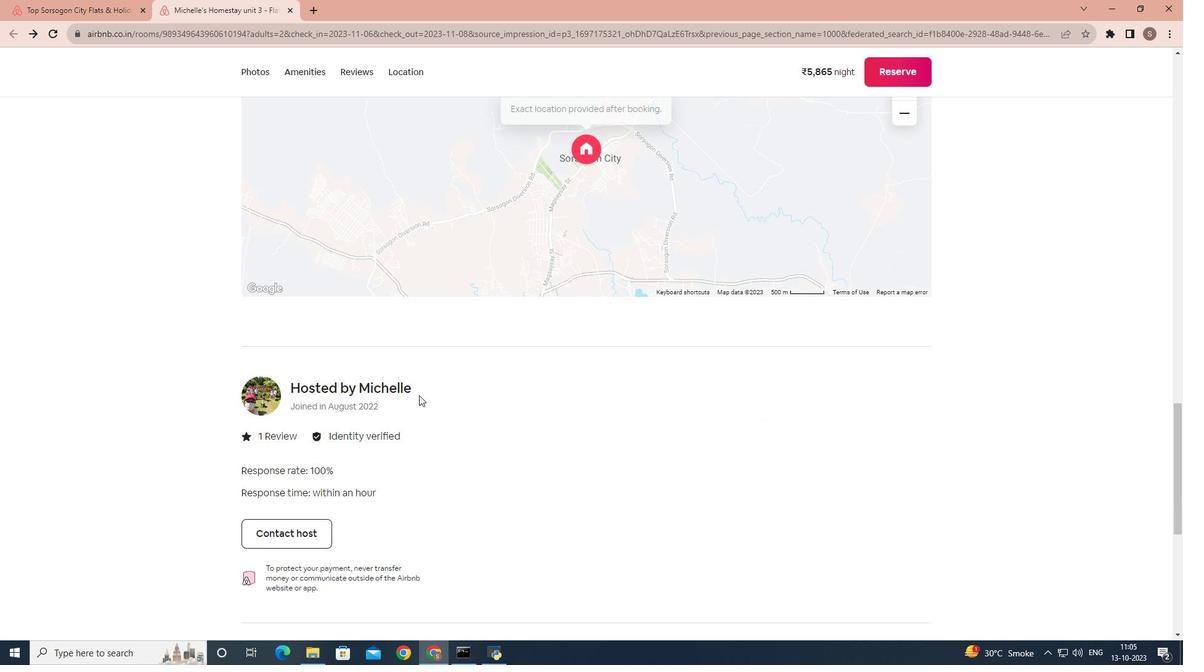 
Action: Mouse moved to (371, 406)
Screenshot: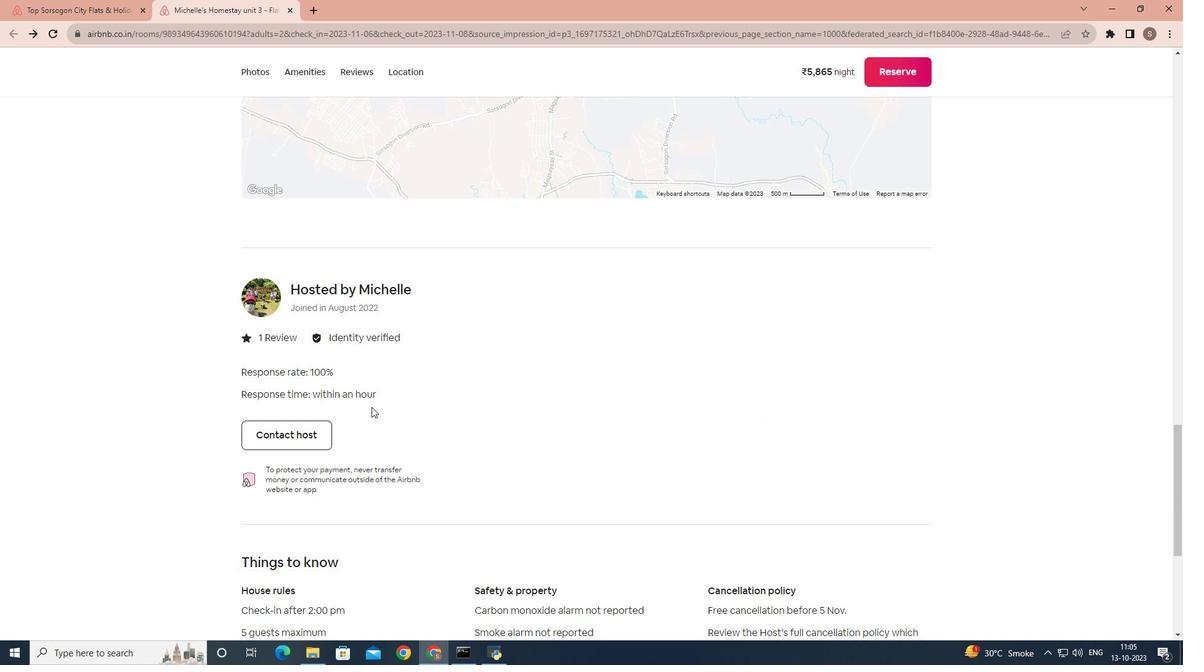 
Action: Mouse scrolled (371, 406) with delta (0, 0)
Screenshot: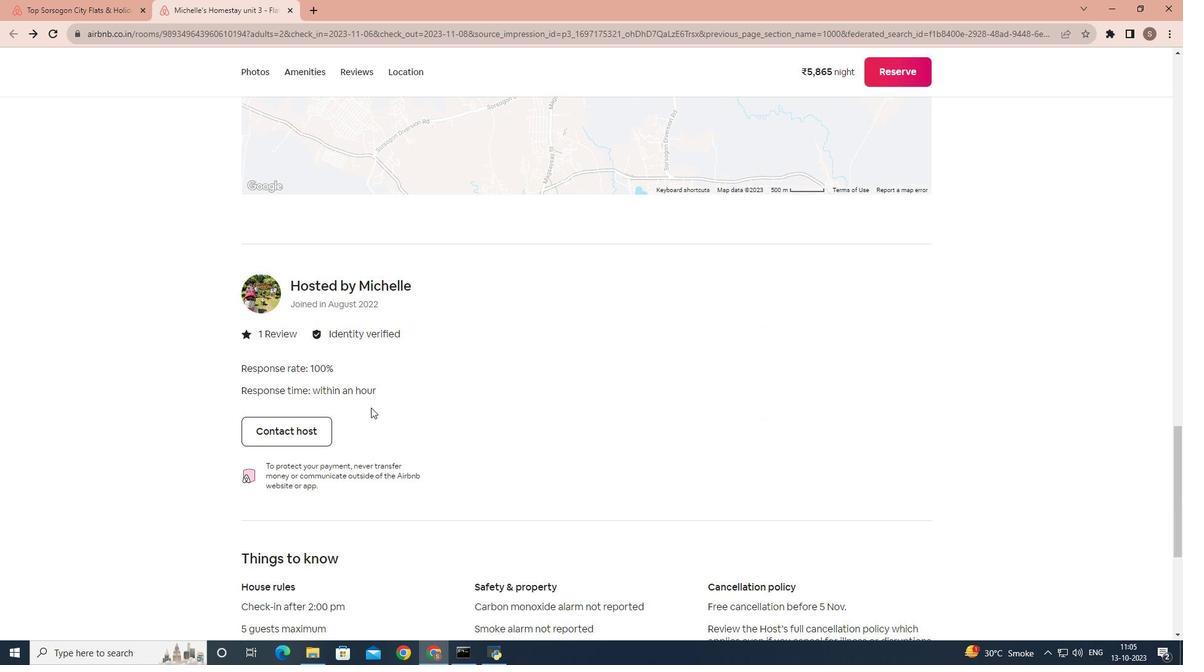 
Action: Mouse moved to (371, 407)
Screenshot: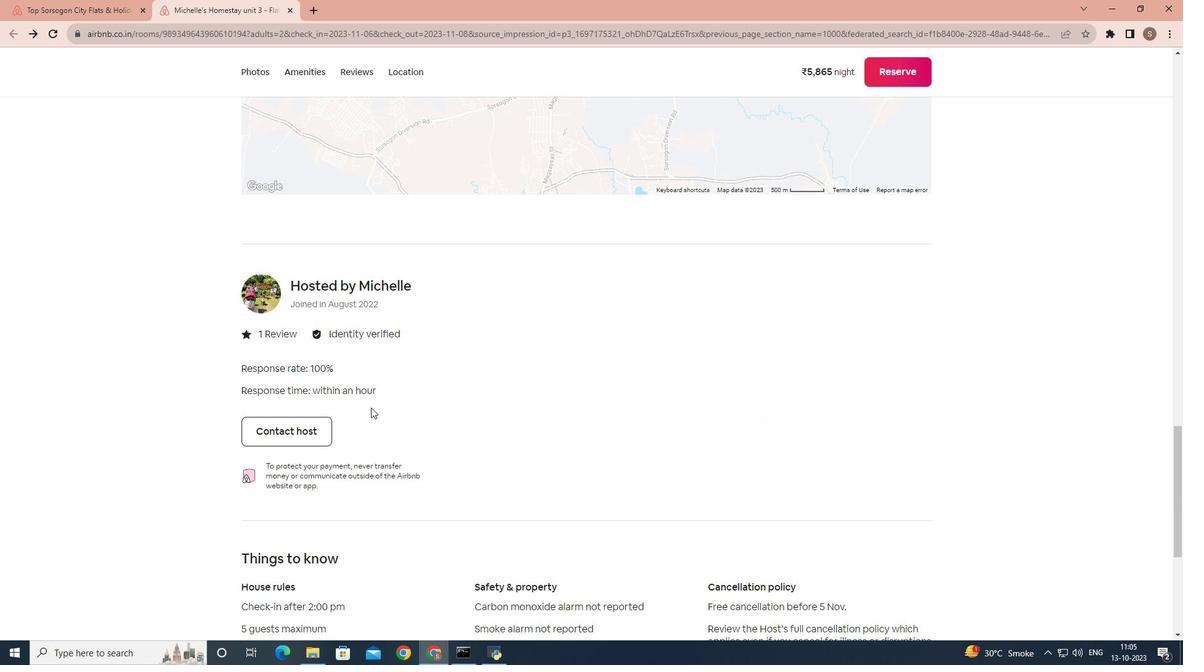 
Action: Mouse scrolled (371, 406) with delta (0, 0)
Screenshot: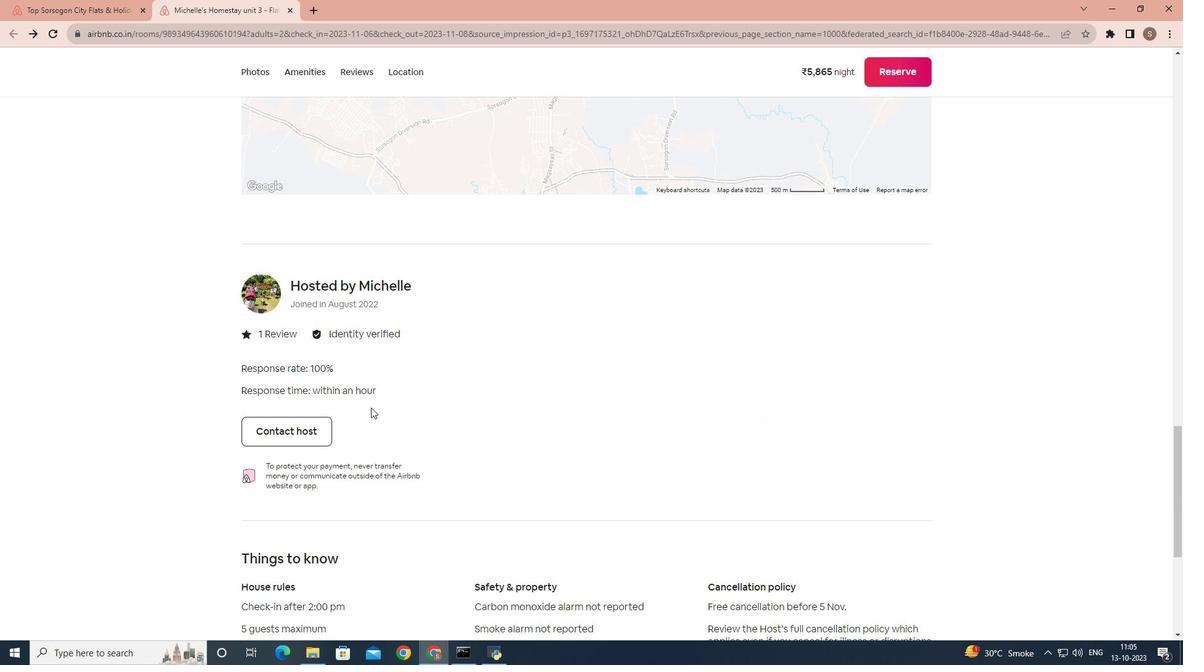 
Action: Mouse moved to (370, 408)
Screenshot: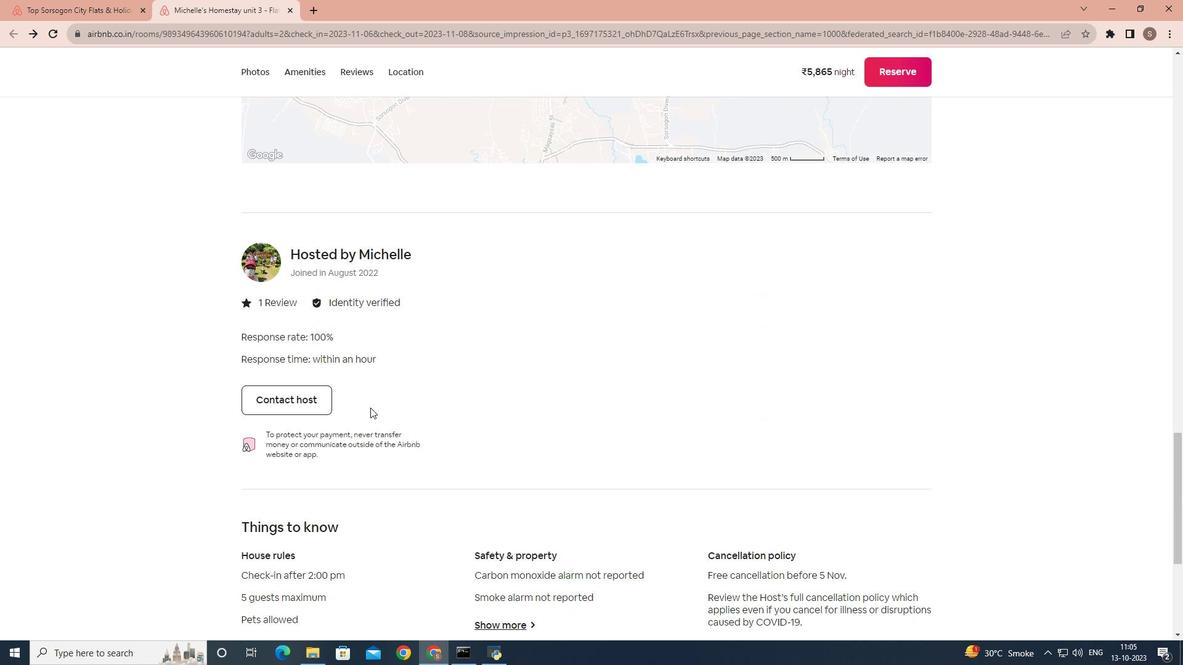 
Action: Mouse scrolled (370, 407) with delta (0, 0)
Screenshot: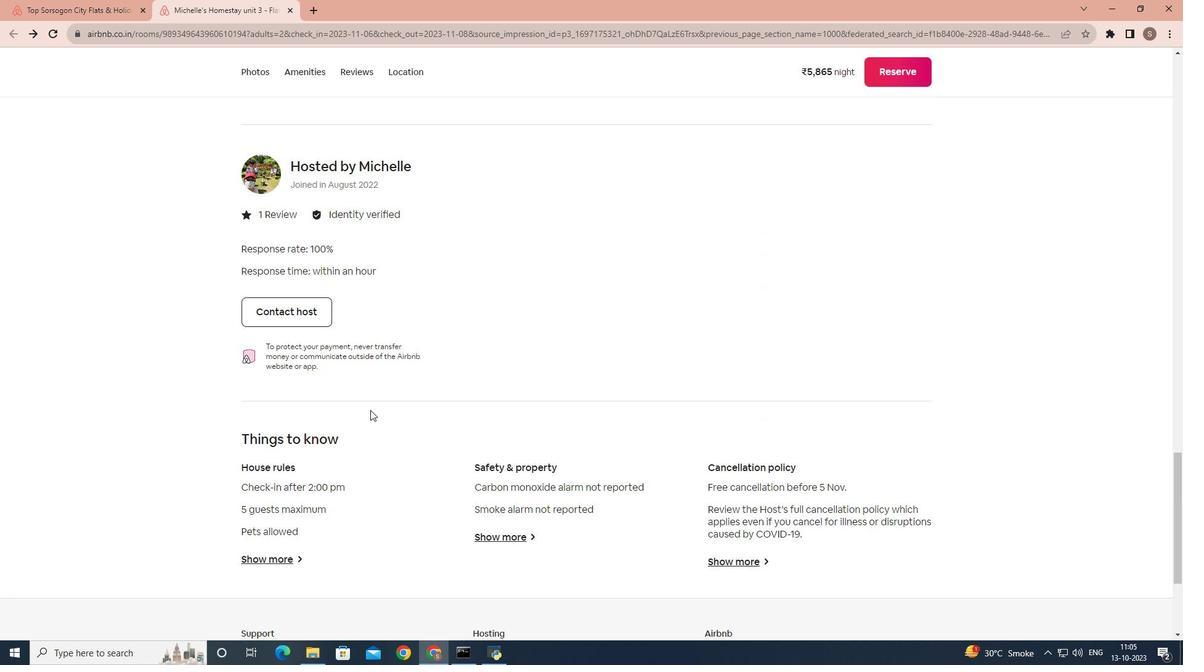
Action: Mouse moved to (370, 410)
Screenshot: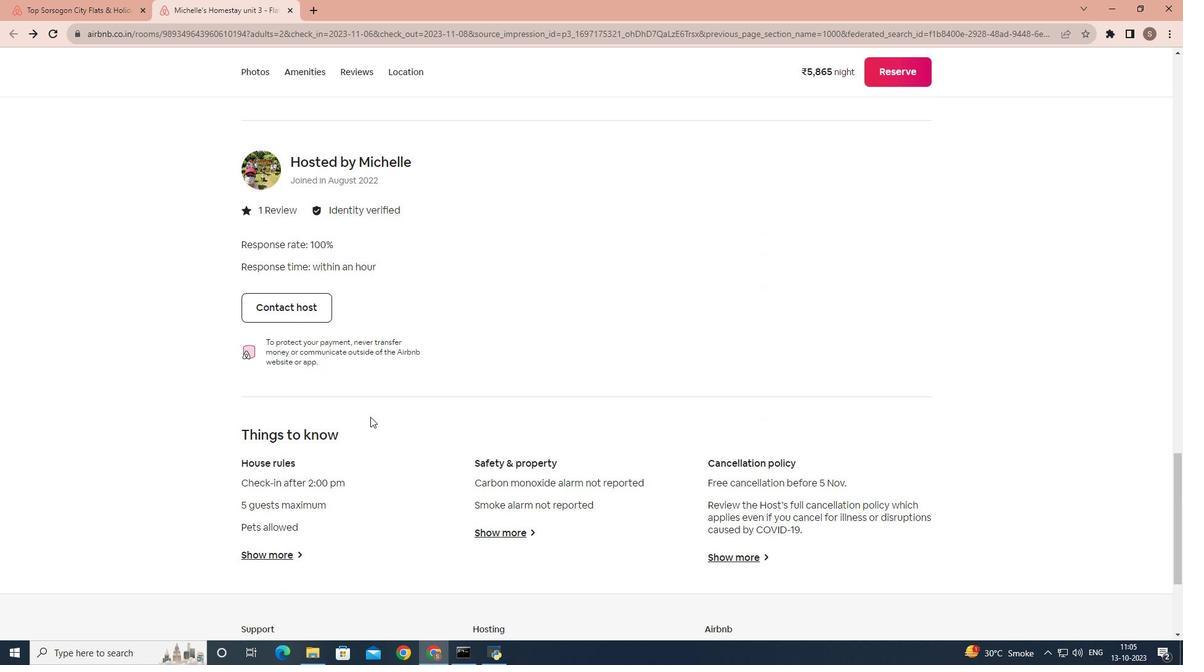 
Action: Mouse scrolled (370, 409) with delta (0, 0)
Screenshot: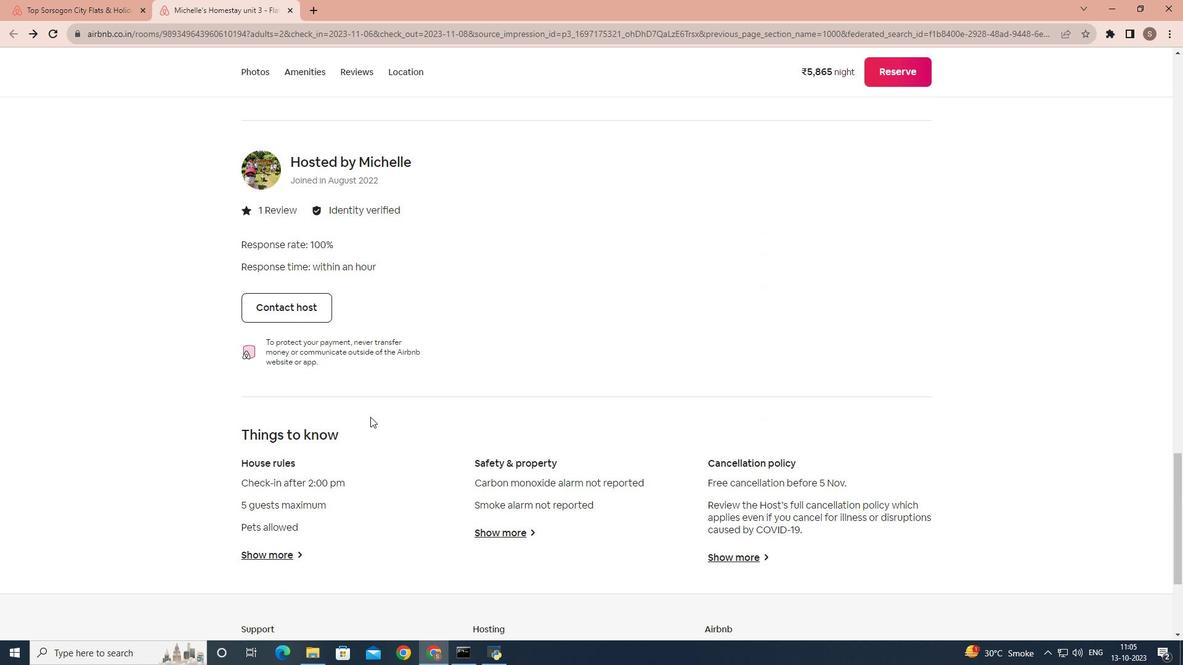 
Action: Mouse moved to (284, 433)
Screenshot: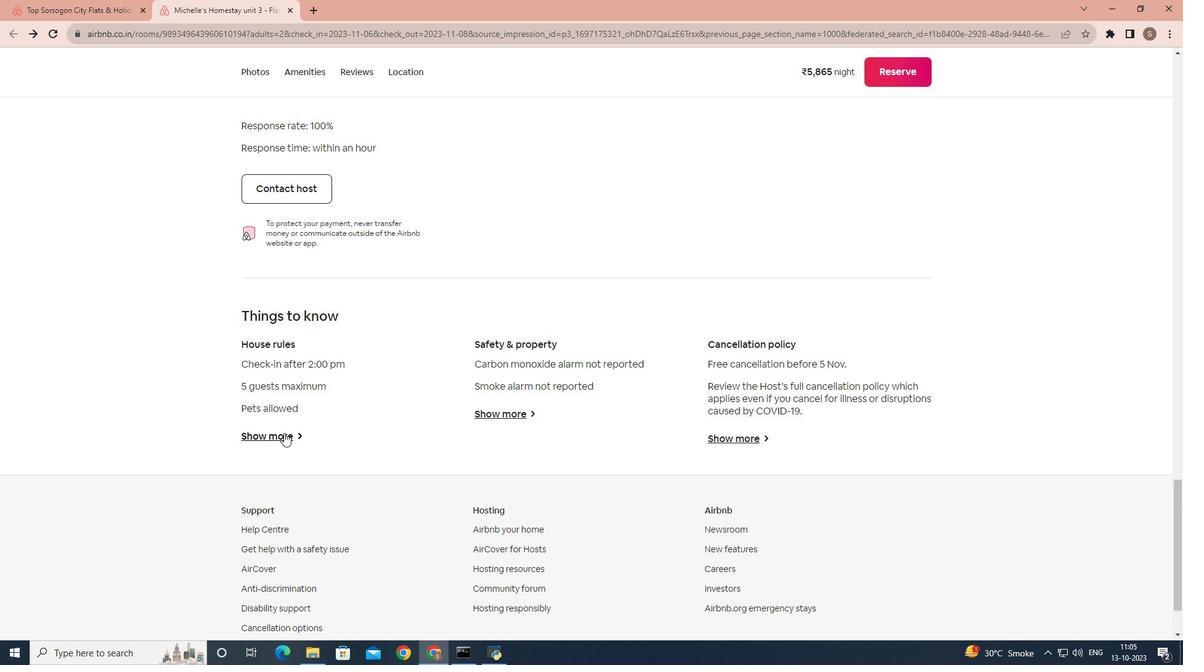
Action: Mouse pressed left at (284, 433)
Screenshot: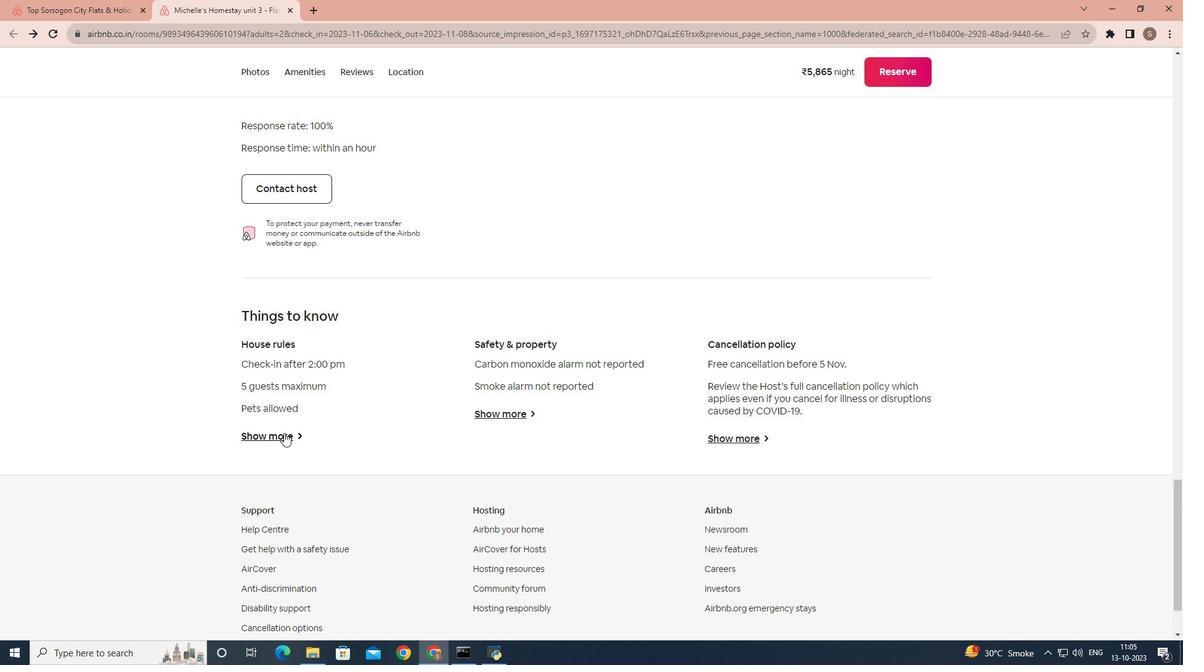 
Action: Mouse moved to (480, 394)
Screenshot: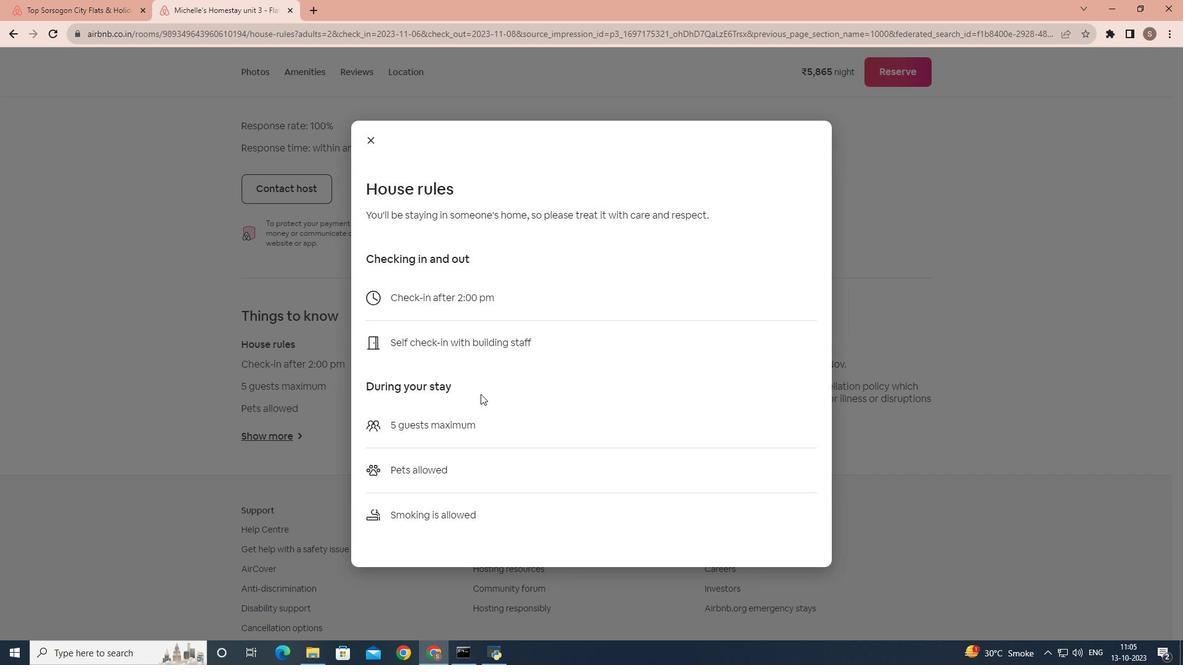 
Action: Mouse scrolled (480, 393) with delta (0, 0)
Screenshot: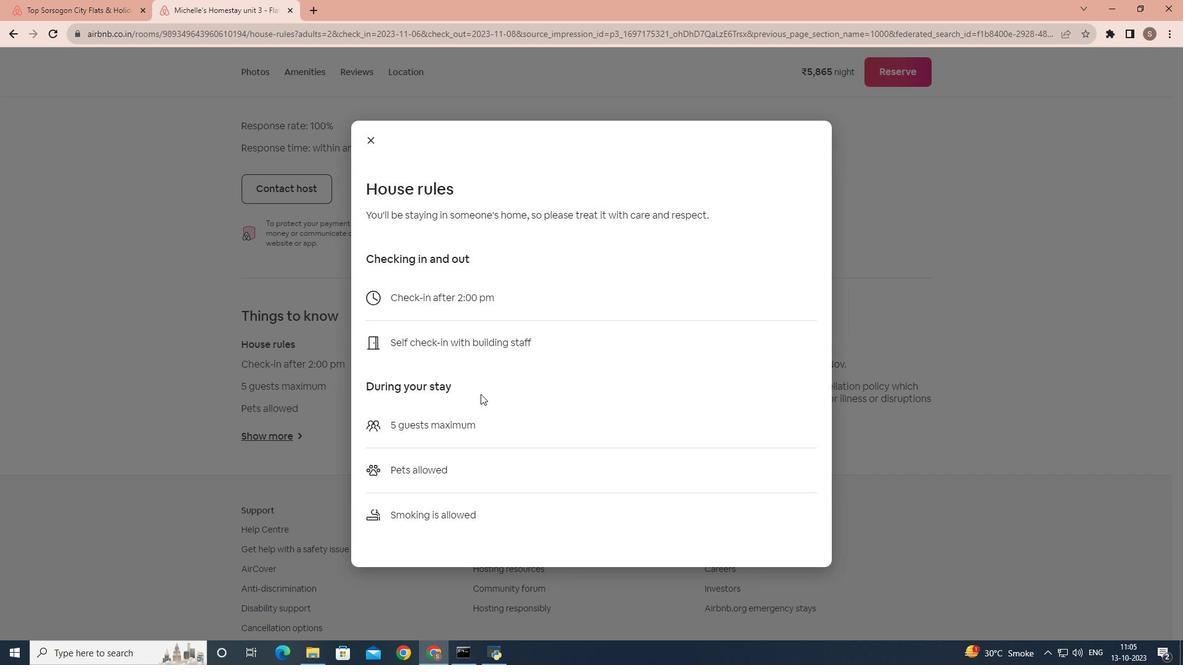 
Action: Mouse scrolled (480, 393) with delta (0, 0)
Screenshot: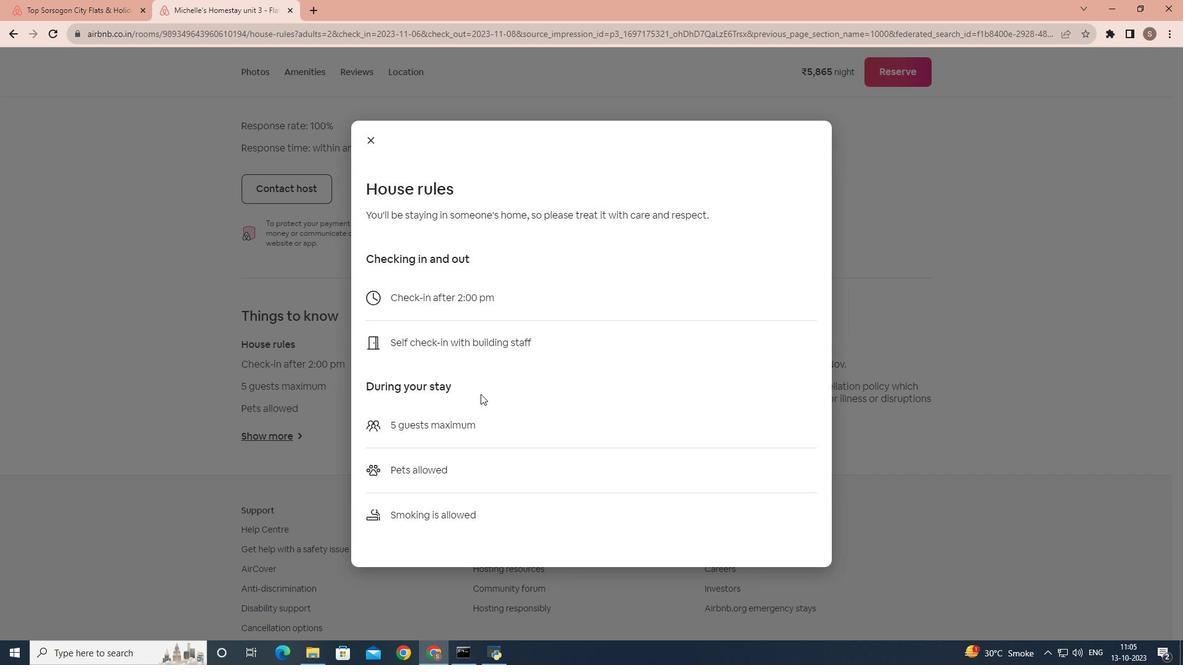
Action: Mouse moved to (371, 144)
Screenshot: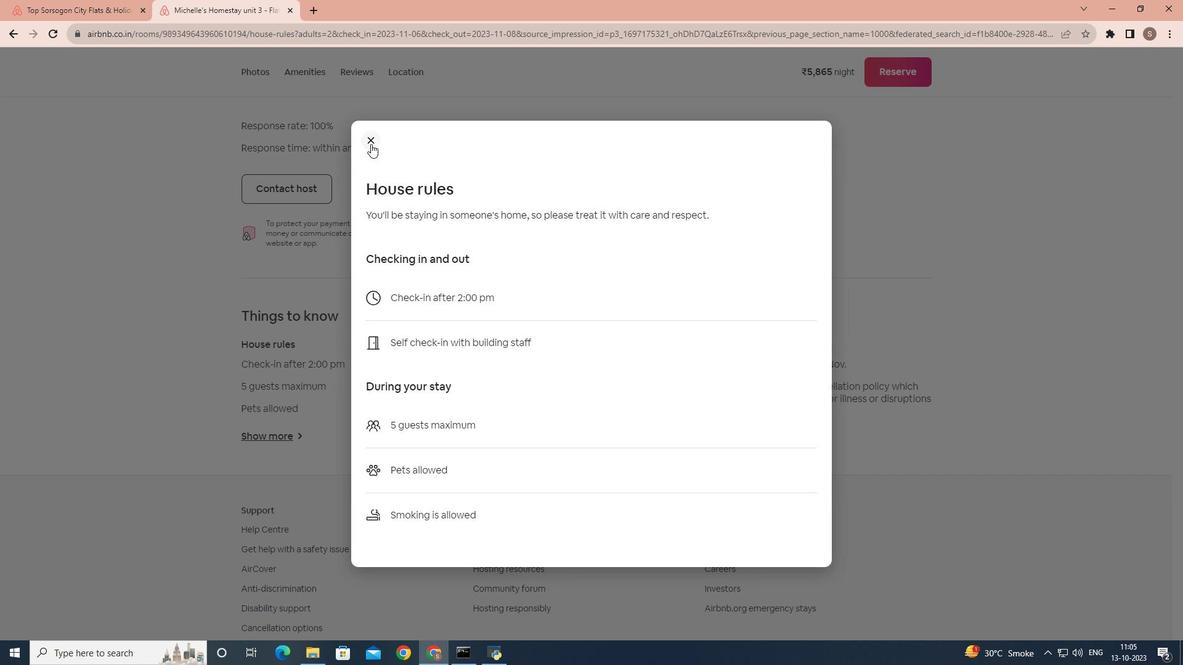 
Action: Mouse pressed left at (371, 144)
Screenshot: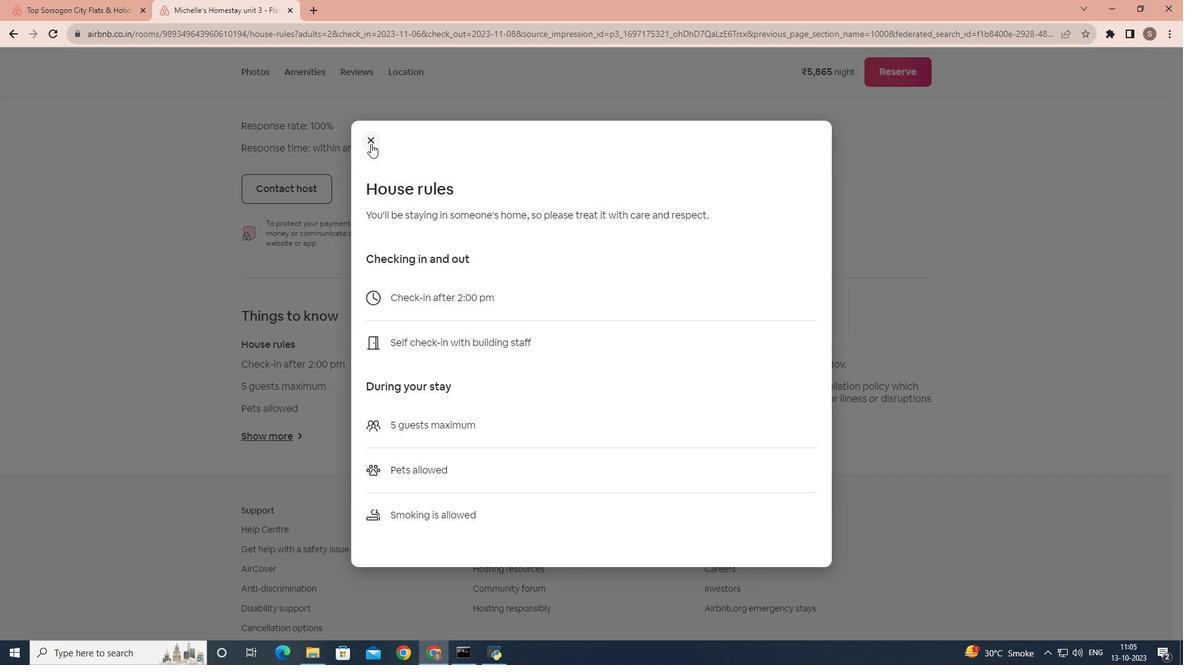 
Action: Mouse moved to (494, 409)
Screenshot: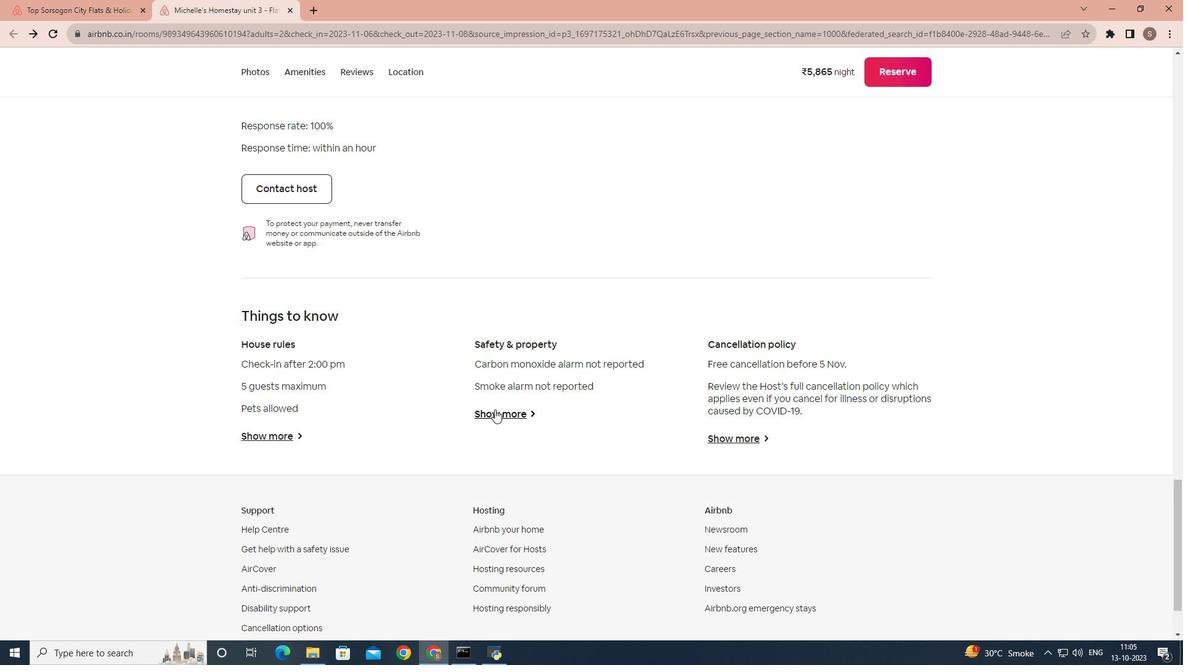 
Action: Mouse pressed left at (494, 409)
Screenshot: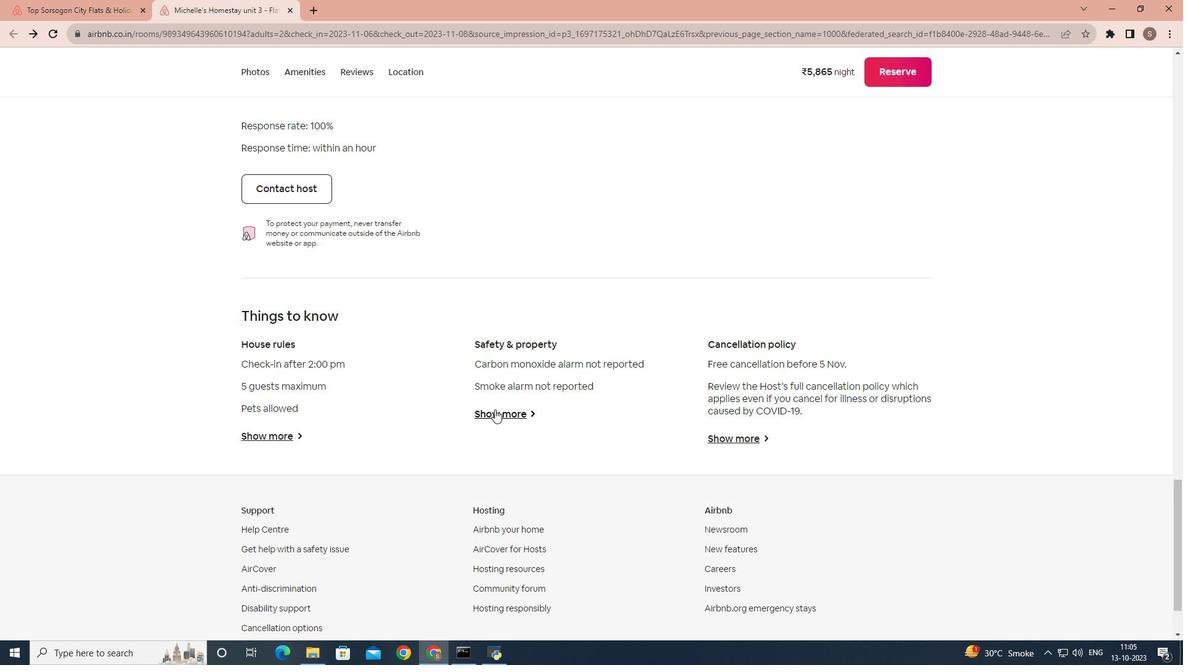 
Action: Mouse moved to (513, 381)
Screenshot: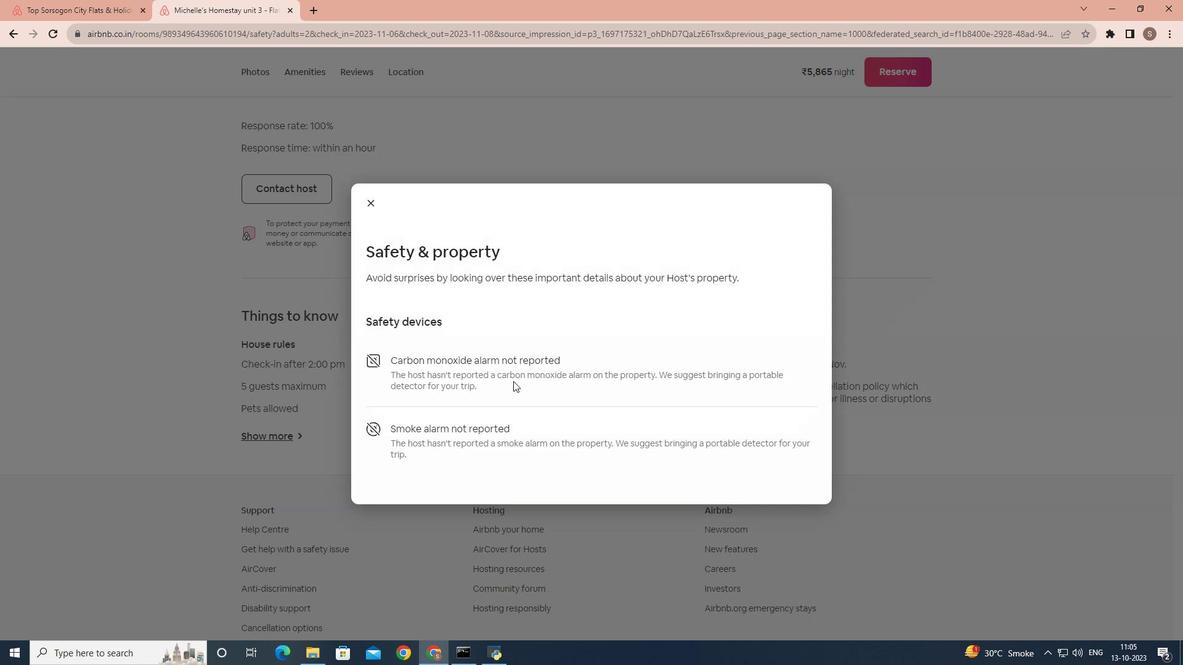 
Action: Mouse scrolled (513, 380) with delta (0, 0)
Screenshot: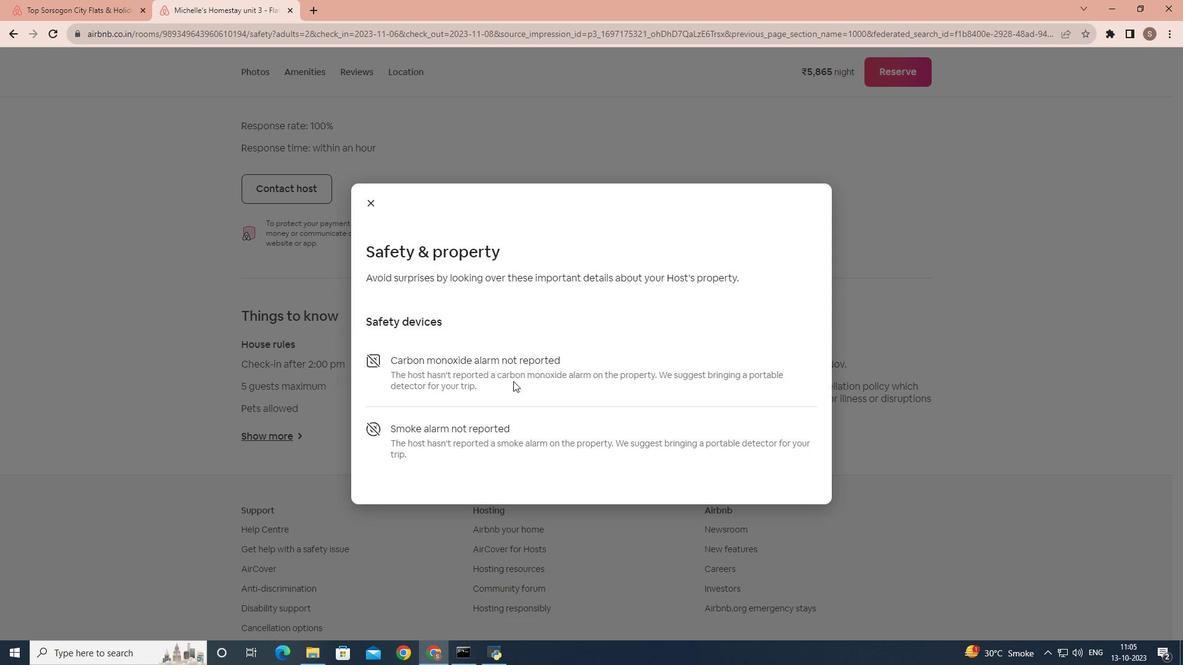
Action: Mouse scrolled (513, 380) with delta (0, 0)
Screenshot: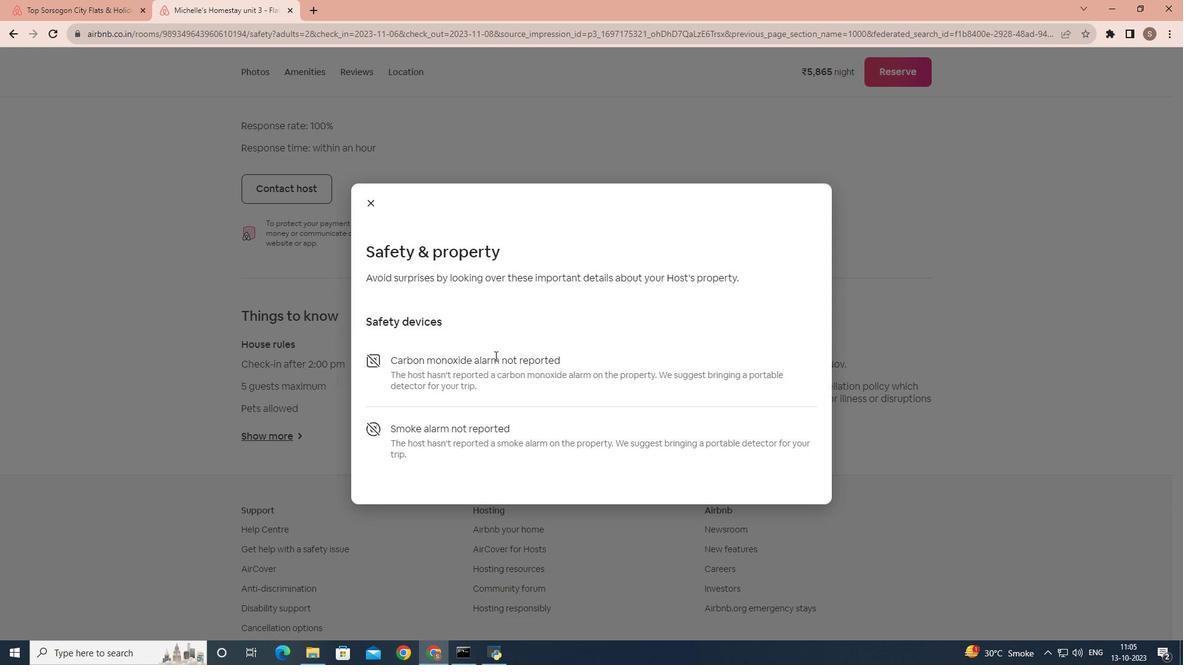 
Action: Mouse moved to (372, 202)
Screenshot: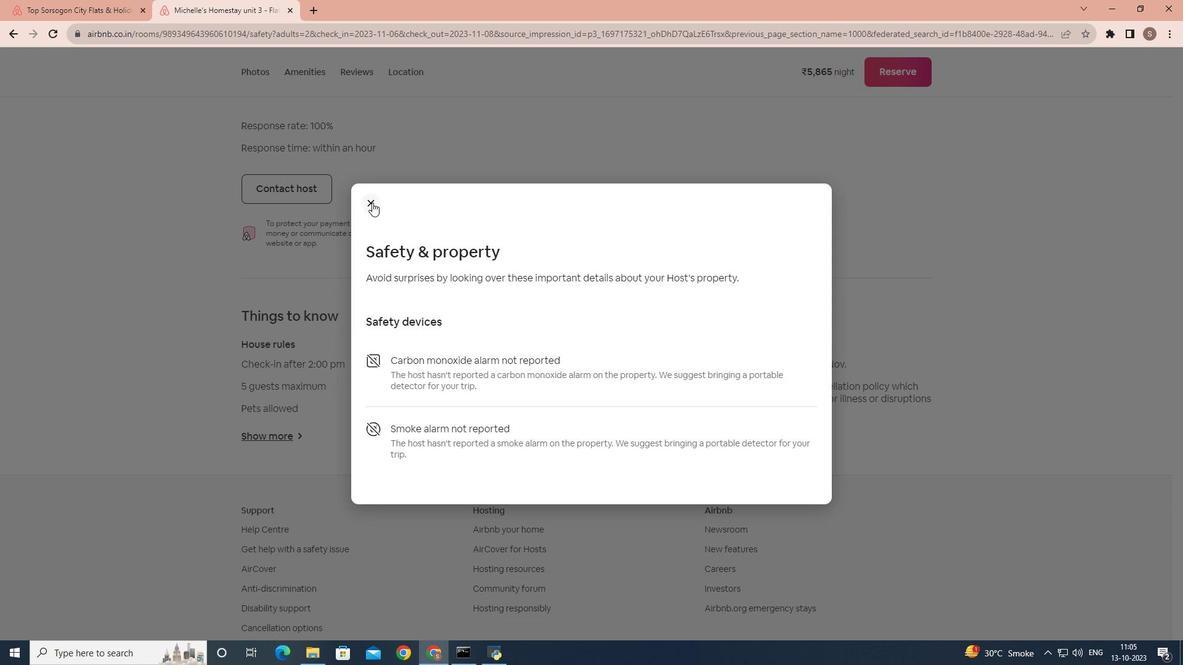 
Action: Mouse pressed left at (372, 202)
Screenshot: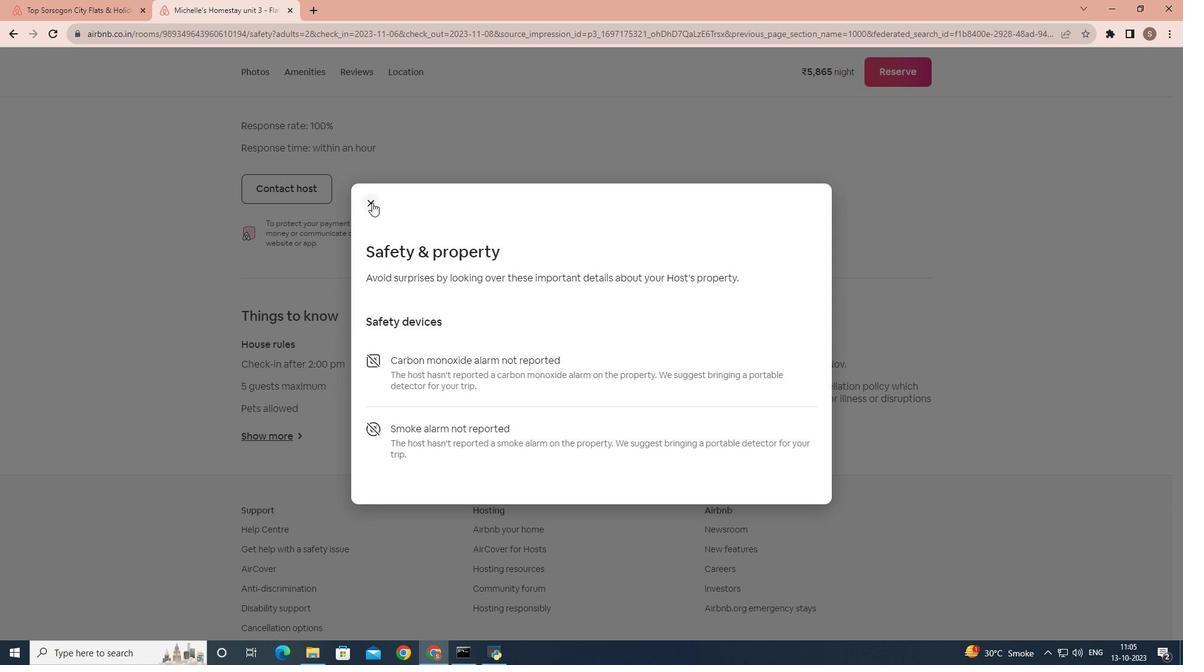 
Action: Mouse moved to (719, 439)
Screenshot: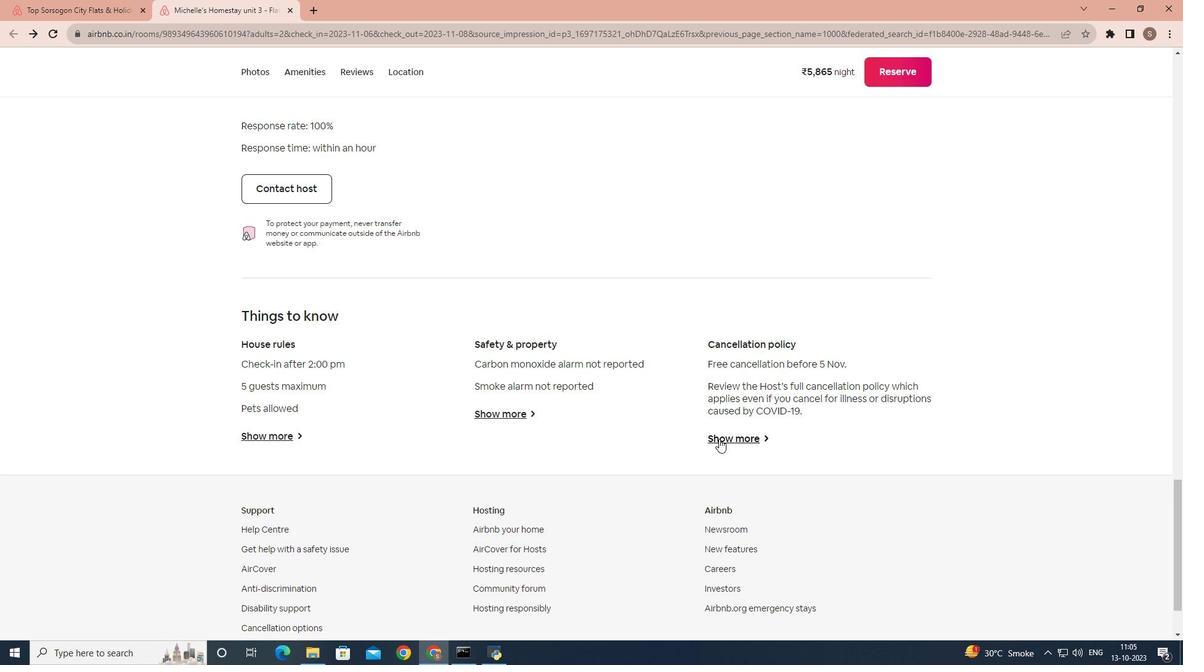 
Action: Mouse pressed left at (719, 439)
Screenshot: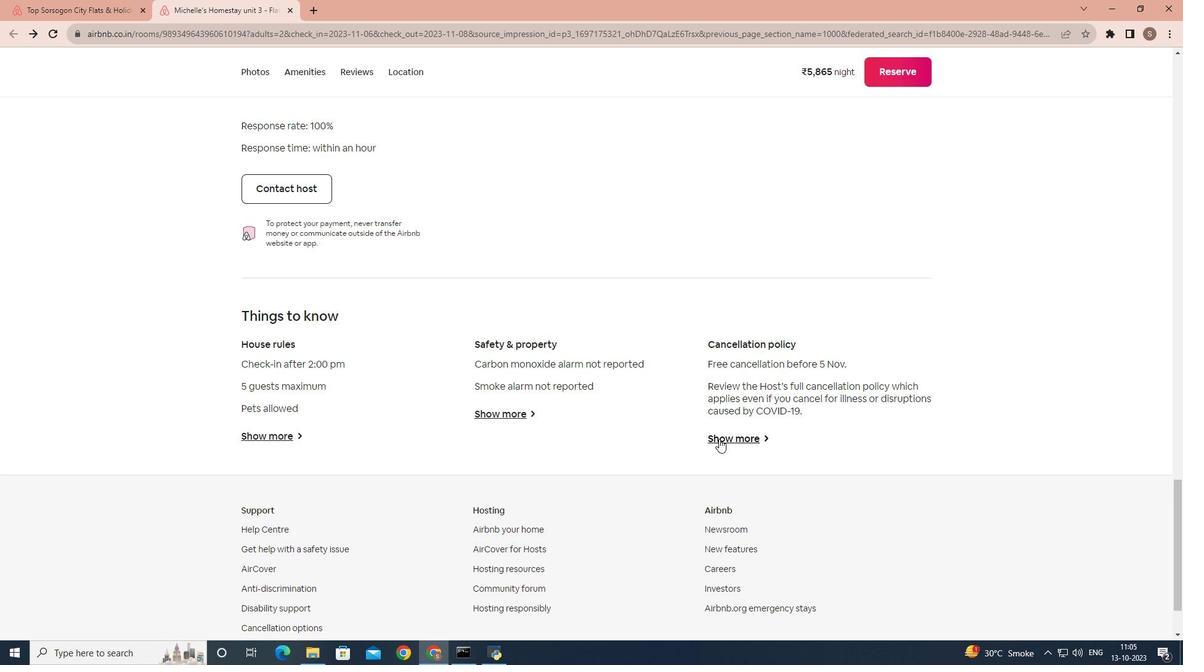 
Action: Mouse moved to (434, 180)
Screenshot: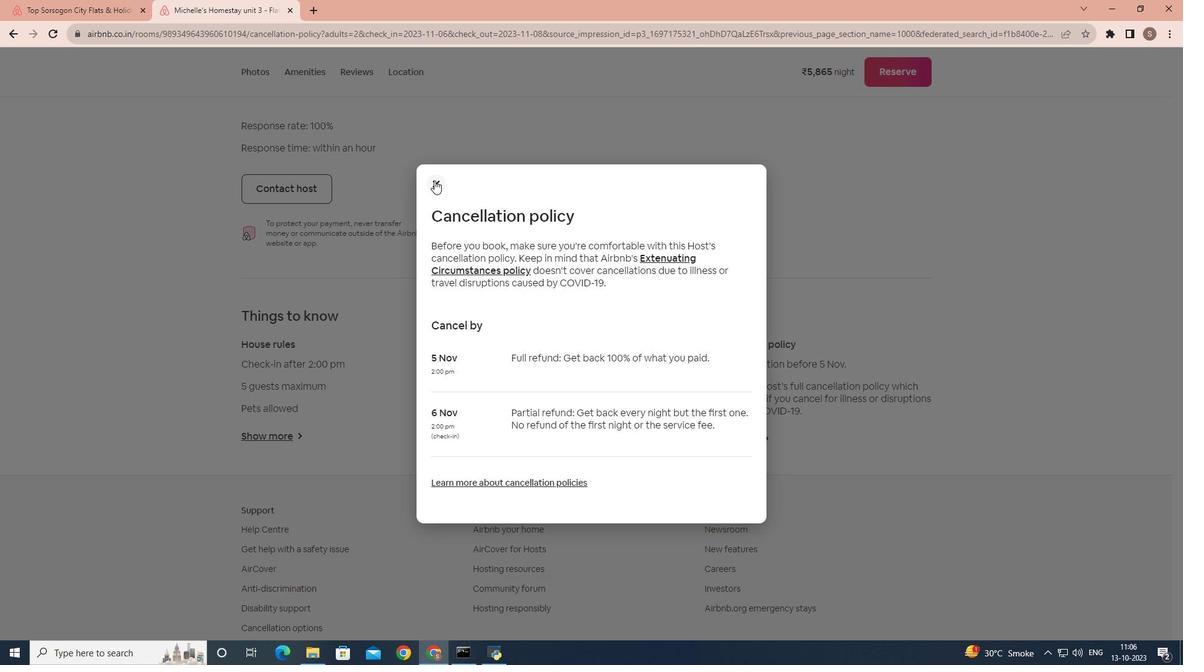
Action: Mouse pressed left at (434, 180)
Screenshot: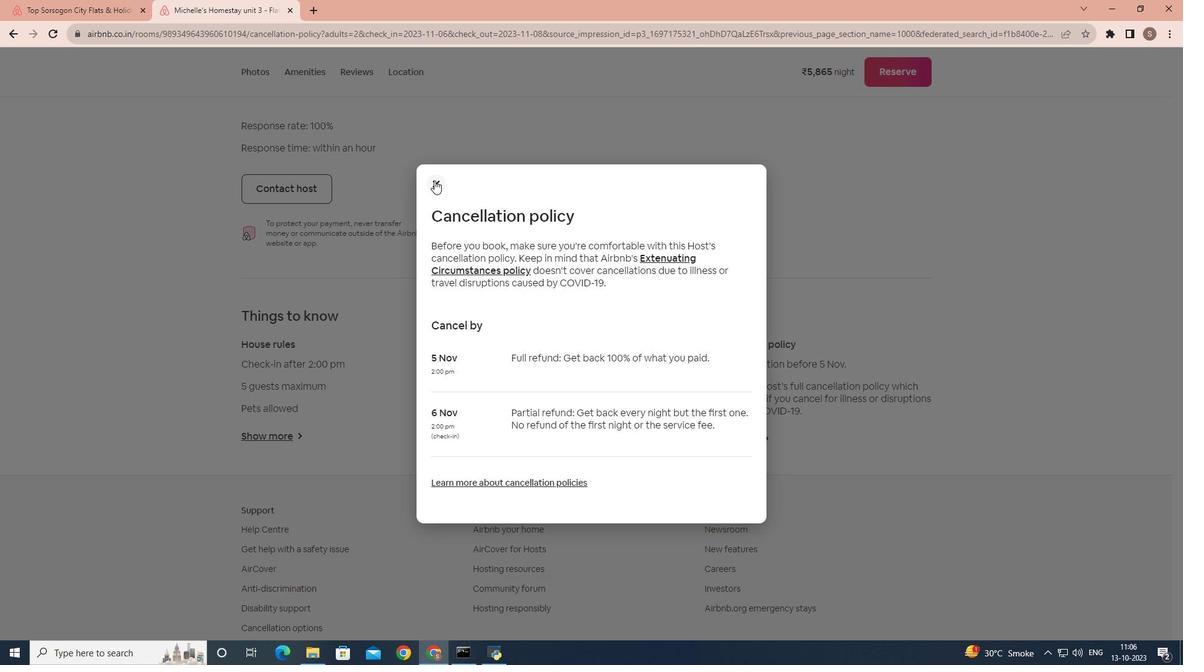 
Action: Mouse moved to (77, 0)
Screenshot: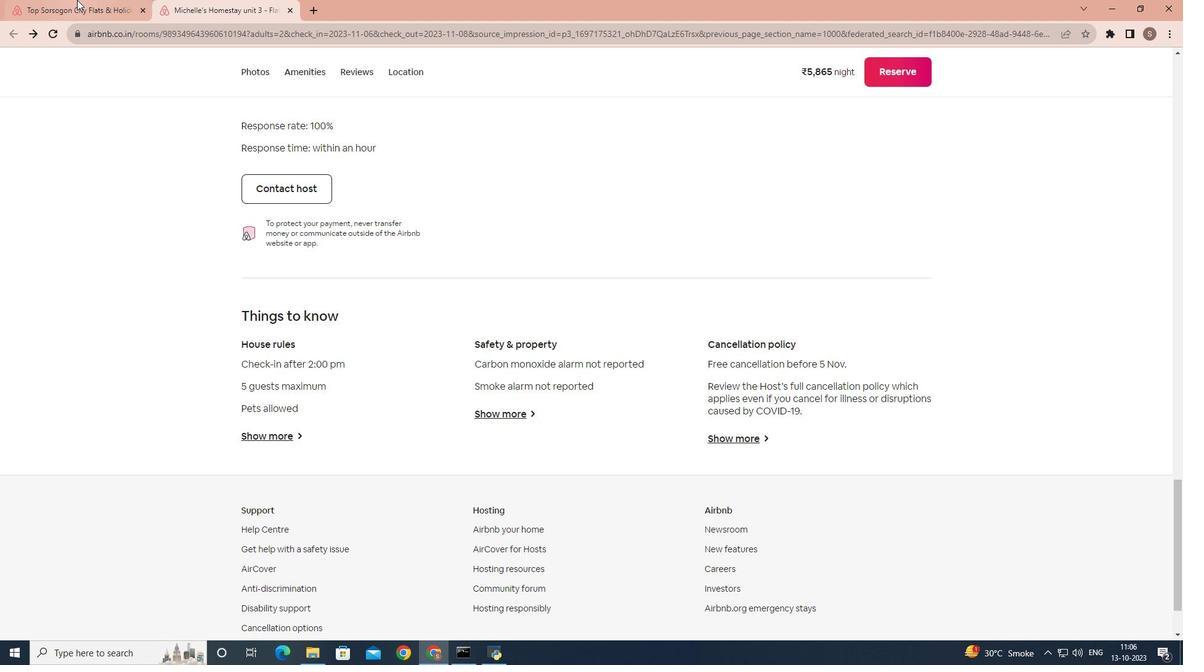 
Action: Mouse pressed left at (77, 0)
Screenshot: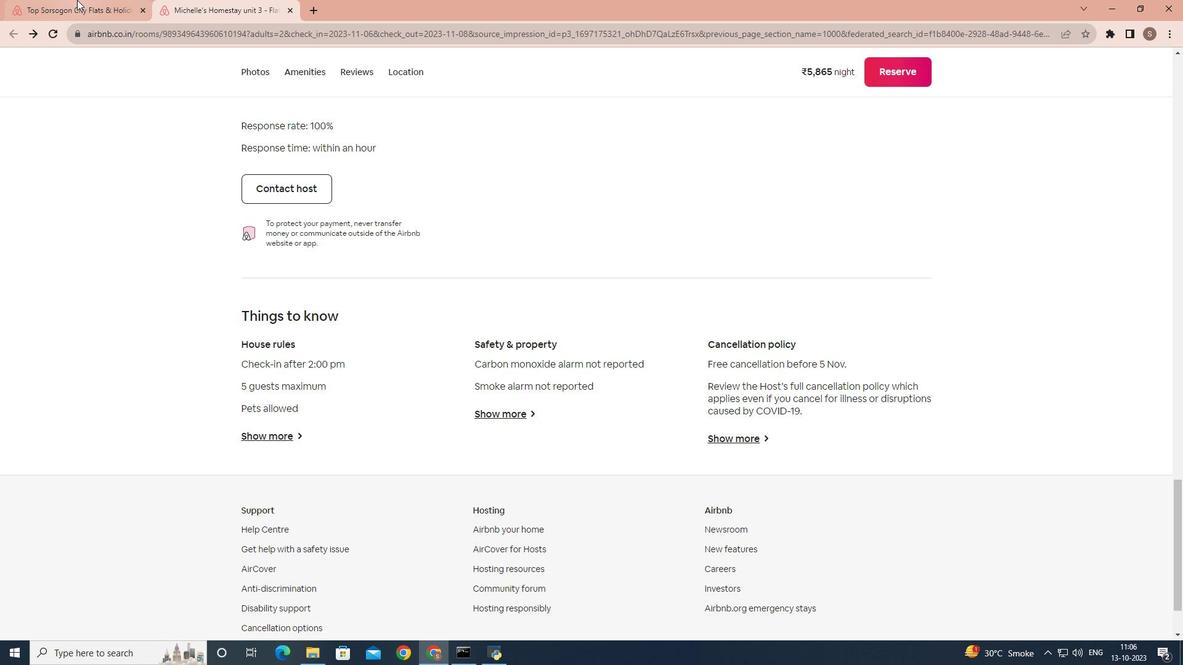 
Action: Mouse moved to (415, 348)
Screenshot: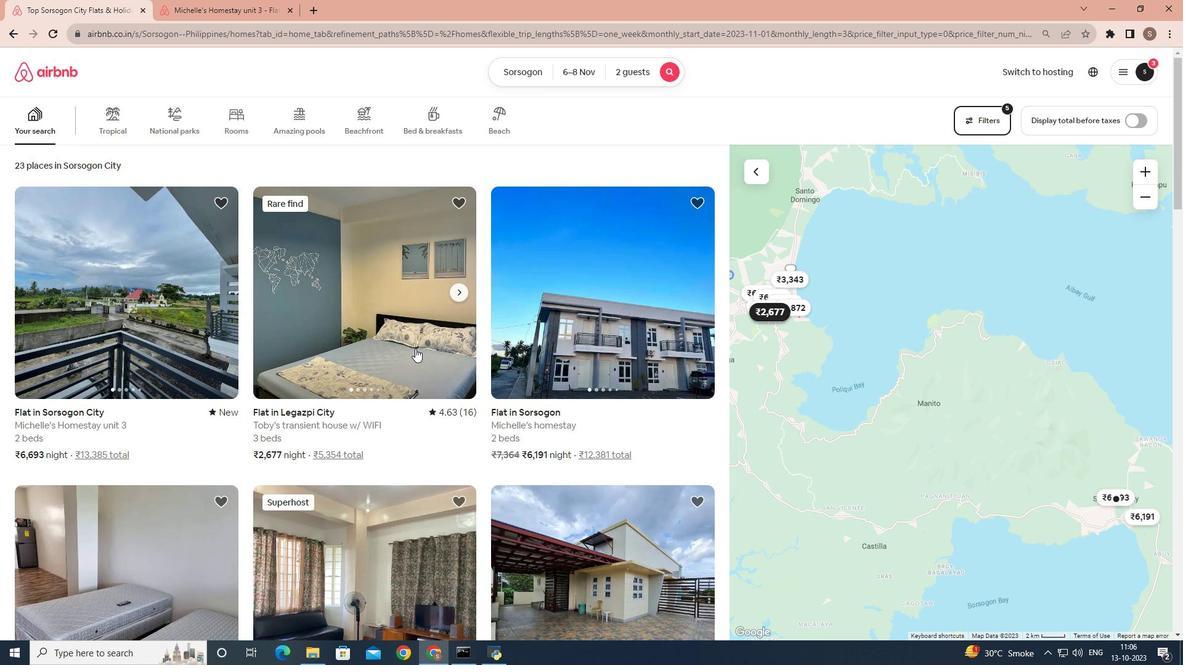 
Action: Mouse pressed left at (415, 348)
Screenshot: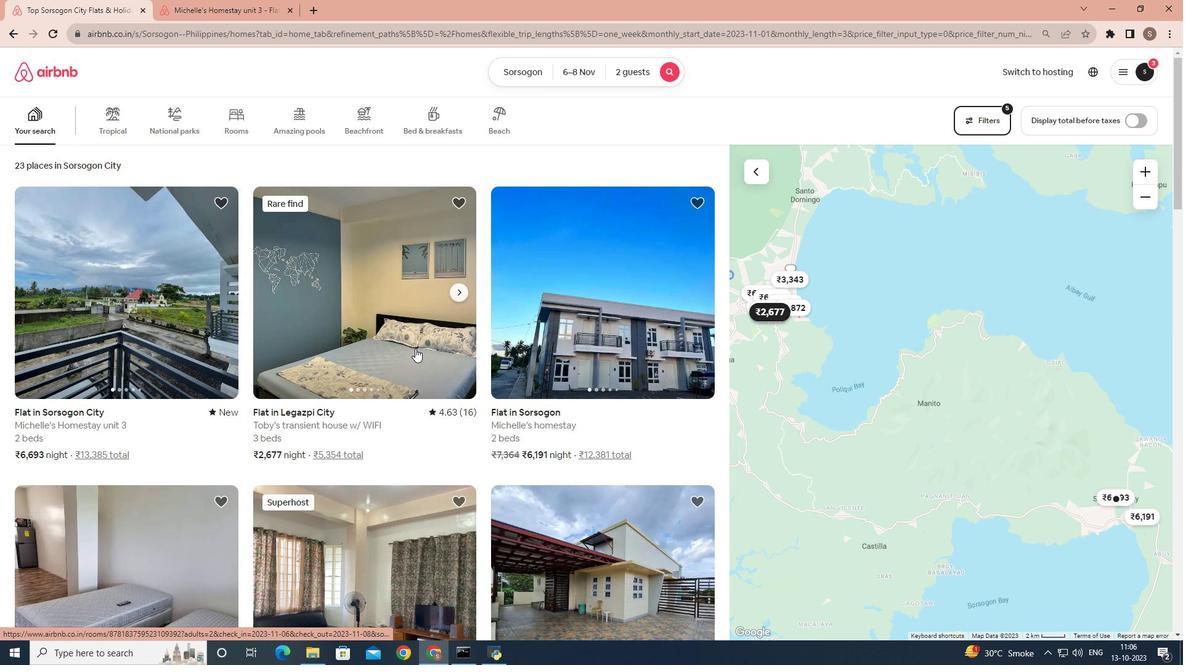 
Action: Mouse moved to (852, 453)
Screenshot: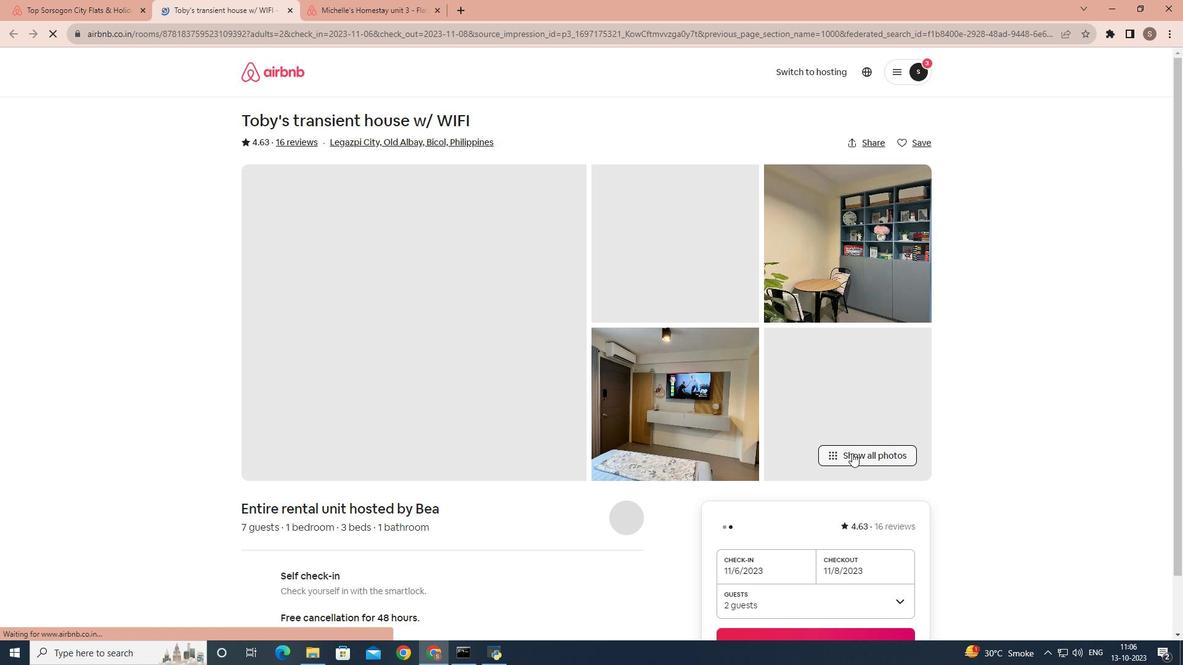 
Action: Mouse pressed left at (852, 453)
Screenshot: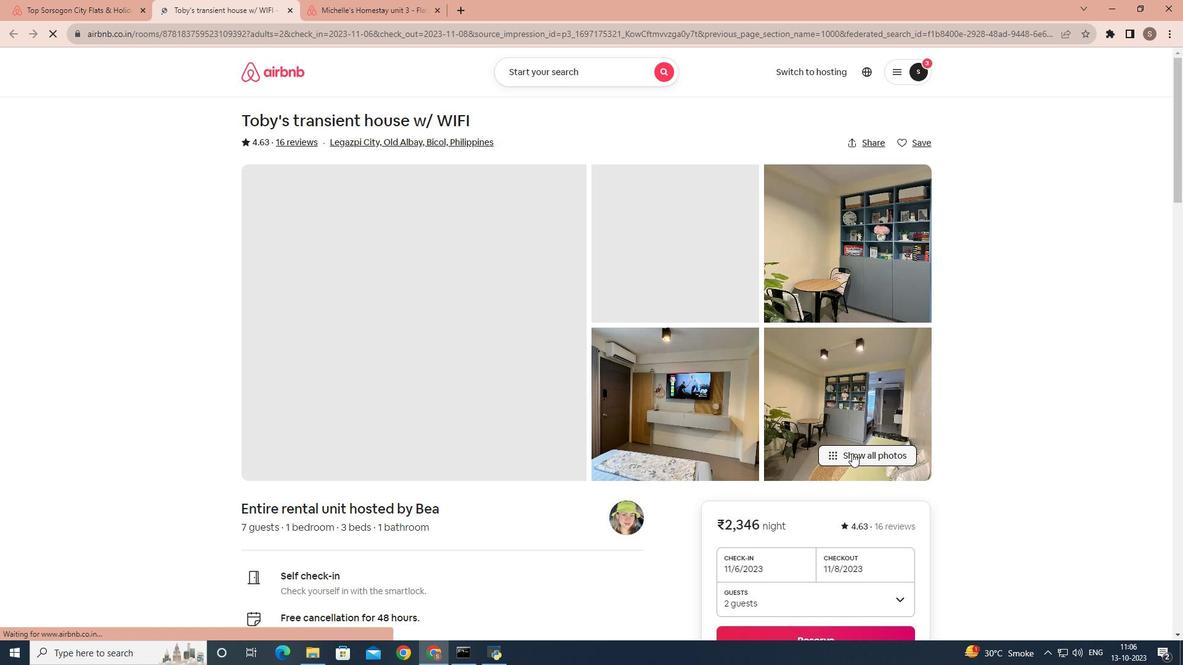 
Action: Mouse moved to (760, 432)
Screenshot: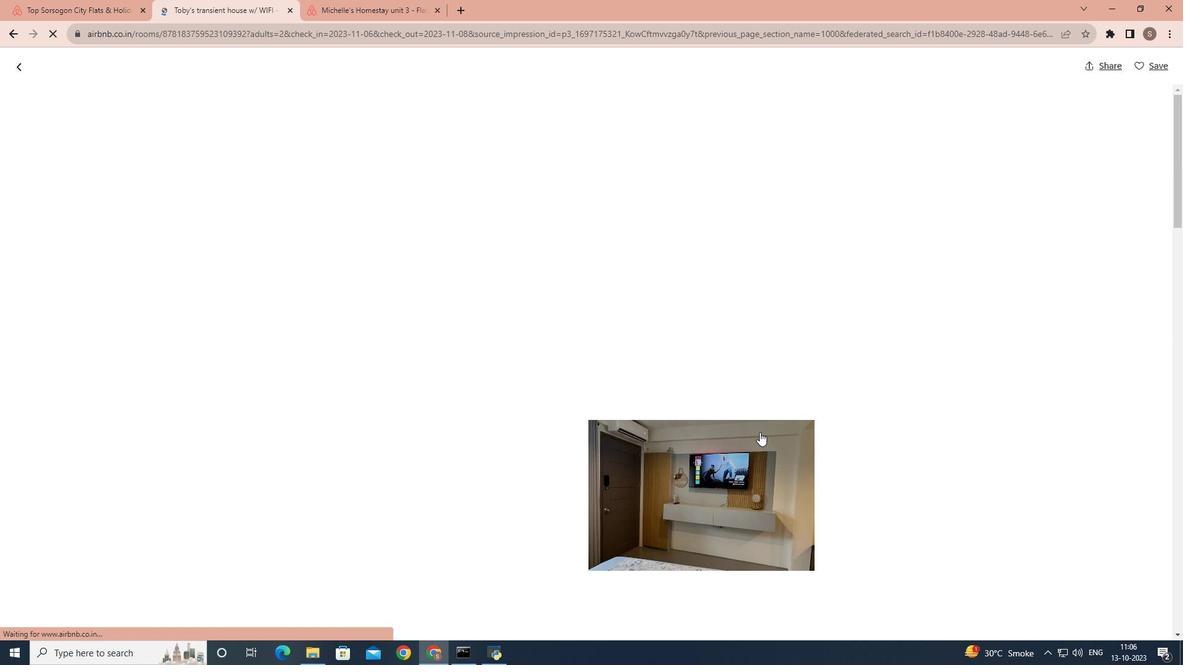 
Action: Mouse scrolled (760, 432) with delta (0, 0)
Screenshot: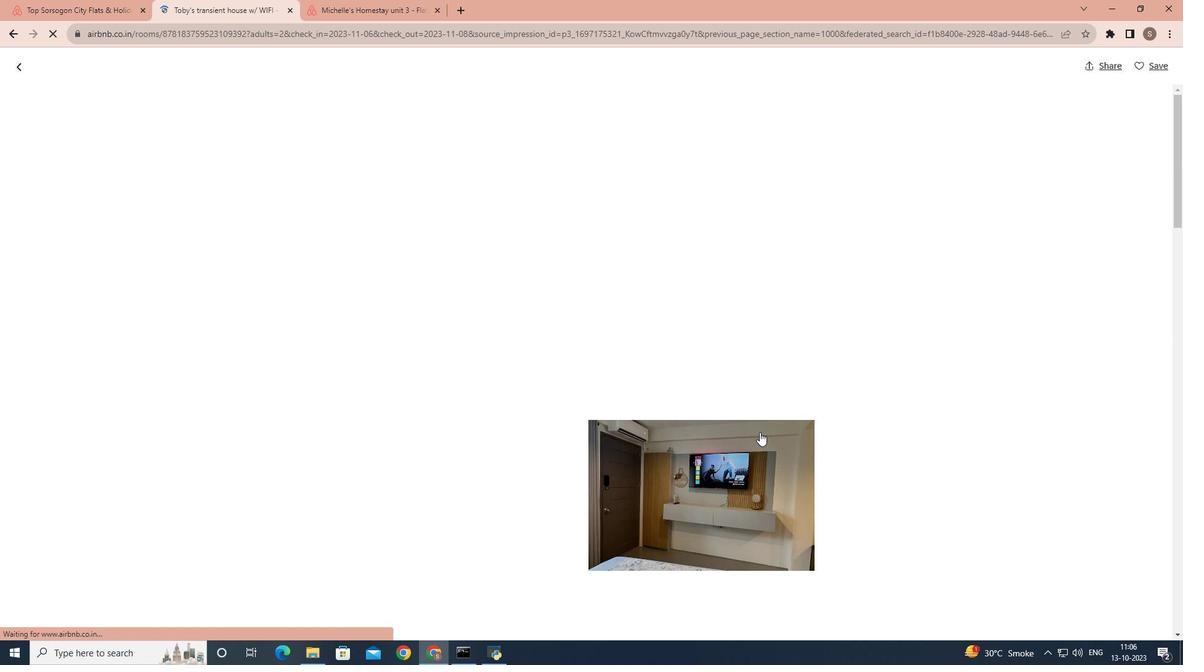 
Action: Mouse scrolled (760, 432) with delta (0, 0)
Screenshot: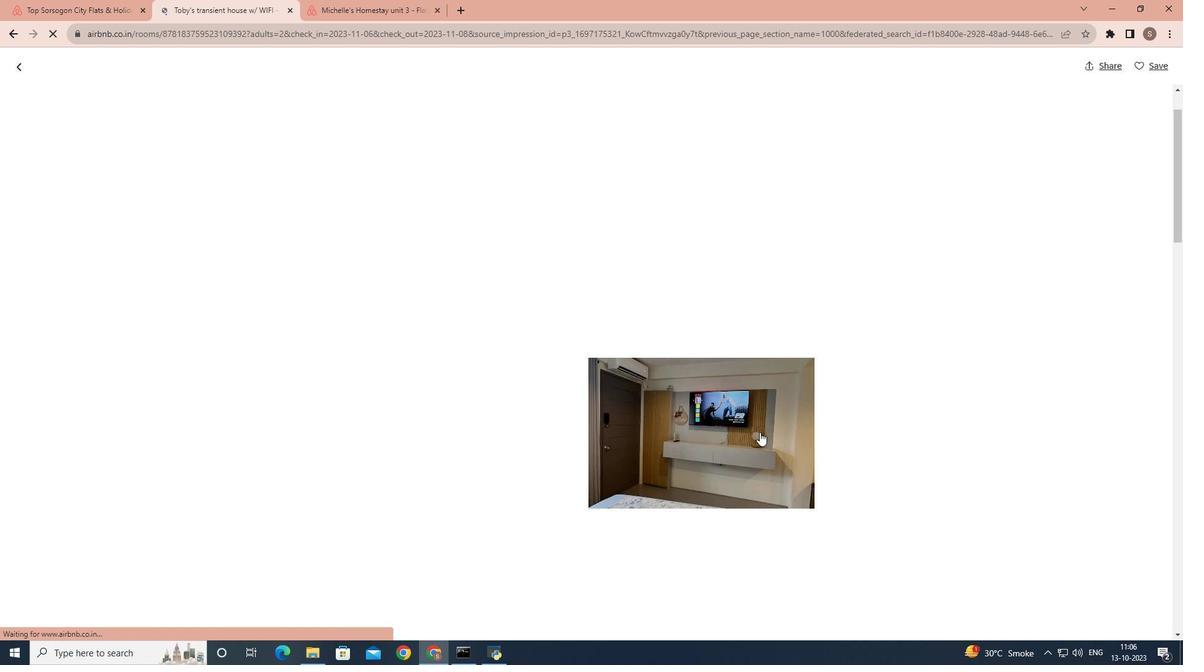 
Action: Mouse scrolled (760, 432) with delta (0, 0)
Screenshot: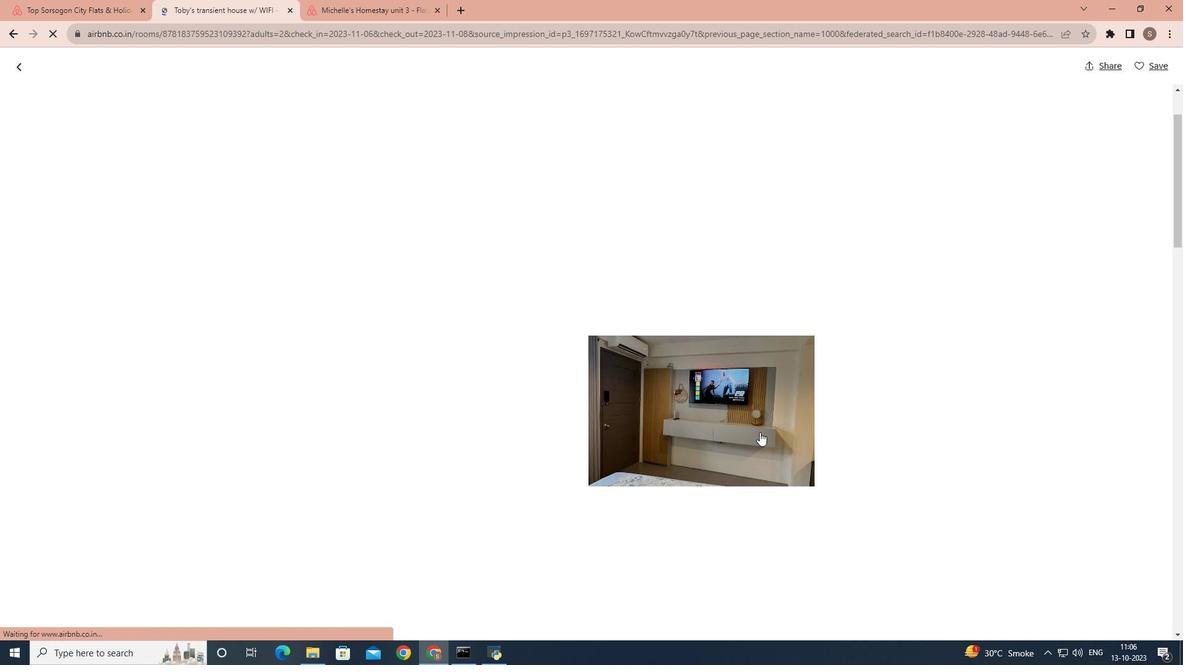 
Action: Mouse scrolled (760, 432) with delta (0, 0)
Screenshot: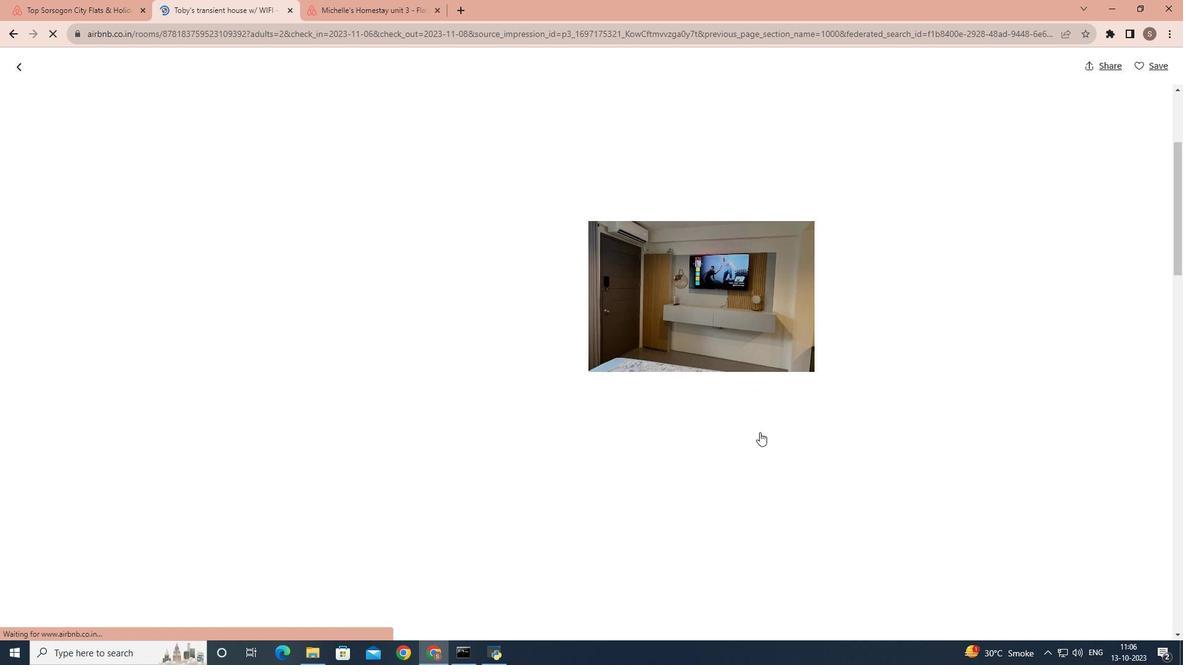 
Action: Mouse scrolled (760, 432) with delta (0, 0)
Screenshot: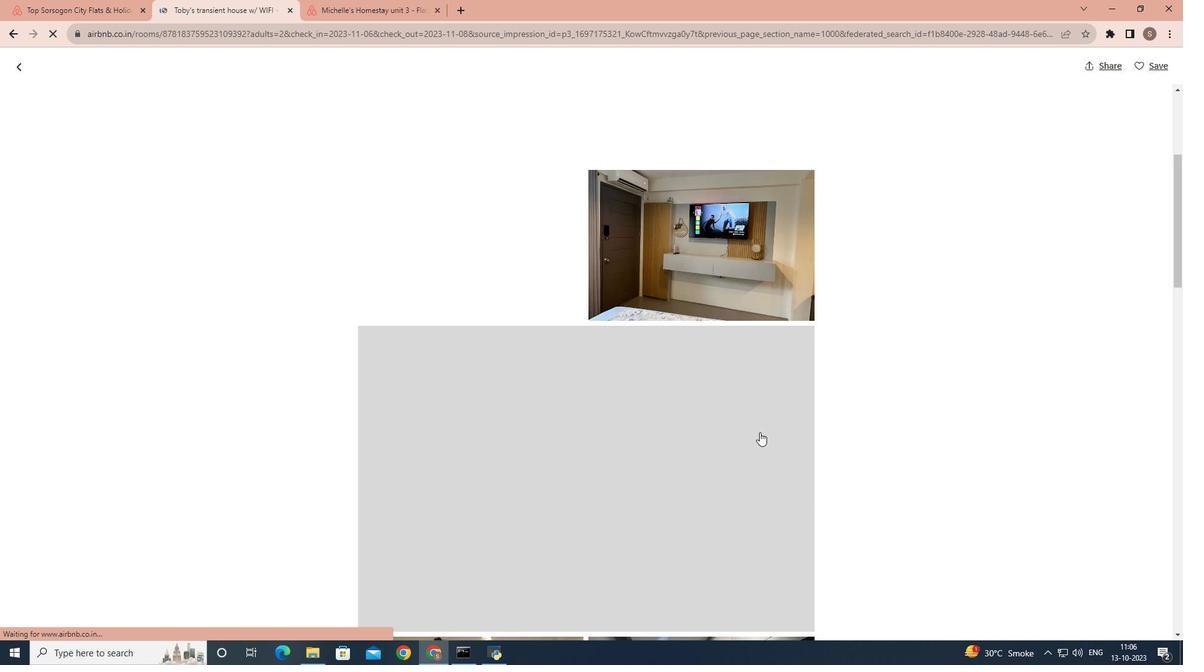 
Action: Mouse moved to (785, 437)
Screenshot: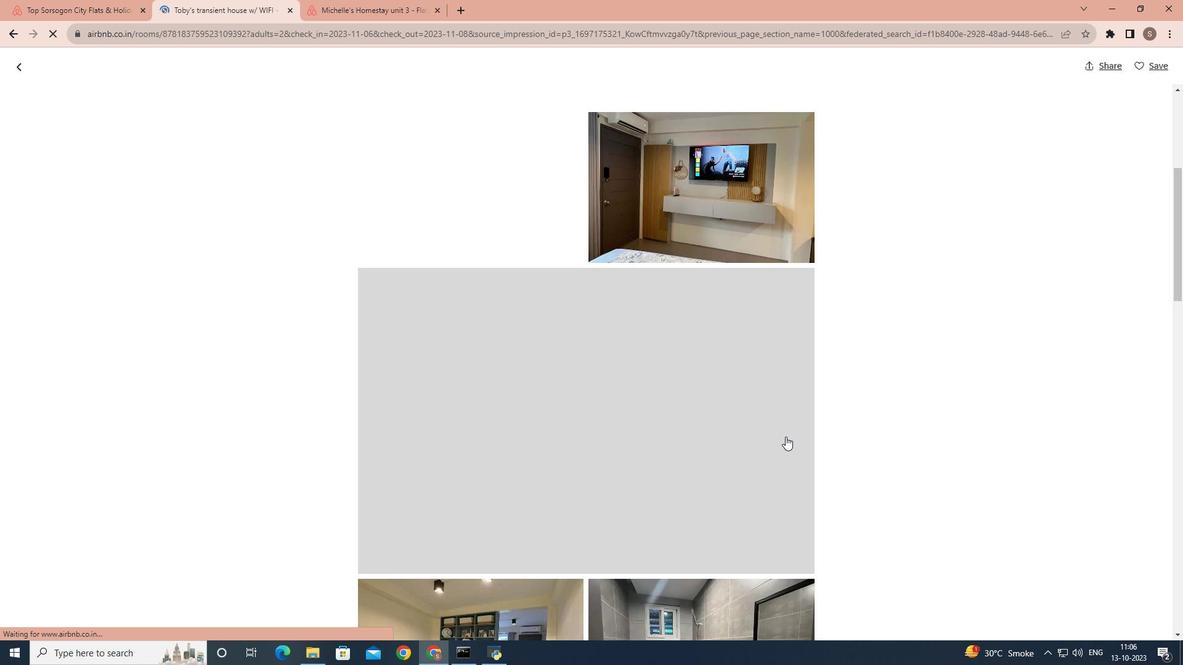 
Action: Mouse scrolled (785, 436) with delta (0, 0)
Screenshot: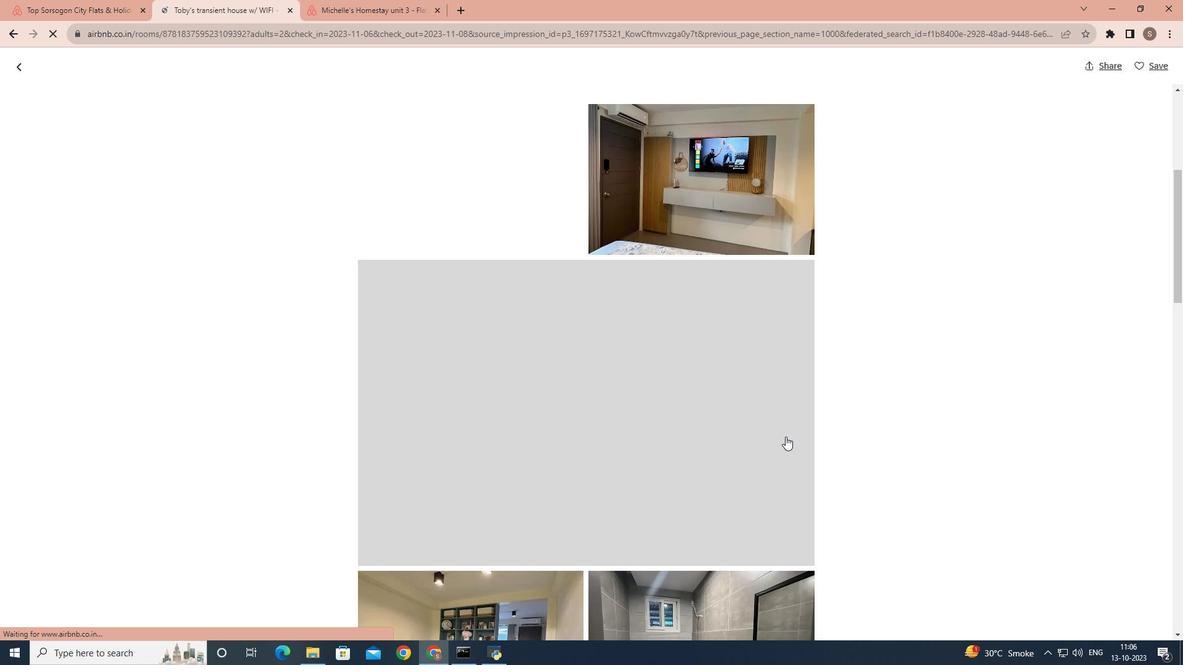
Action: Mouse scrolled (785, 436) with delta (0, 0)
Screenshot: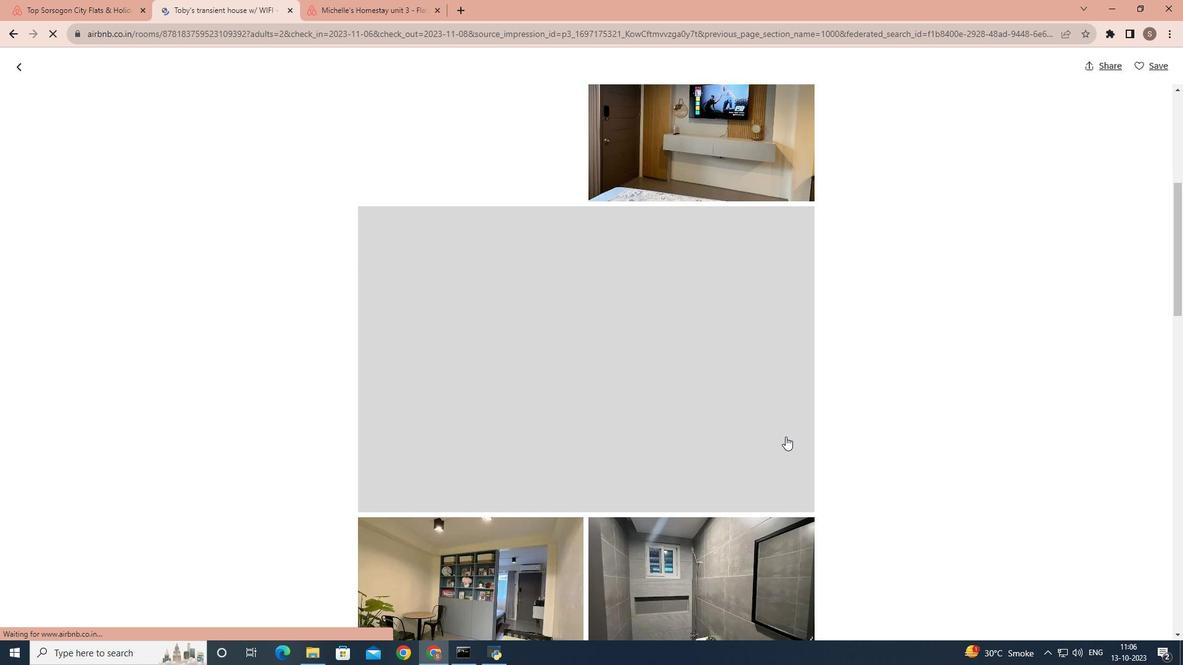 
Action: Mouse scrolled (785, 436) with delta (0, 0)
Screenshot: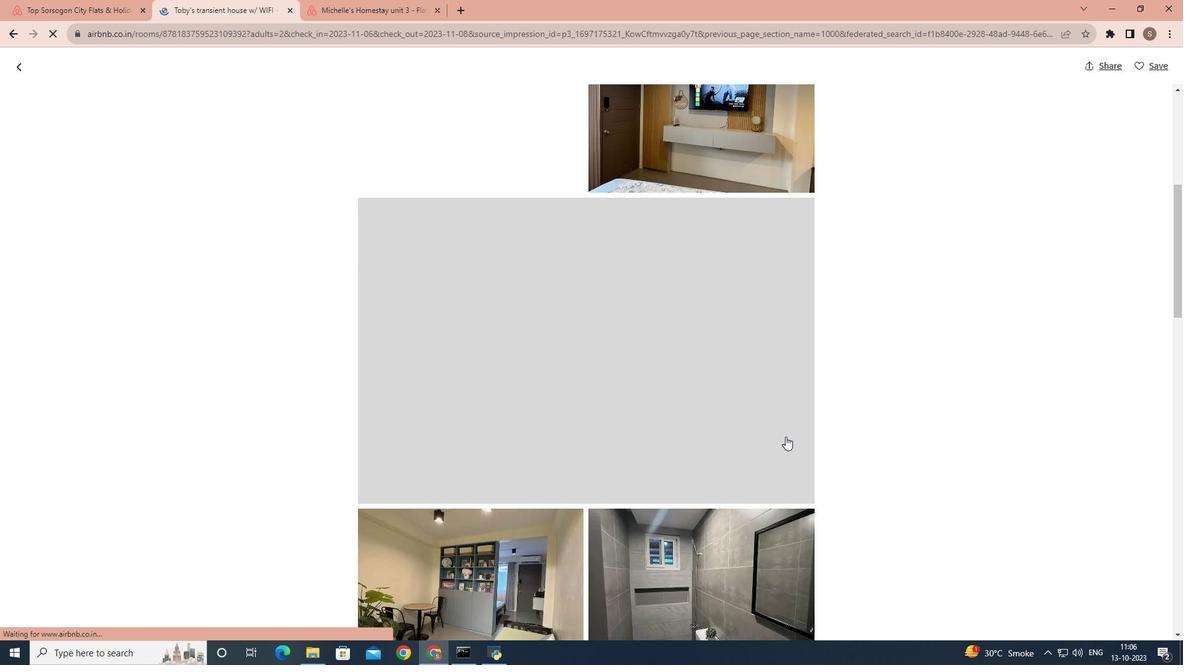 
Action: Mouse scrolled (785, 436) with delta (0, 0)
Screenshot: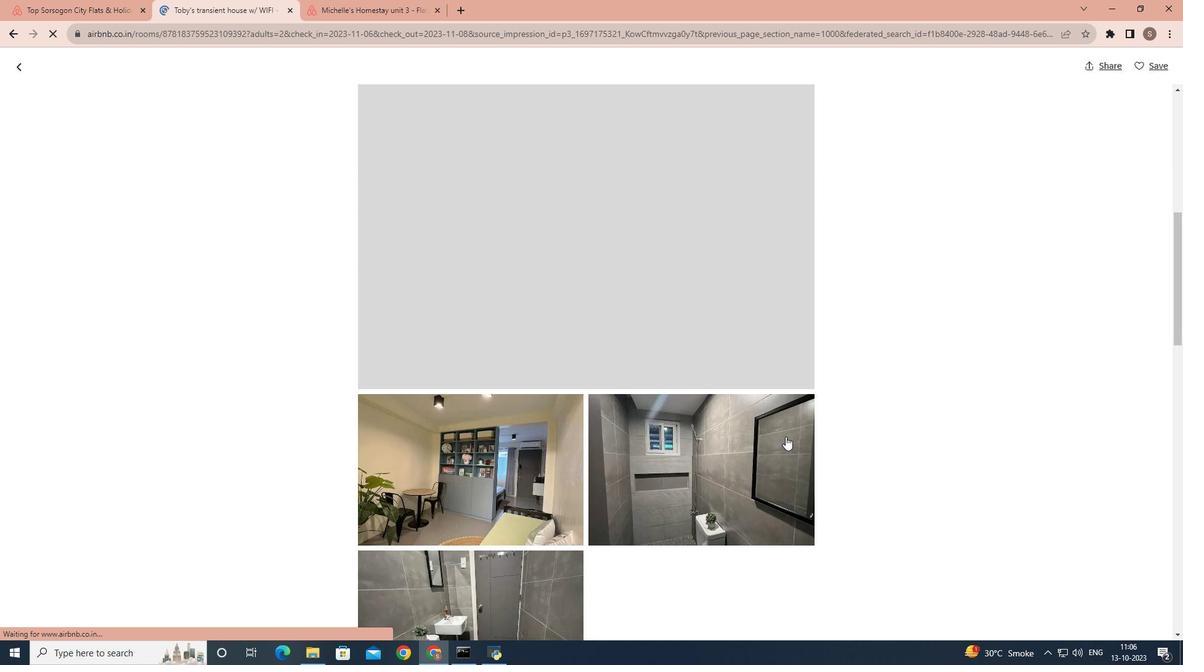 
Action: Mouse scrolled (785, 436) with delta (0, 0)
Screenshot: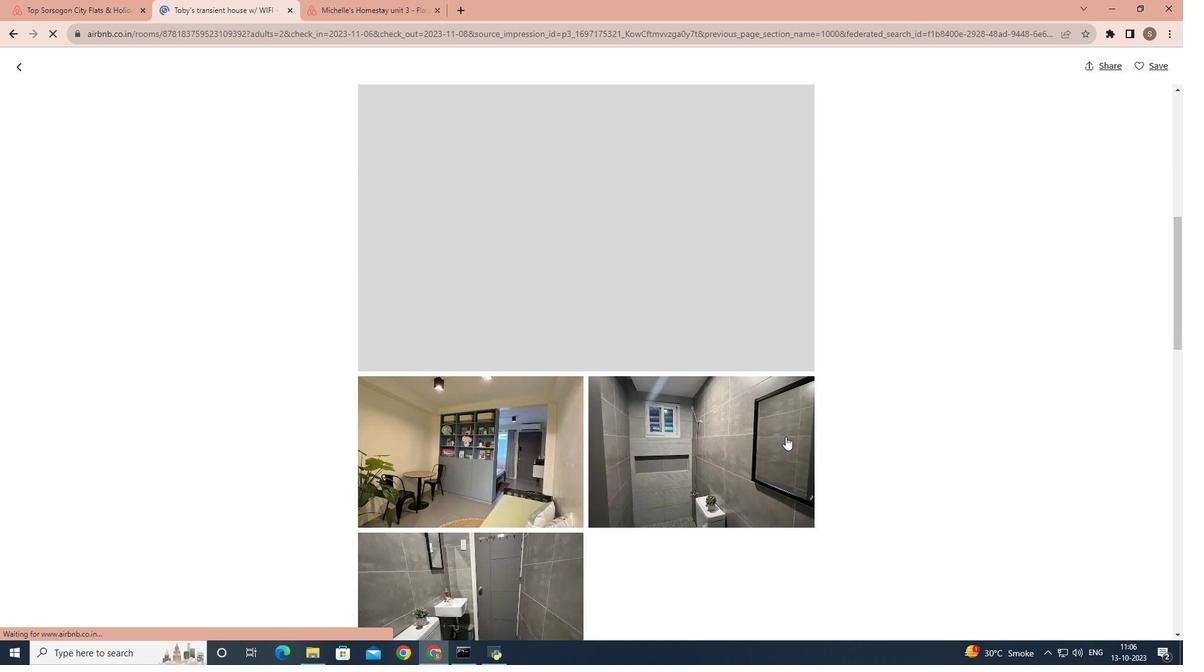 
Action: Mouse scrolled (785, 436) with delta (0, 0)
Screenshot: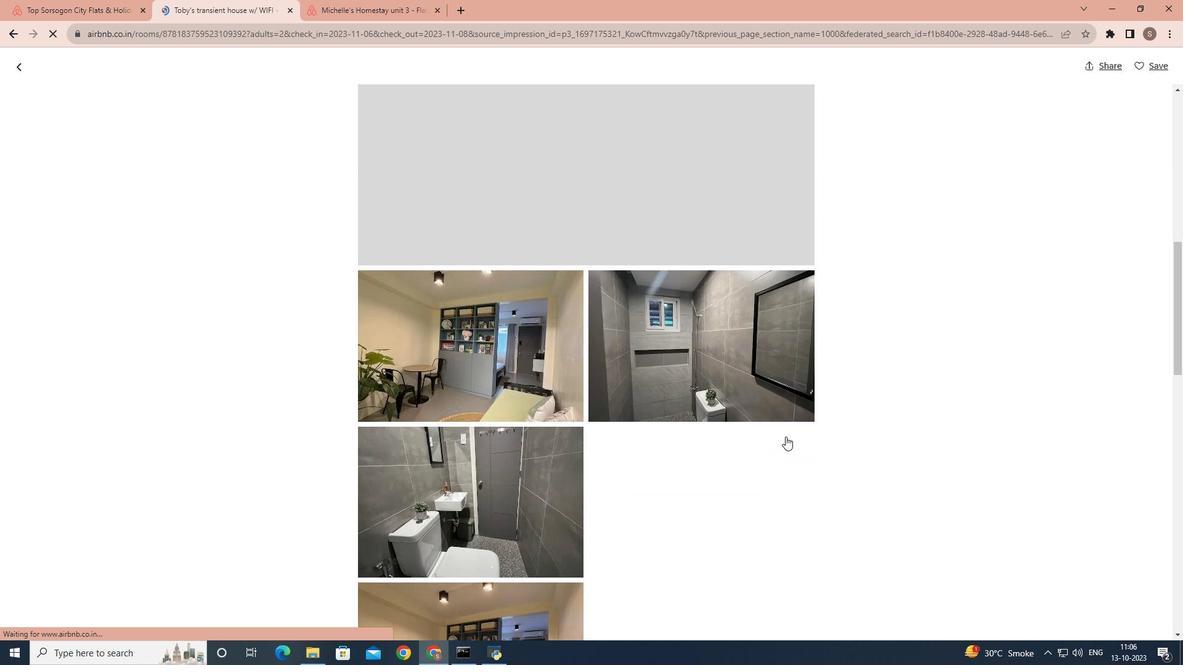 
Action: Mouse scrolled (785, 436) with delta (0, 0)
Screenshot: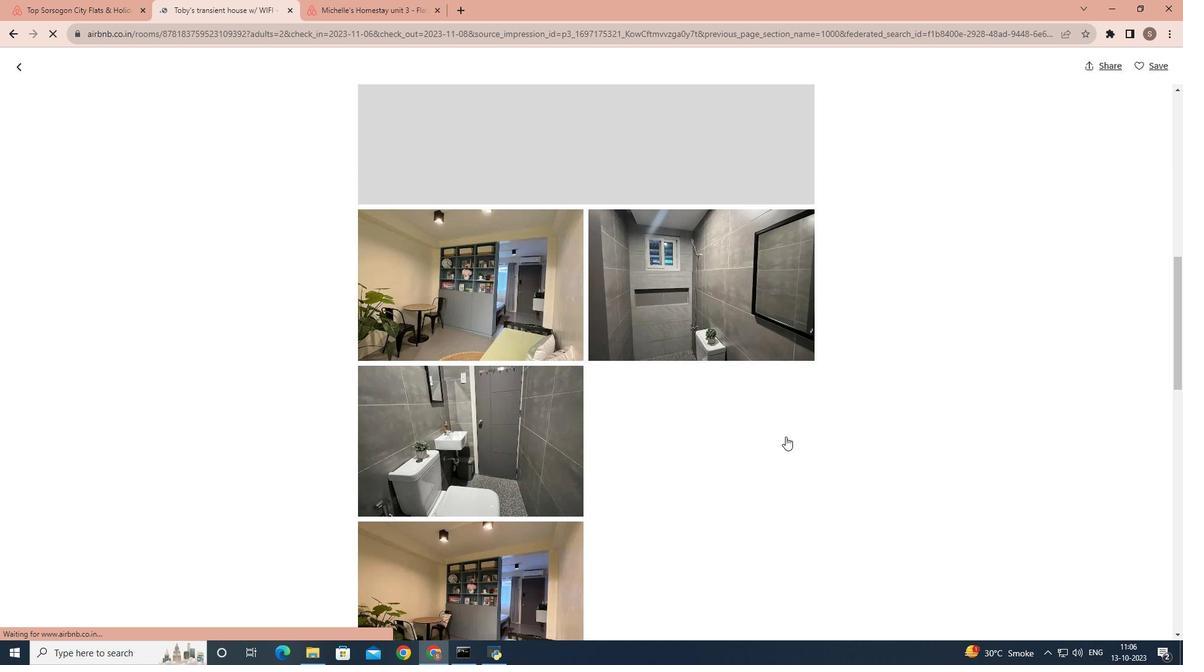 
Action: Mouse scrolled (785, 436) with delta (0, 0)
Screenshot: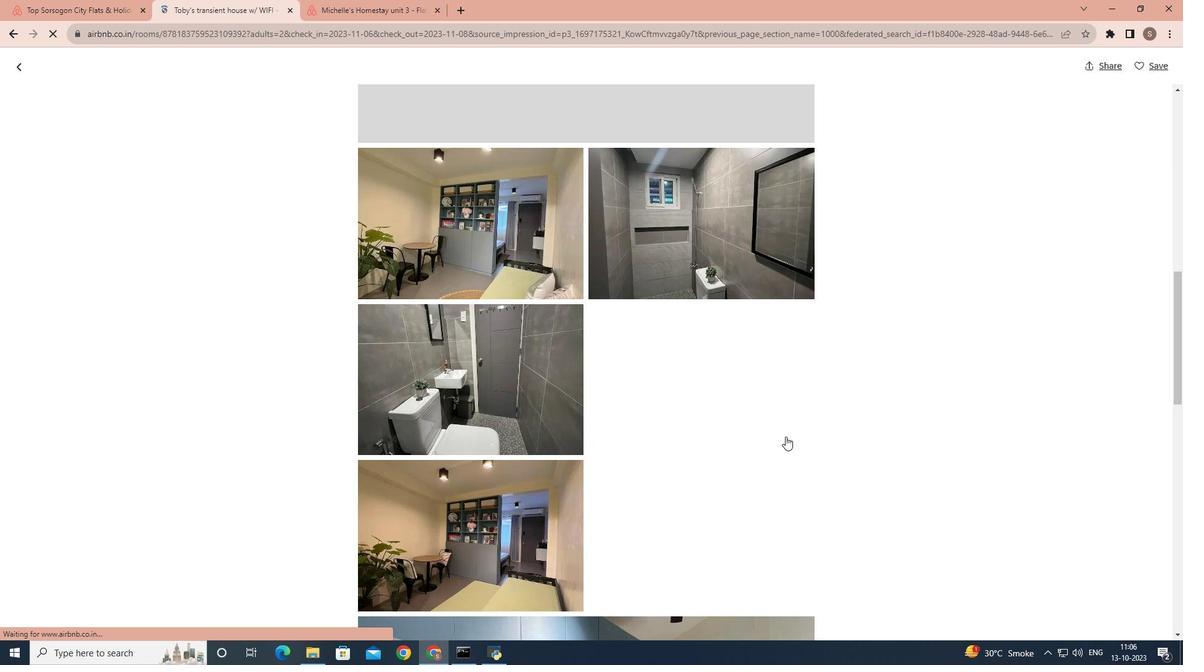 
Action: Mouse scrolled (785, 436) with delta (0, 0)
Screenshot: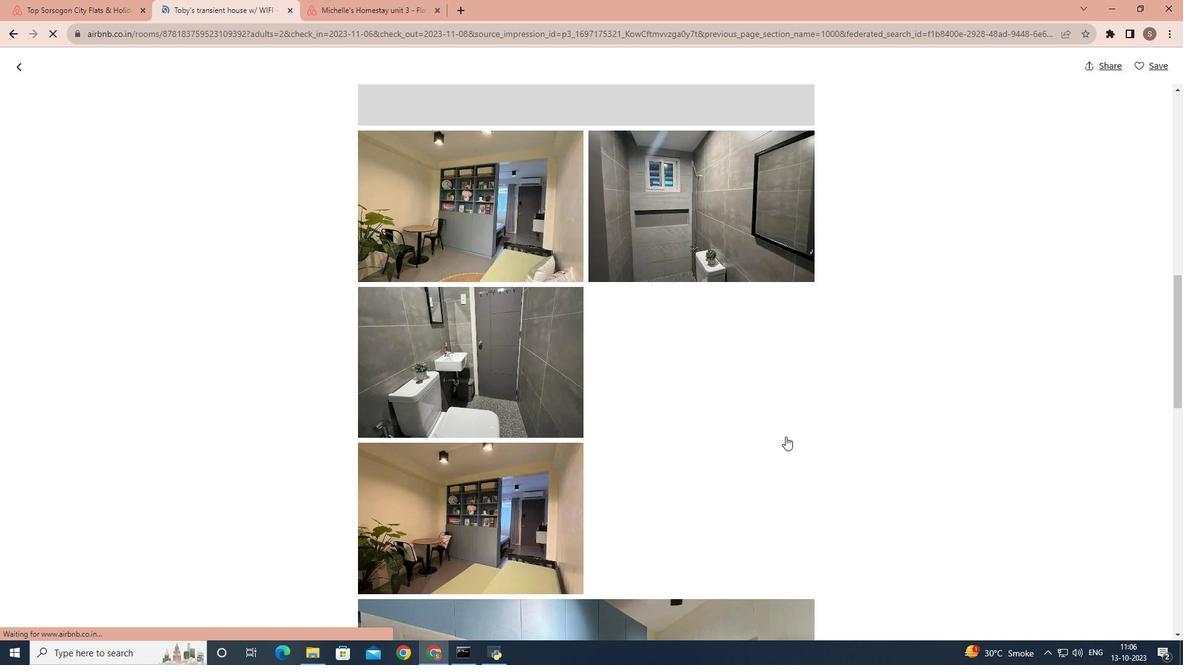 
Action: Mouse scrolled (785, 436) with delta (0, 0)
Screenshot: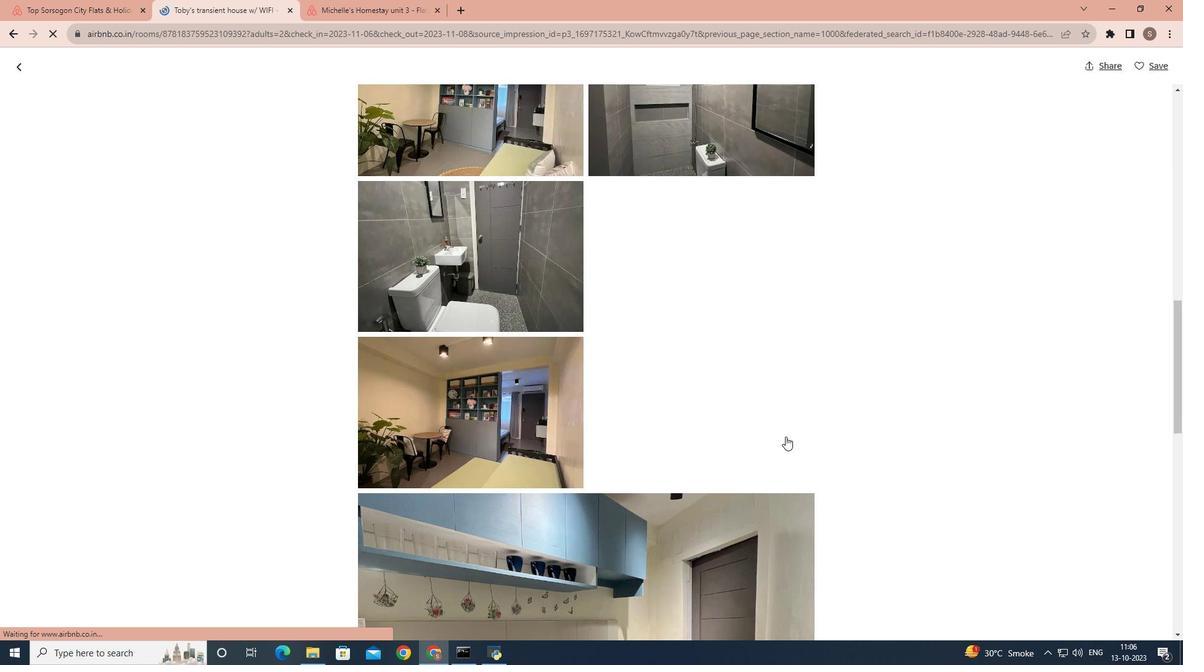 
Action: Mouse scrolled (785, 436) with delta (0, 0)
Screenshot: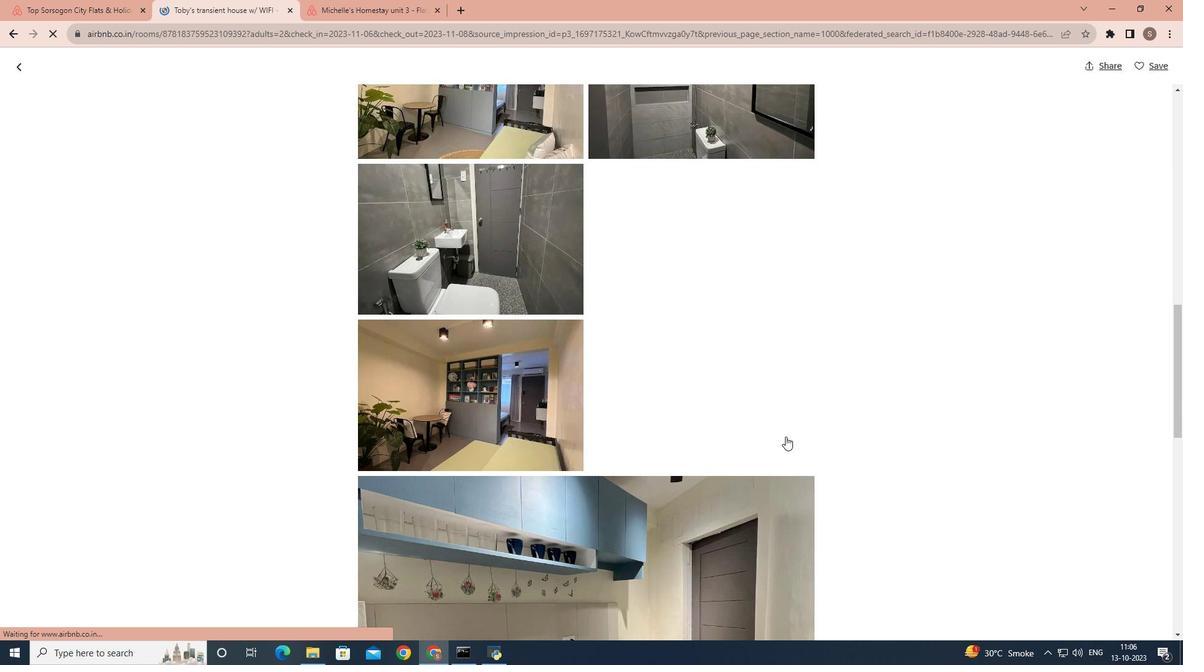 
Action: Mouse scrolled (785, 436) with delta (0, 0)
Screenshot: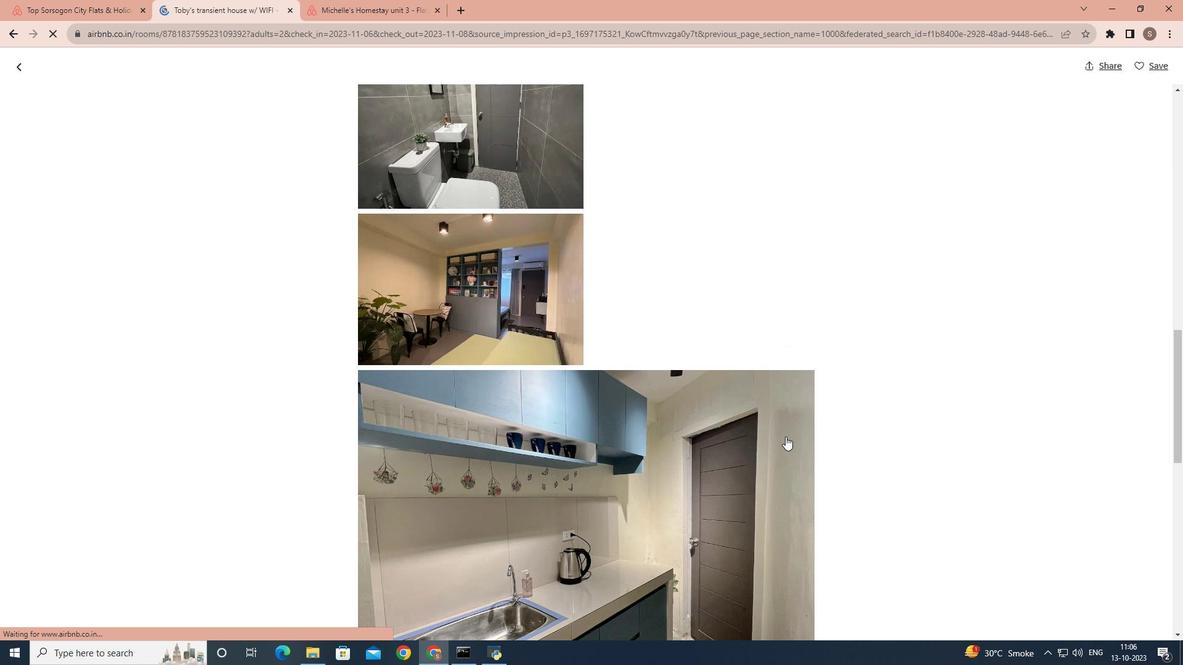 
Action: Mouse scrolled (785, 436) with delta (0, 0)
Screenshot: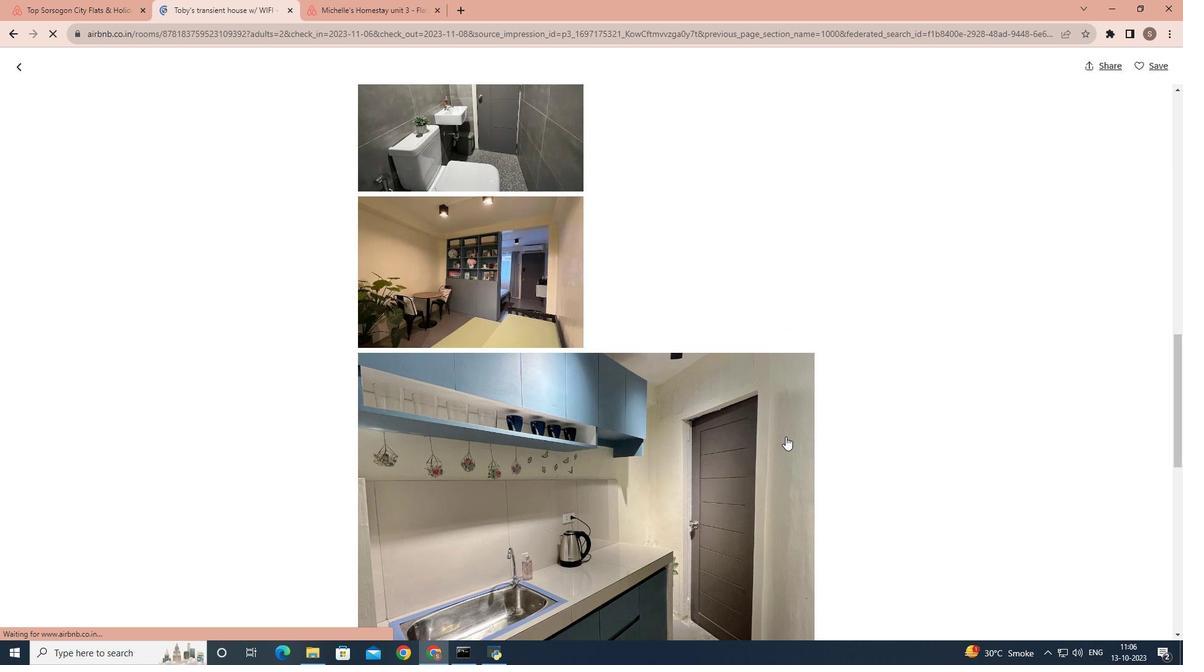 
Action: Mouse scrolled (785, 436) with delta (0, 0)
Screenshot: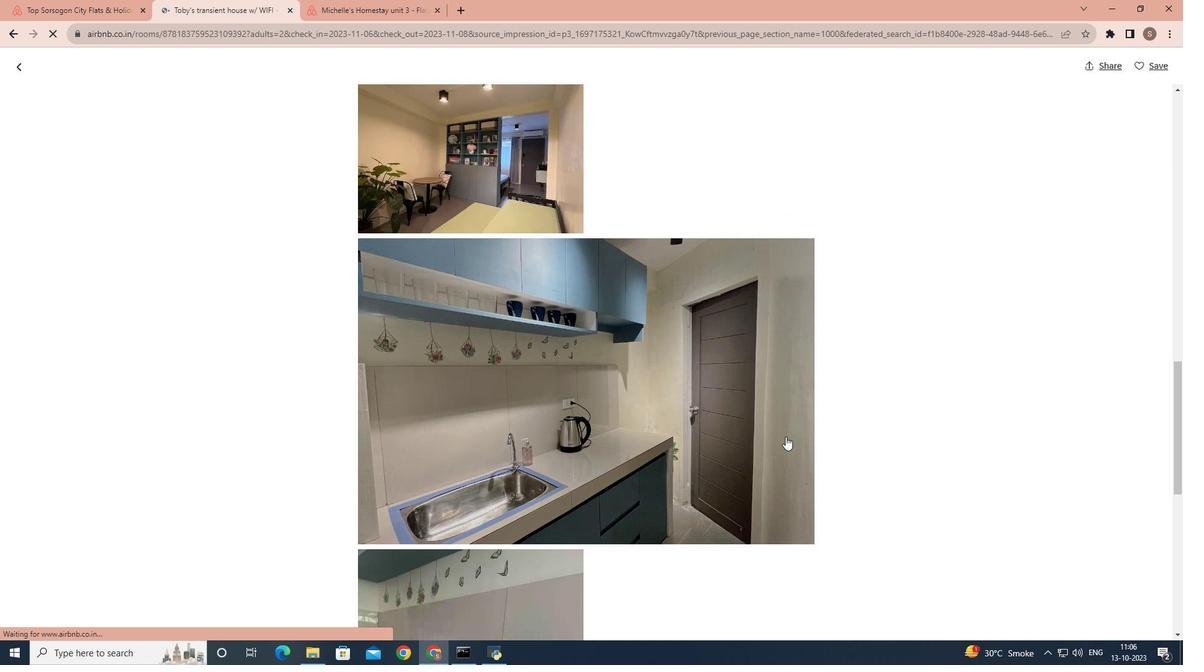 
Action: Mouse scrolled (785, 436) with delta (0, 0)
Screenshot: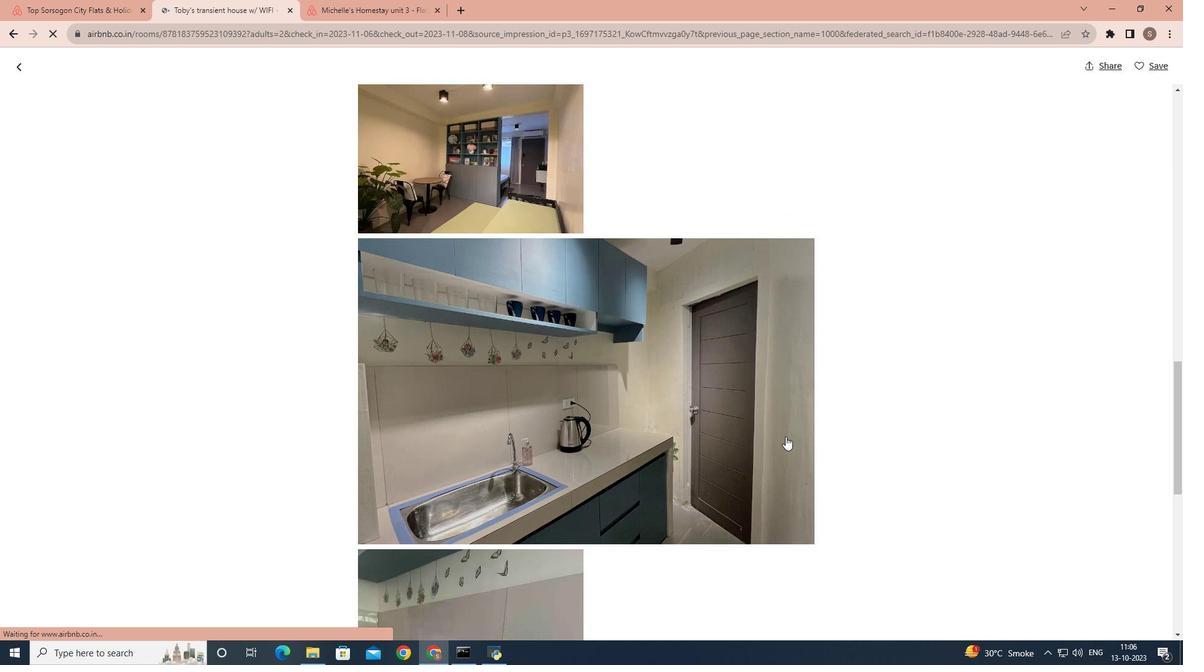 
Action: Mouse scrolled (785, 436) with delta (0, 0)
Screenshot: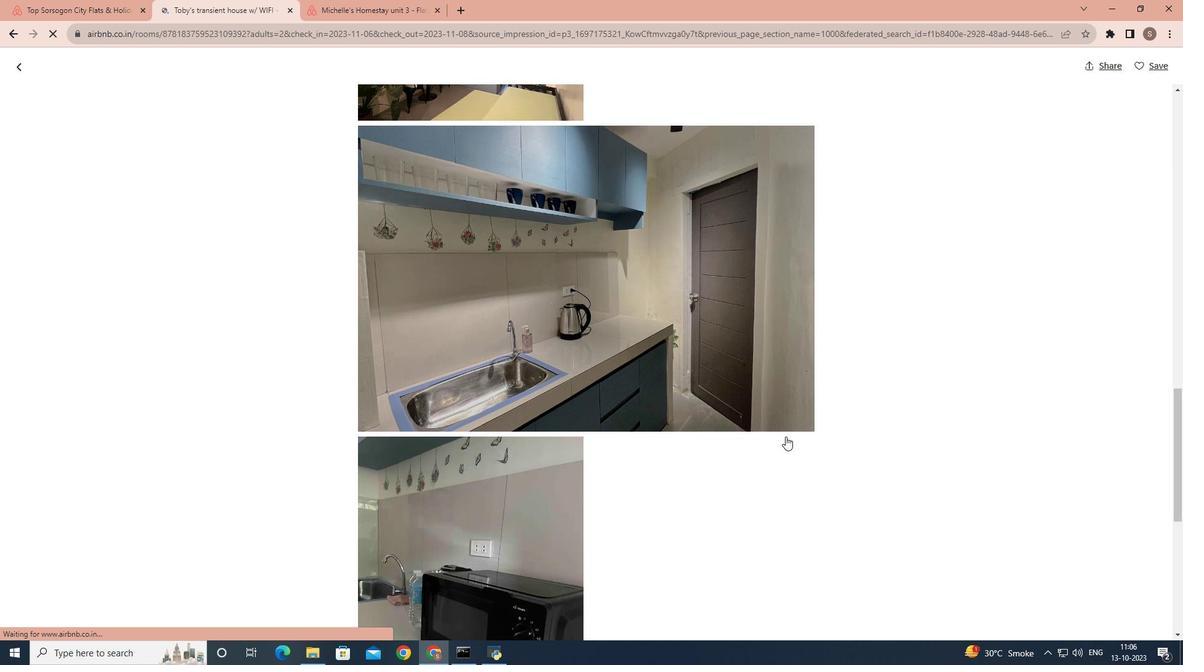 
Action: Mouse scrolled (785, 436) with delta (0, 0)
Screenshot: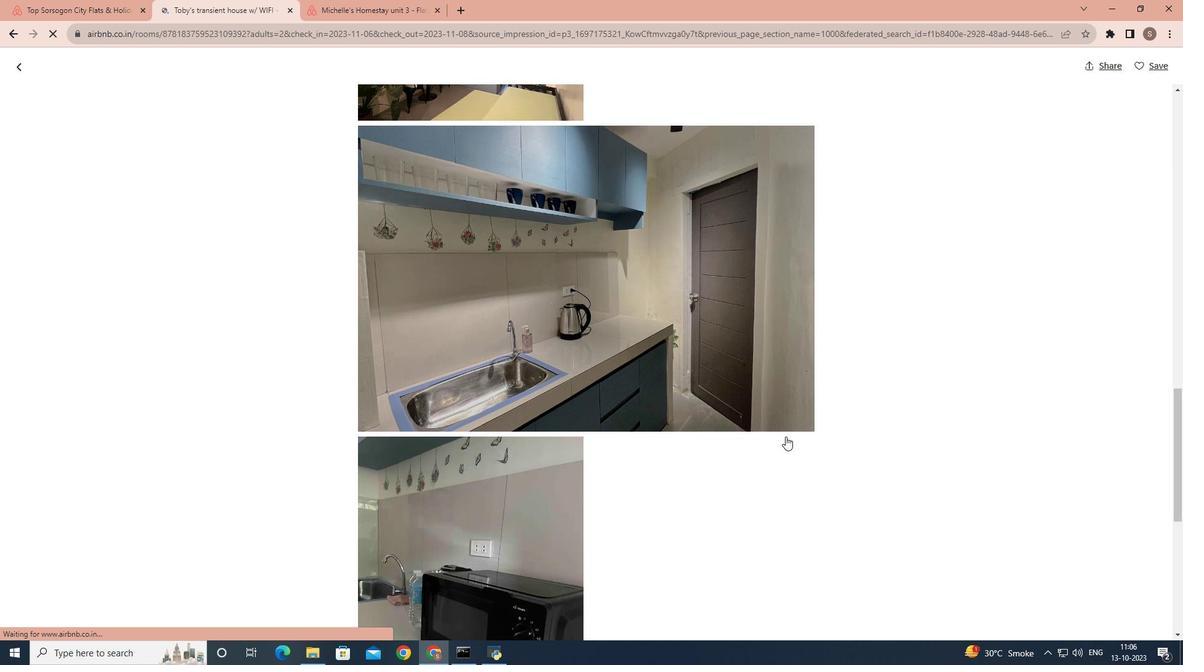 
Action: Mouse scrolled (785, 436) with delta (0, 0)
Screenshot: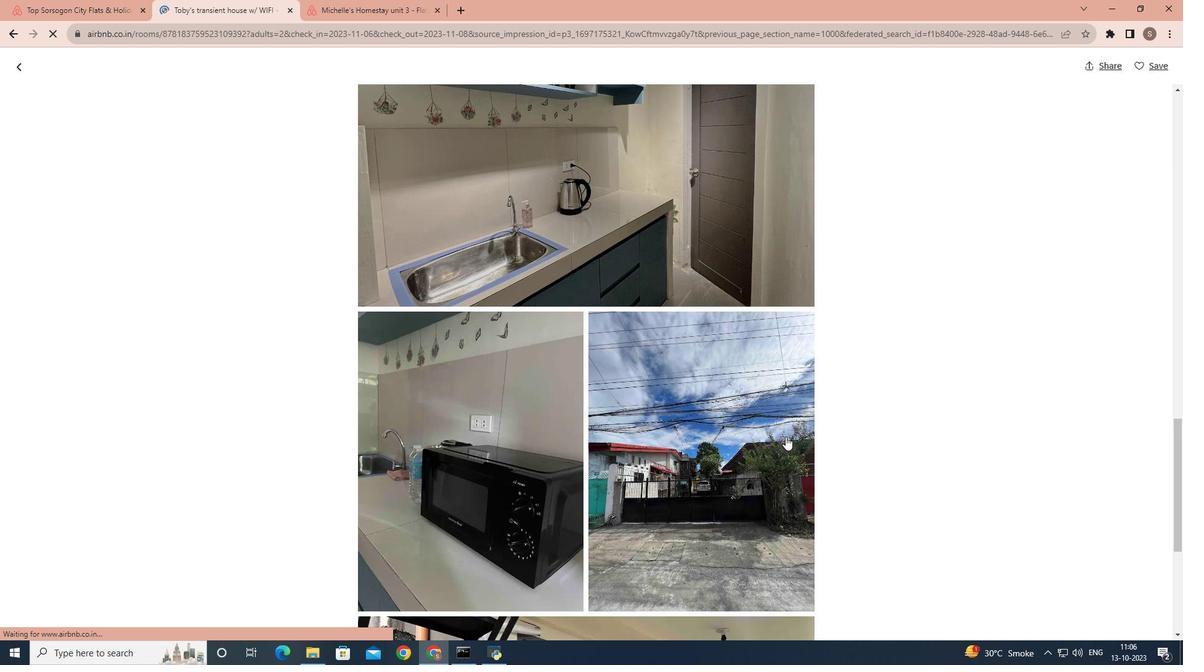 
Action: Mouse scrolled (785, 436) with delta (0, 0)
Screenshot: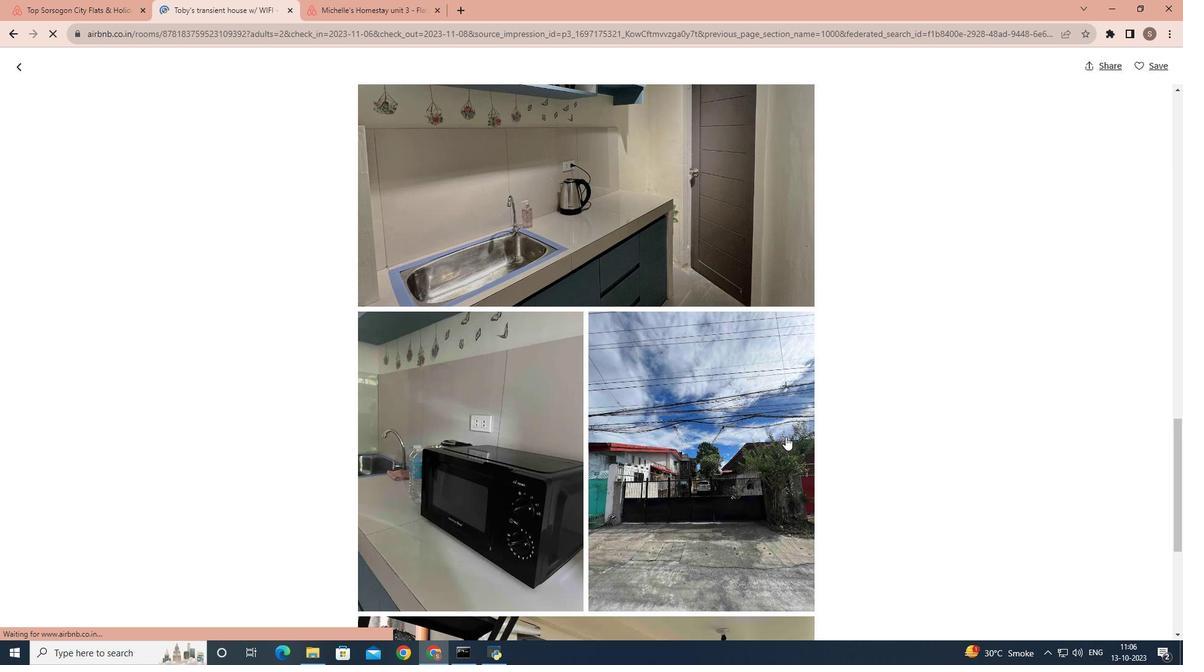 
Action: Mouse scrolled (785, 436) with delta (0, 0)
Screenshot: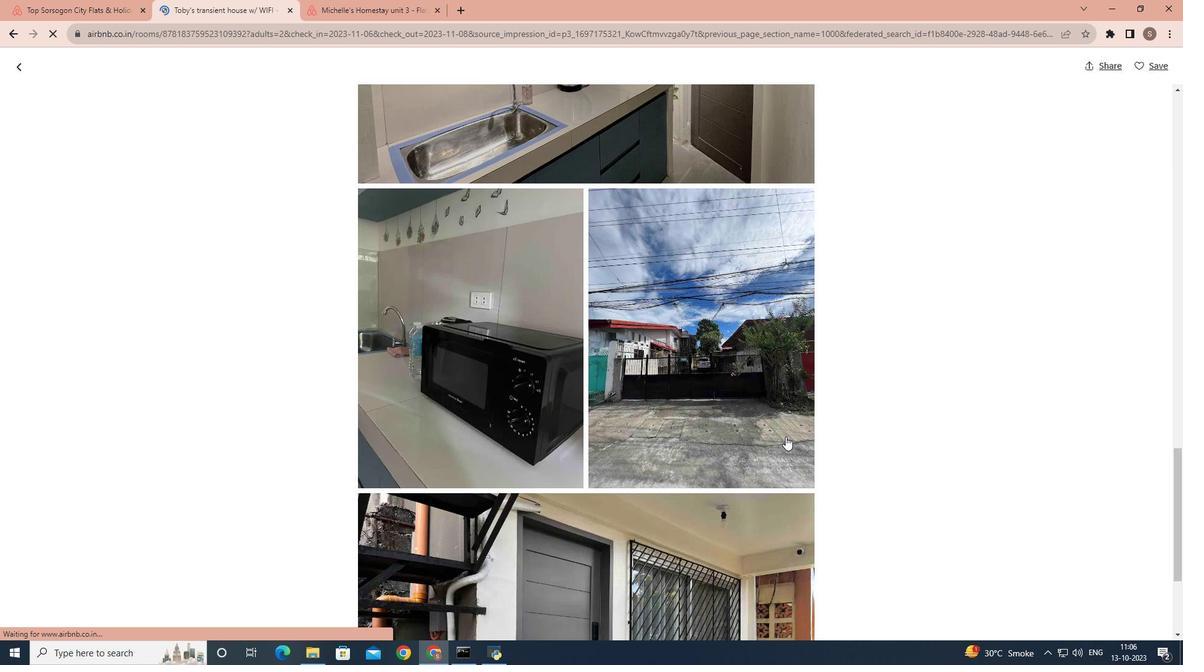 
Action: Mouse scrolled (785, 436) with delta (0, 0)
Screenshot: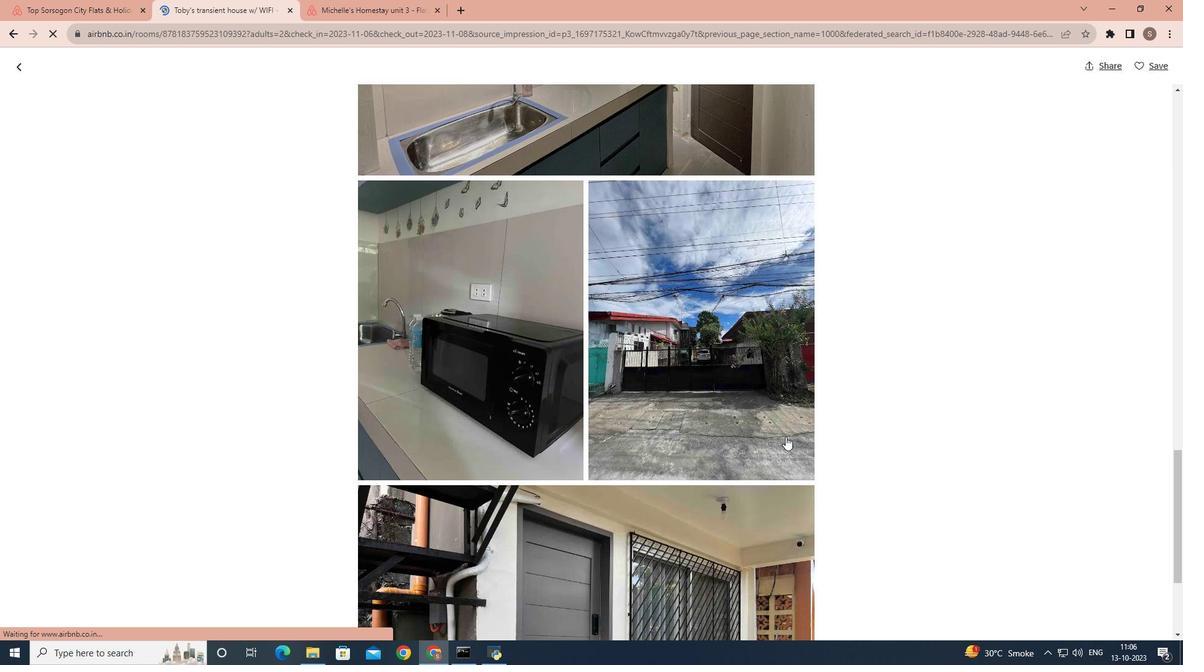 
Action: Mouse scrolled (785, 436) with delta (0, 0)
Screenshot: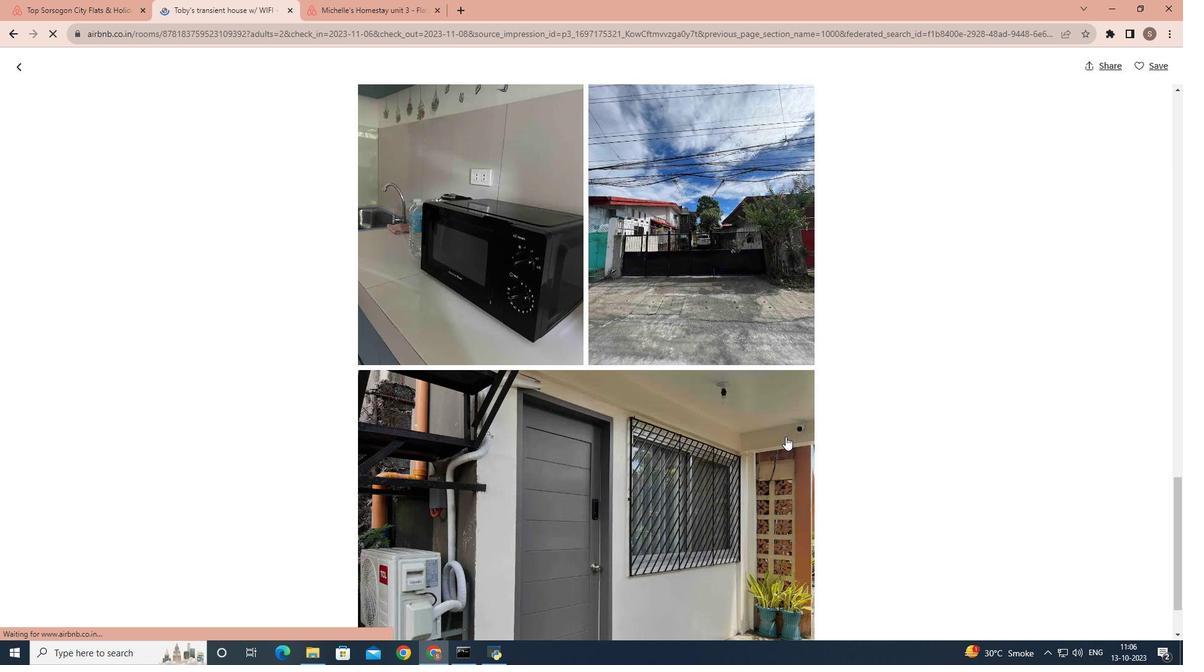 
Action: Mouse scrolled (785, 436) with delta (0, 0)
Screenshot: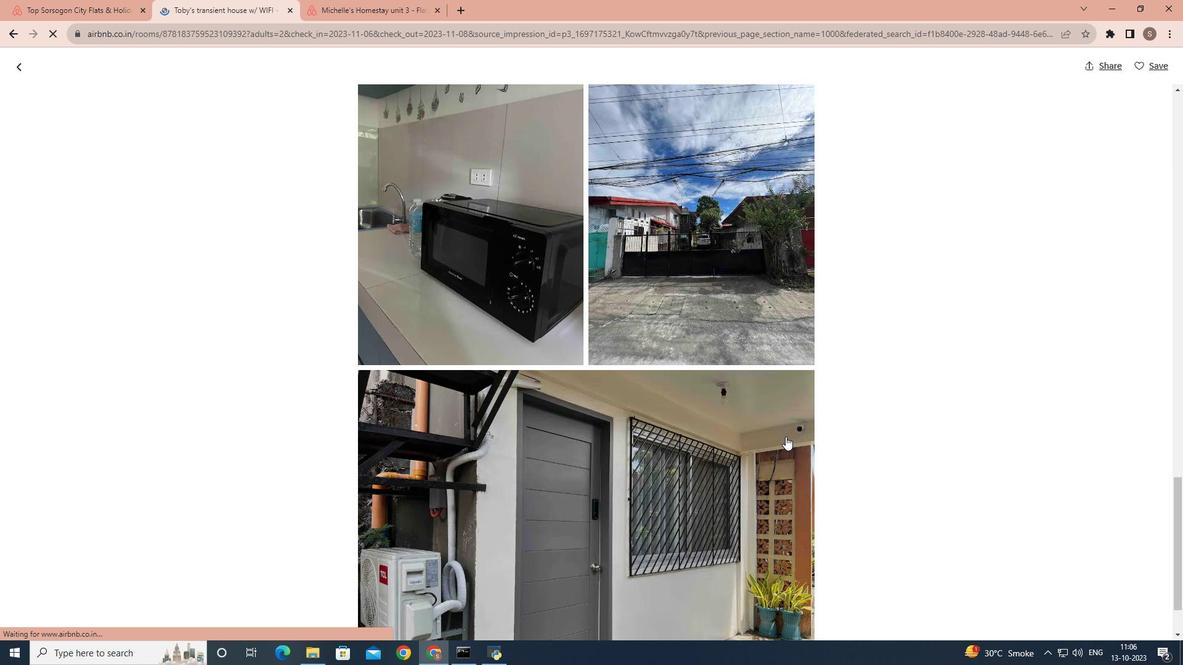 
Action: Mouse scrolled (785, 436) with delta (0, 0)
Screenshot: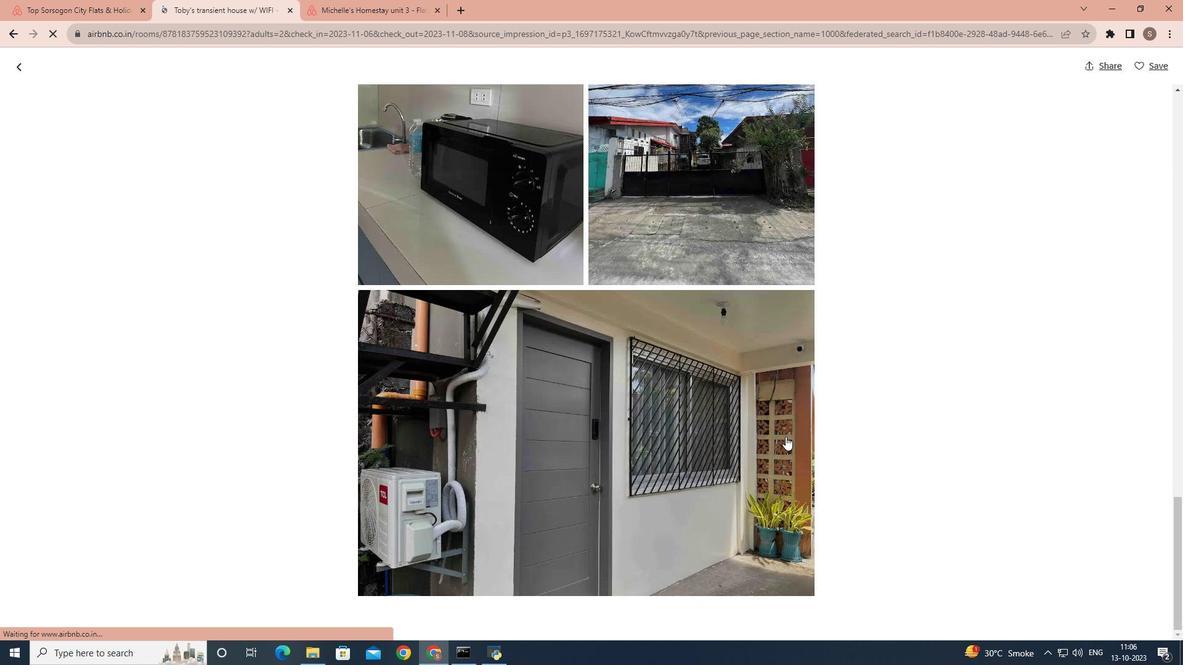 
Action: Mouse scrolled (785, 436) with delta (0, 0)
Screenshot: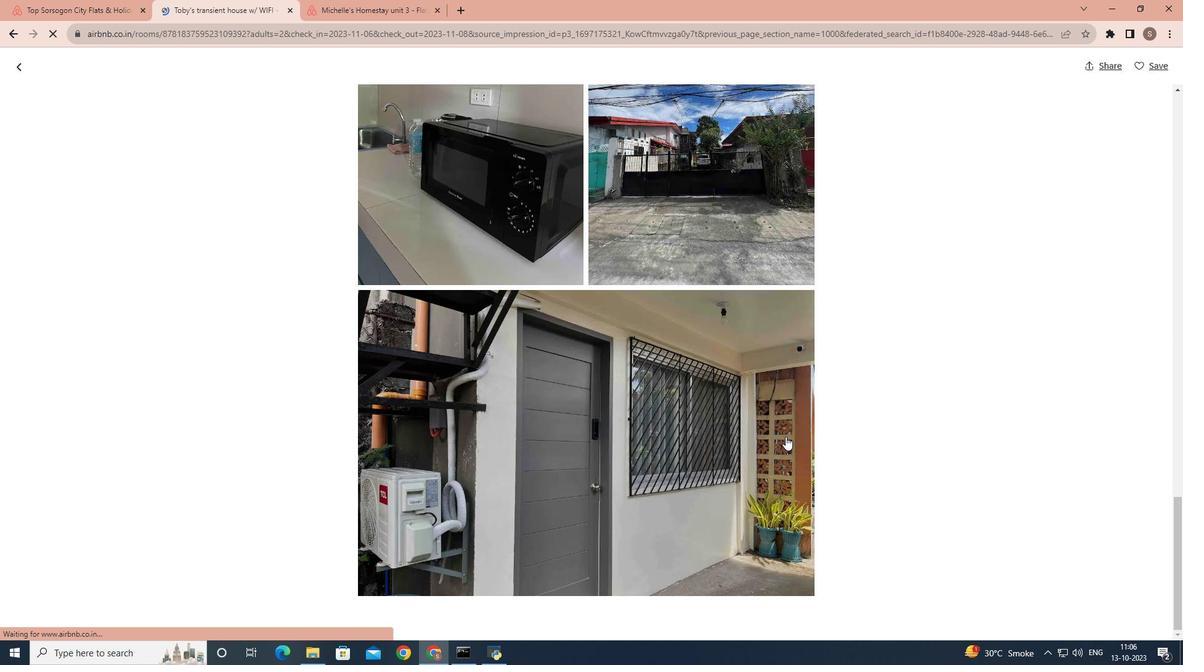 
Action: Mouse scrolled (785, 436) with delta (0, 0)
Screenshot: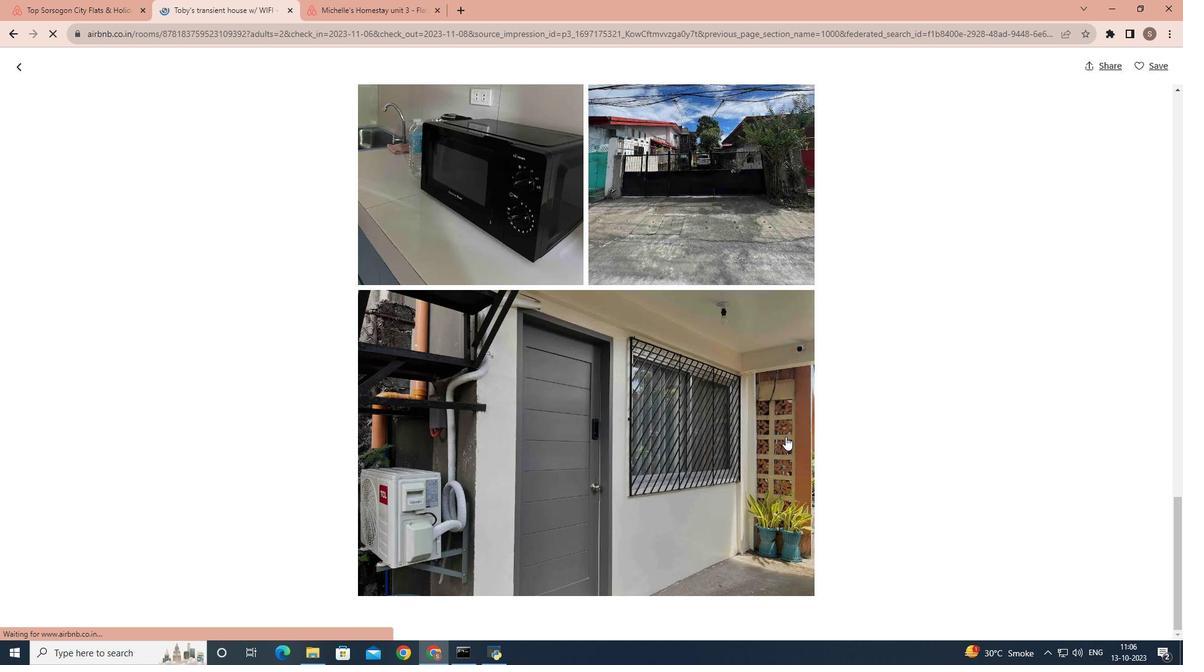 
Action: Mouse scrolled (785, 436) with delta (0, 0)
Screenshot: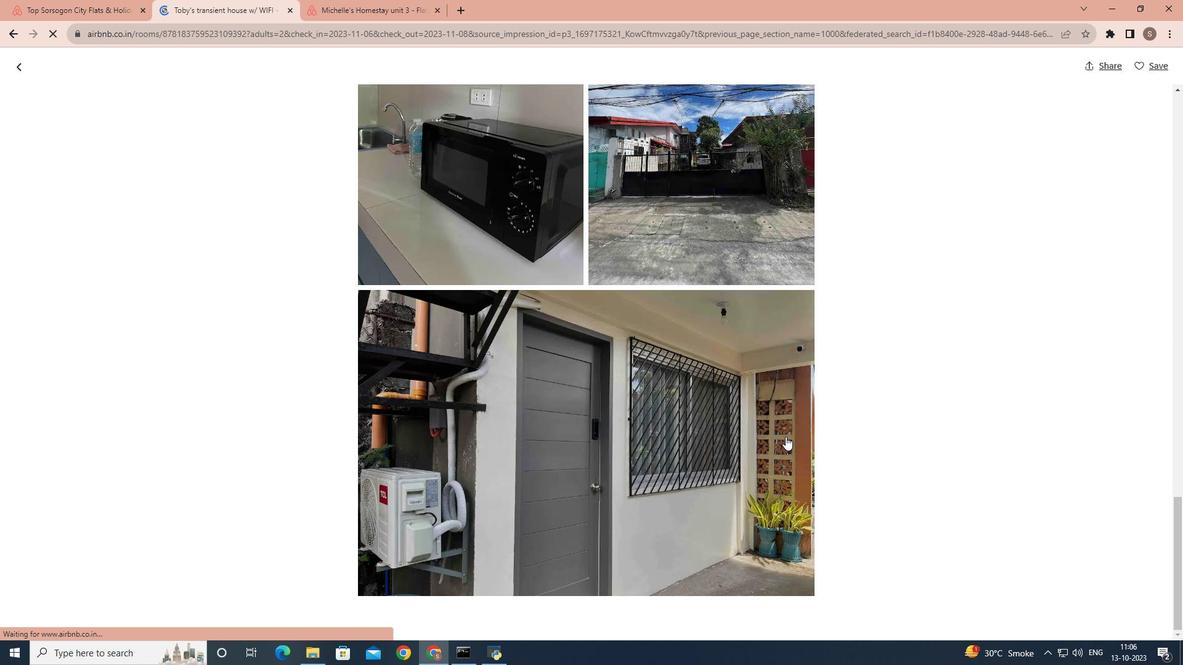 
Action: Mouse scrolled (785, 436) with delta (0, 0)
Screenshot: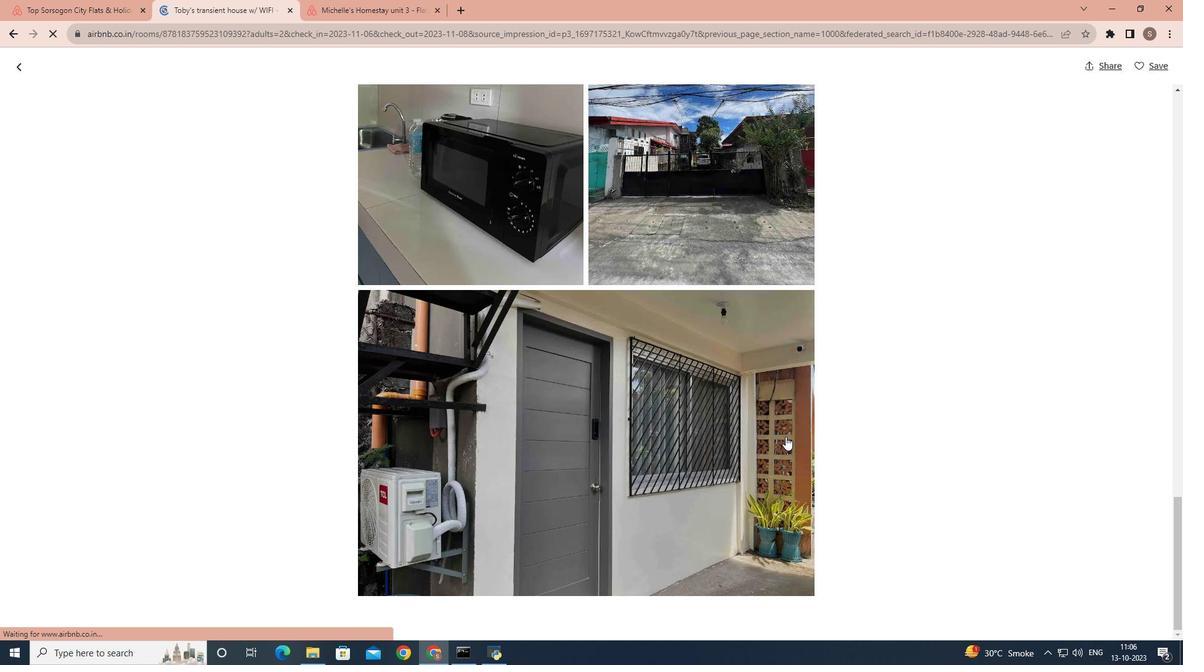 
Action: Mouse scrolled (785, 436) with delta (0, 0)
Screenshot: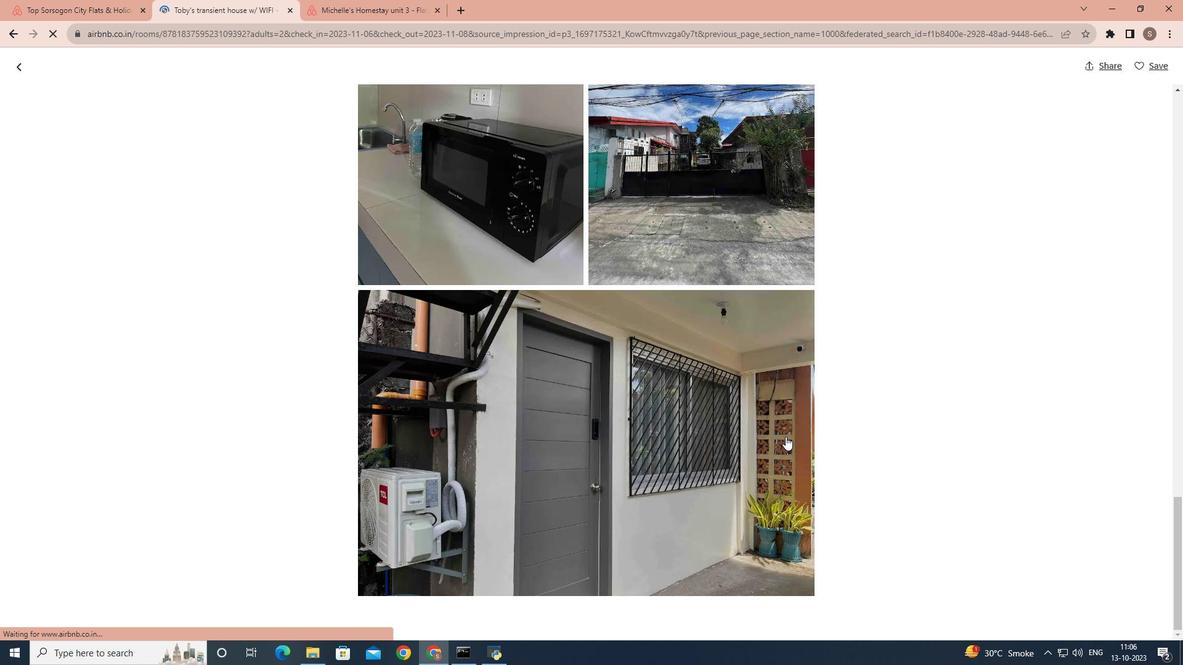 
Action: Mouse scrolled (785, 436) with delta (0, 0)
Screenshot: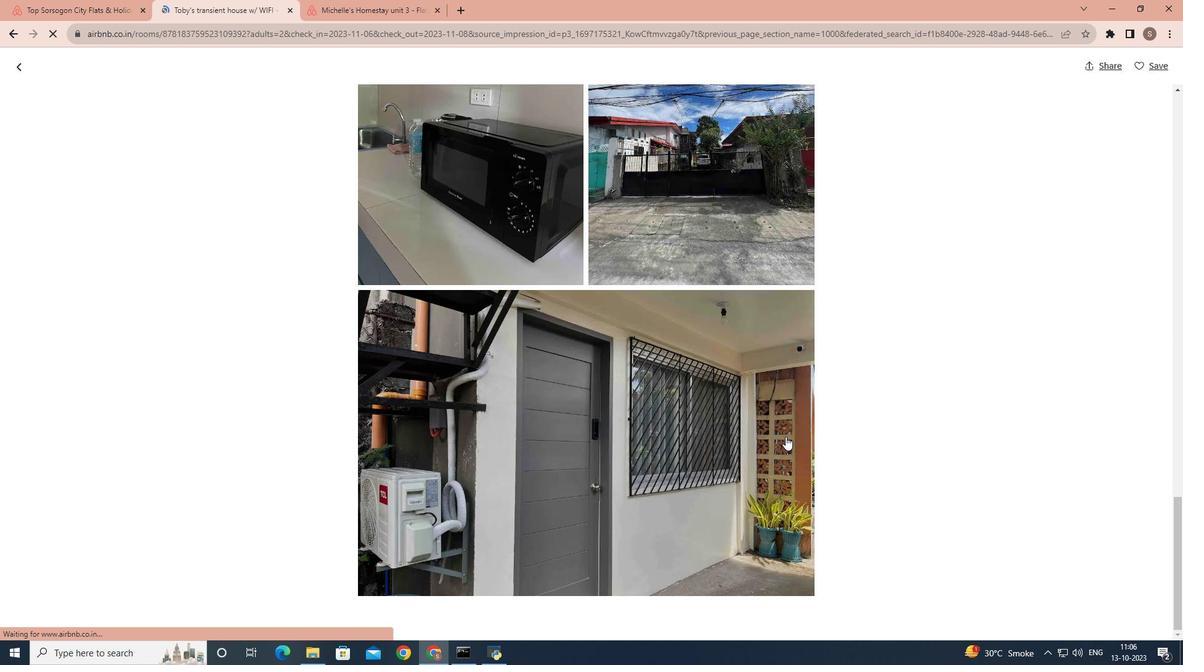 
Action: Mouse scrolled (785, 436) with delta (0, 0)
Screenshot: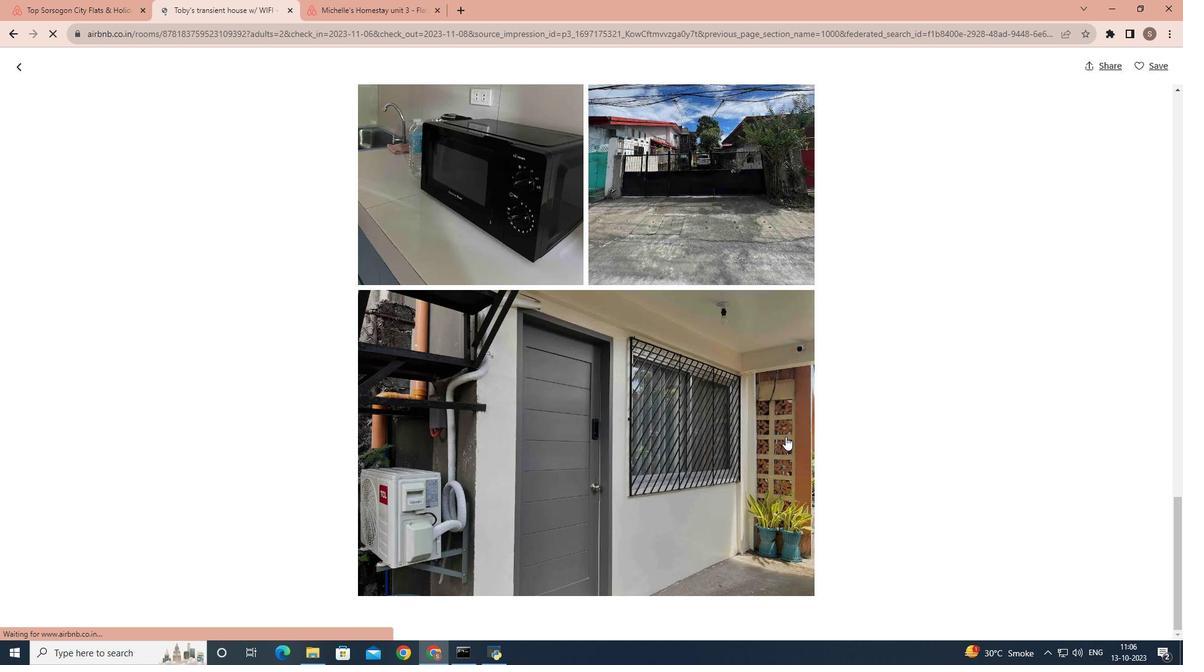 
Action: Mouse scrolled (785, 436) with delta (0, 0)
Screenshot: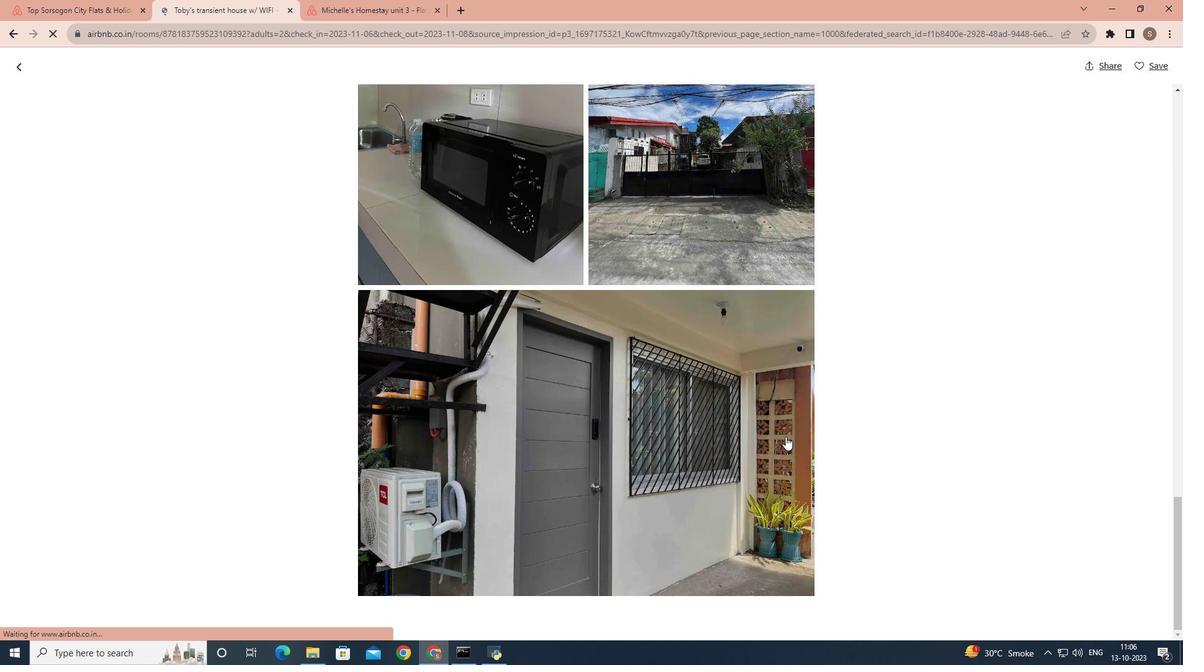 
Action: Mouse scrolled (785, 436) with delta (0, 0)
Screenshot: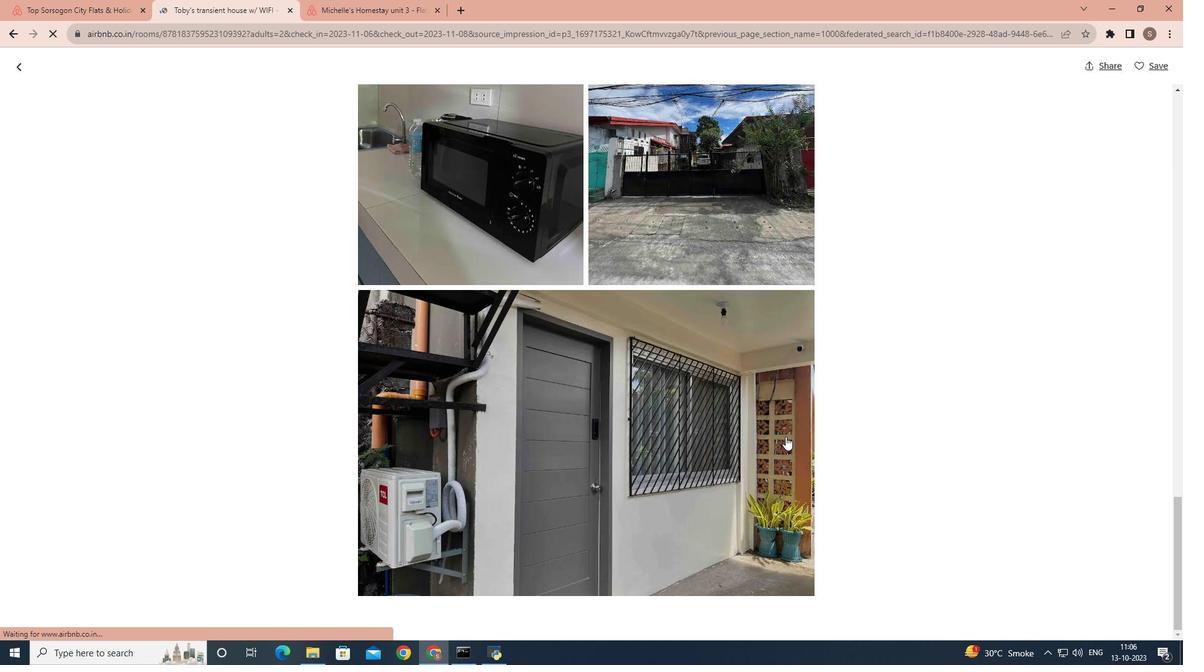 
Action: Mouse moved to (19, 62)
Screenshot: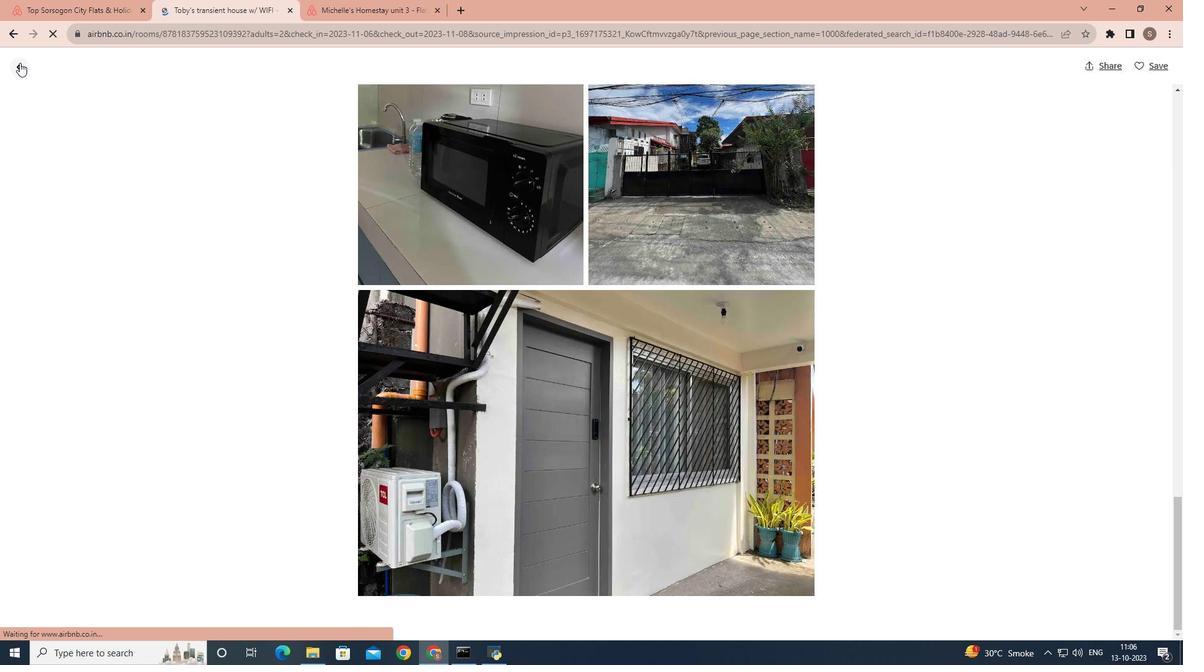 
Action: Mouse pressed left at (19, 62)
